 Task: Reply to email with the signature Dorian Garcia with the subject Request for time off from softage.1@softage.net with the message Could you provide me with a list of the projects critical success factors? Undo the message and rewrite the message as I am sorry for any inconvenience this may have caused and would like to rectify the situation. Send the email
Action: Mouse moved to (568, 748)
Screenshot: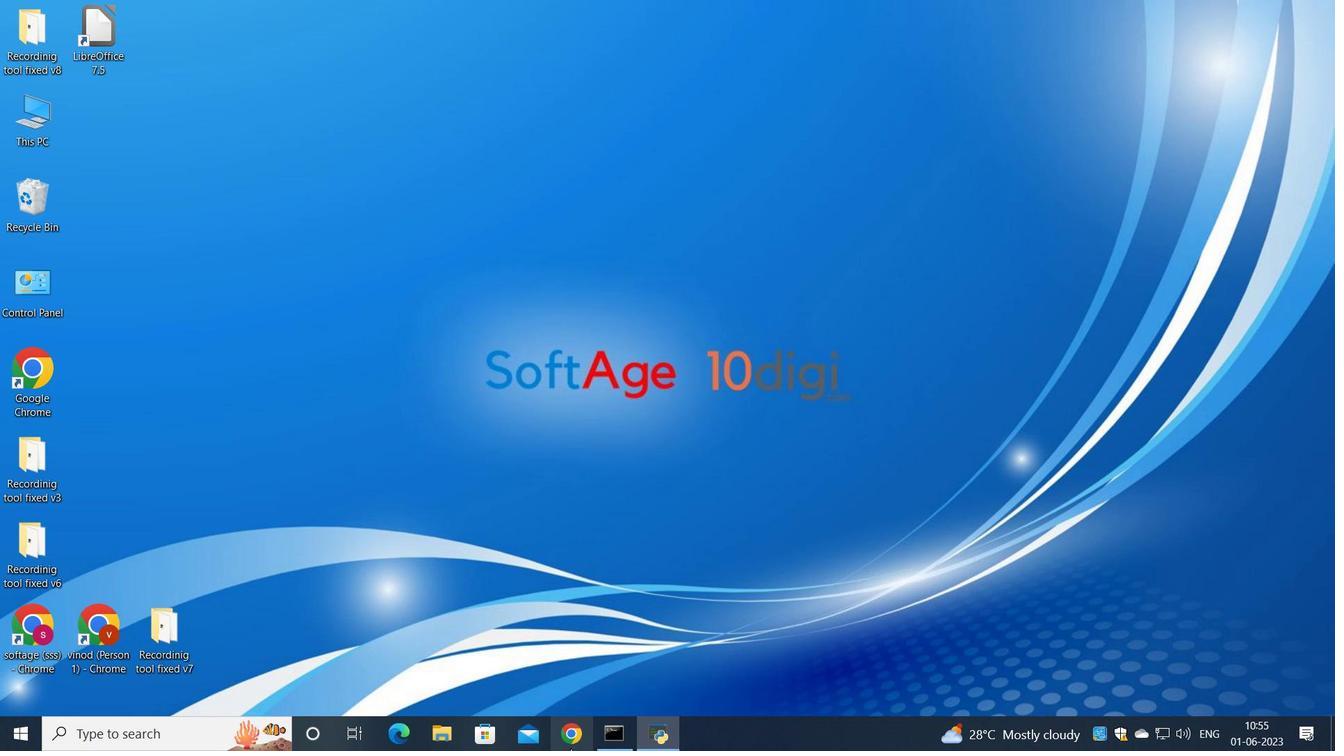 
Action: Mouse pressed left at (568, 748)
Screenshot: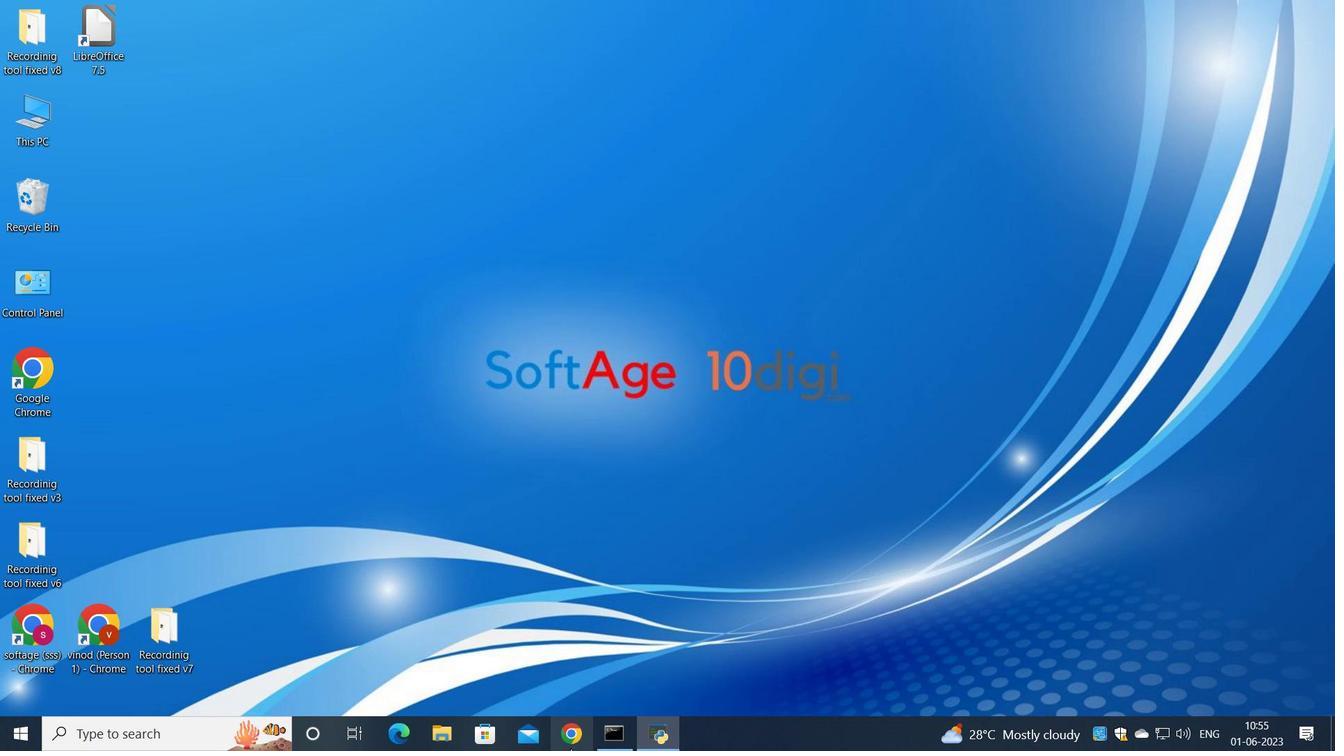
Action: Mouse moved to (531, 409)
Screenshot: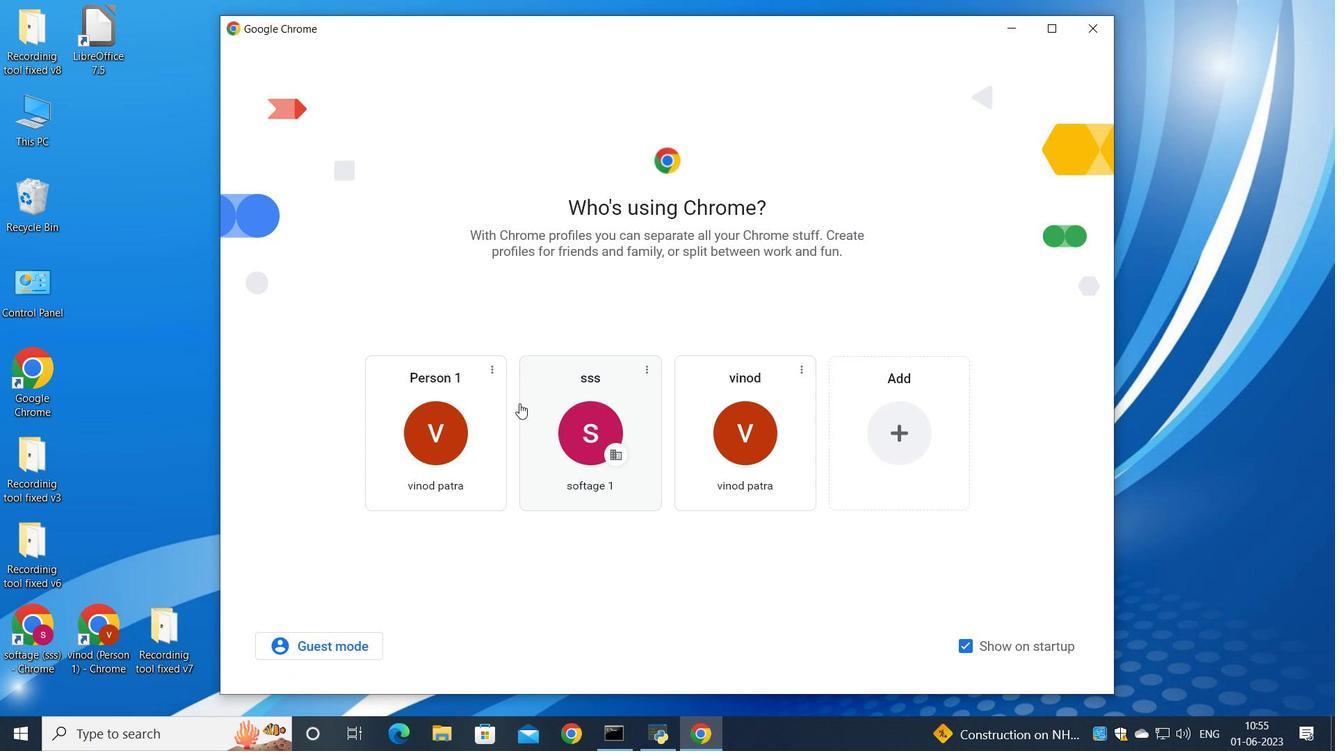 
Action: Mouse pressed left at (531, 409)
Screenshot: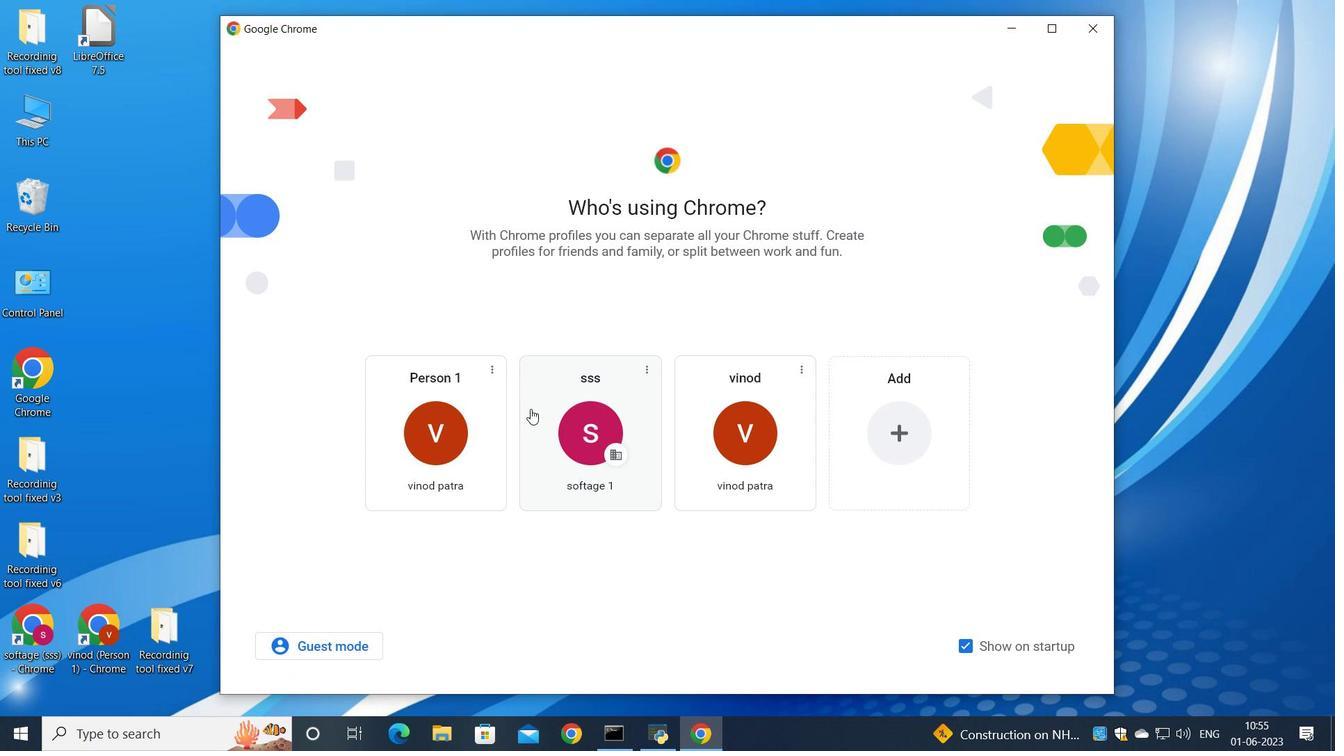 
Action: Mouse moved to (1184, 110)
Screenshot: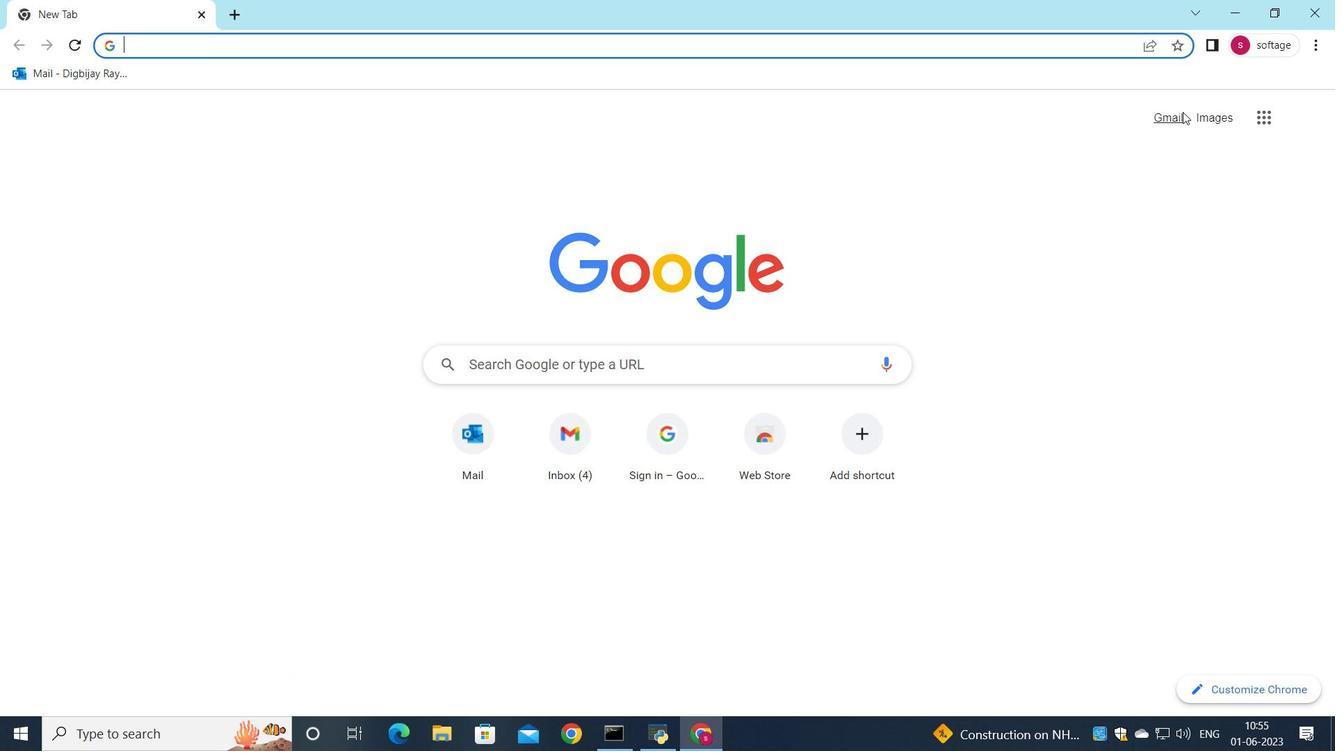 
Action: Mouse pressed left at (1184, 110)
Screenshot: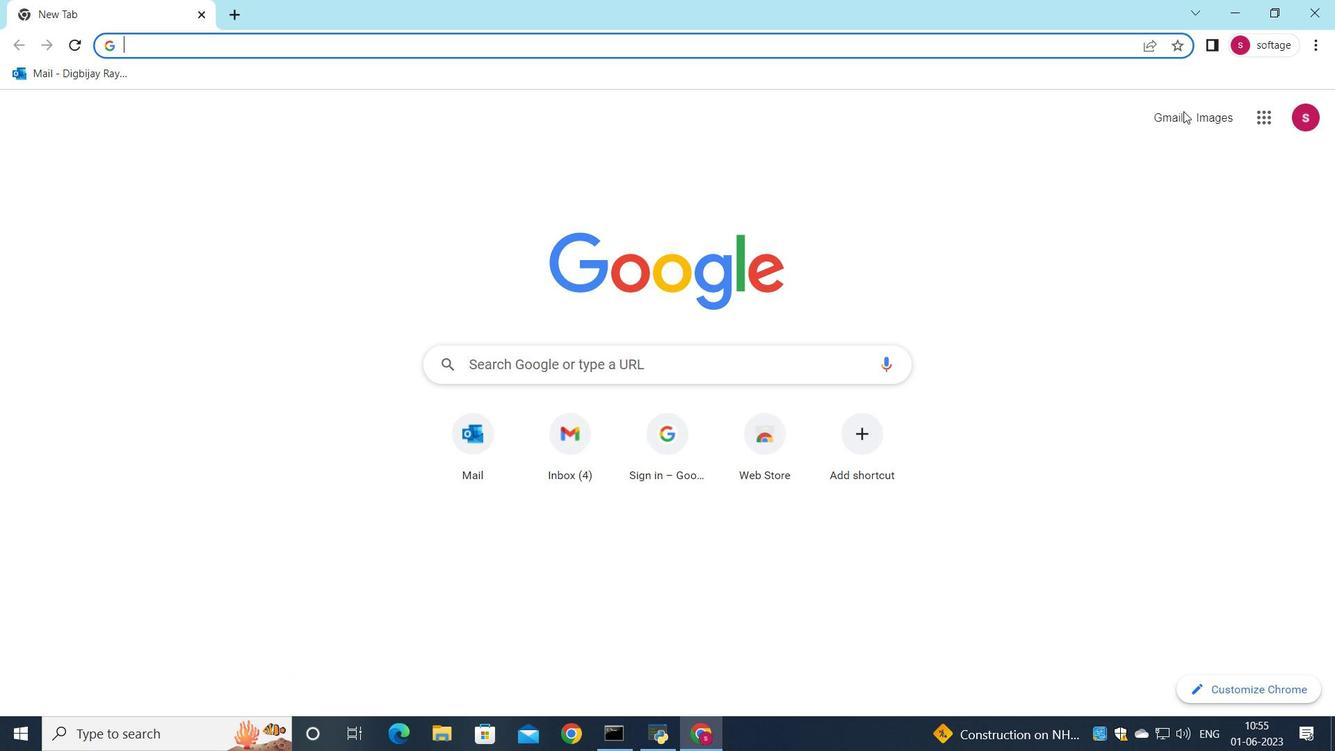 
Action: Mouse moved to (1180, 115)
Screenshot: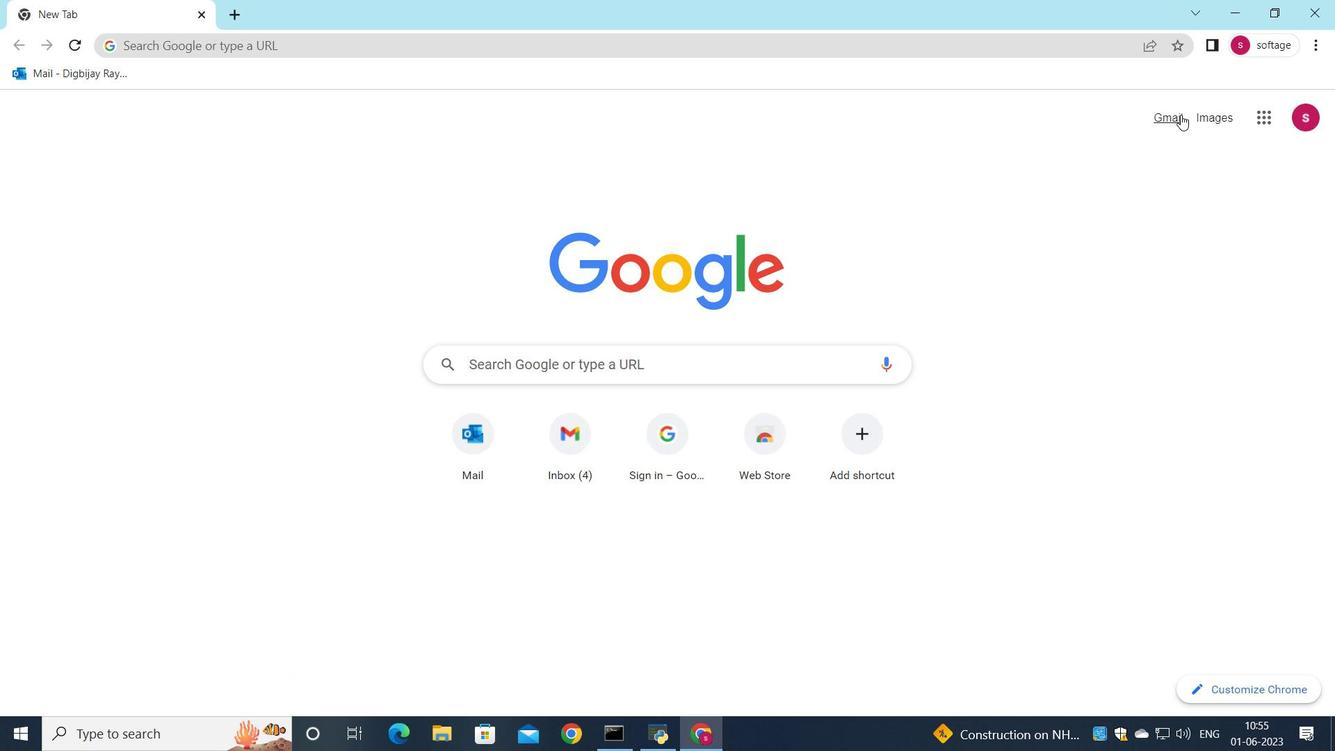 
Action: Mouse pressed left at (1180, 115)
Screenshot: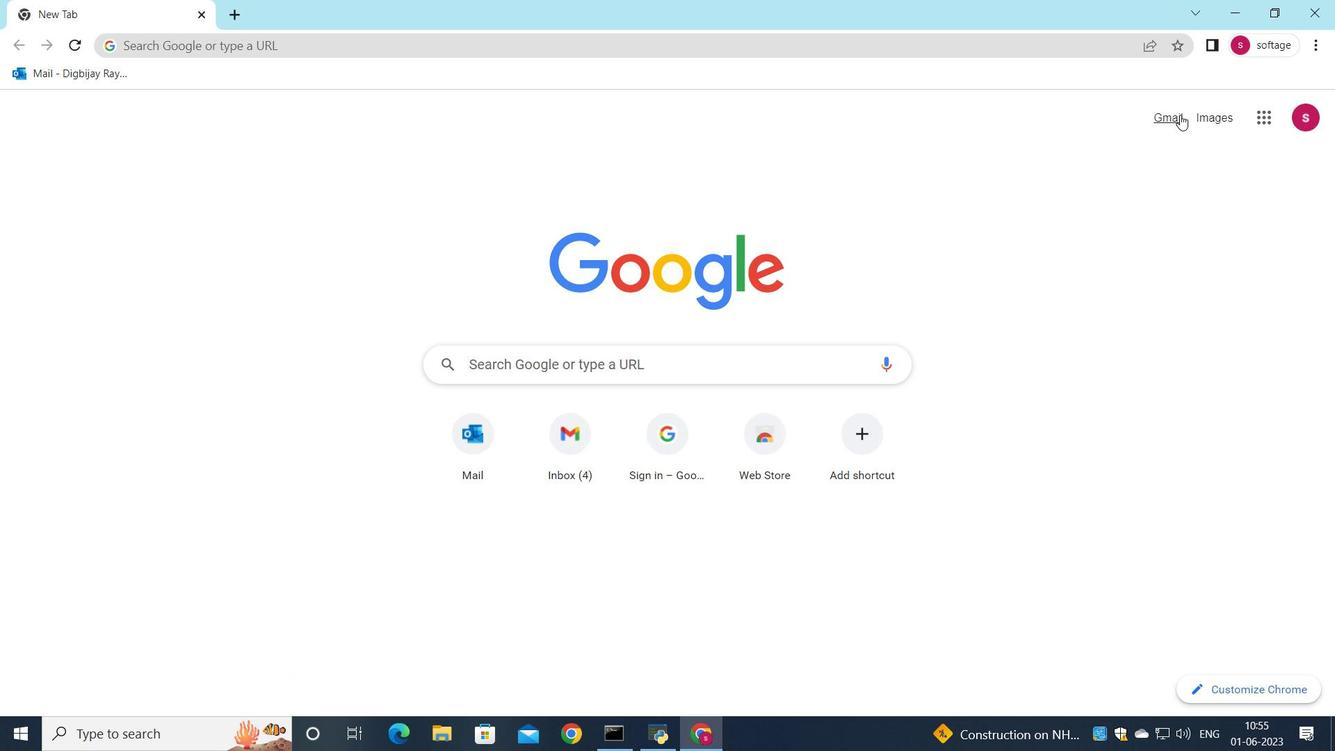 
Action: Mouse moved to (1135, 121)
Screenshot: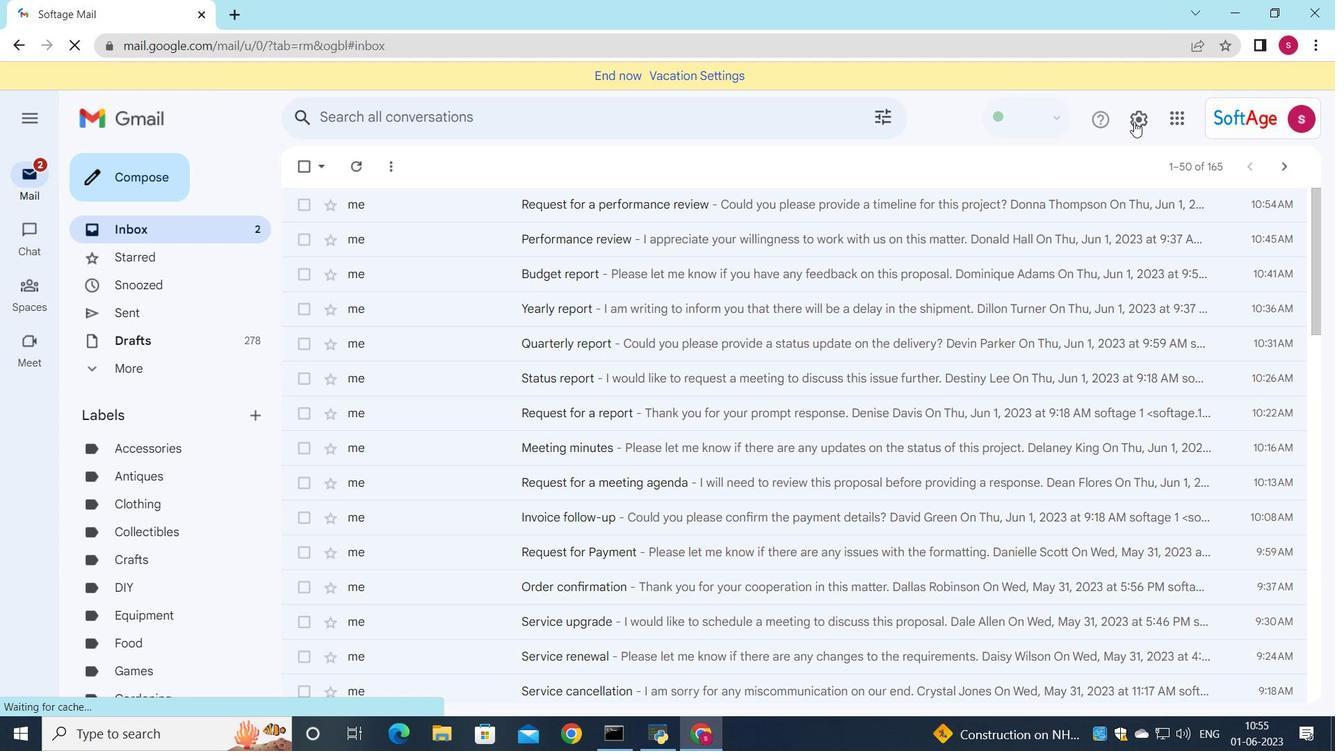 
Action: Mouse pressed left at (1135, 121)
Screenshot: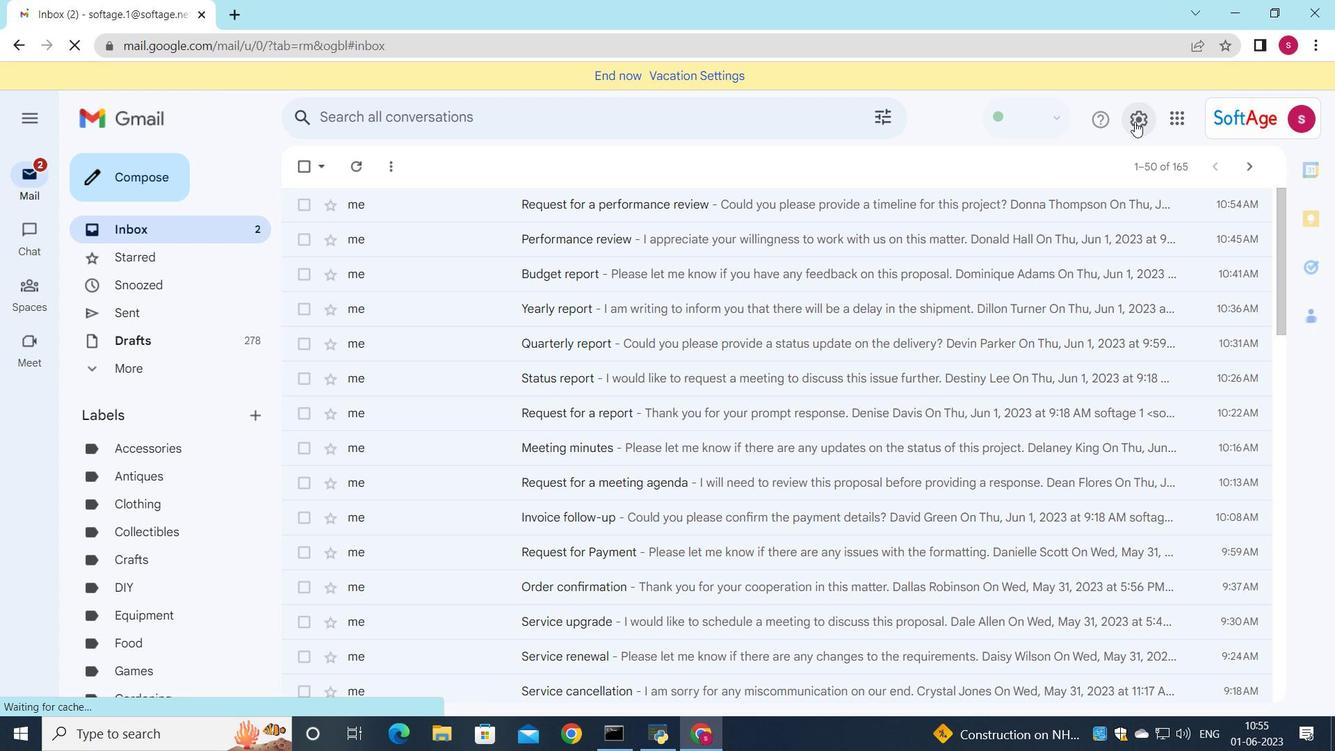 
Action: Mouse moved to (1128, 193)
Screenshot: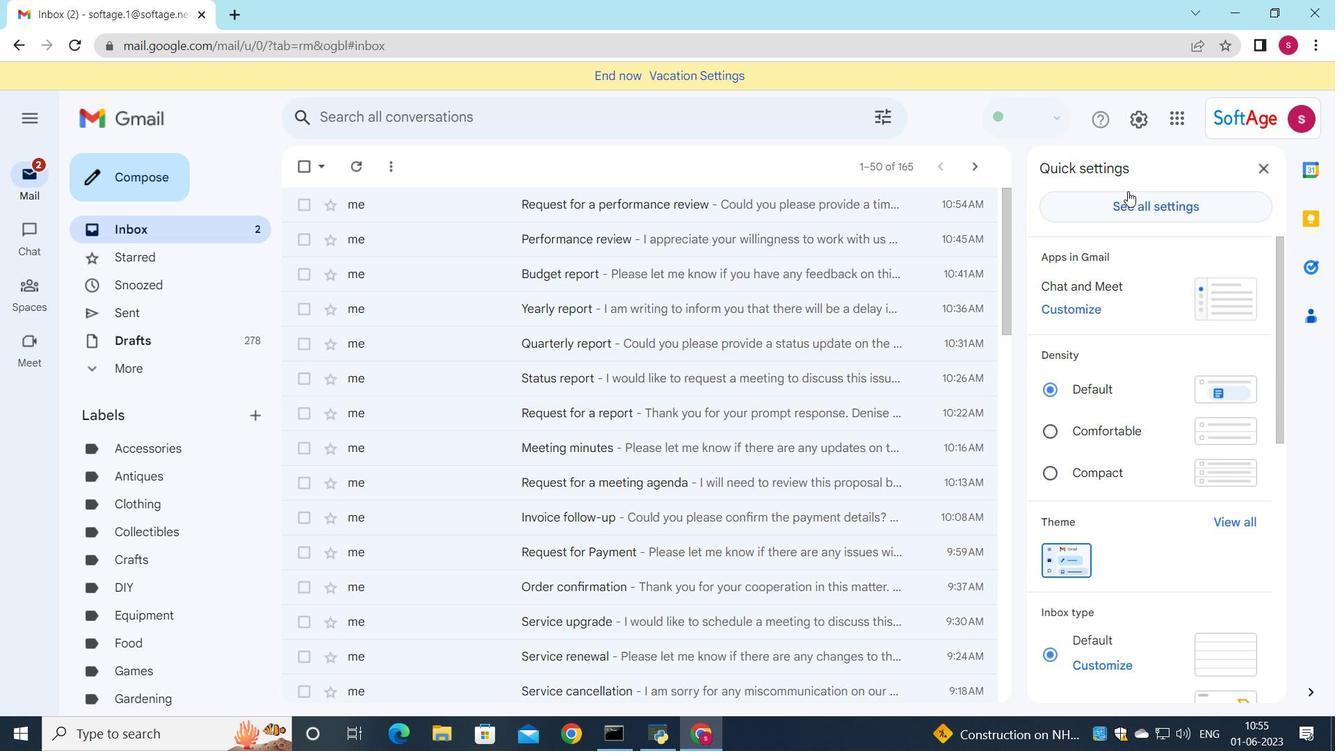 
Action: Mouse pressed left at (1128, 193)
Screenshot: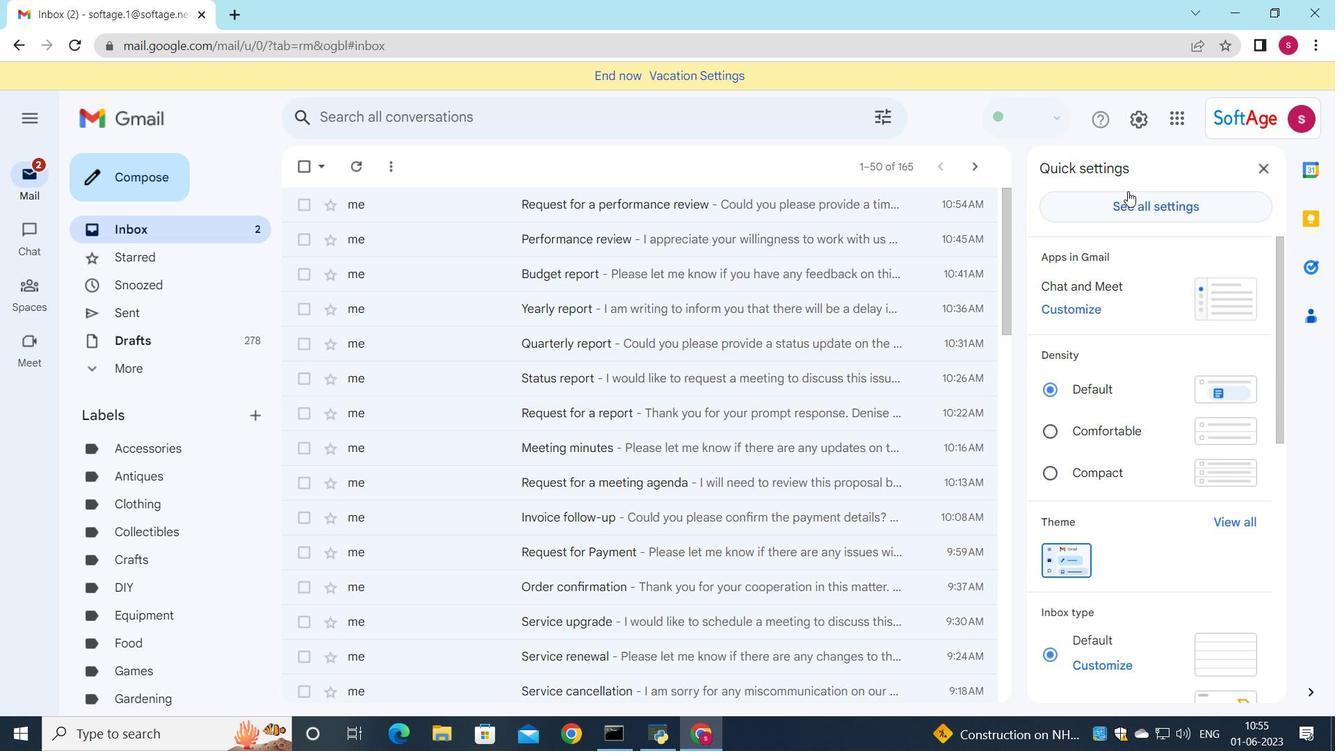 
Action: Mouse moved to (1133, 213)
Screenshot: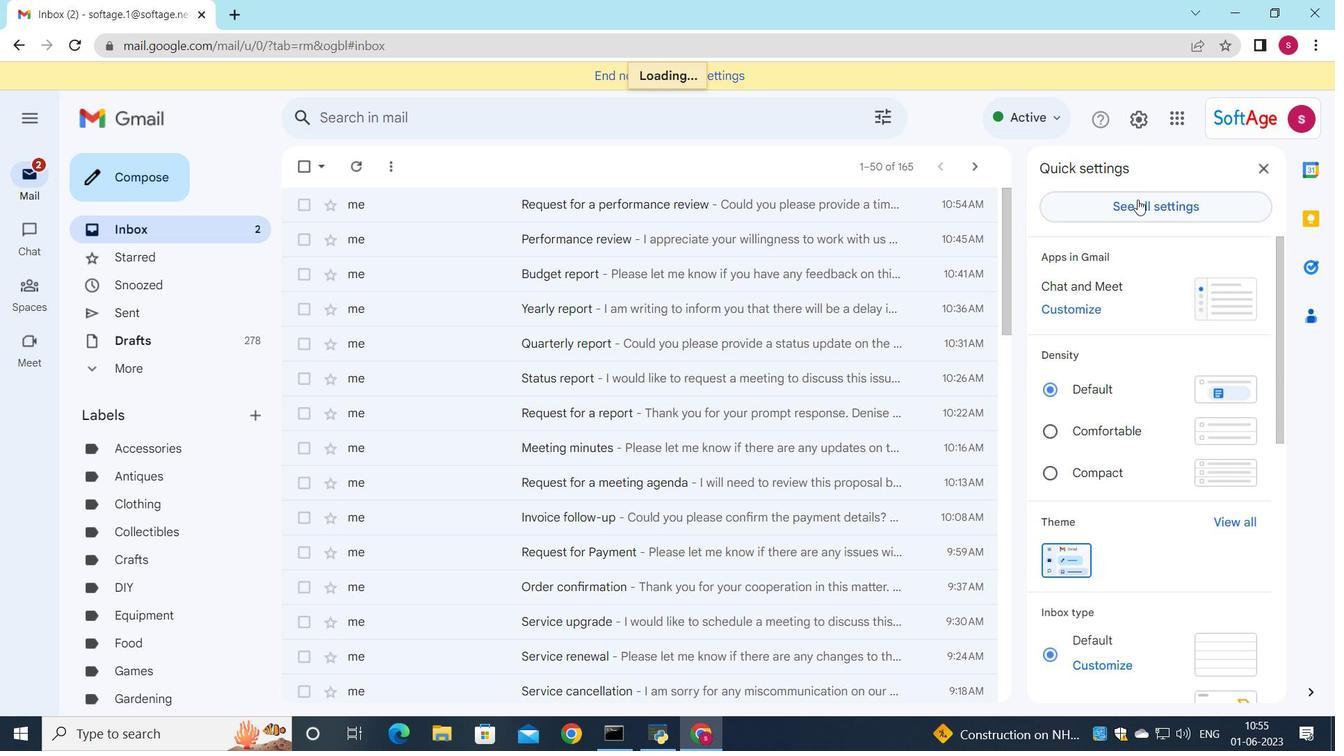 
Action: Mouse pressed left at (1133, 213)
Screenshot: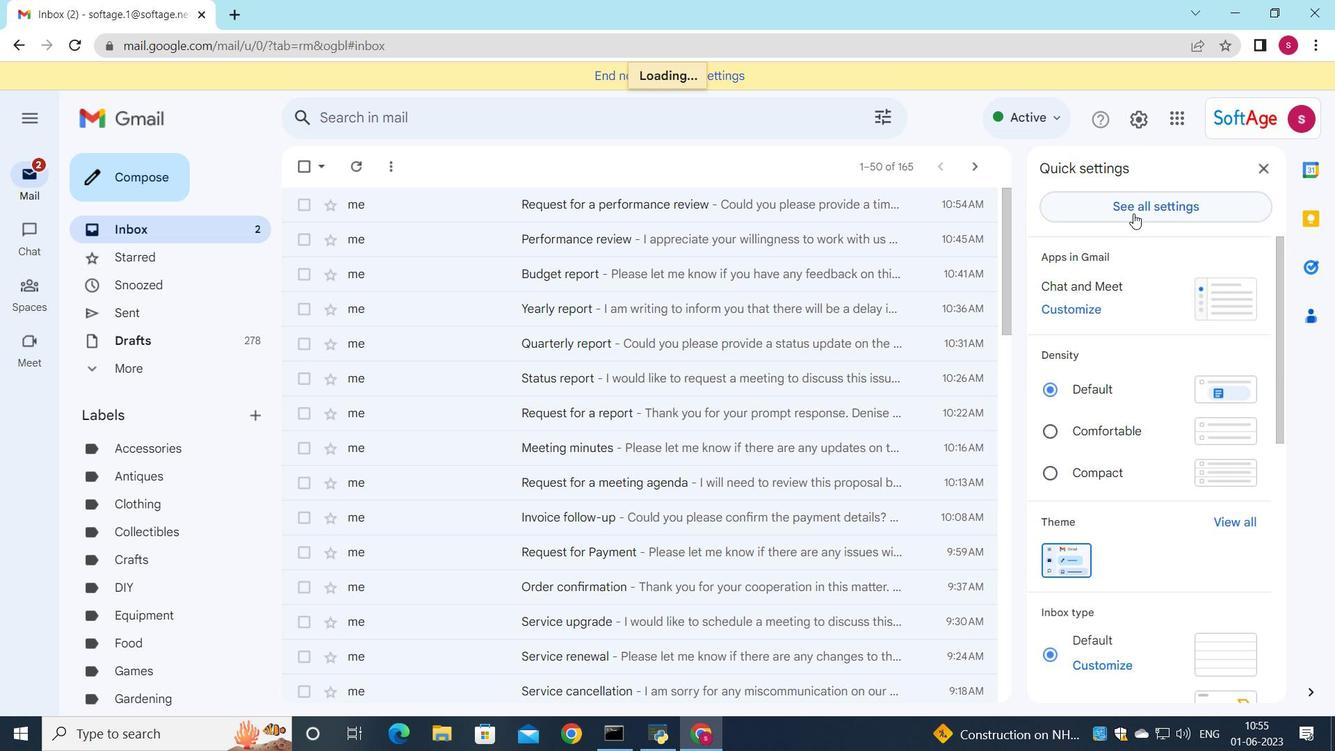 
Action: Mouse moved to (694, 375)
Screenshot: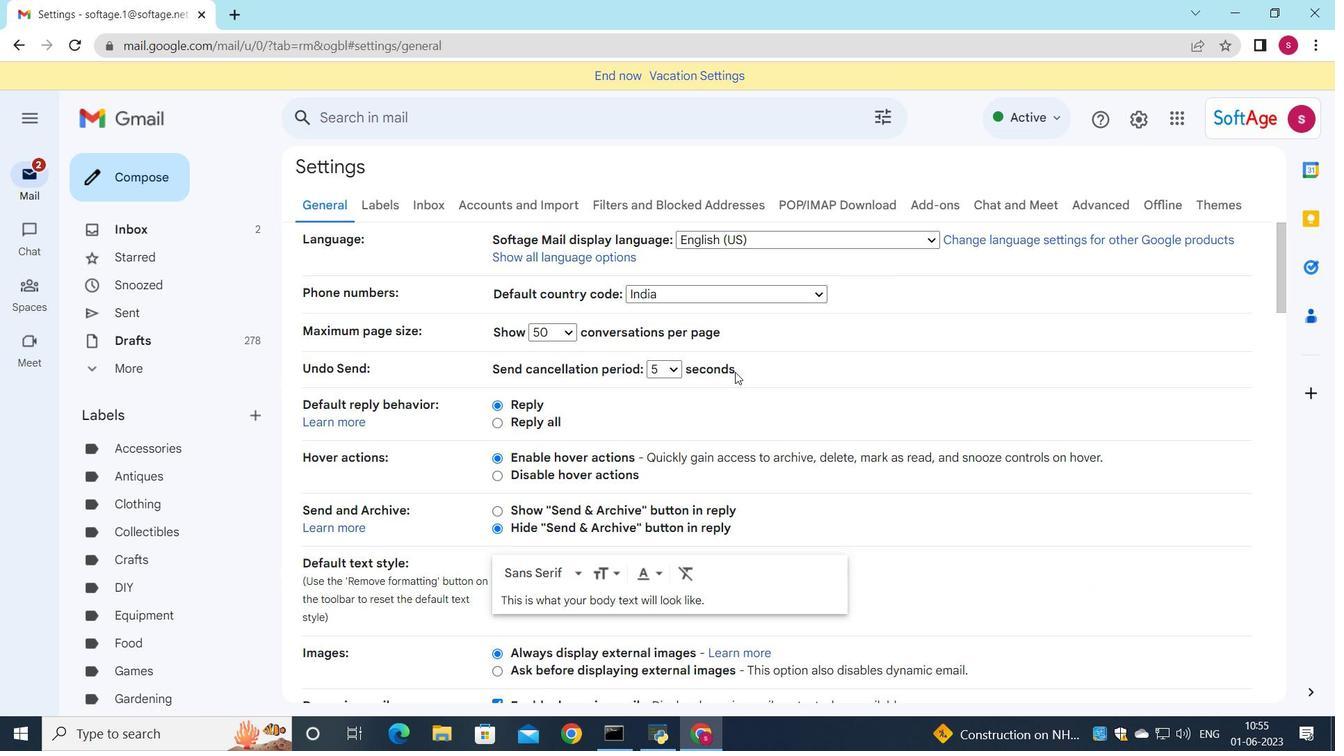 
Action: Mouse scrolled (694, 374) with delta (0, 0)
Screenshot: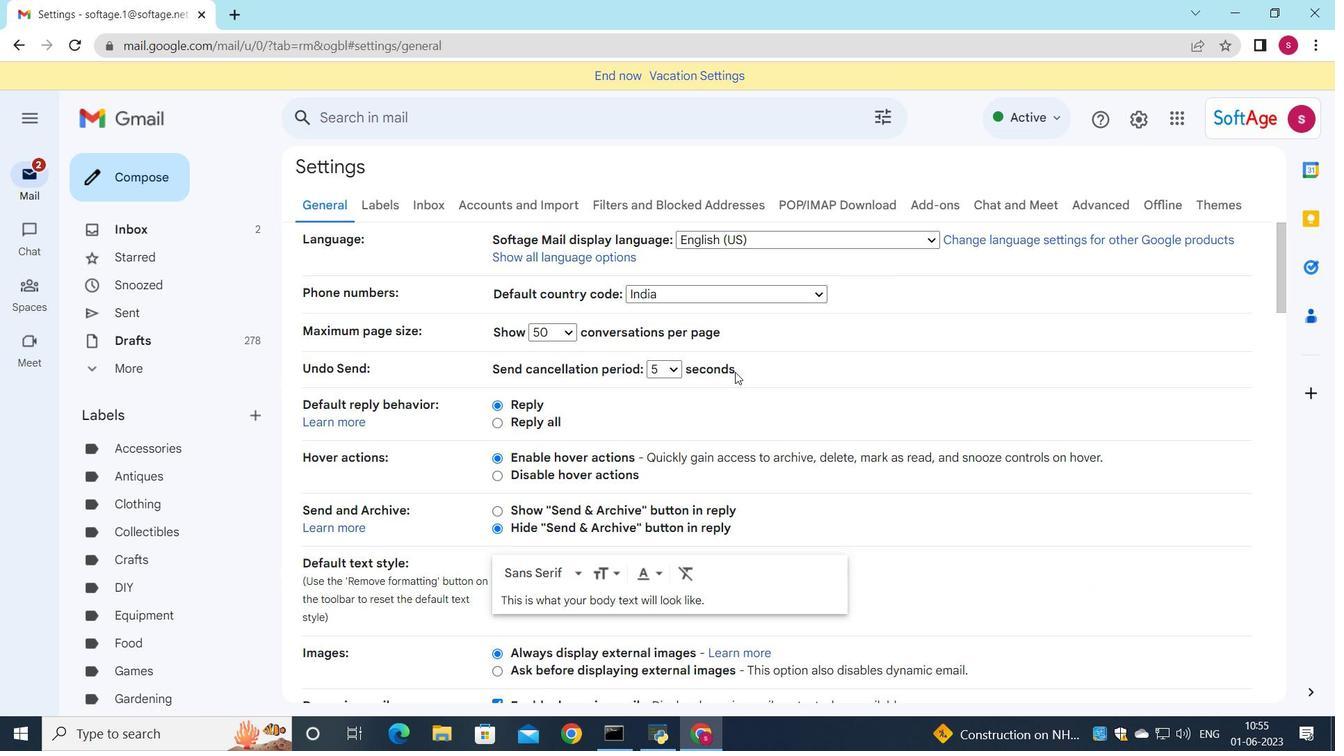 
Action: Mouse scrolled (694, 374) with delta (0, 0)
Screenshot: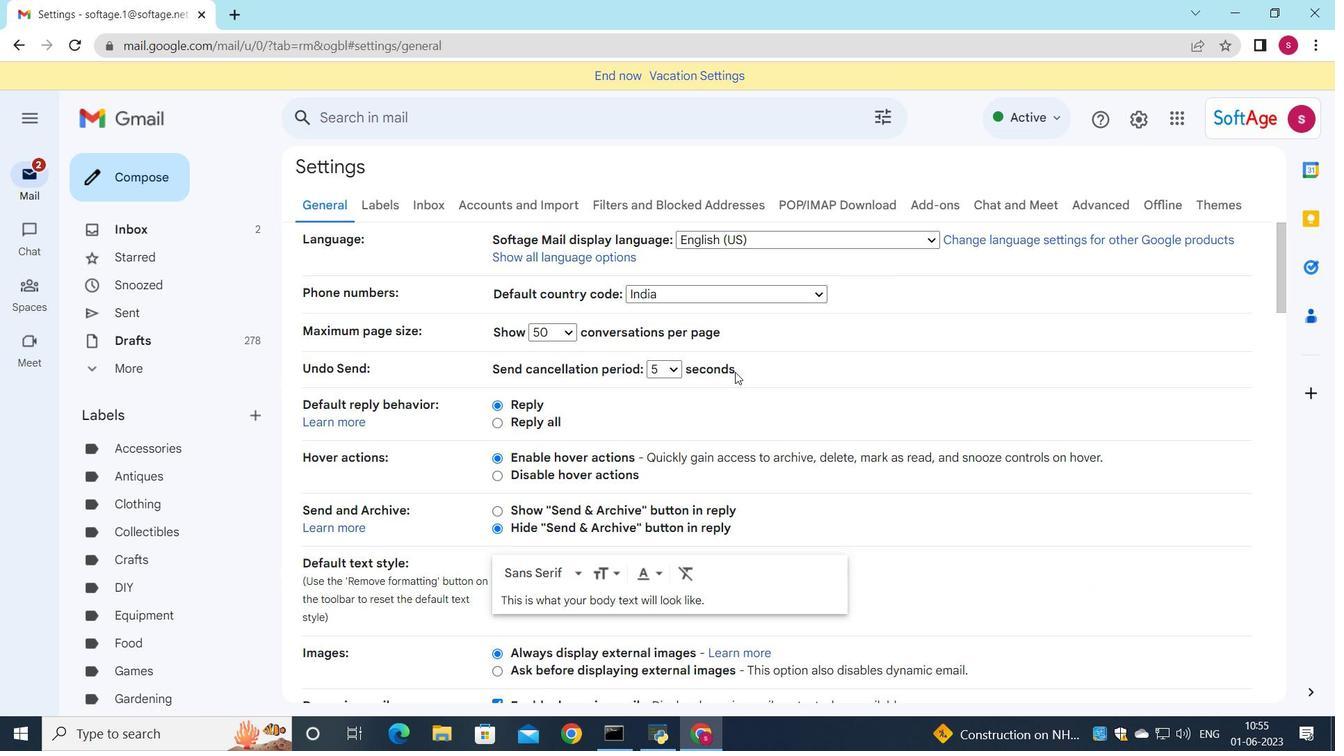 
Action: Mouse scrolled (694, 374) with delta (0, 0)
Screenshot: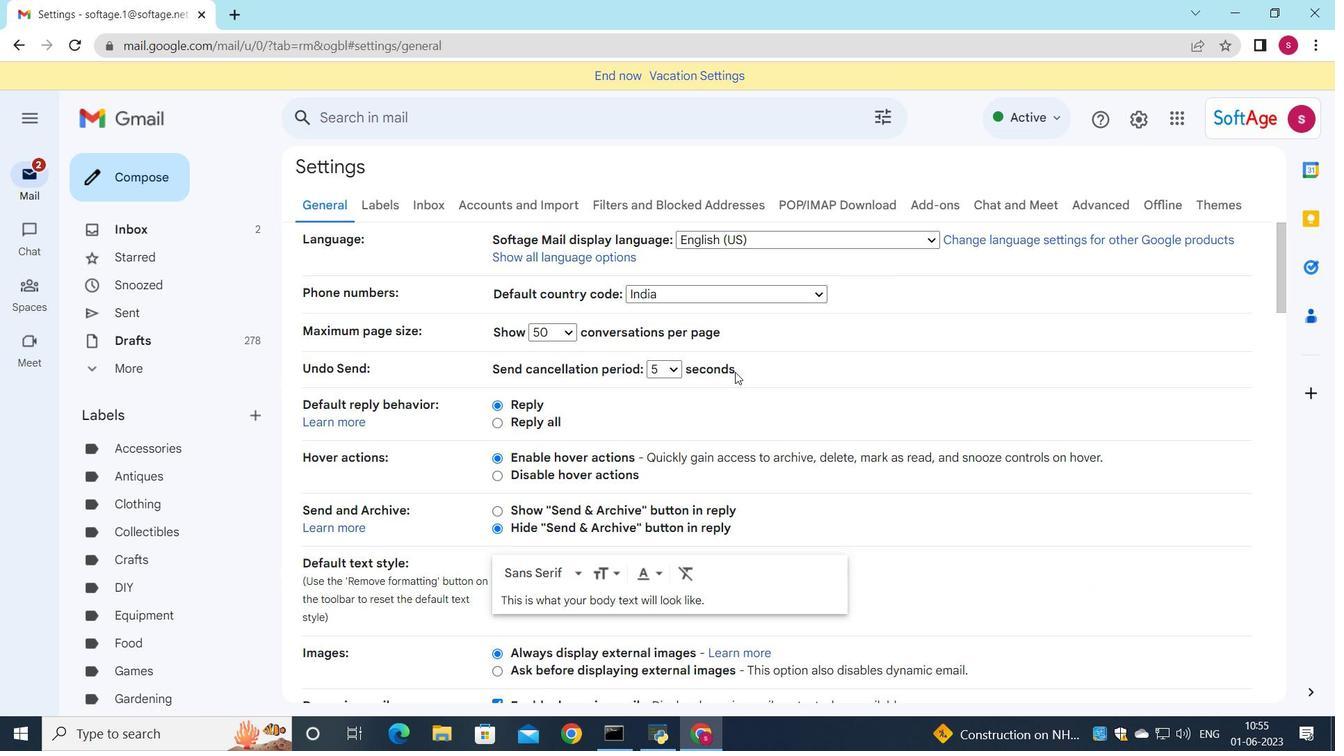 
Action: Mouse scrolled (694, 374) with delta (0, 0)
Screenshot: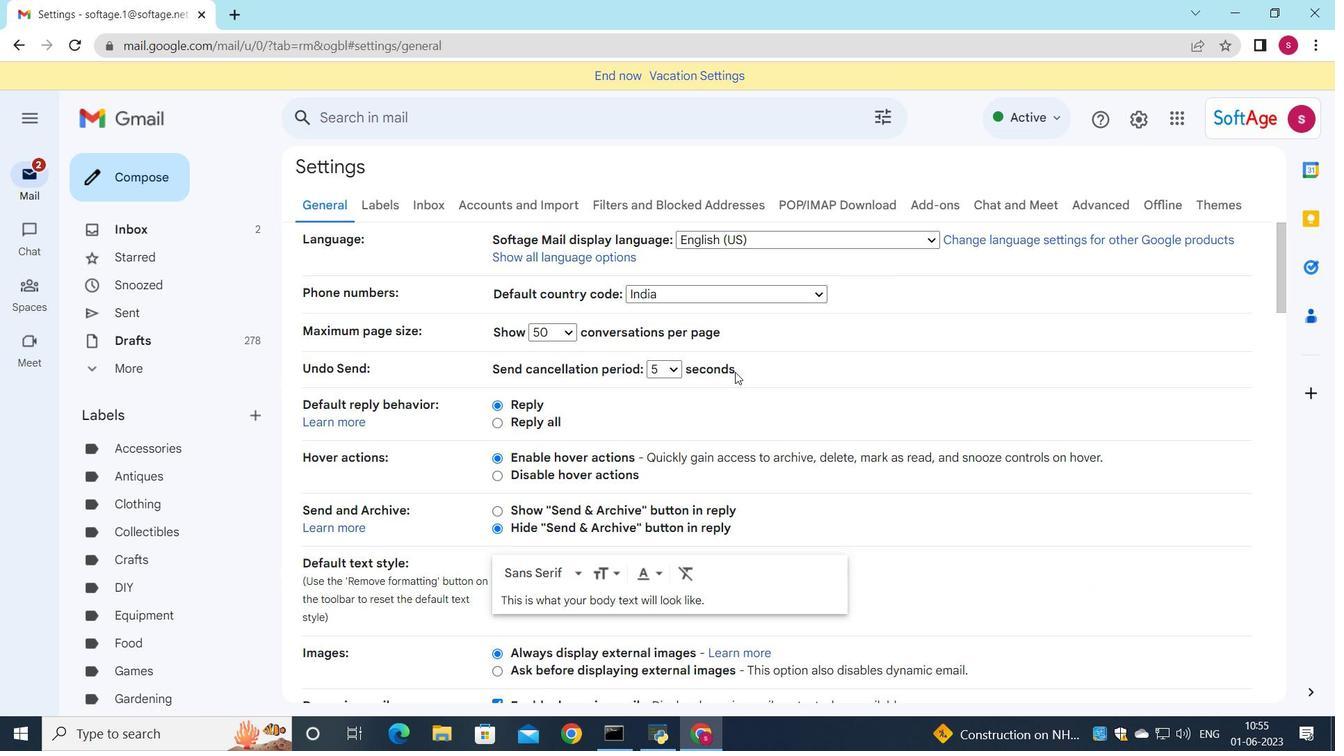 
Action: Mouse scrolled (694, 374) with delta (0, 0)
Screenshot: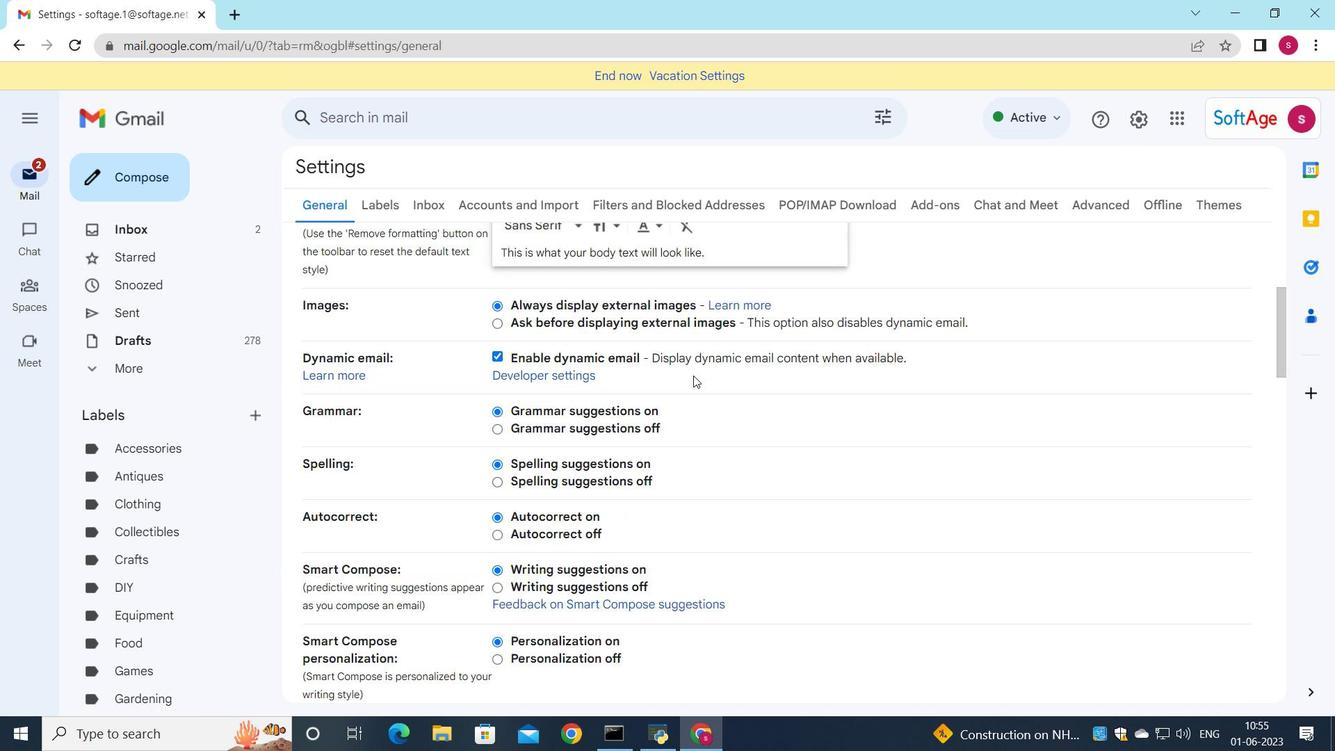 
Action: Mouse scrolled (694, 374) with delta (0, 0)
Screenshot: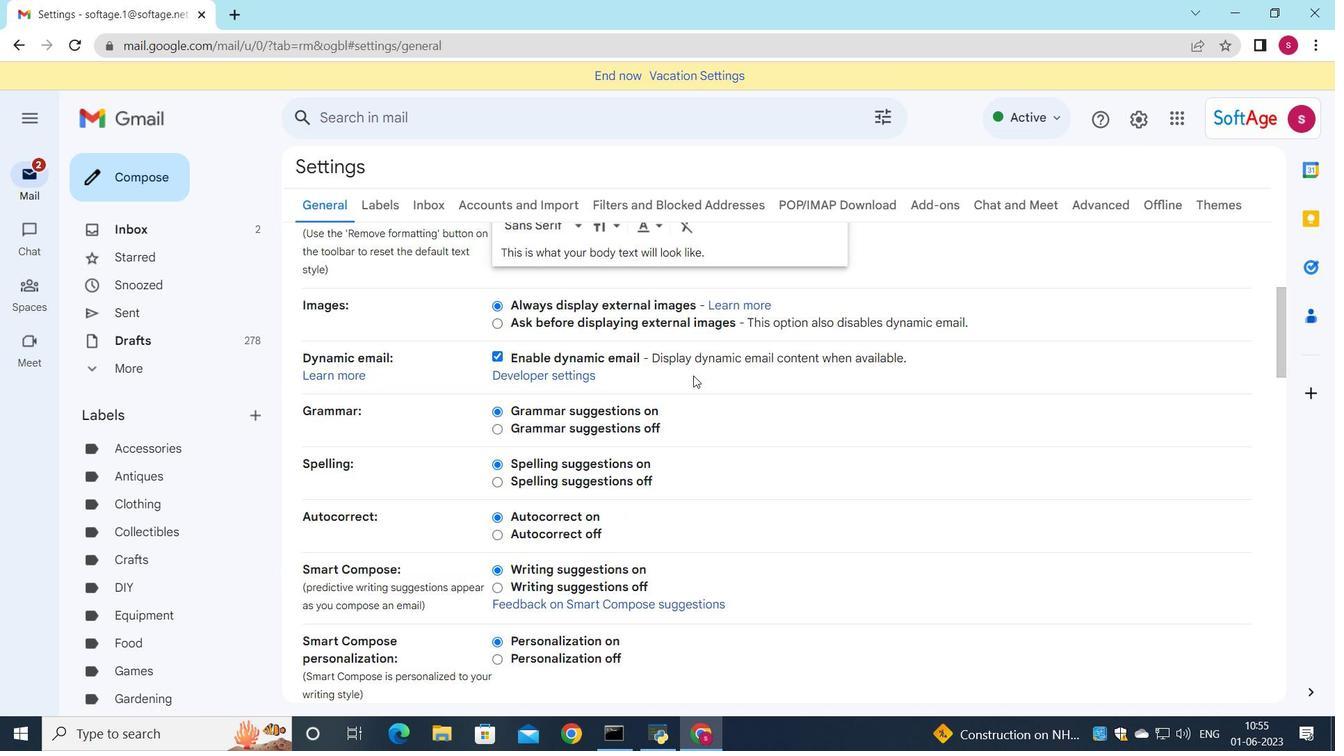 
Action: Mouse scrolled (694, 374) with delta (0, 0)
Screenshot: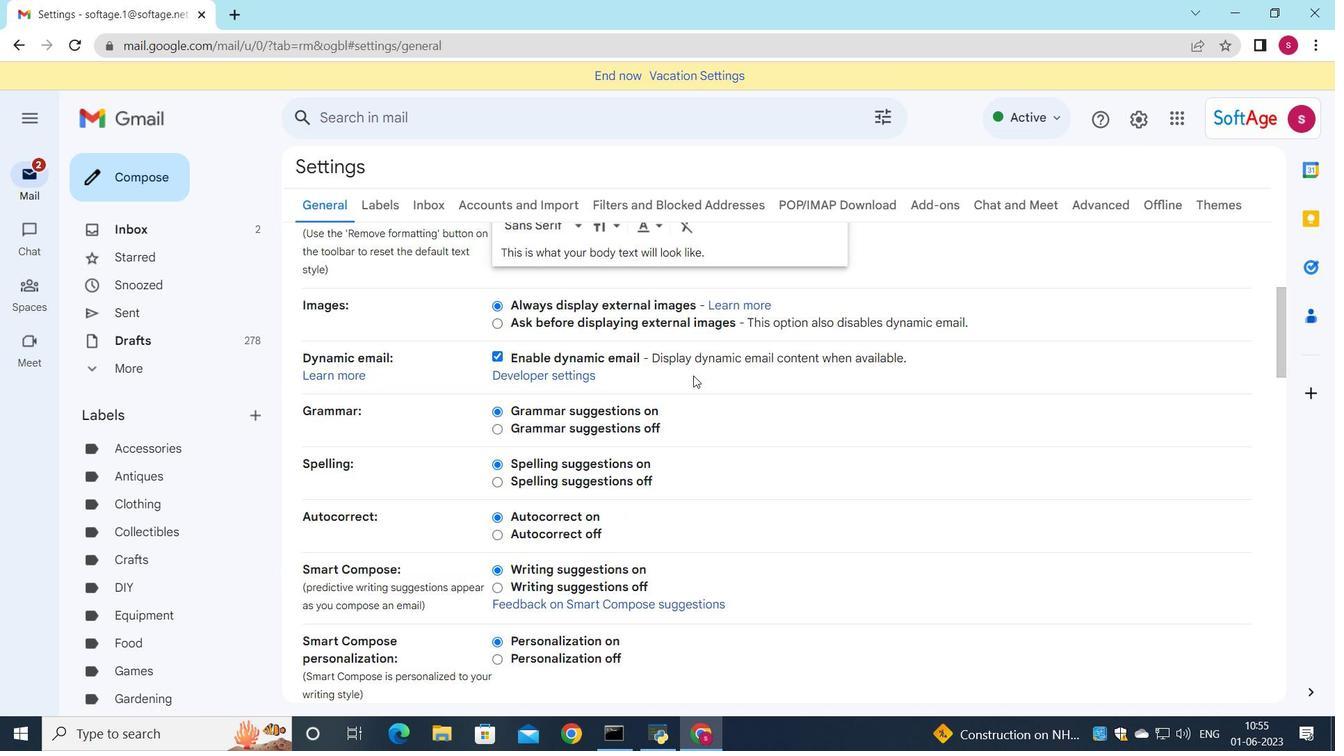 
Action: Mouse scrolled (694, 374) with delta (0, 0)
Screenshot: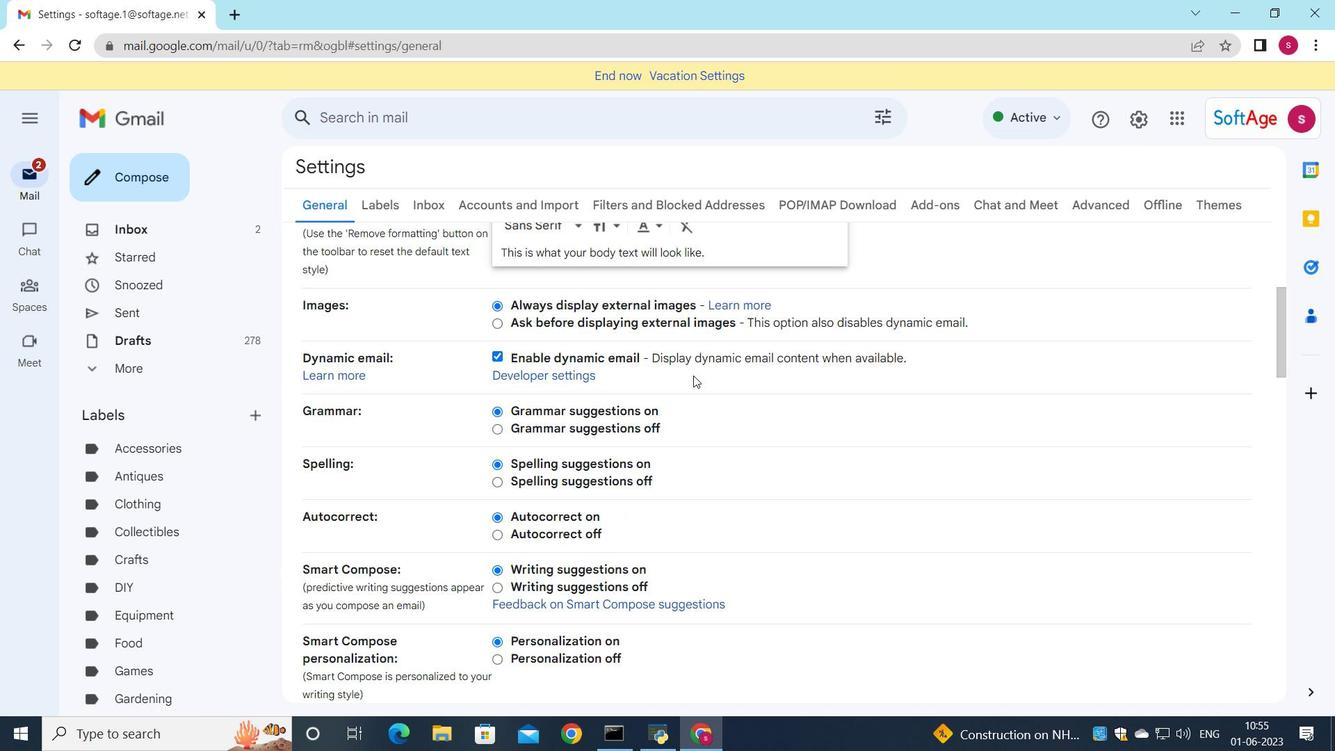 
Action: Mouse scrolled (694, 374) with delta (0, 0)
Screenshot: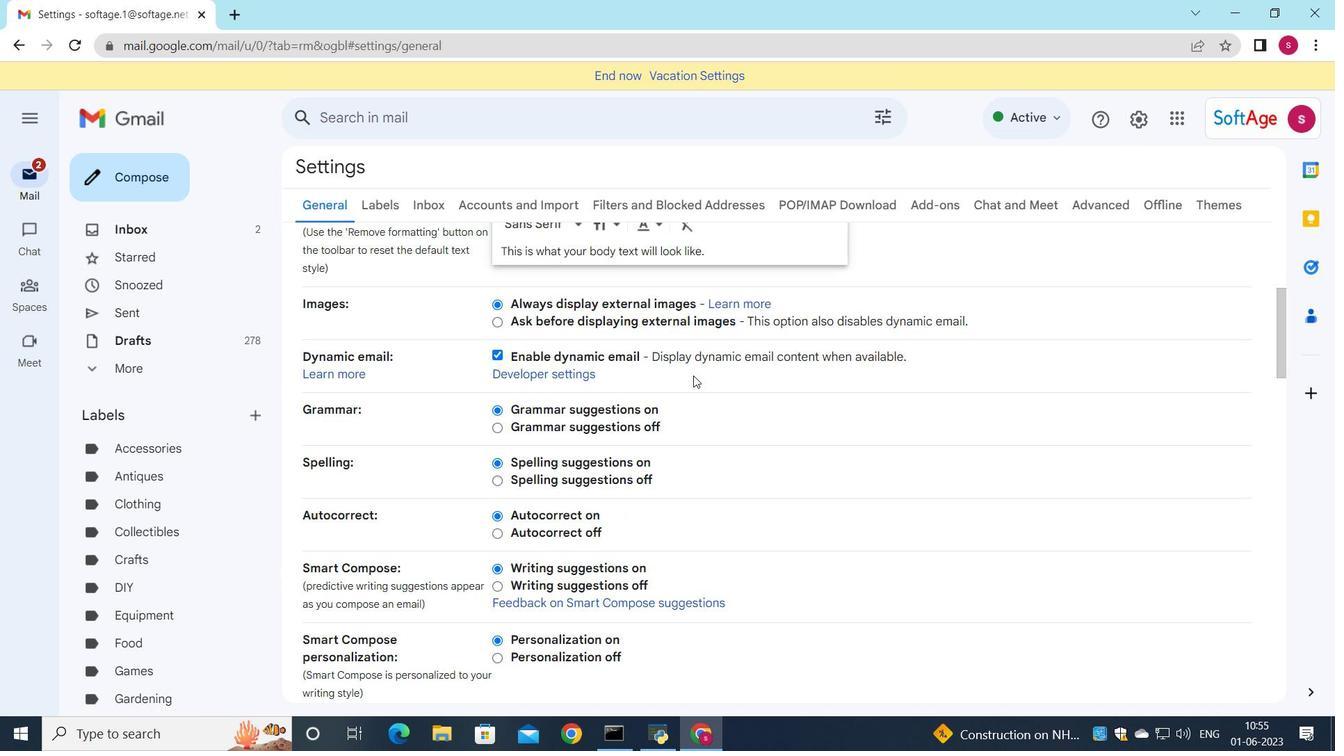 
Action: Mouse scrolled (694, 374) with delta (0, 0)
Screenshot: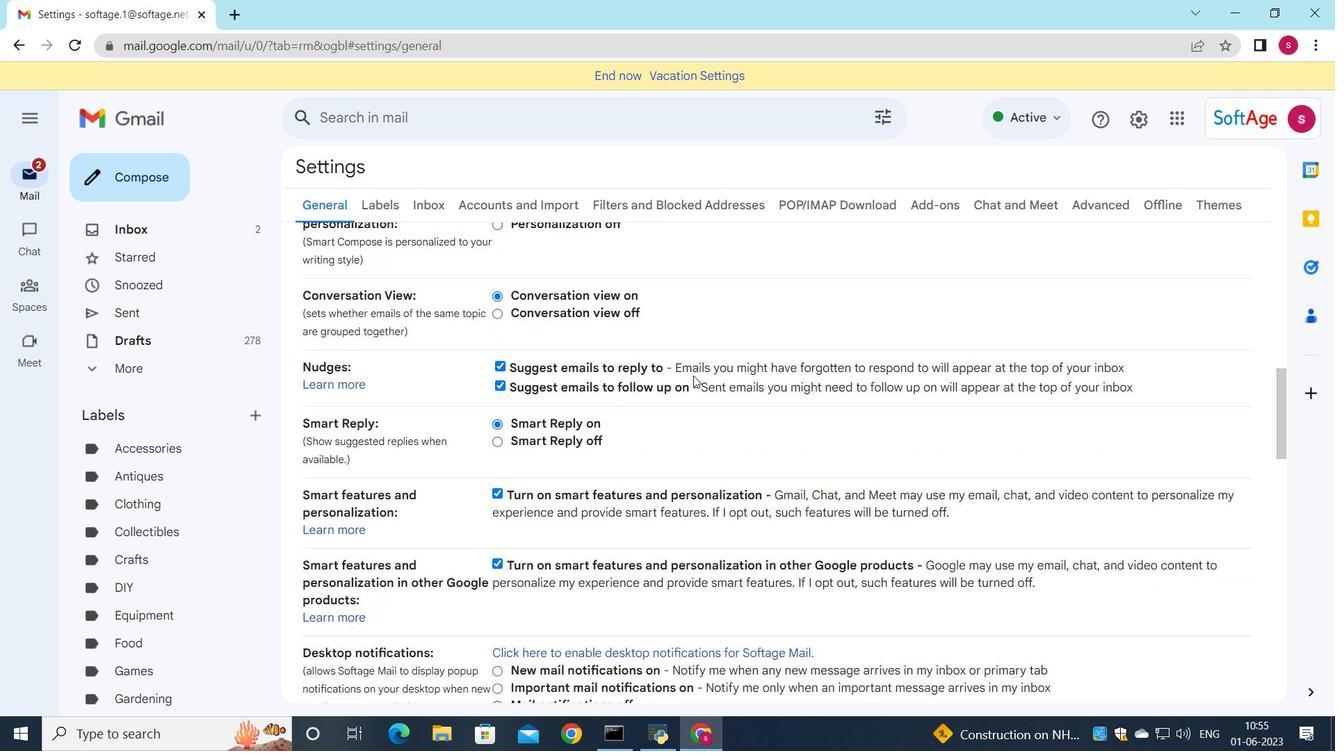 
Action: Mouse scrolled (694, 374) with delta (0, 0)
Screenshot: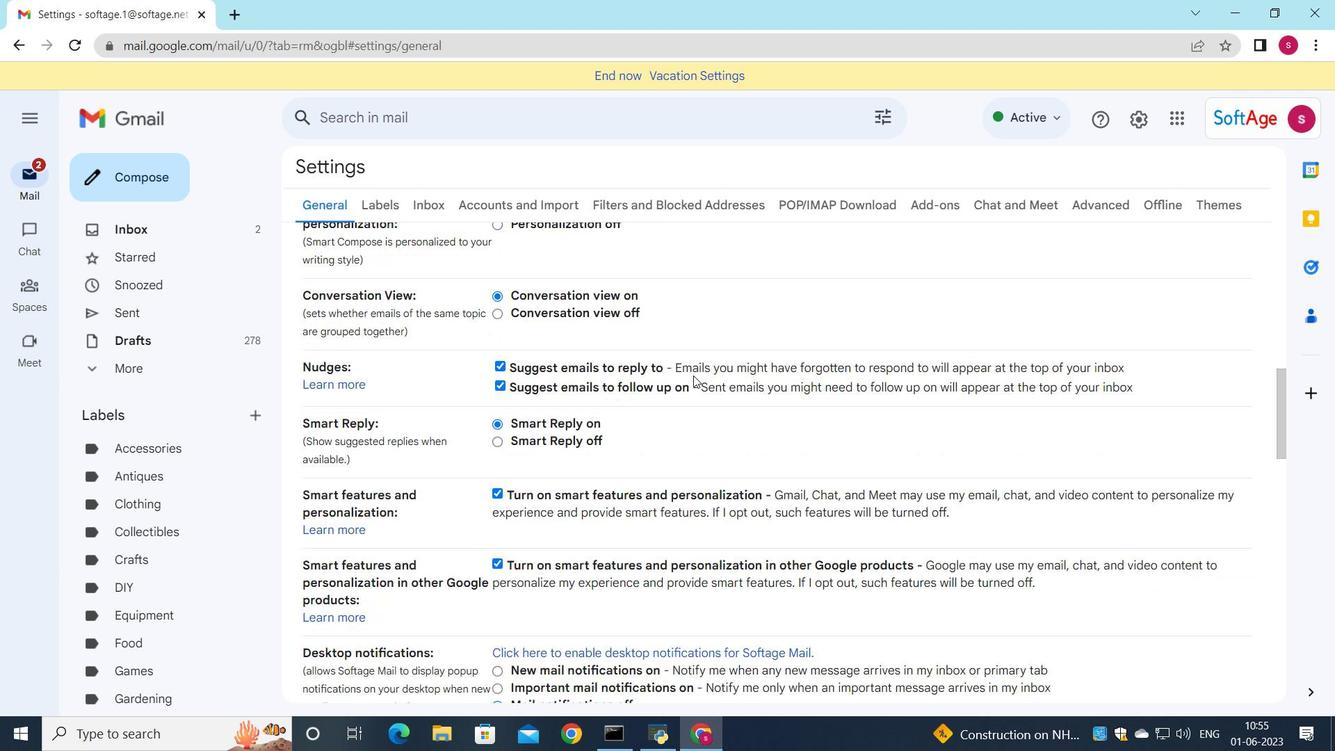 
Action: Mouse scrolled (694, 374) with delta (0, 0)
Screenshot: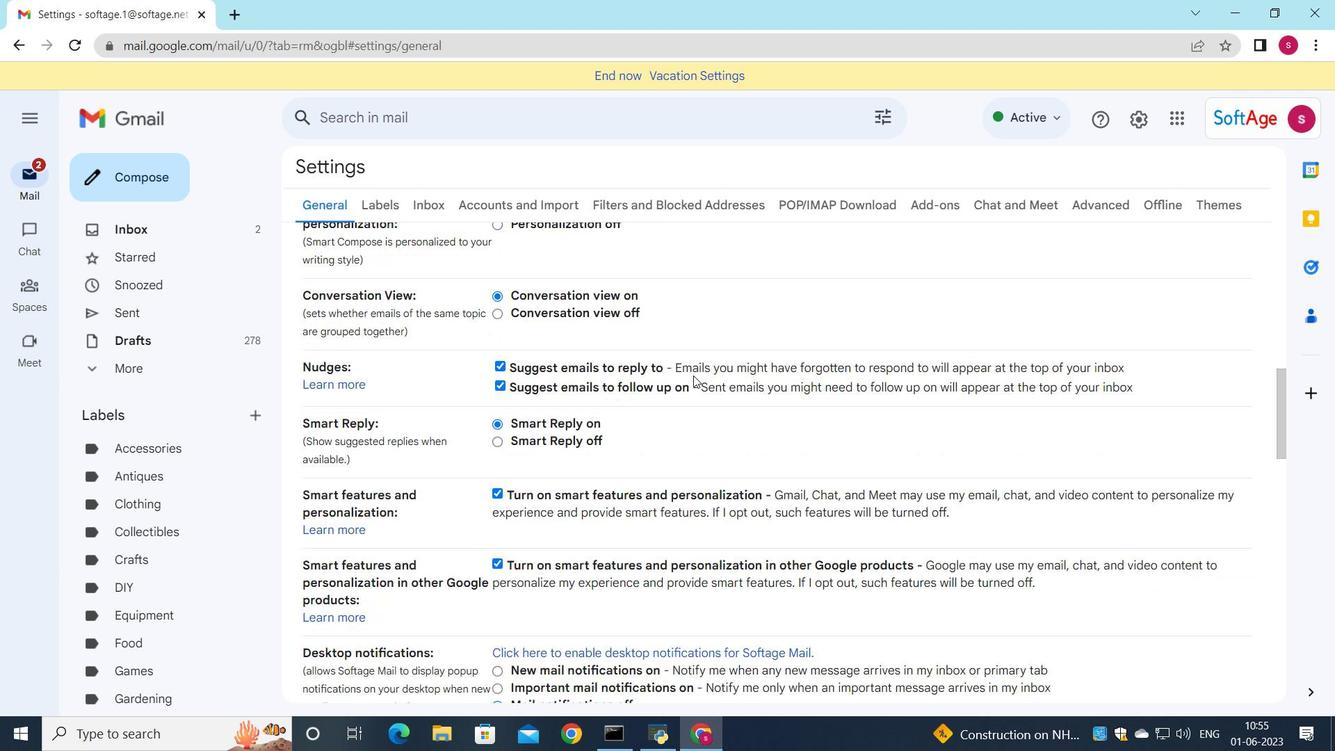 
Action: Mouse scrolled (694, 374) with delta (0, 0)
Screenshot: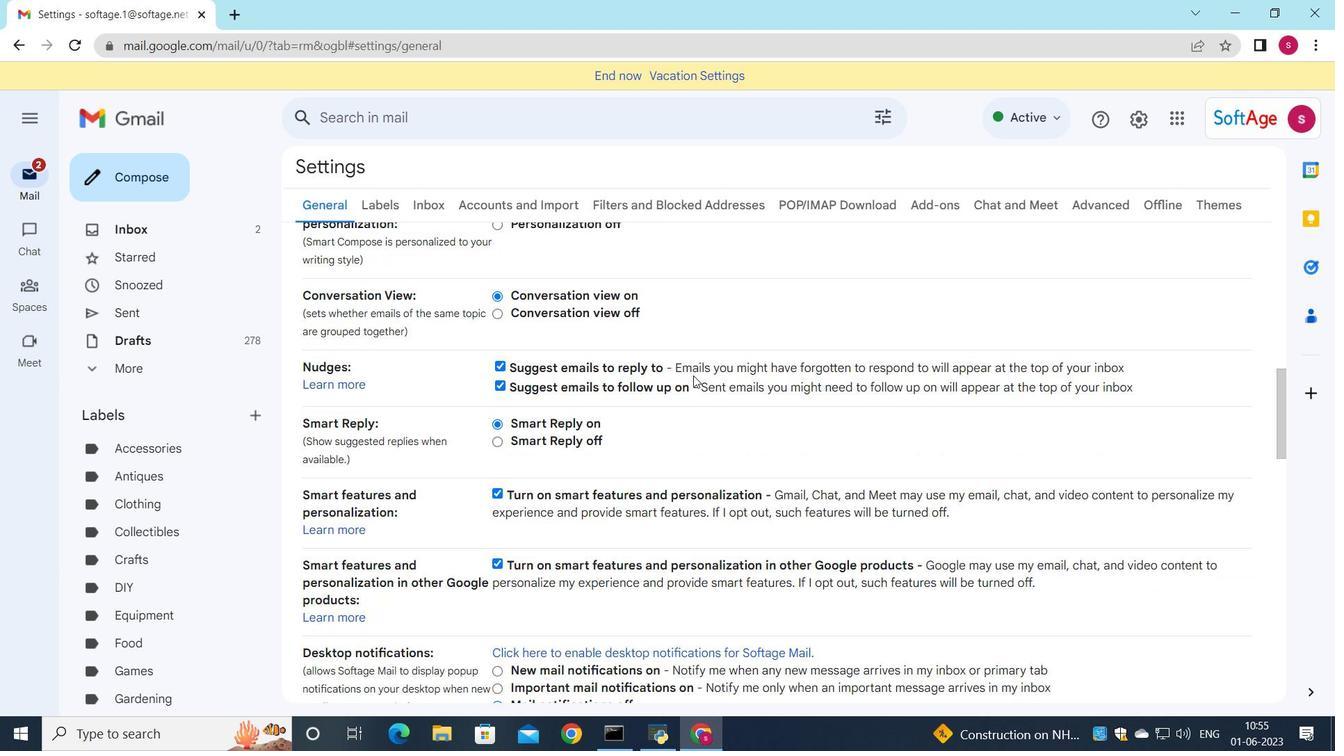 
Action: Mouse scrolled (694, 374) with delta (0, 0)
Screenshot: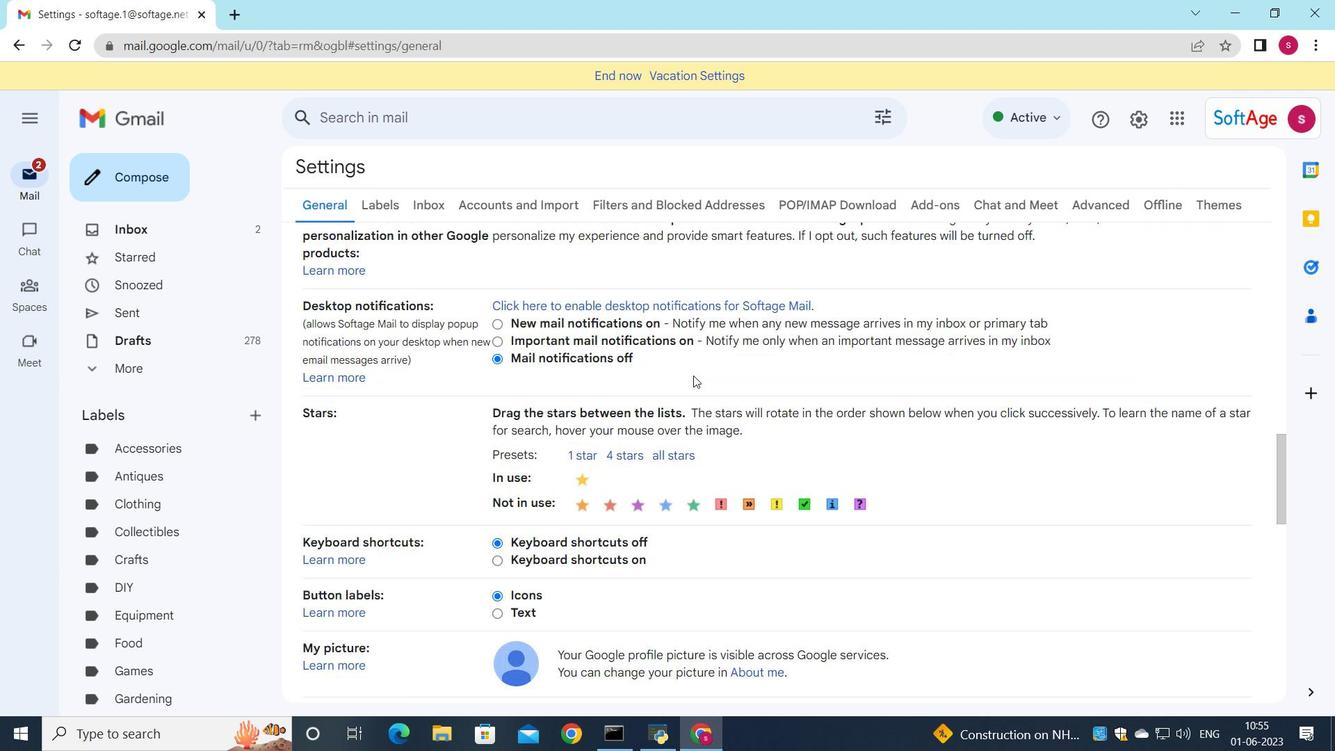 
Action: Mouse scrolled (694, 374) with delta (0, 0)
Screenshot: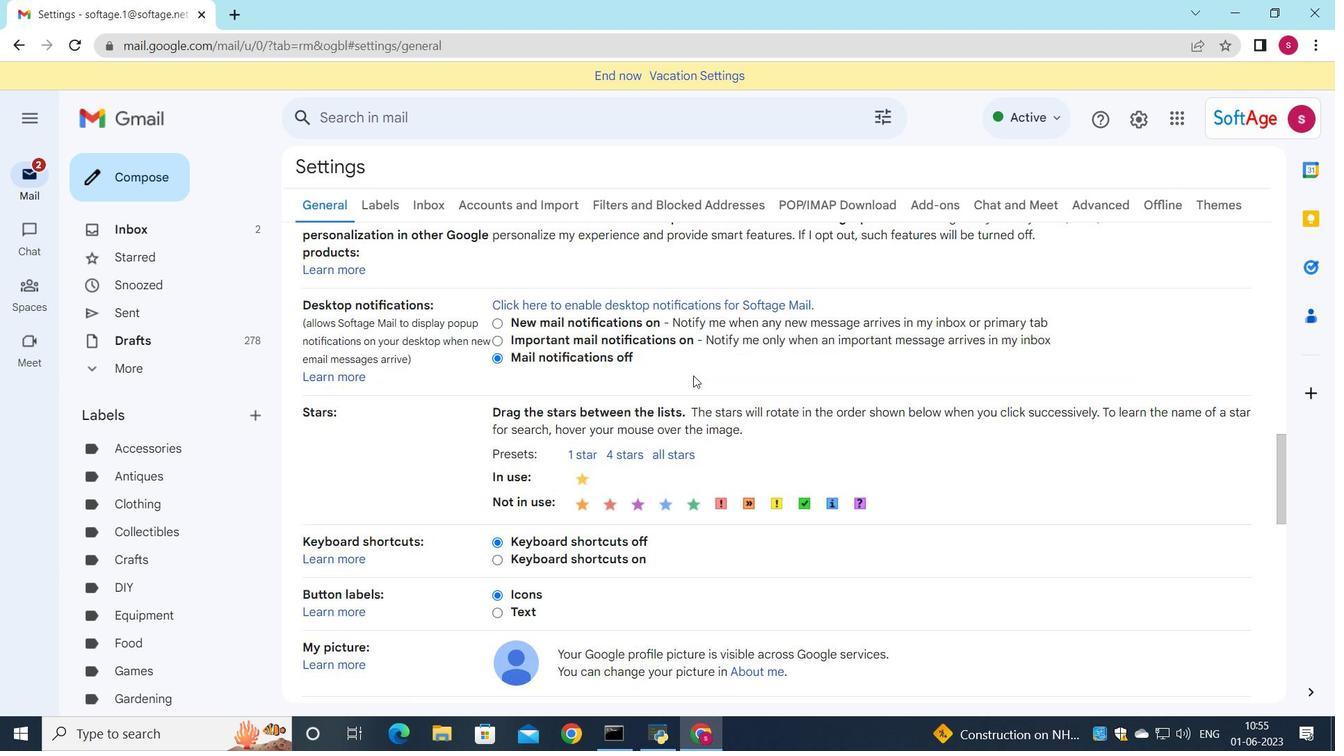 
Action: Mouse scrolled (694, 374) with delta (0, 0)
Screenshot: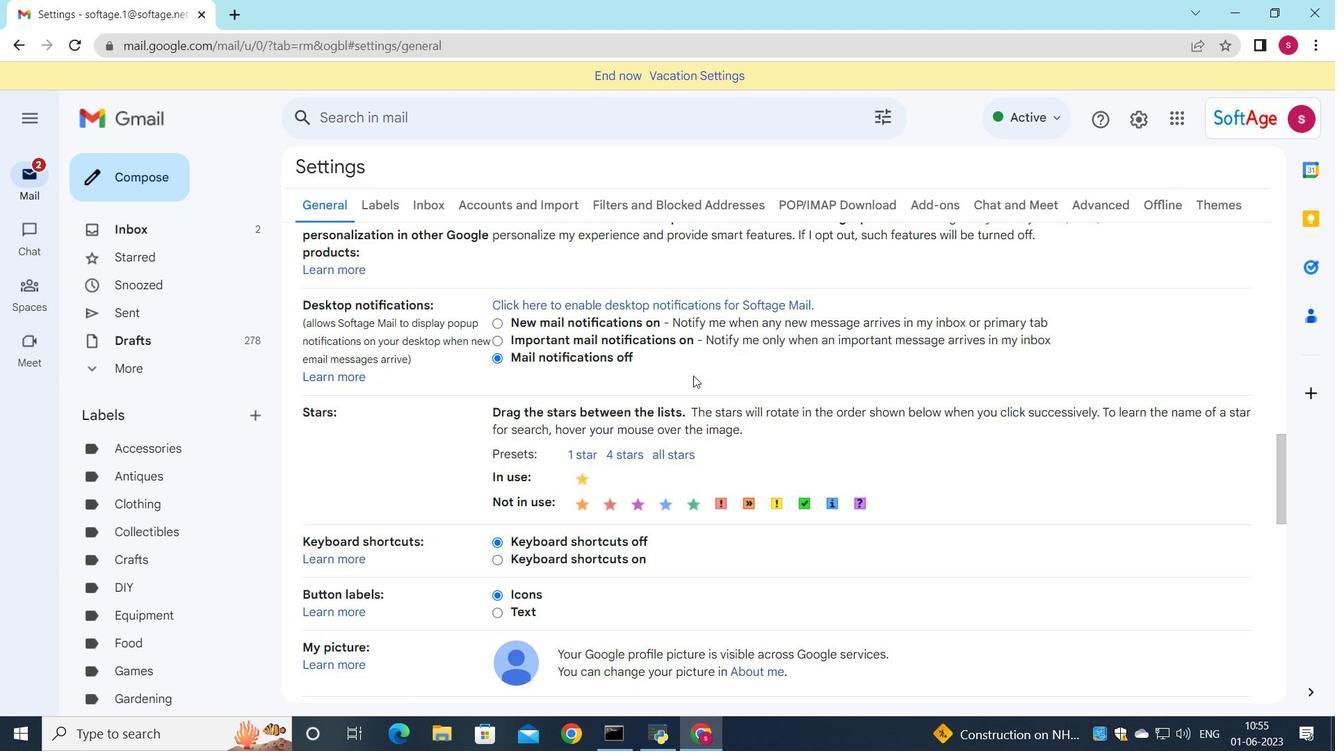 
Action: Mouse scrolled (694, 374) with delta (0, 0)
Screenshot: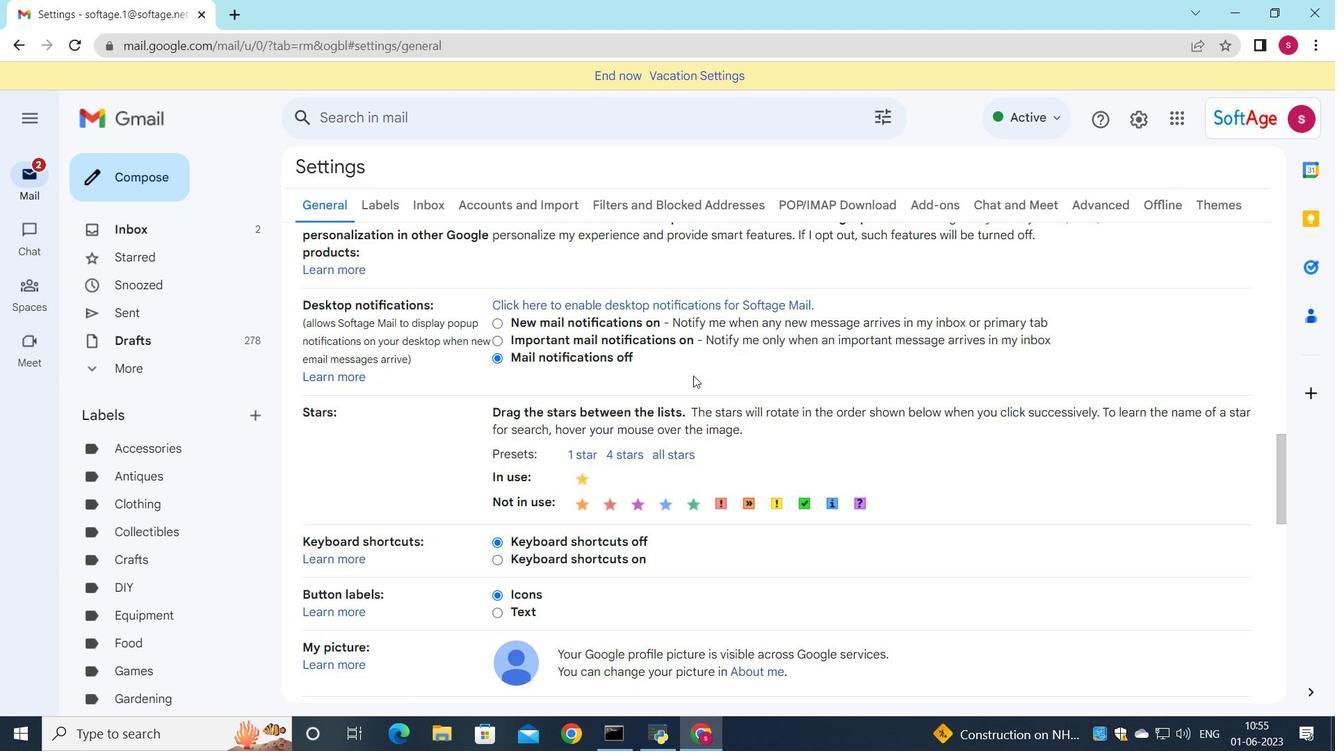 
Action: Mouse scrolled (694, 374) with delta (0, 0)
Screenshot: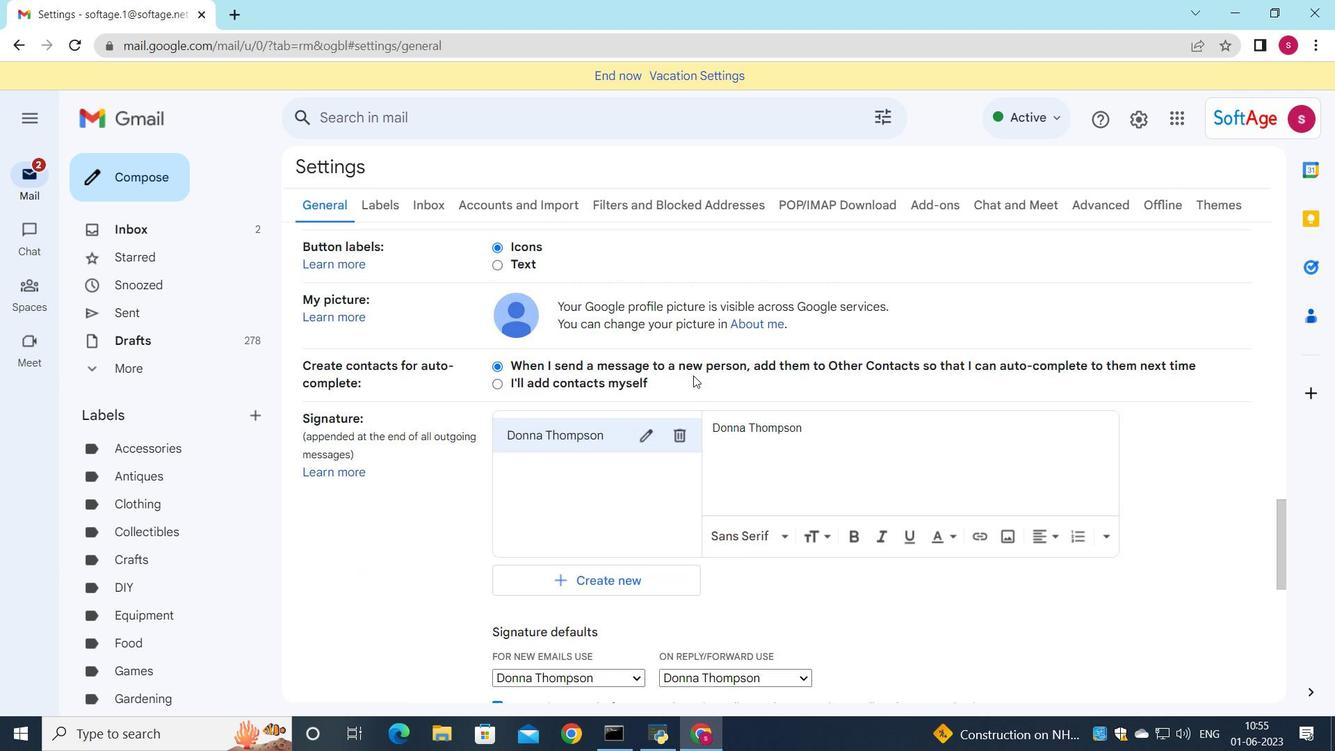 
Action: Mouse moved to (682, 335)
Screenshot: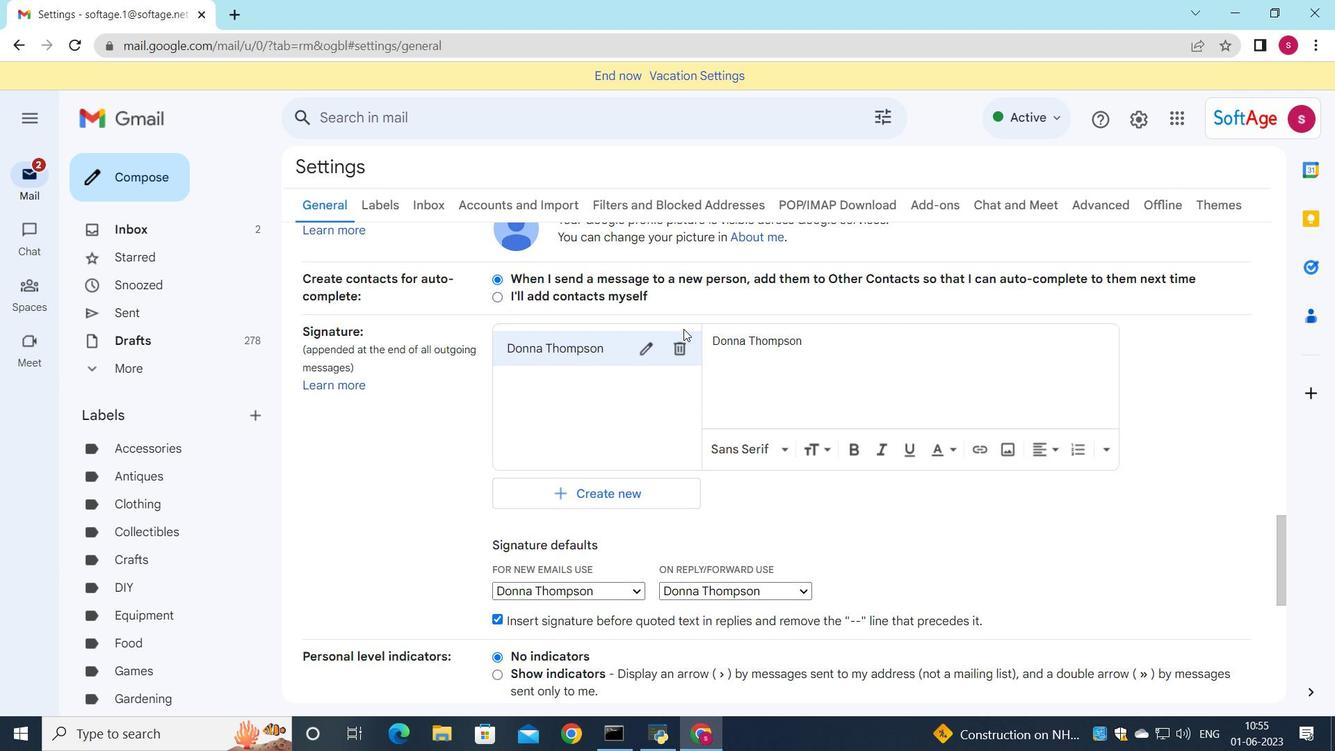 
Action: Mouse pressed left at (682, 335)
Screenshot: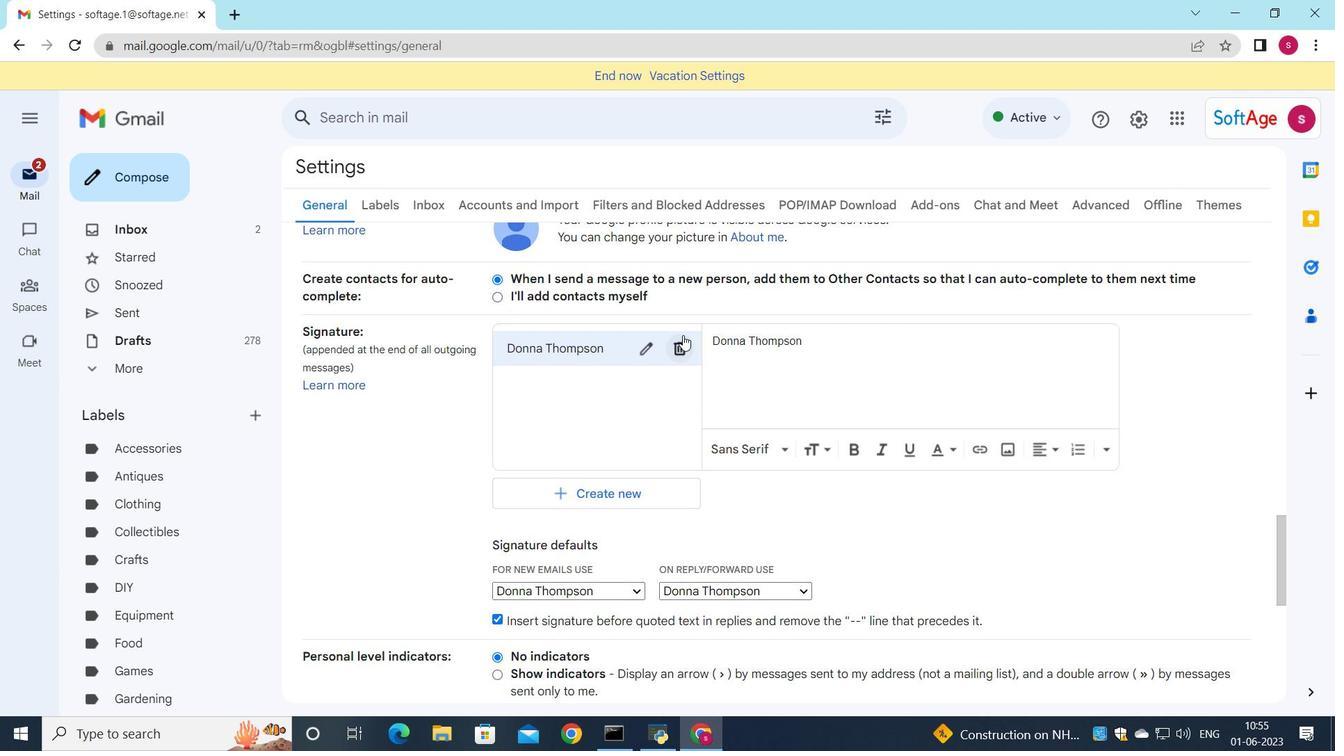 
Action: Mouse moved to (826, 420)
Screenshot: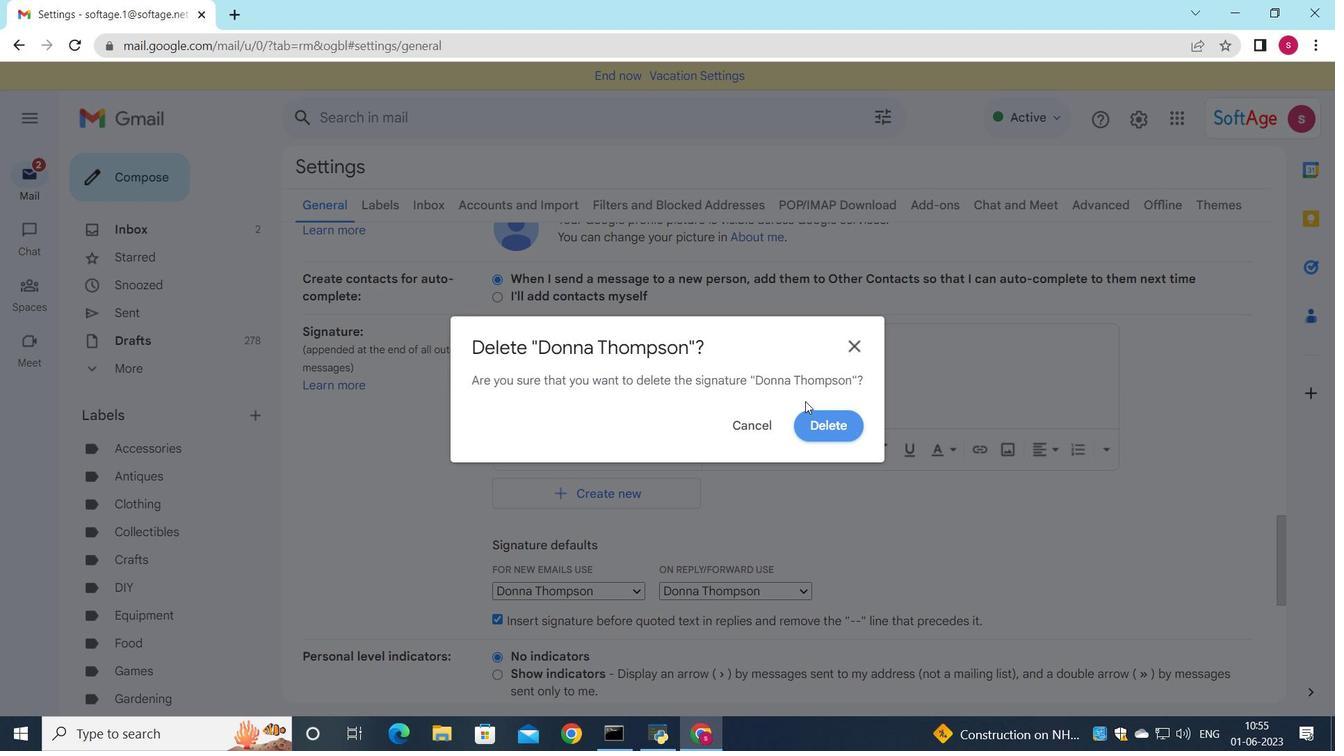 
Action: Mouse pressed left at (826, 420)
Screenshot: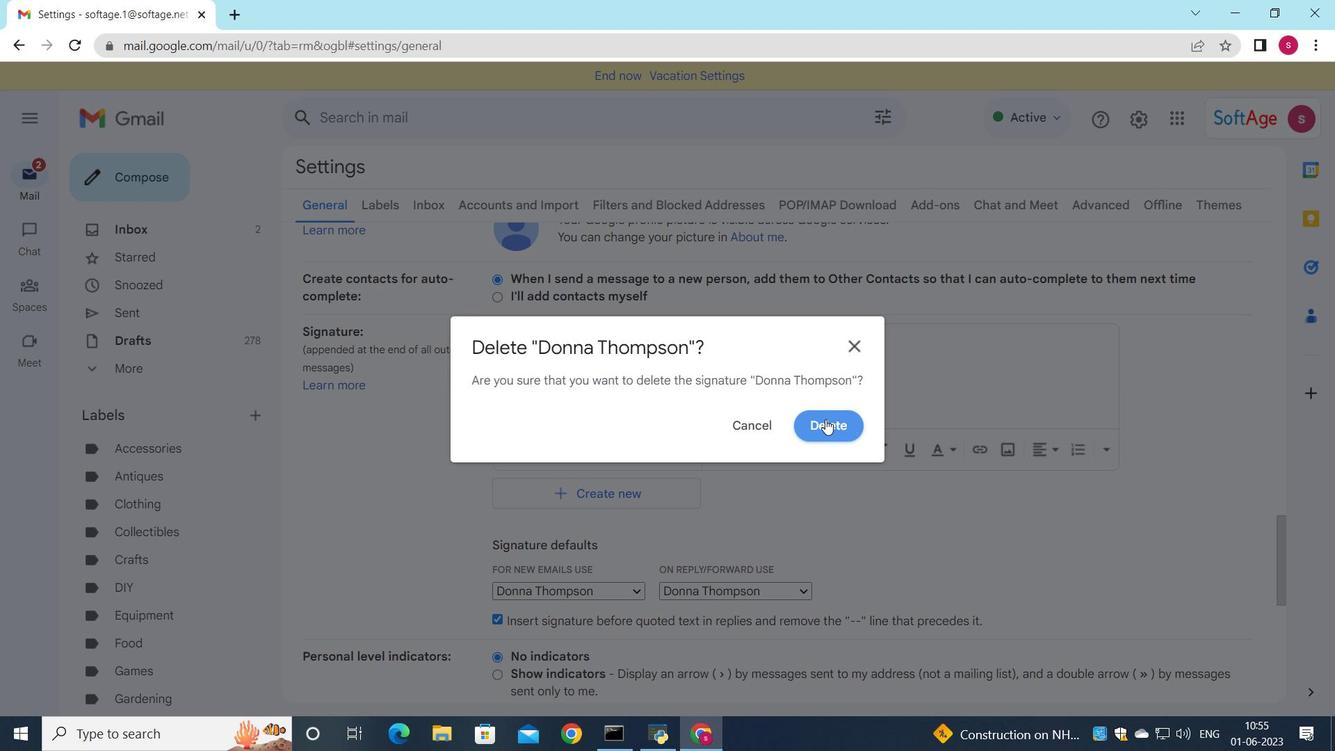 
Action: Mouse moved to (559, 360)
Screenshot: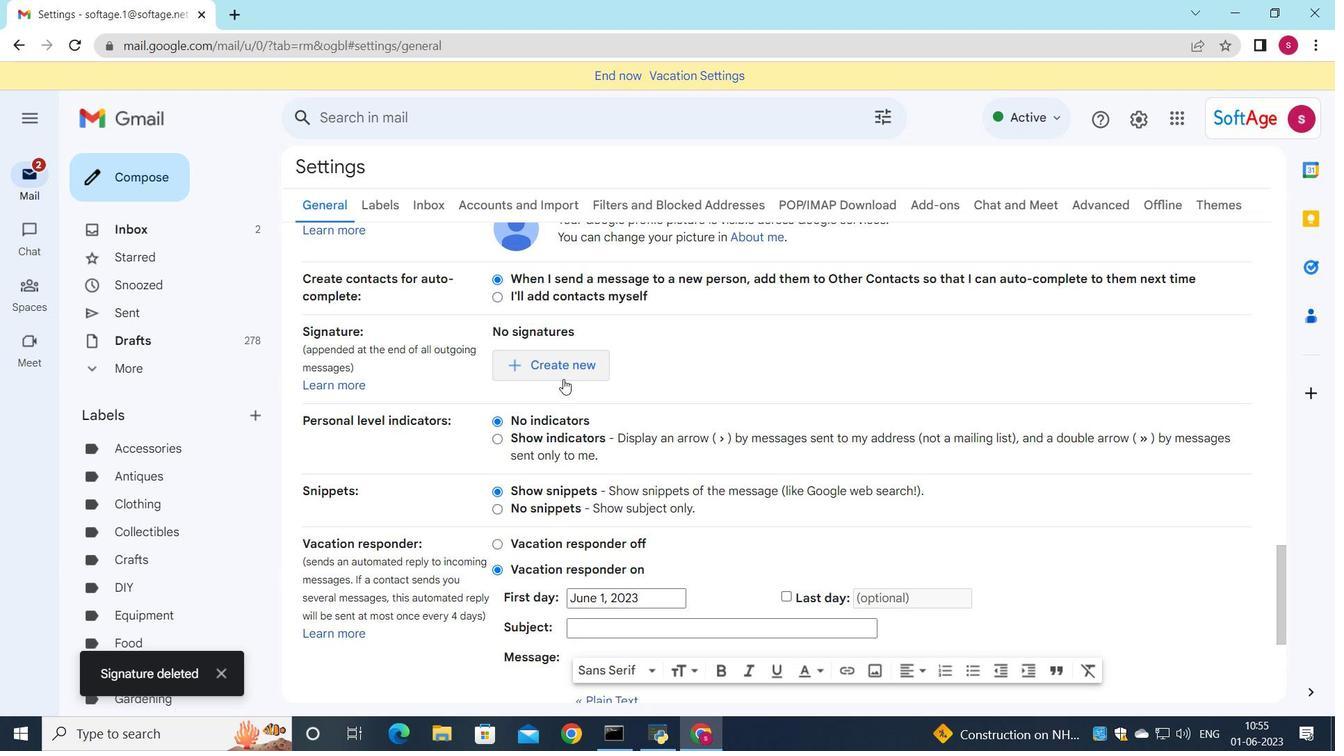 
Action: Mouse pressed left at (559, 360)
Screenshot: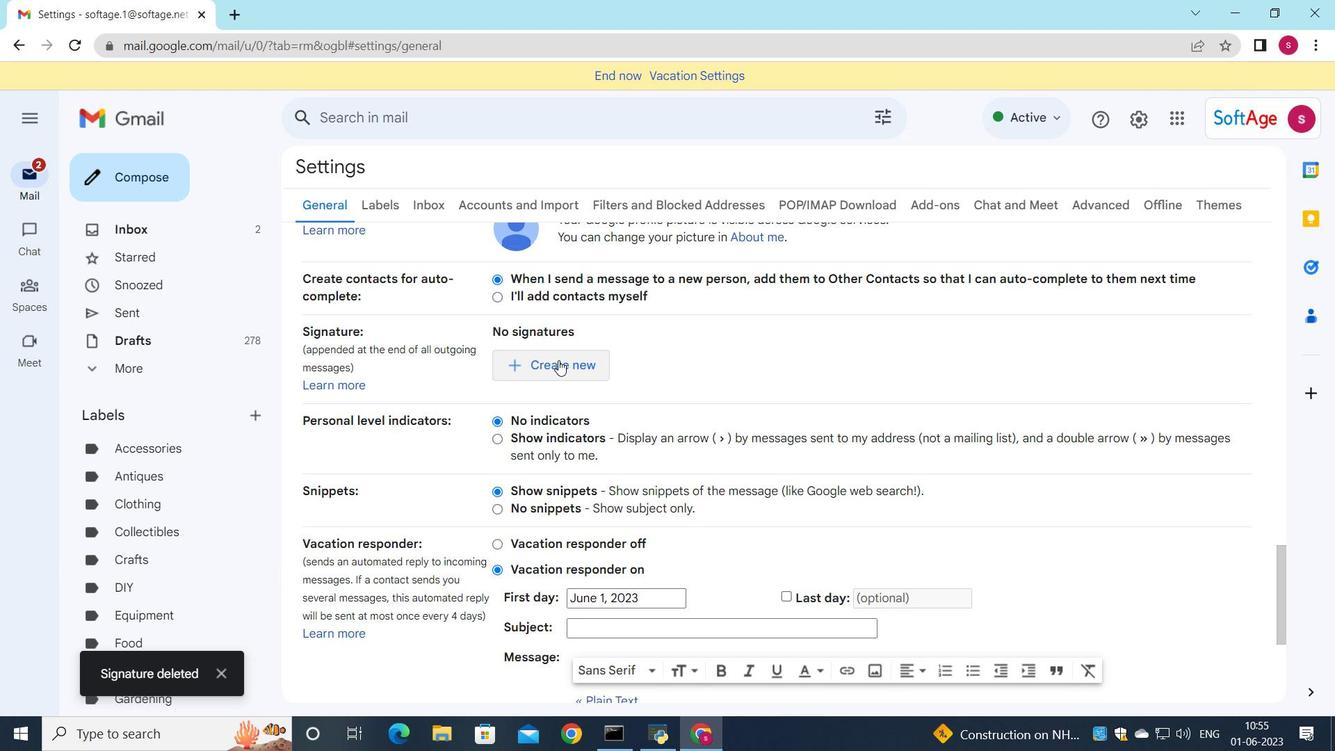 
Action: Mouse moved to (927, 356)
Screenshot: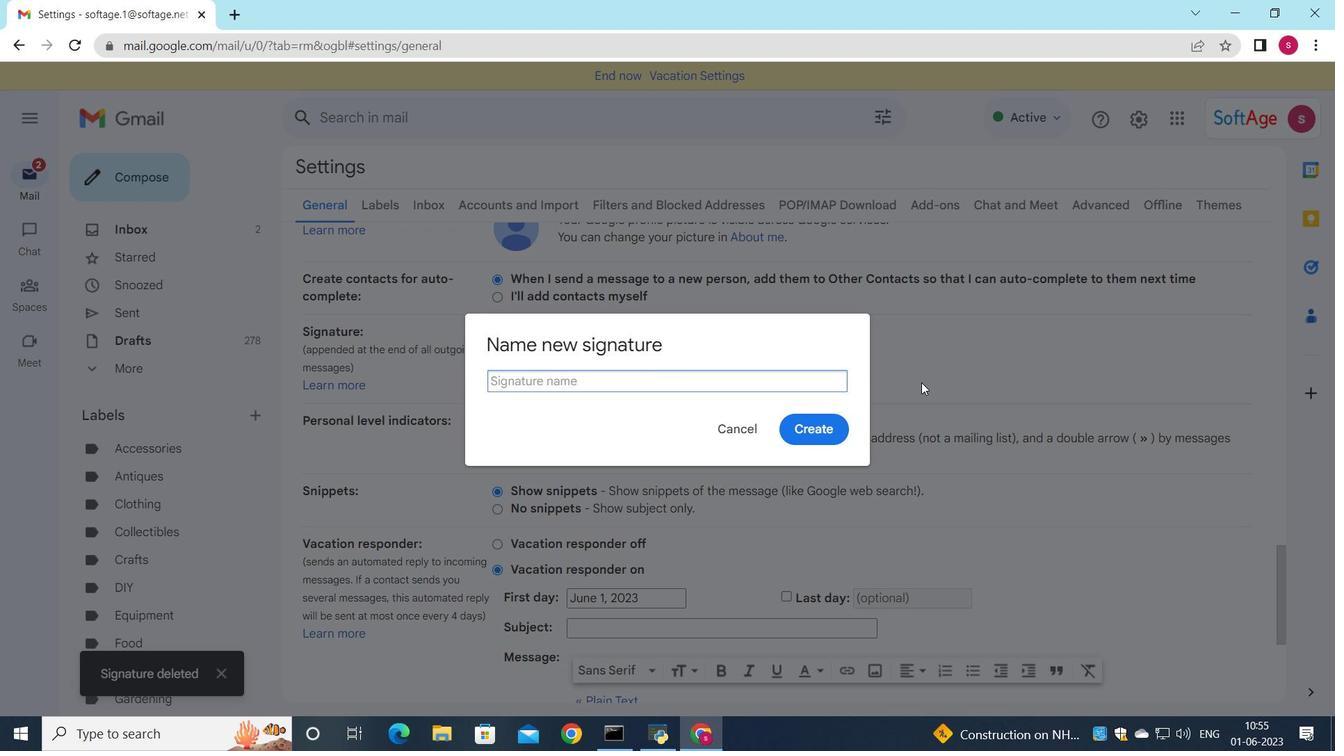
Action: Key pressed <Key.shift>Dorian<Key.space><Key.shift><Key.shift>Garcia
Screenshot: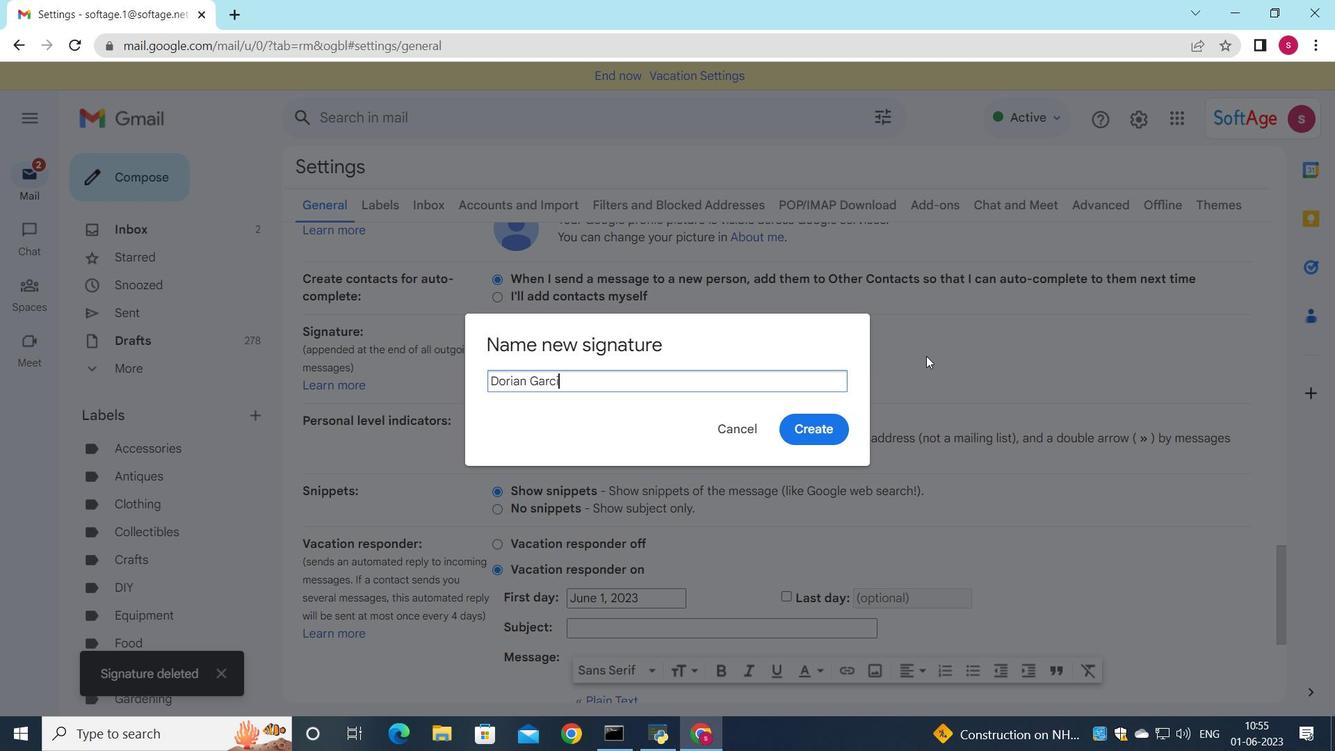 
Action: Mouse moved to (816, 428)
Screenshot: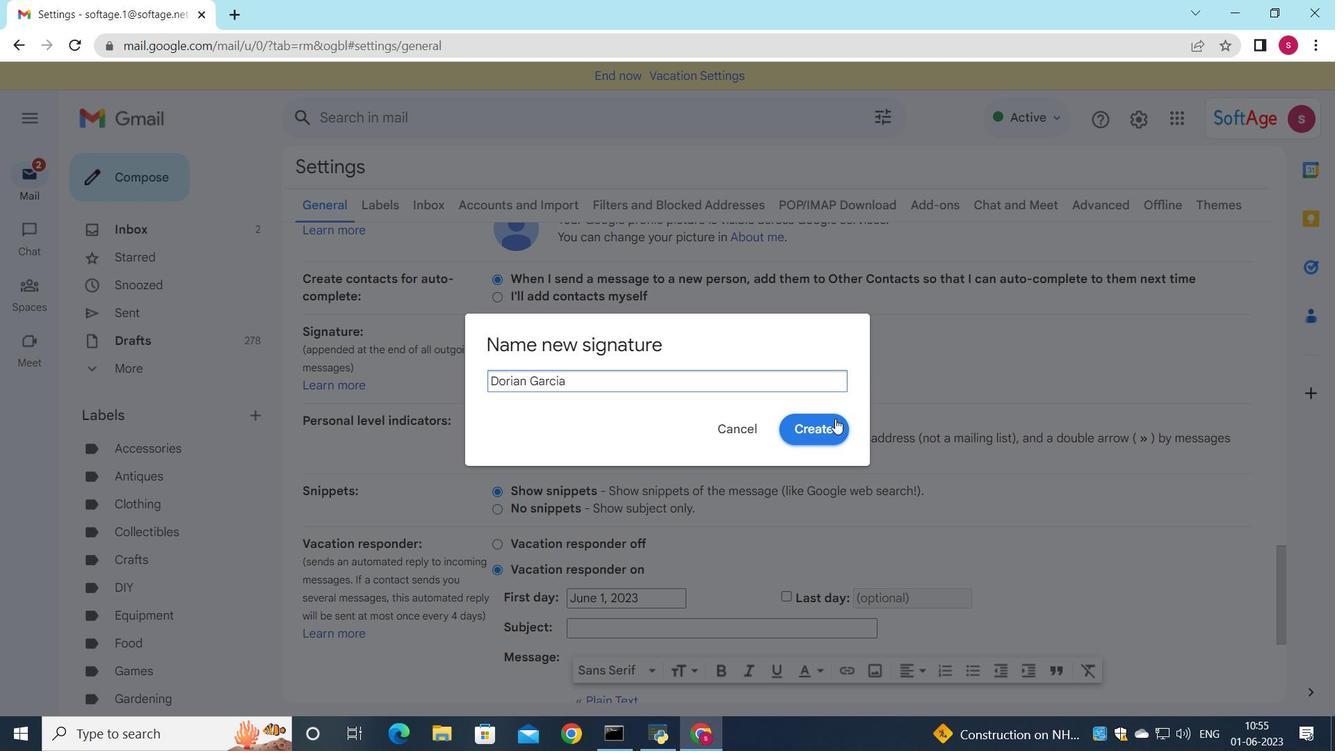 
Action: Mouse pressed left at (816, 428)
Screenshot: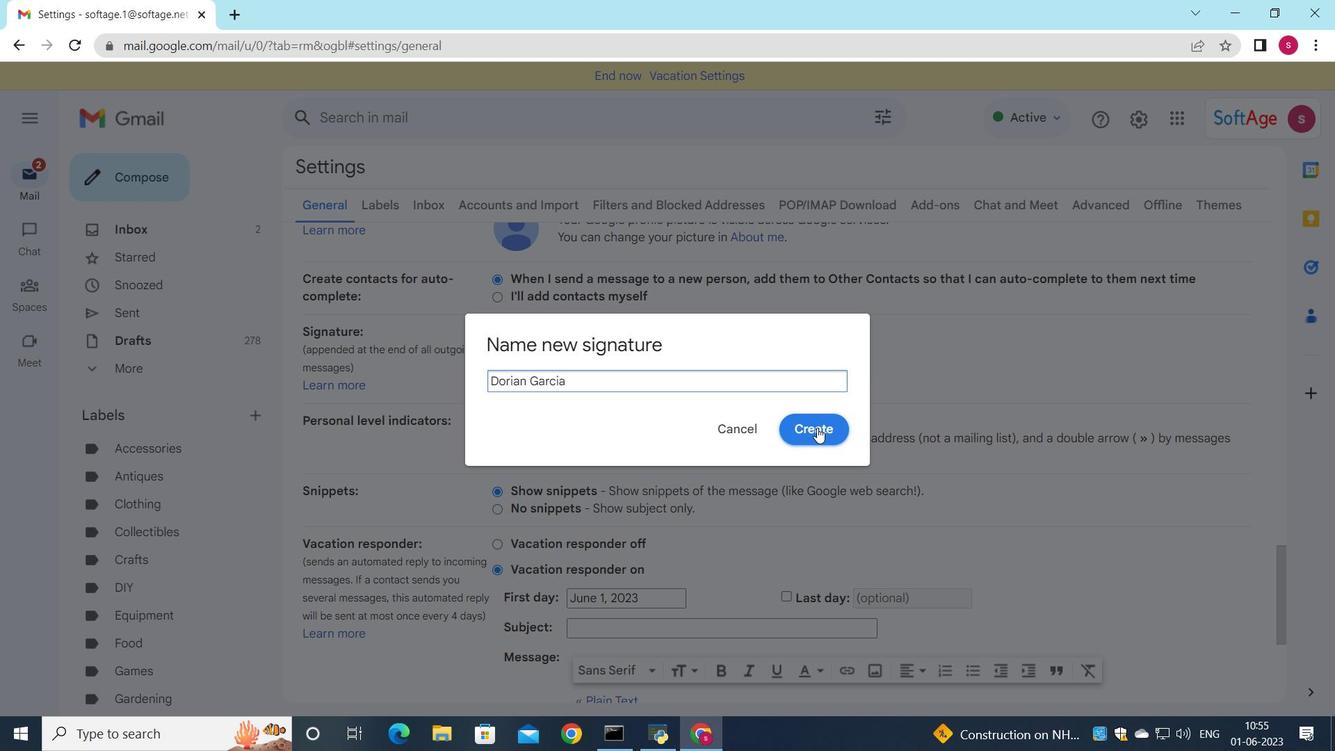 
Action: Mouse moved to (874, 391)
Screenshot: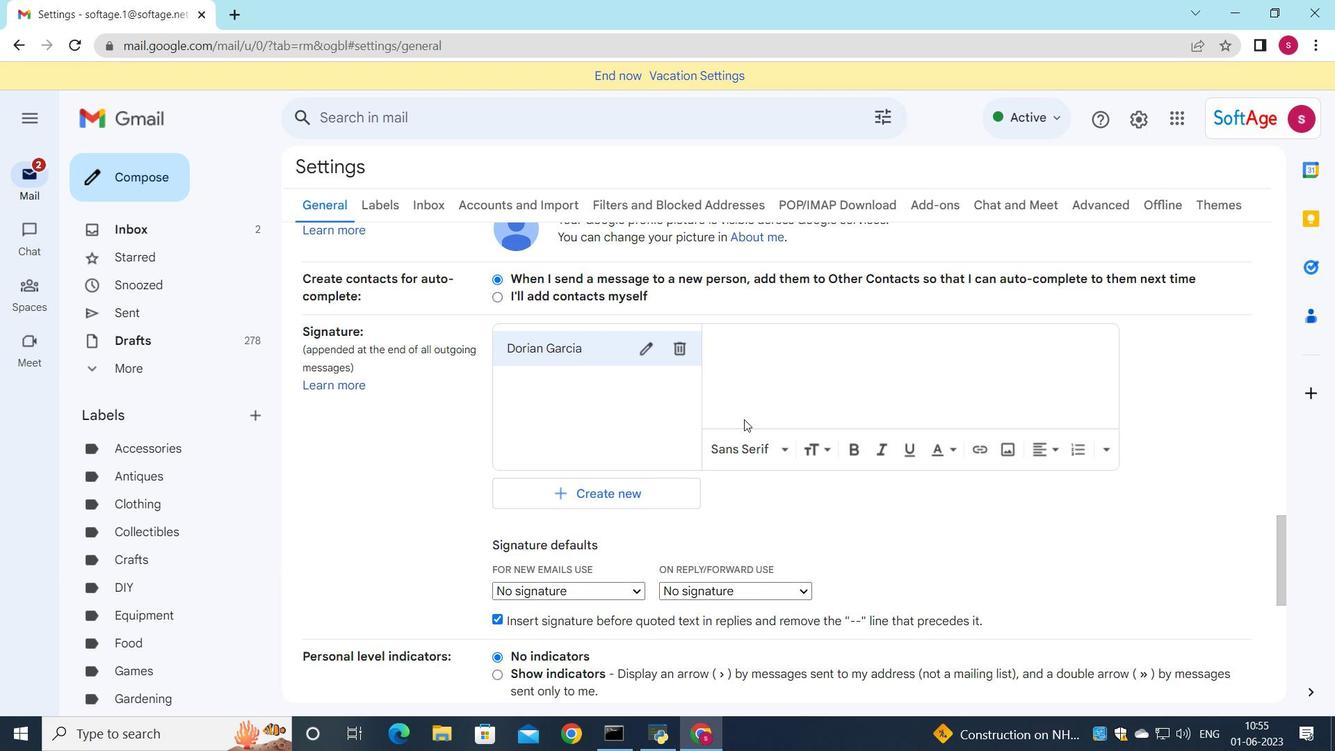 
Action: Mouse pressed left at (874, 391)
Screenshot: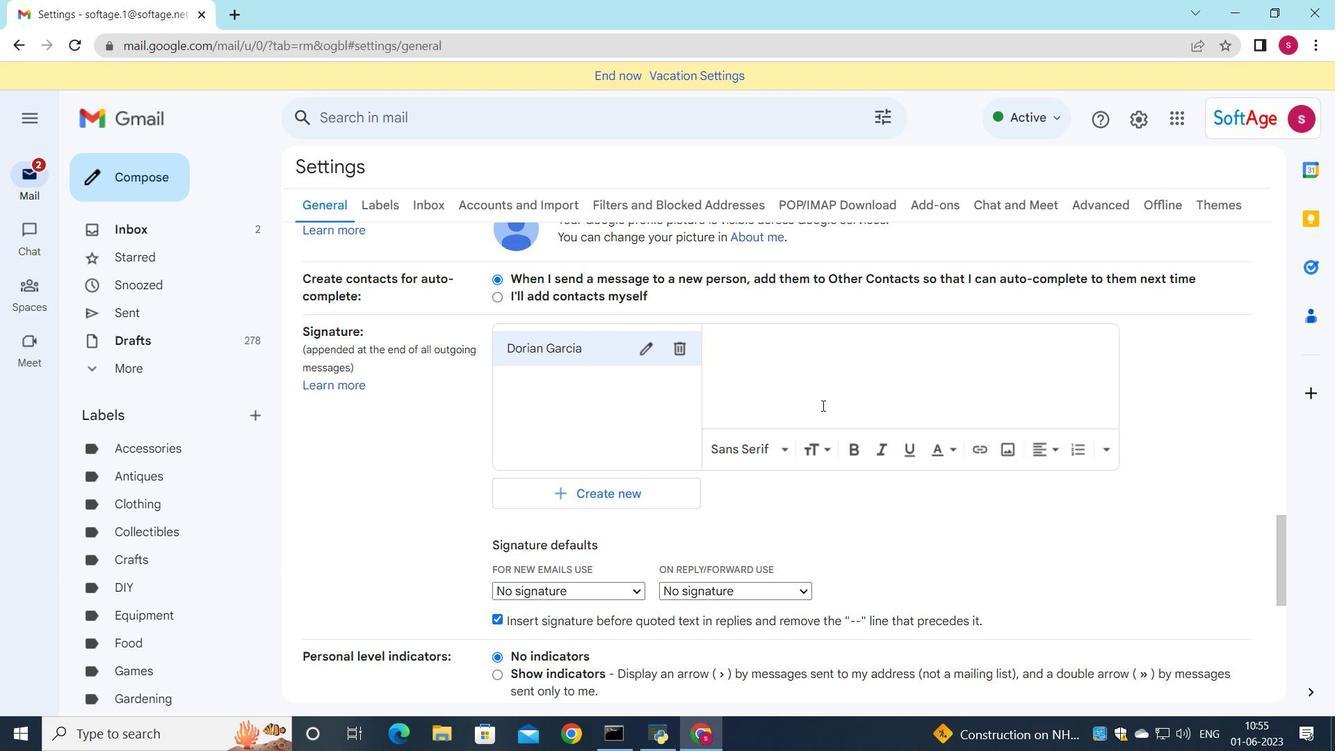 
Action: Key pressed <Key.shift>Dorian<Key.space><Key.shift>Garcia
Screenshot: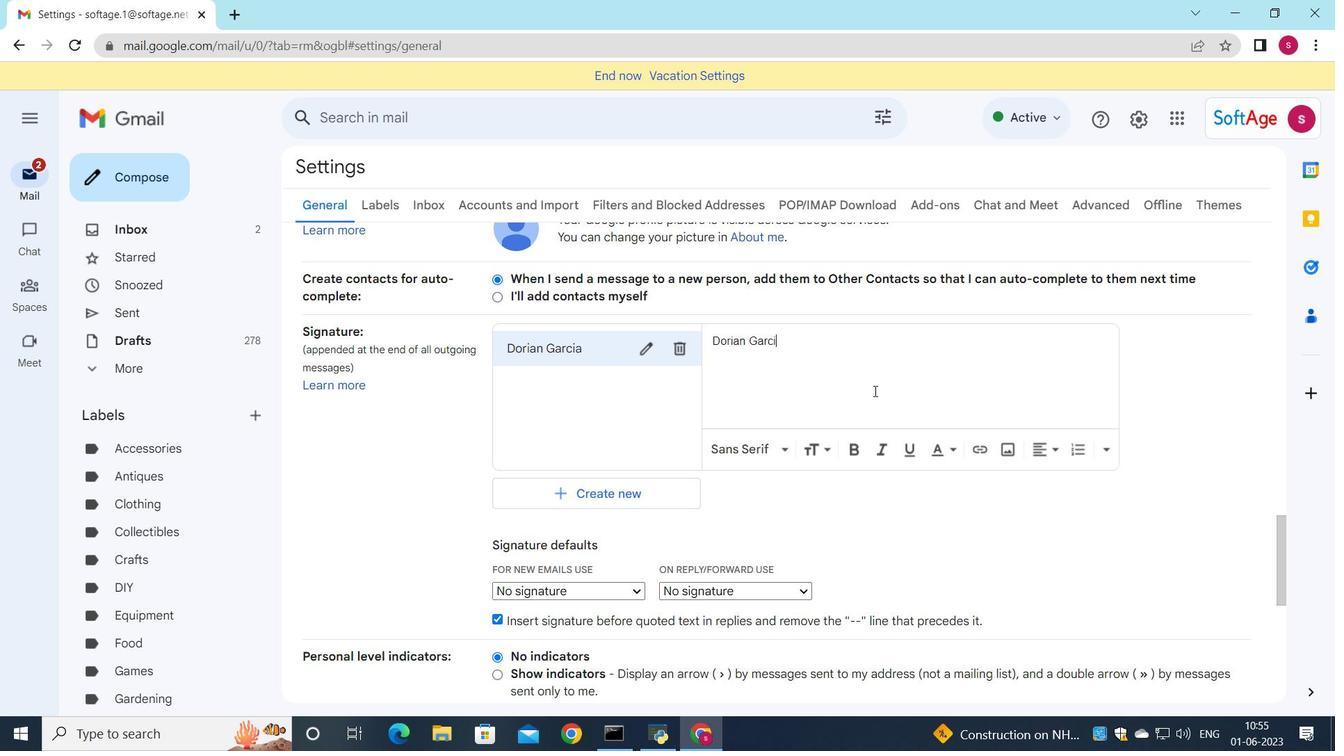 
Action: Mouse moved to (632, 595)
Screenshot: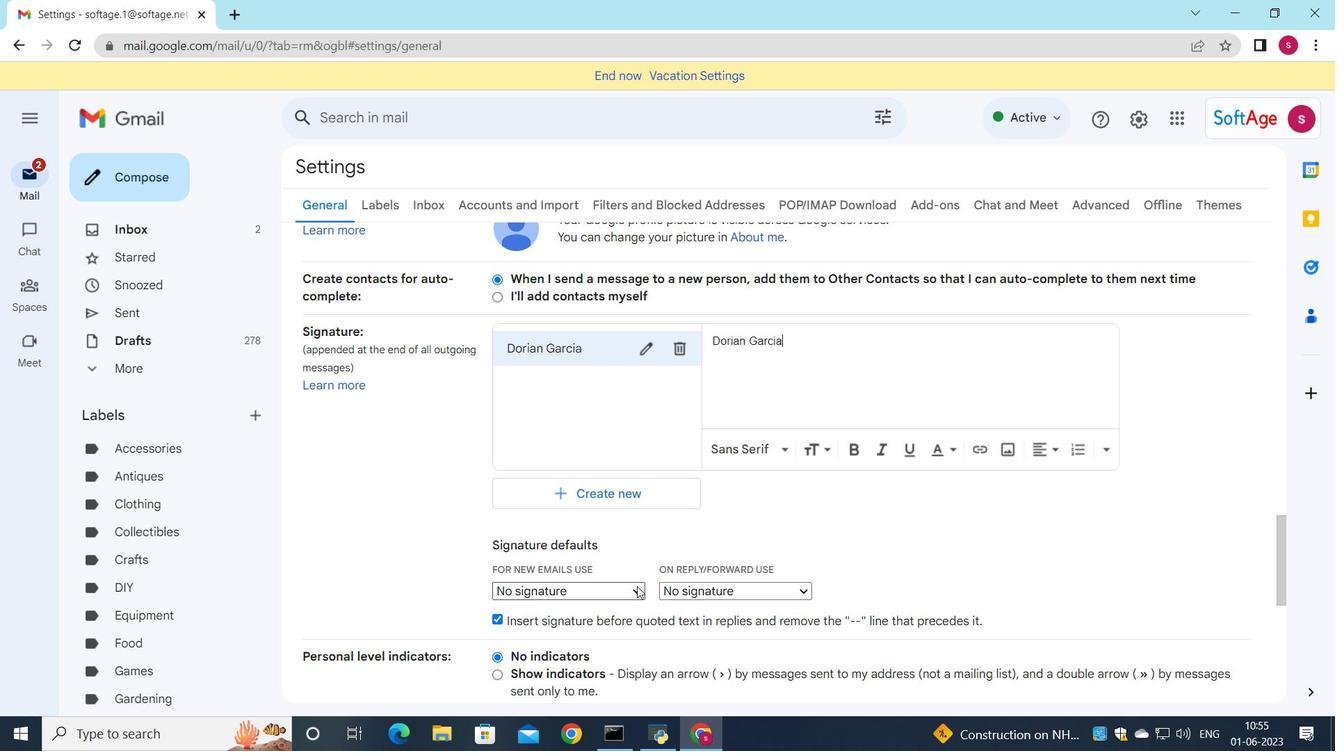 
Action: Mouse pressed left at (632, 595)
Screenshot: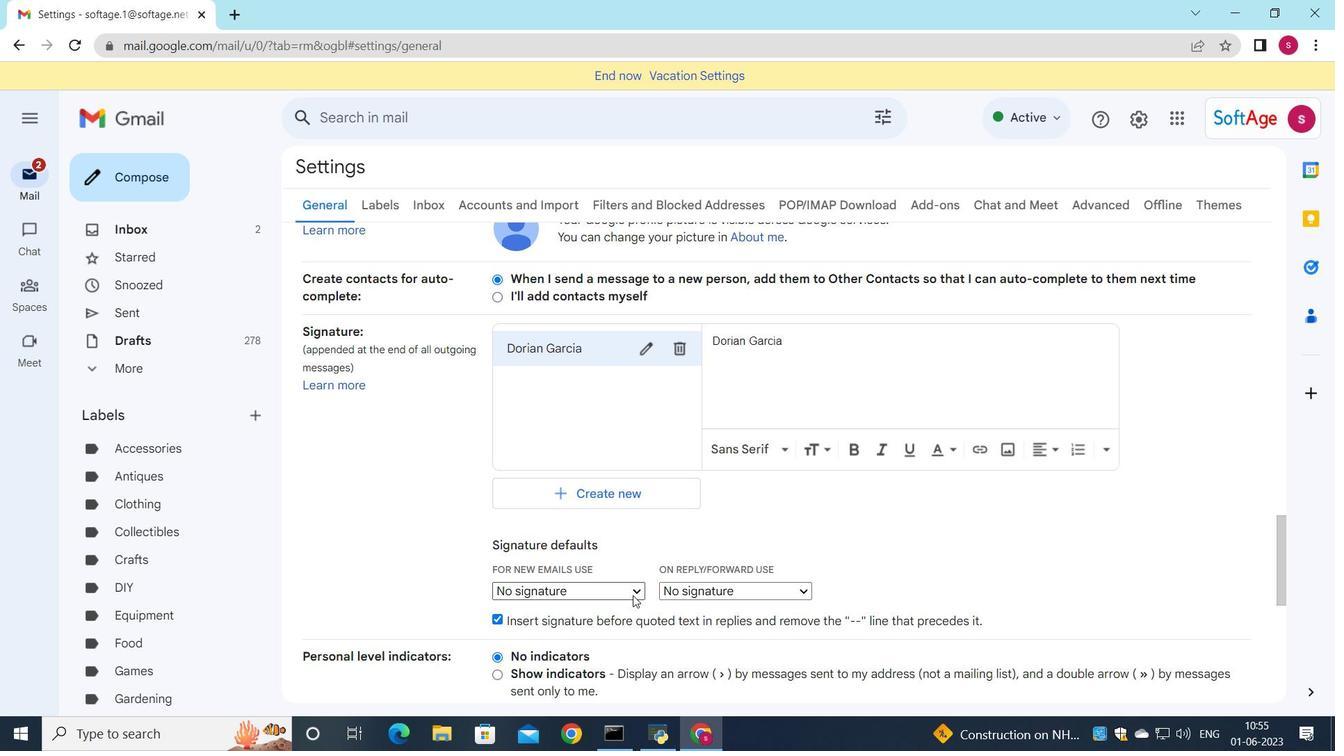 
Action: Mouse moved to (617, 627)
Screenshot: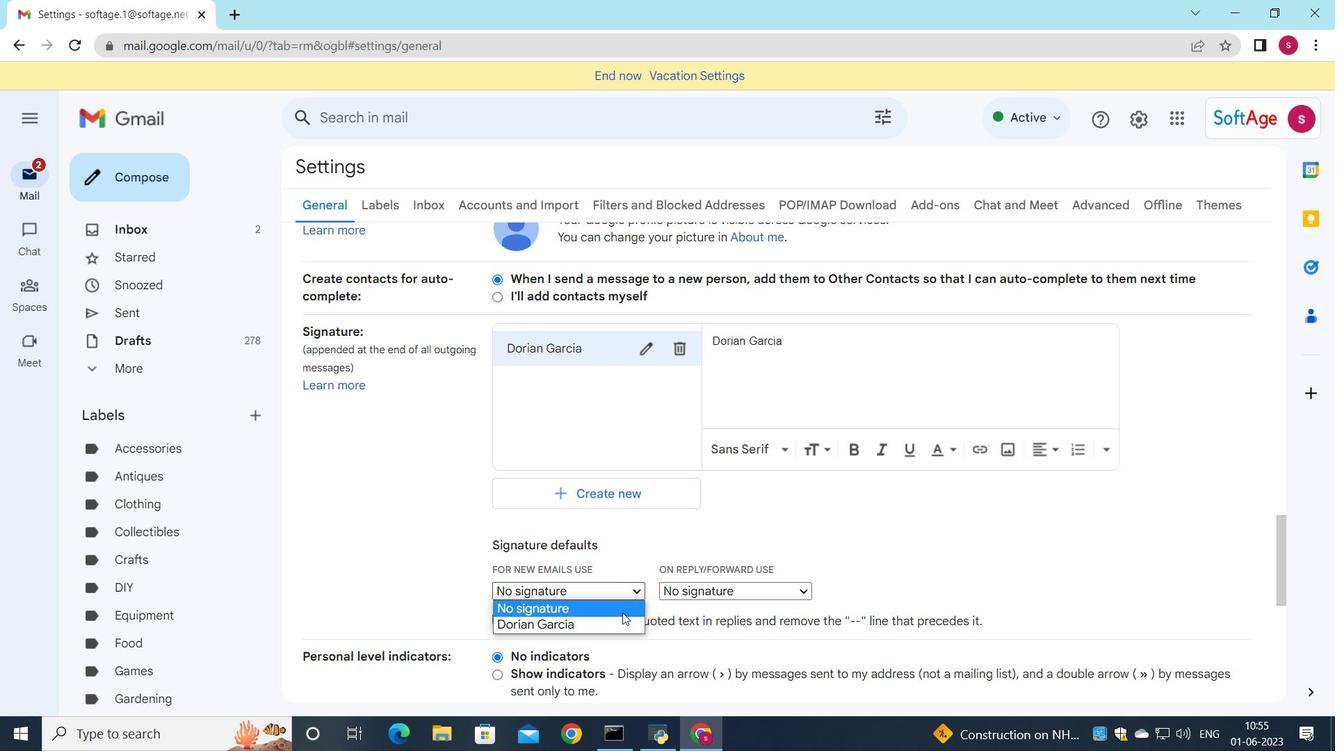 
Action: Mouse pressed left at (617, 627)
Screenshot: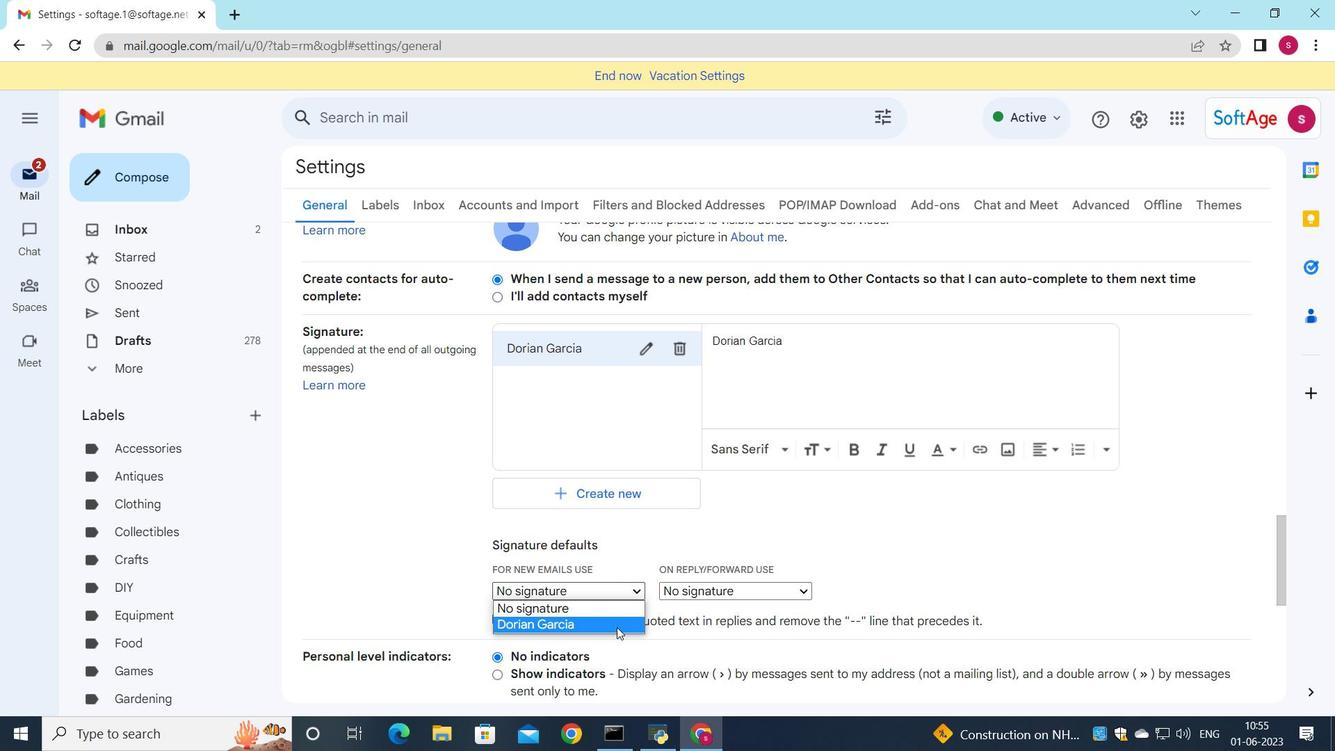 
Action: Mouse moved to (700, 585)
Screenshot: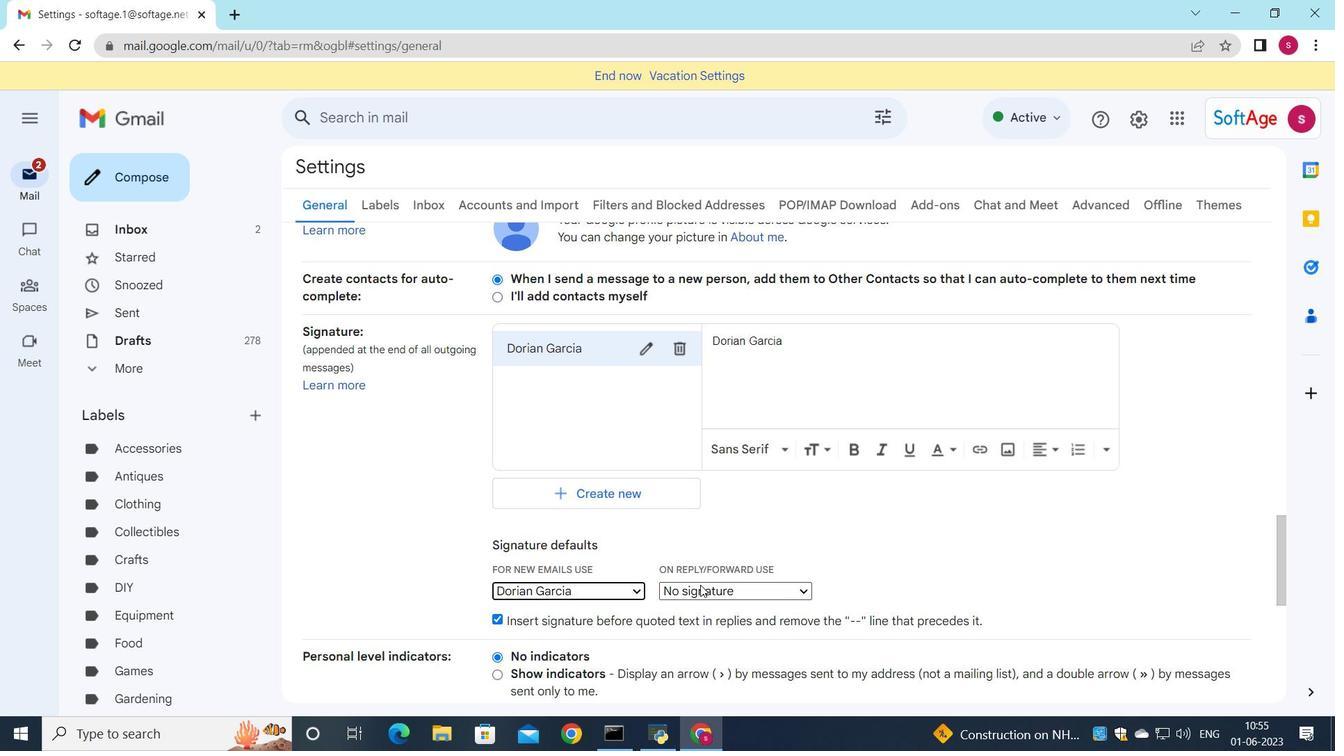 
Action: Mouse pressed left at (700, 585)
Screenshot: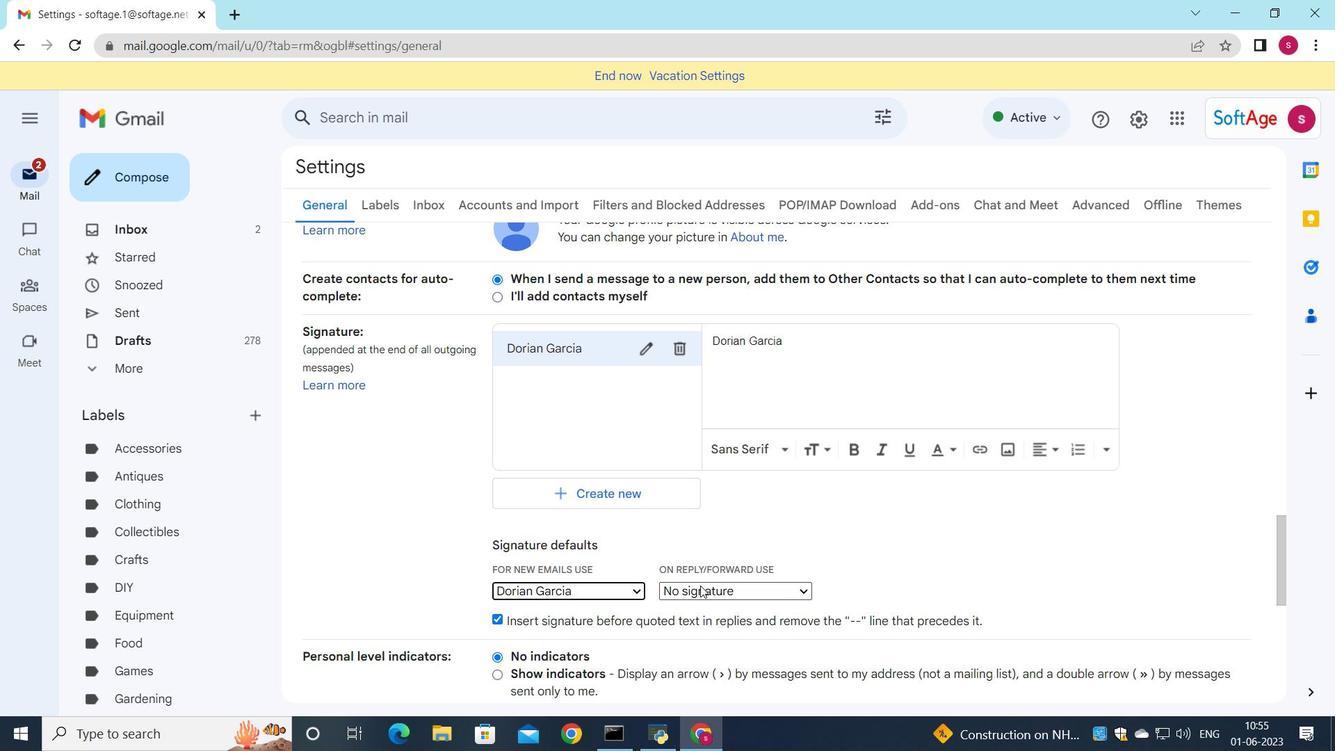 
Action: Mouse moved to (698, 615)
Screenshot: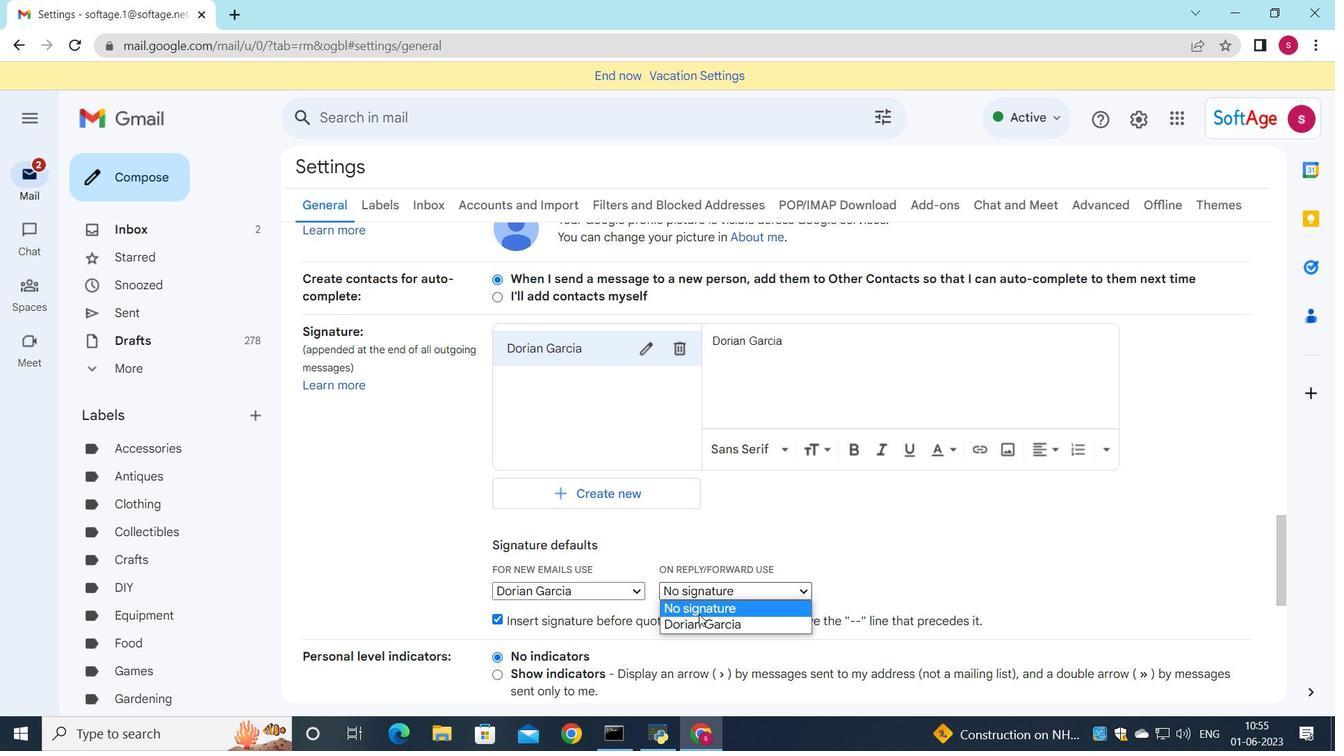 
Action: Mouse pressed left at (698, 615)
Screenshot: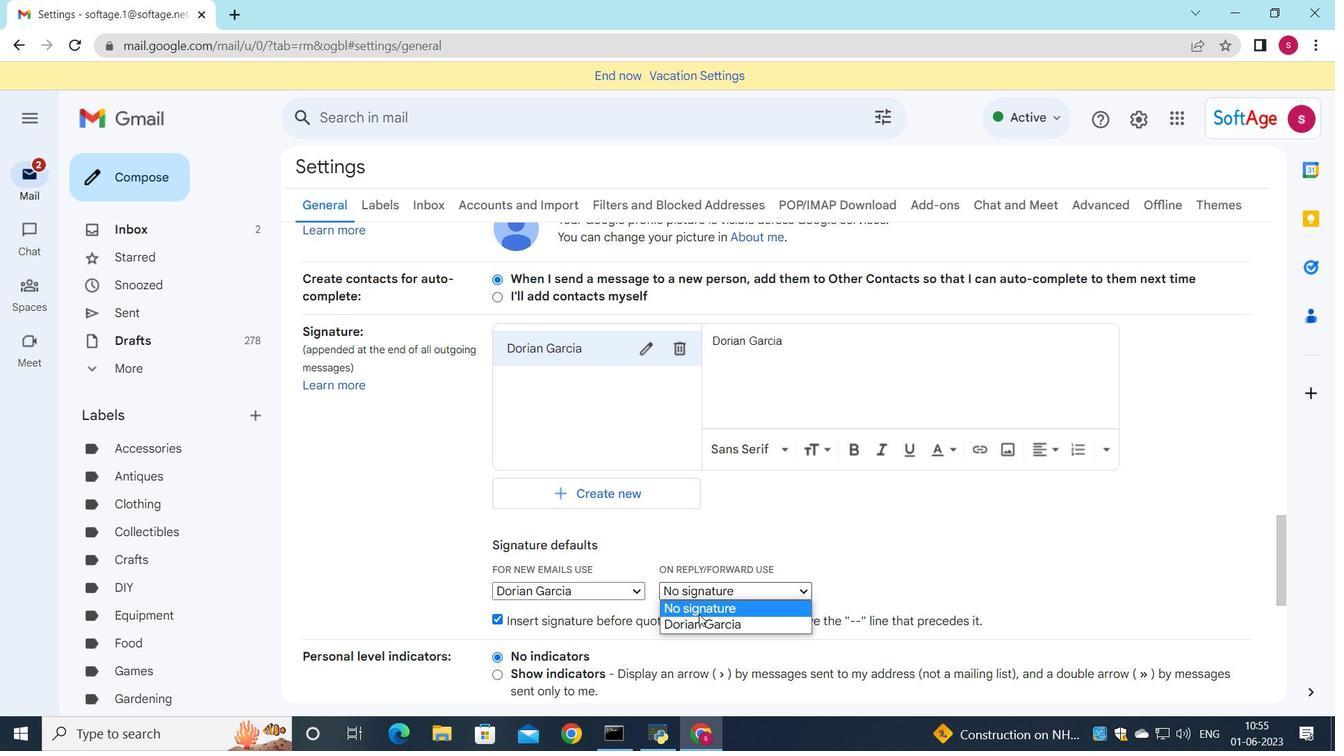 
Action: Mouse moved to (696, 582)
Screenshot: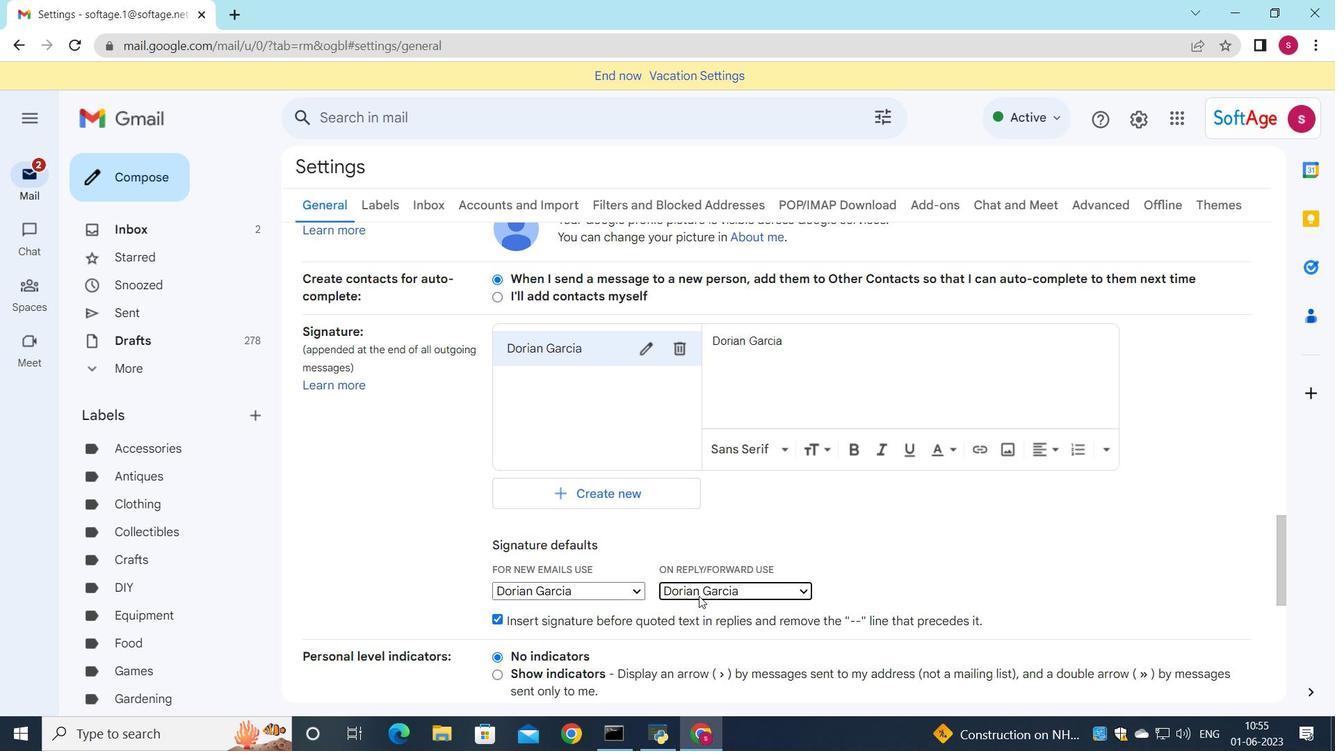 
Action: Mouse scrolled (696, 581) with delta (0, 0)
Screenshot: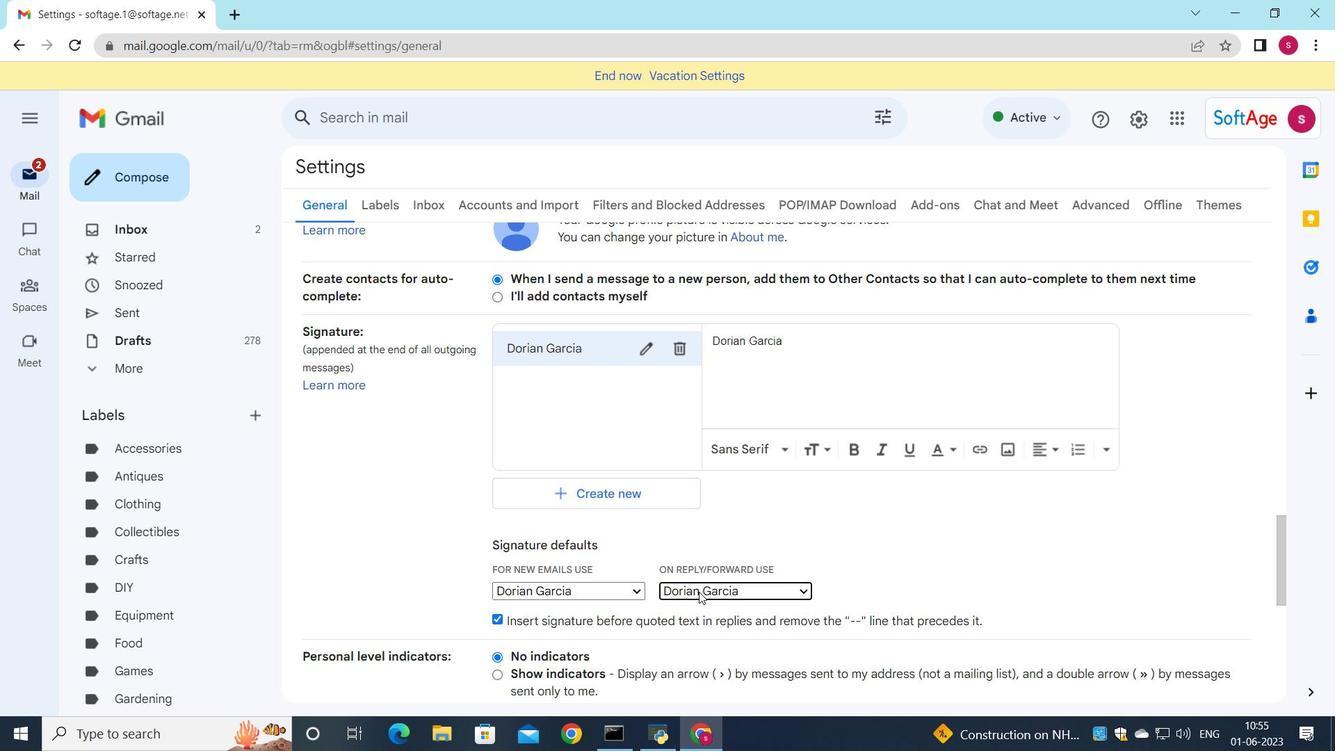 
Action: Mouse scrolled (696, 581) with delta (0, 0)
Screenshot: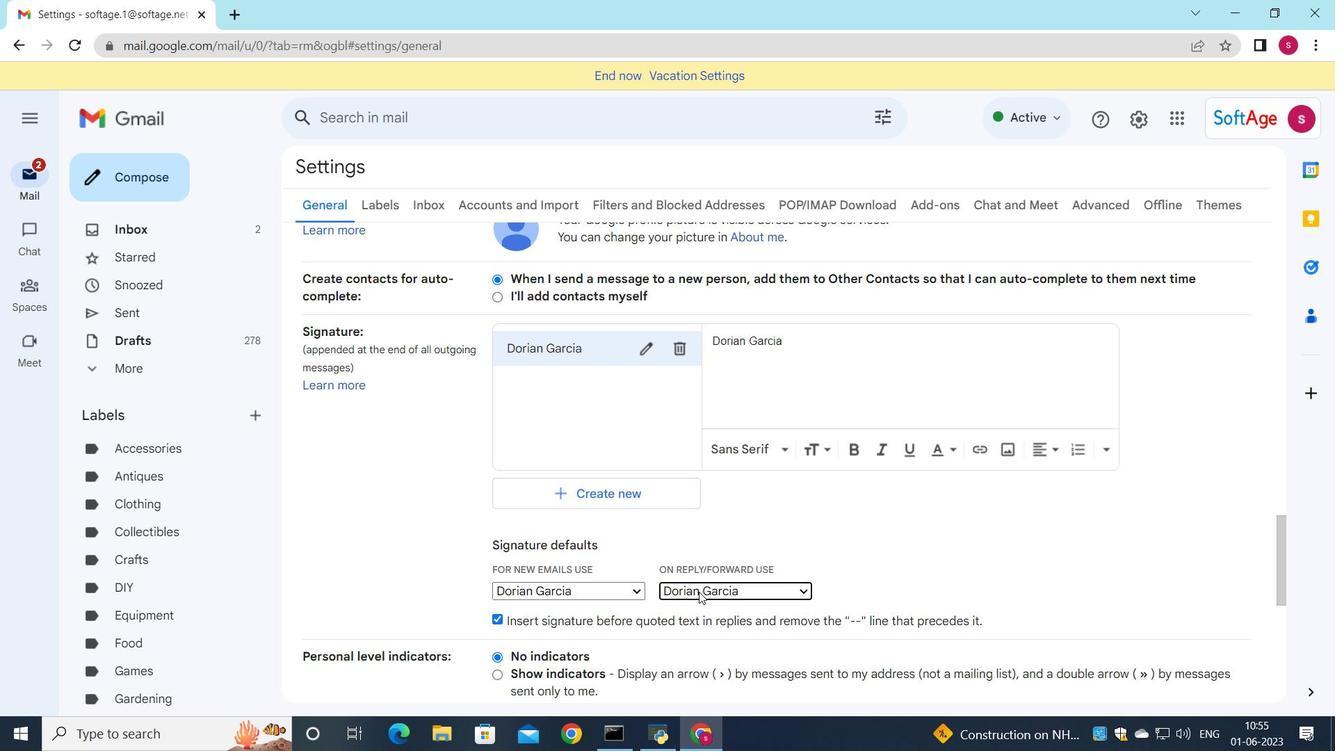 
Action: Mouse scrolled (696, 581) with delta (0, 0)
Screenshot: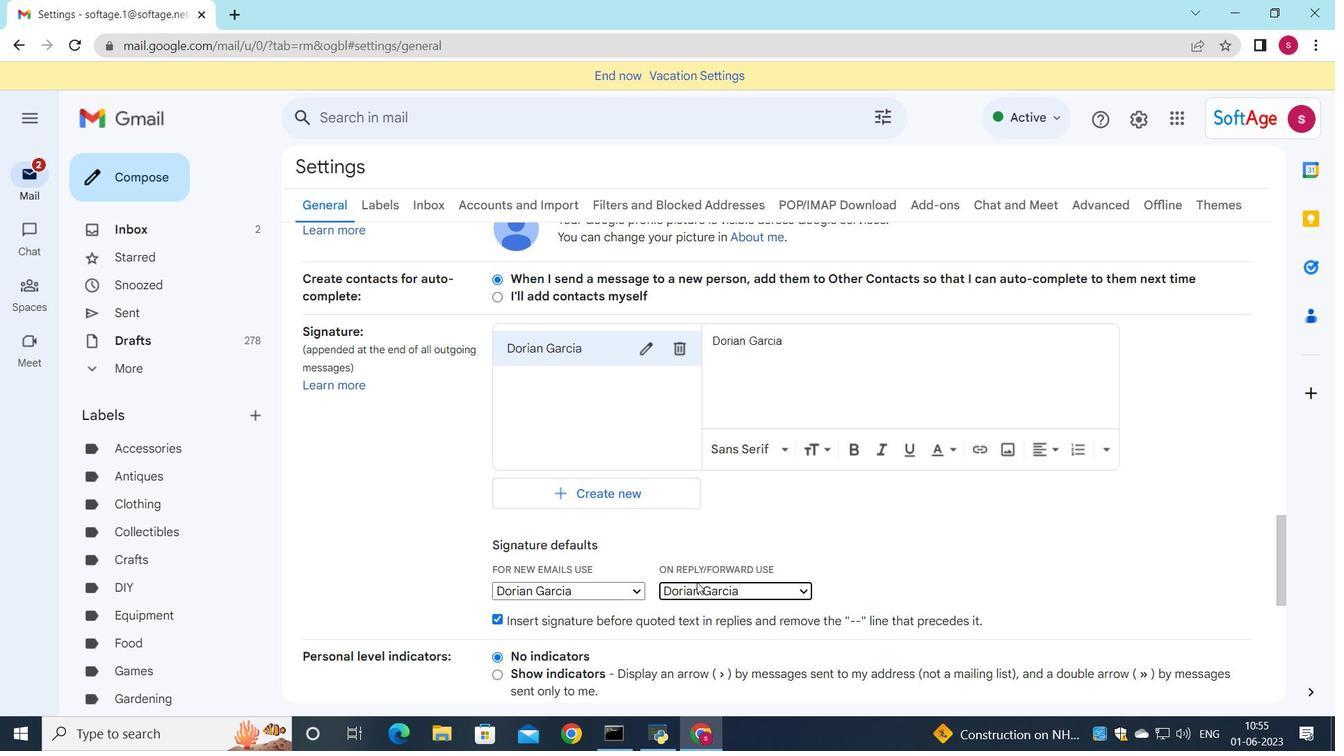 
Action: Mouse scrolled (696, 581) with delta (0, 0)
Screenshot: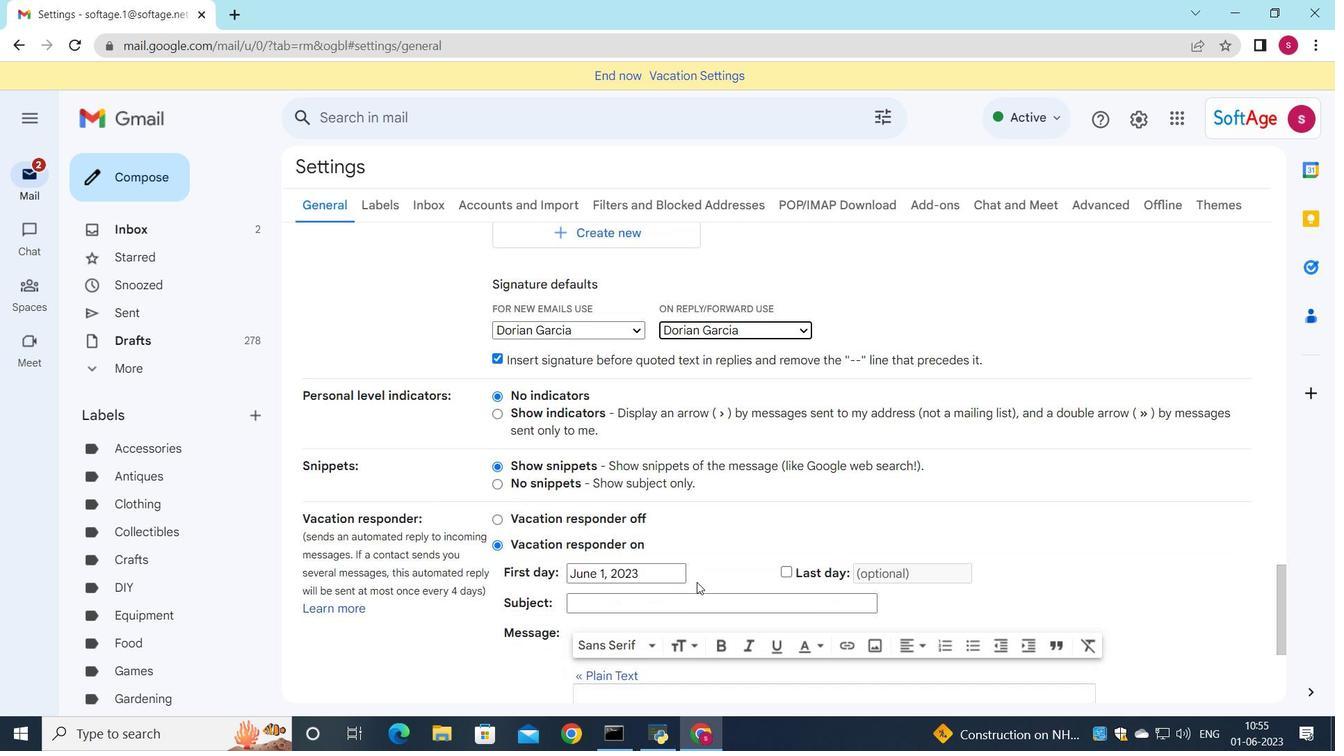 
Action: Mouse scrolled (696, 581) with delta (0, 0)
Screenshot: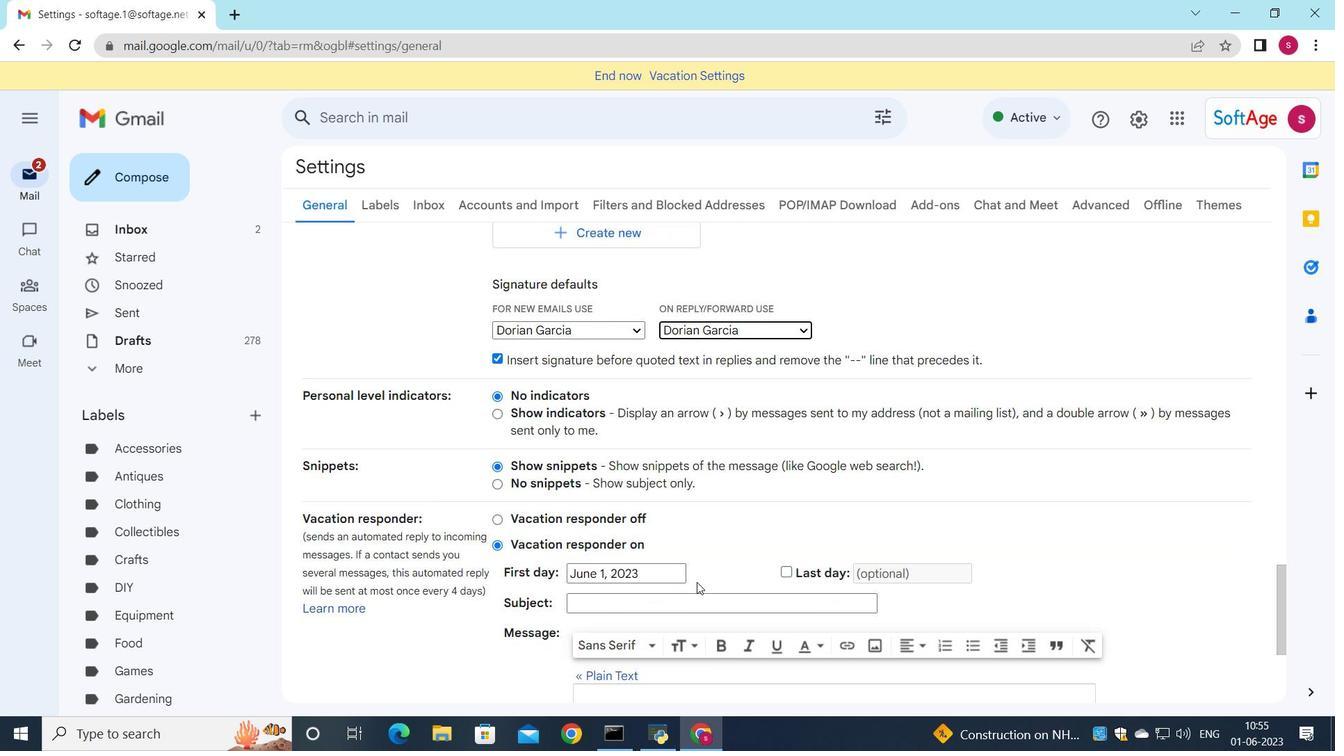 
Action: Mouse scrolled (696, 581) with delta (0, 0)
Screenshot: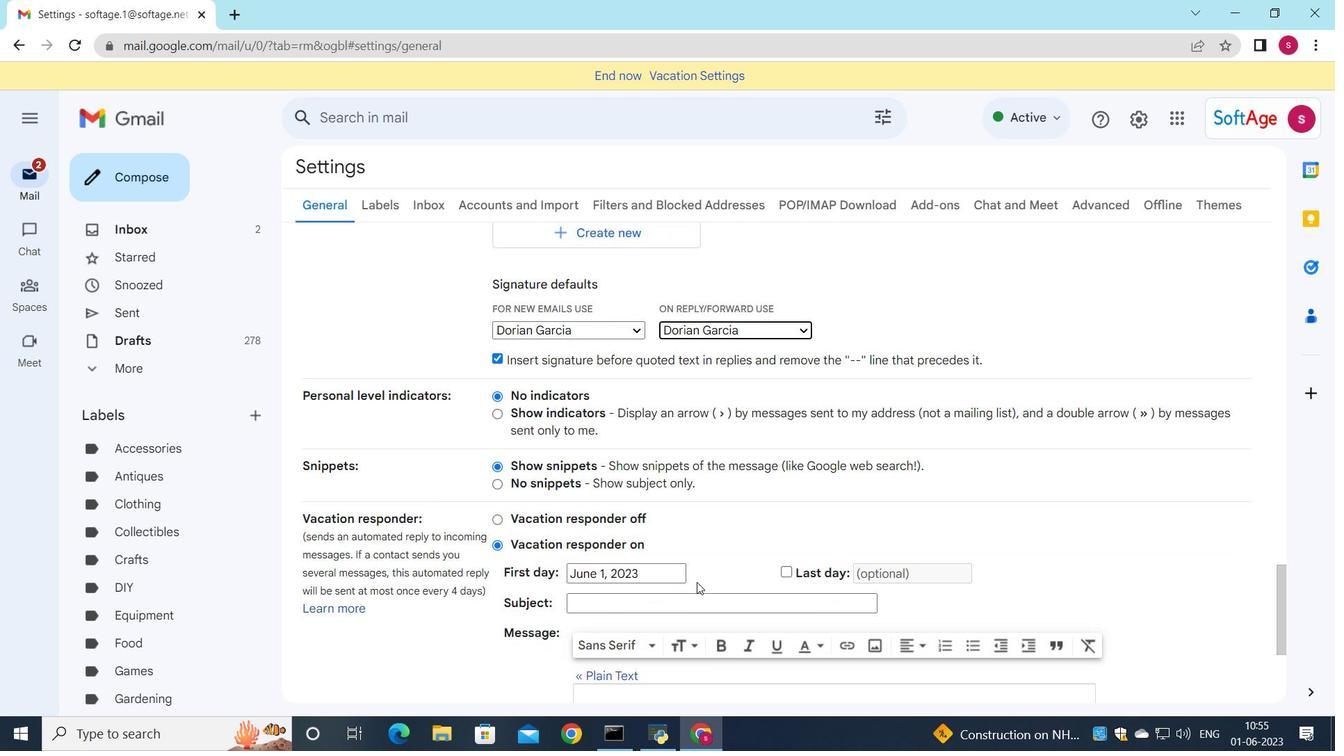 
Action: Mouse moved to (736, 607)
Screenshot: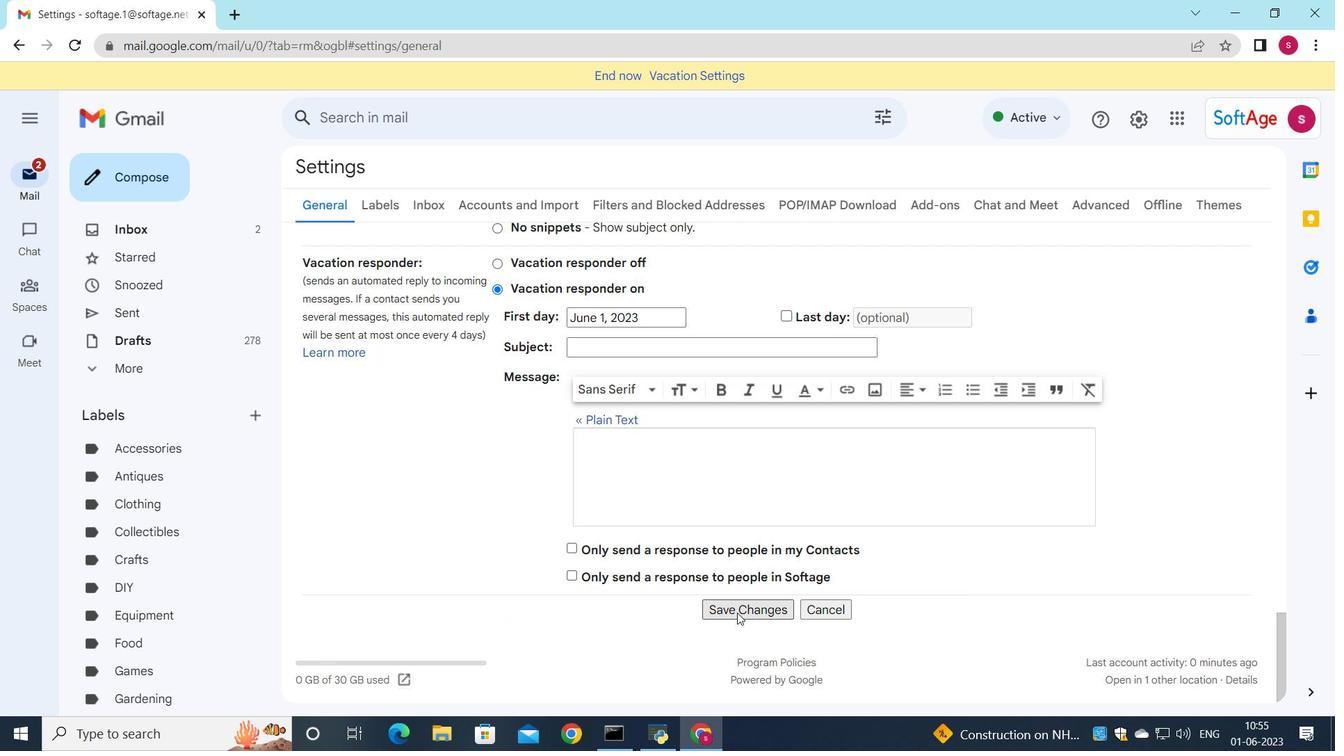 
Action: Mouse pressed left at (736, 607)
Screenshot: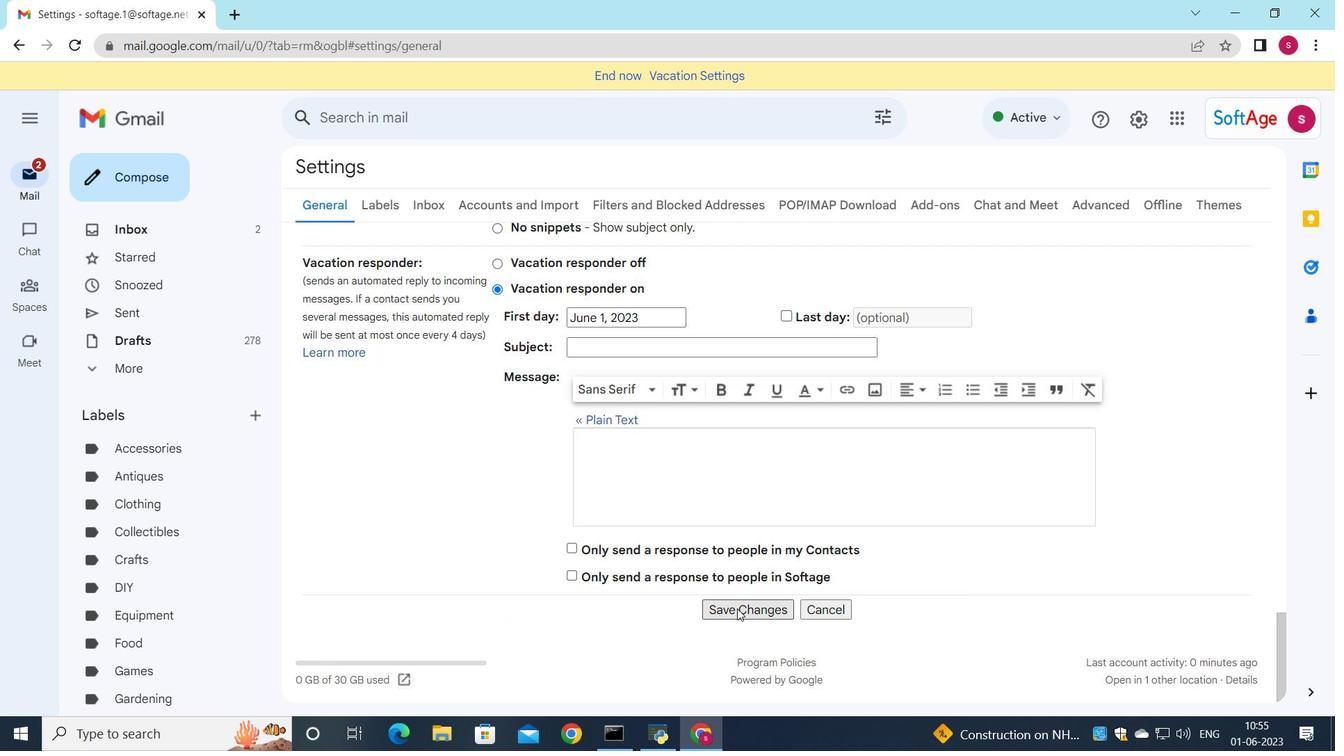 
Action: Mouse moved to (705, 408)
Screenshot: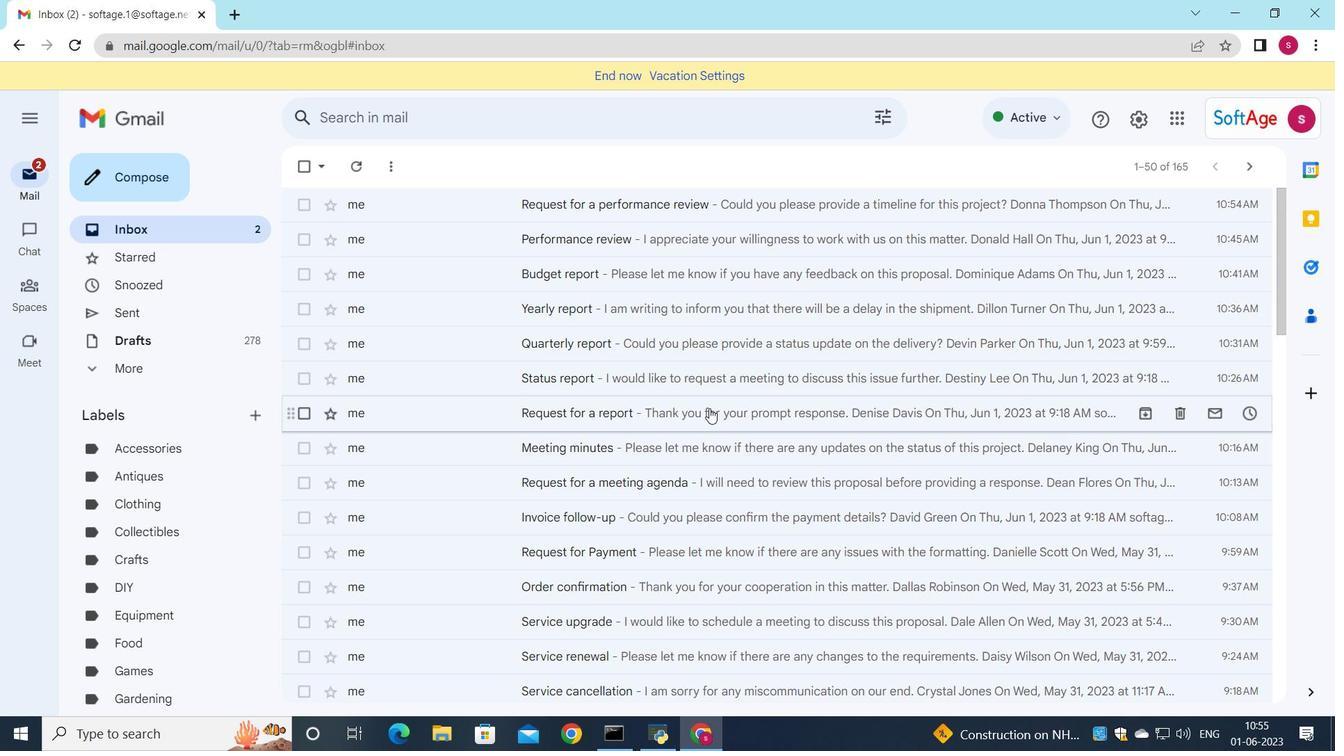 
Action: Mouse pressed left at (705, 408)
Screenshot: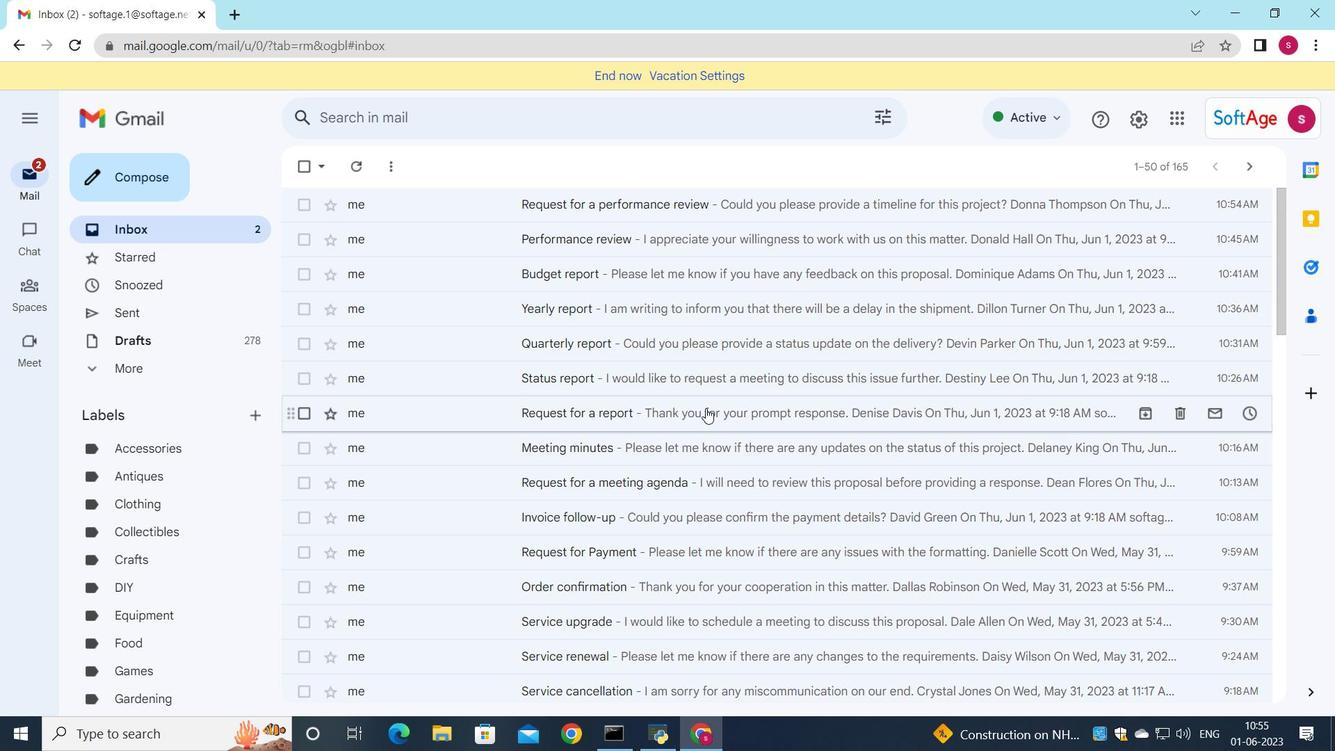 
Action: Mouse moved to (395, 546)
Screenshot: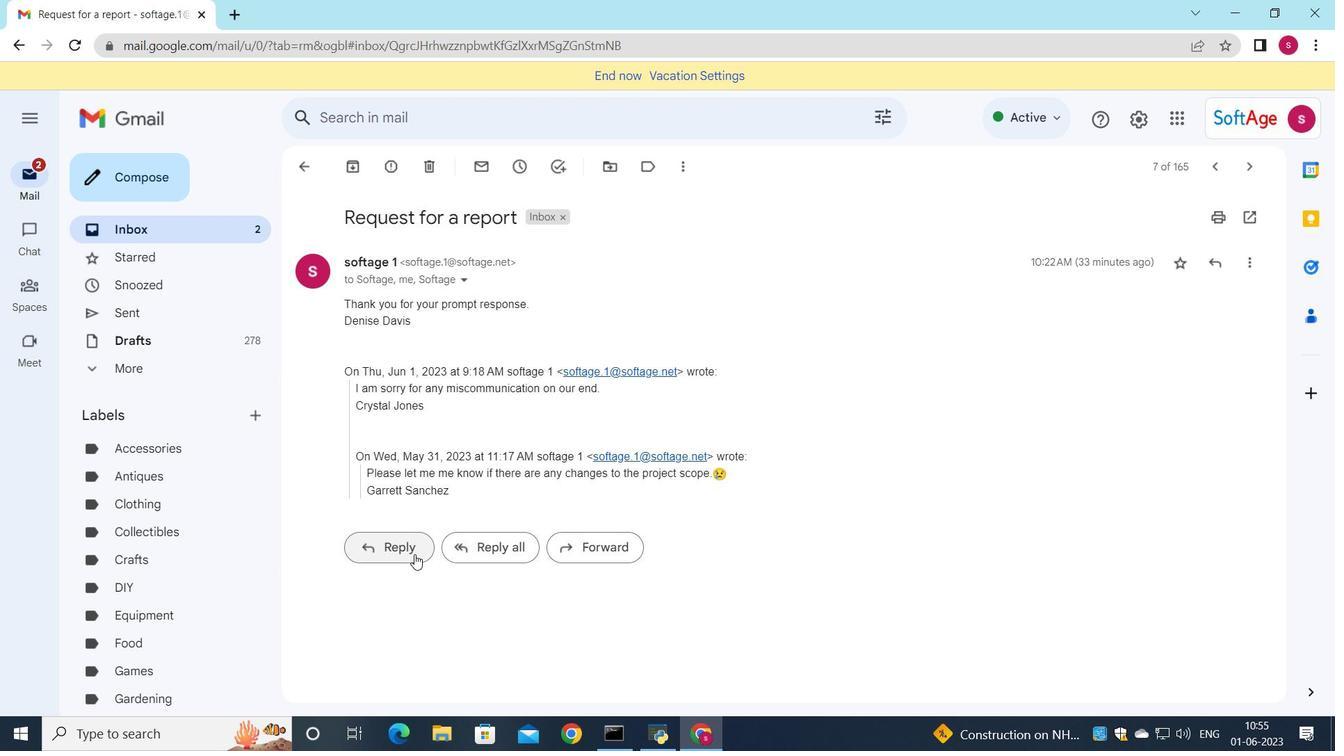 
Action: Mouse pressed left at (395, 546)
Screenshot: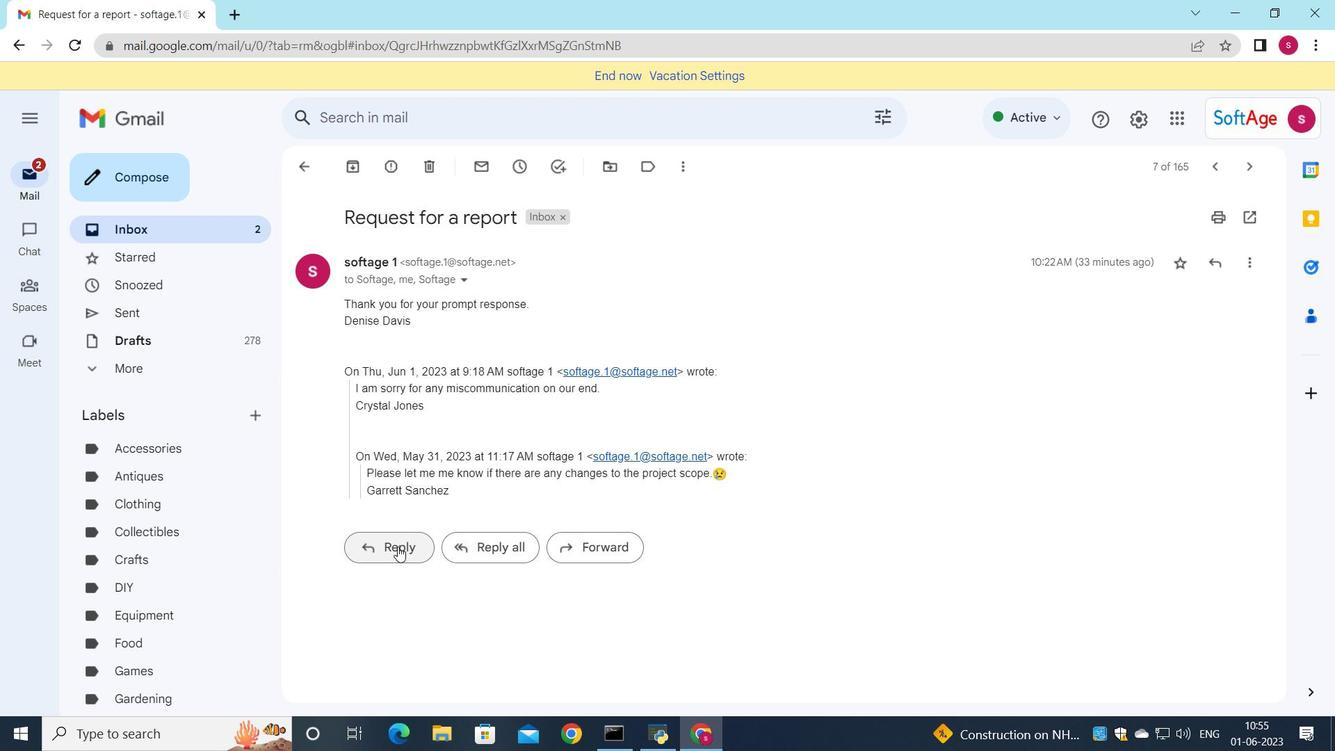 
Action: Mouse moved to (375, 468)
Screenshot: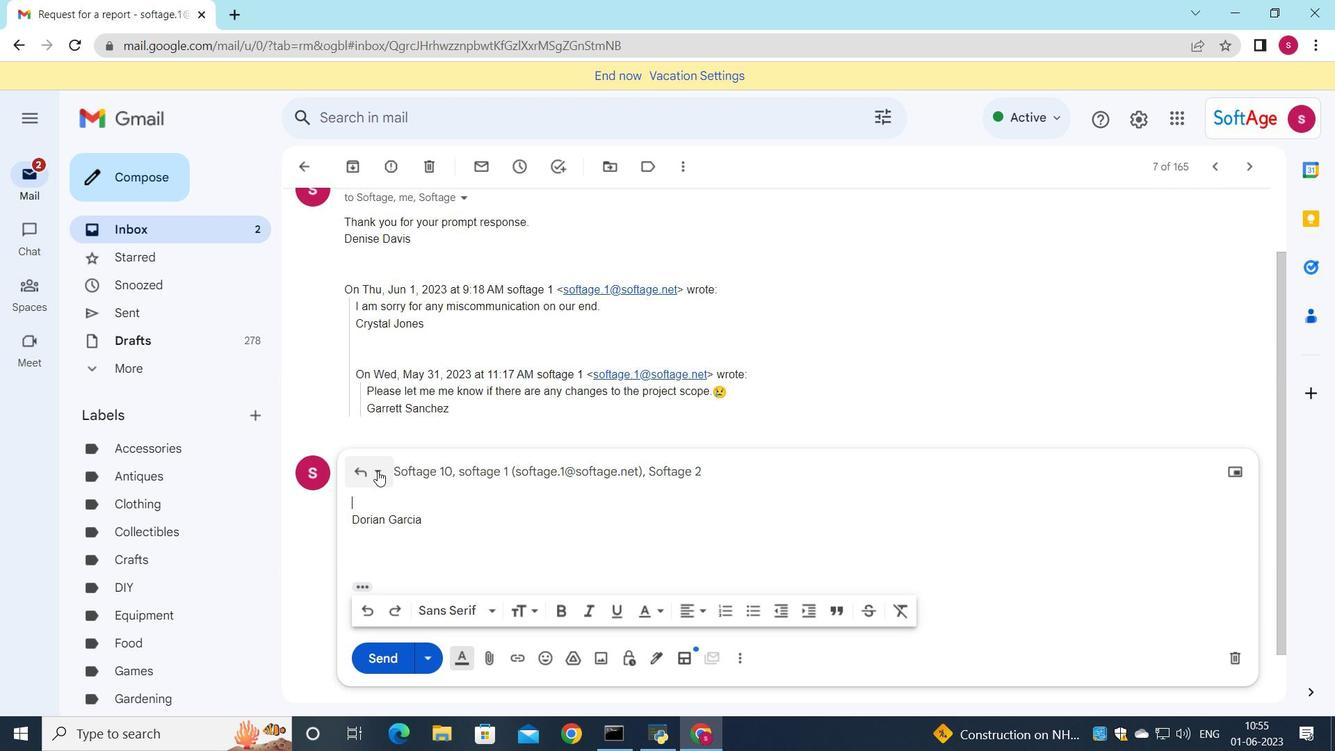 
Action: Mouse pressed left at (375, 468)
Screenshot: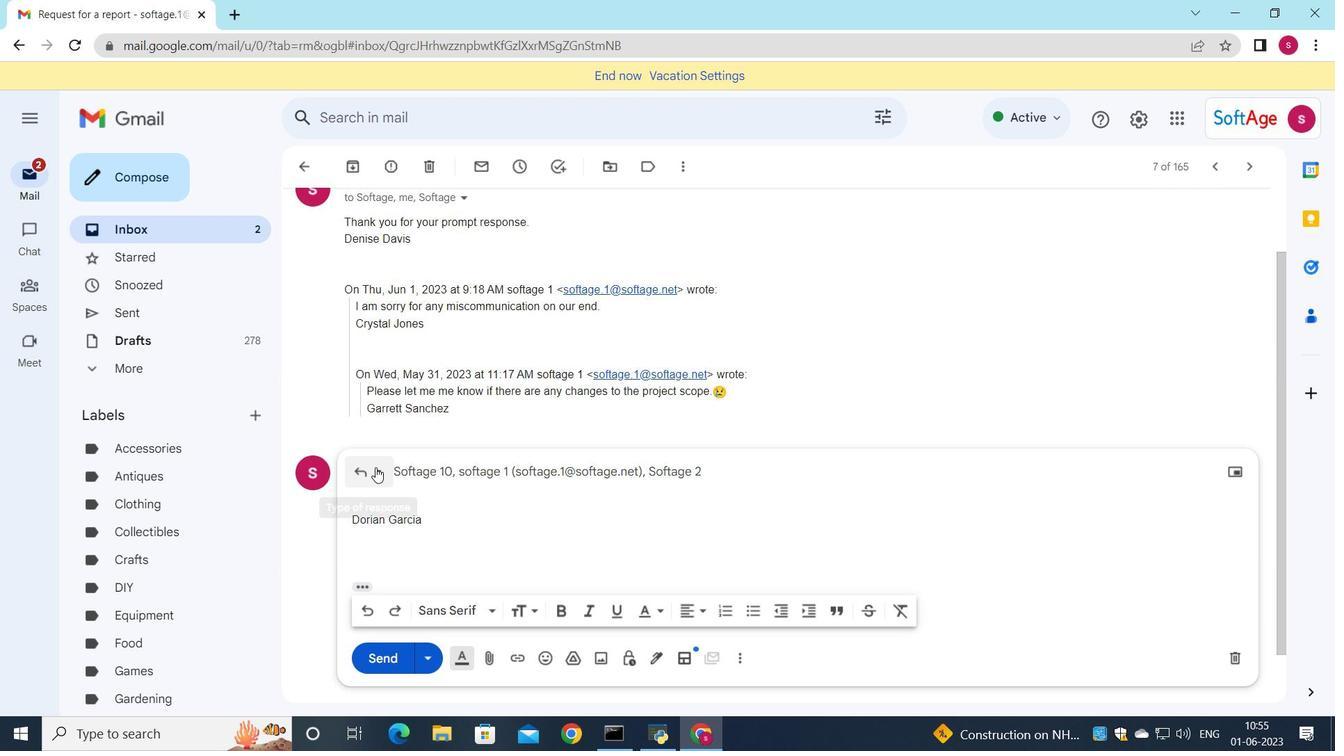 
Action: Mouse moved to (394, 594)
Screenshot: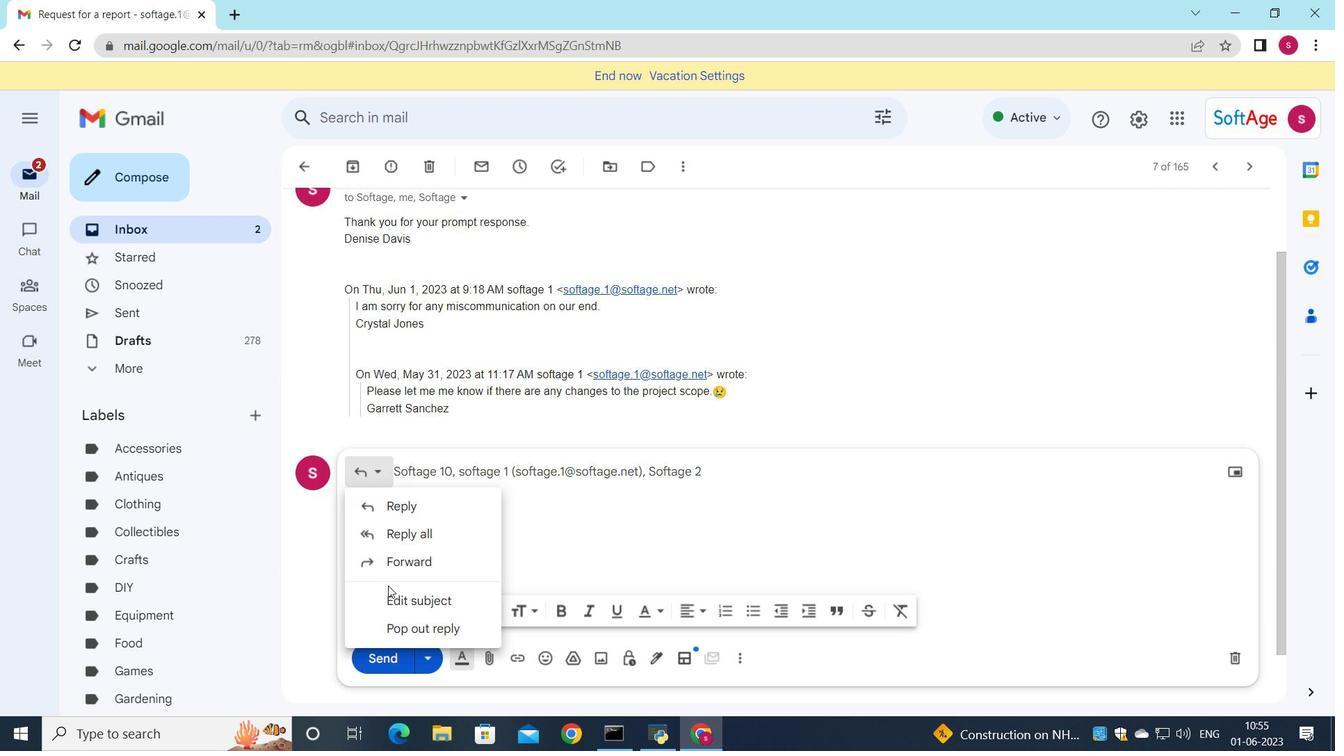 
Action: Mouse pressed left at (394, 594)
Screenshot: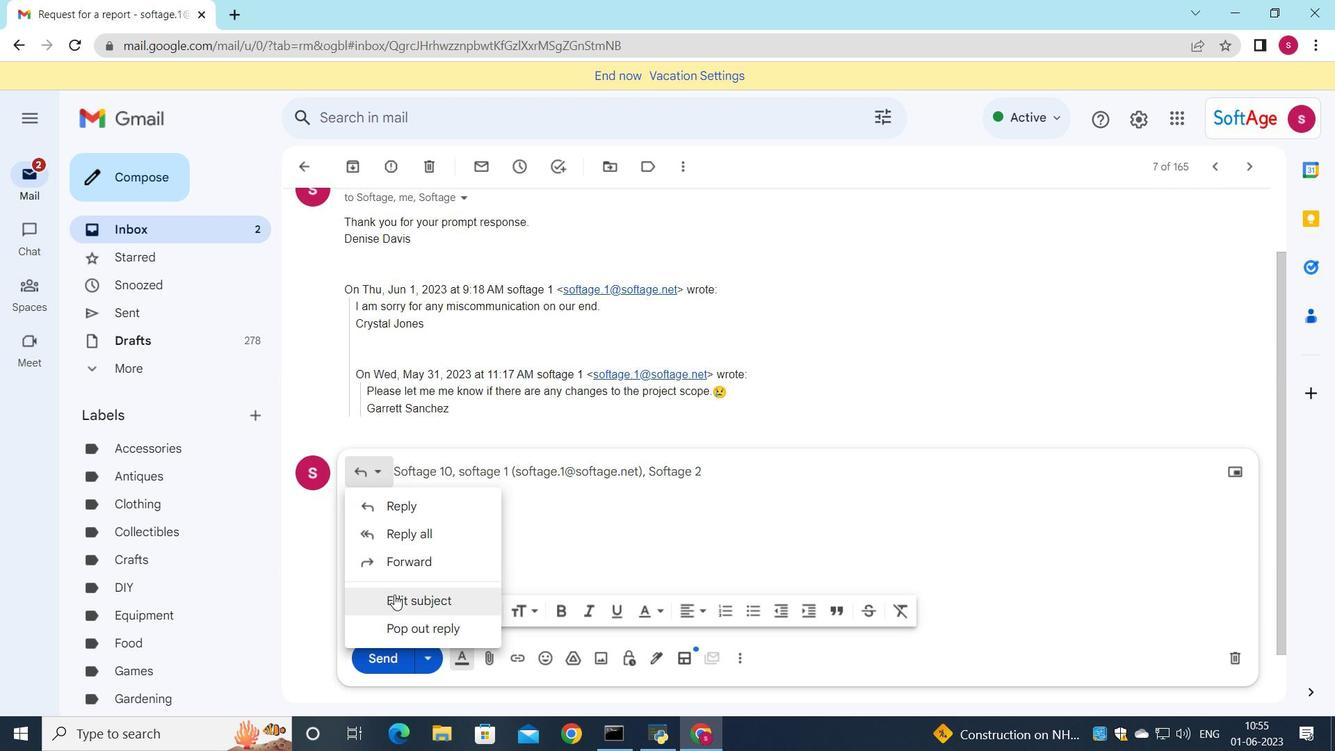 
Action: Mouse moved to (1081, 292)
Screenshot: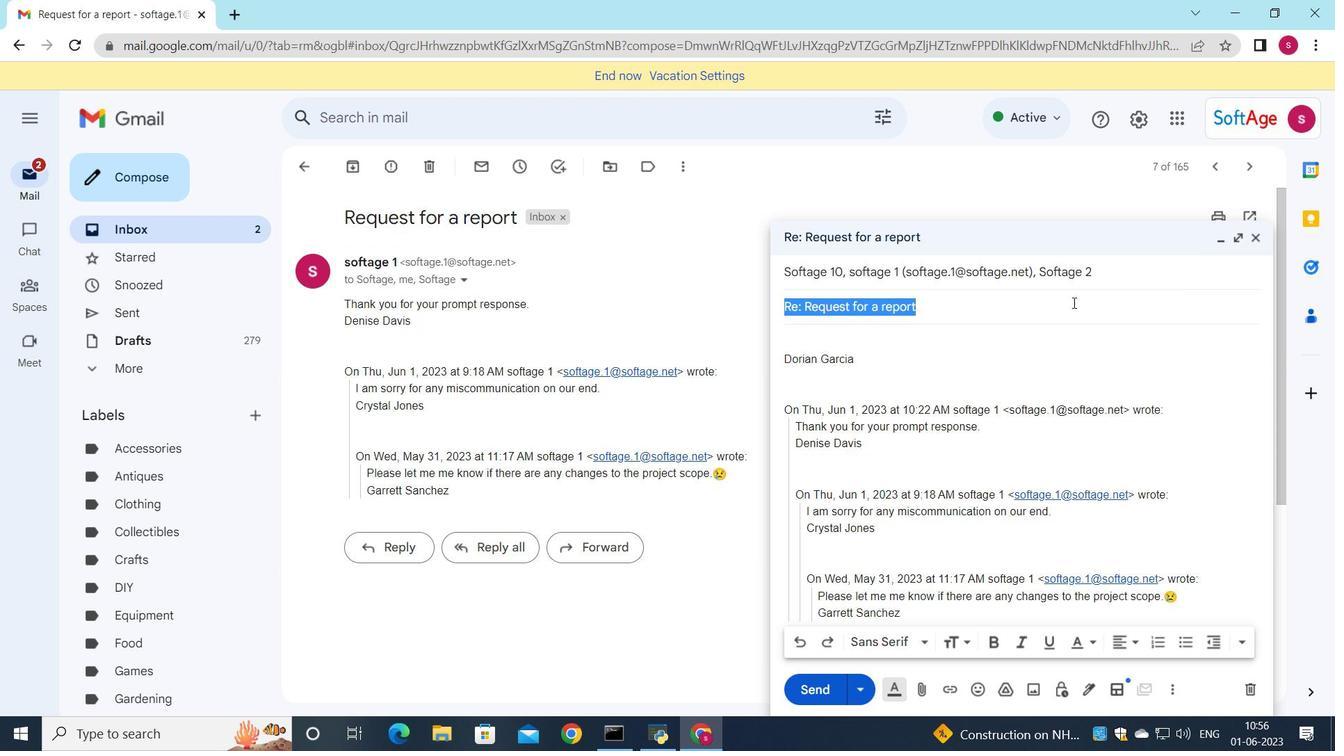 
Action: Key pressed <Key.shift>request<Key.space>for<Key.space>time<Key.space>off
Screenshot: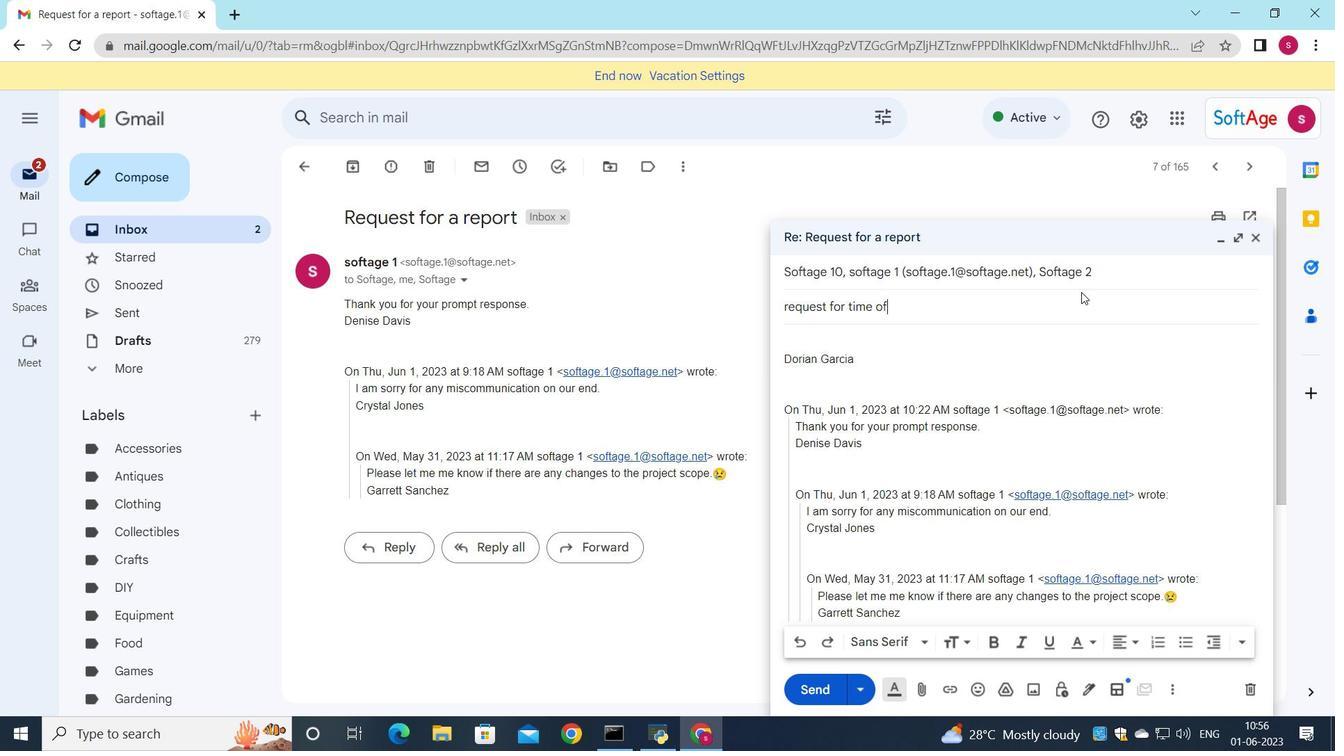
Action: Mouse moved to (805, 339)
Screenshot: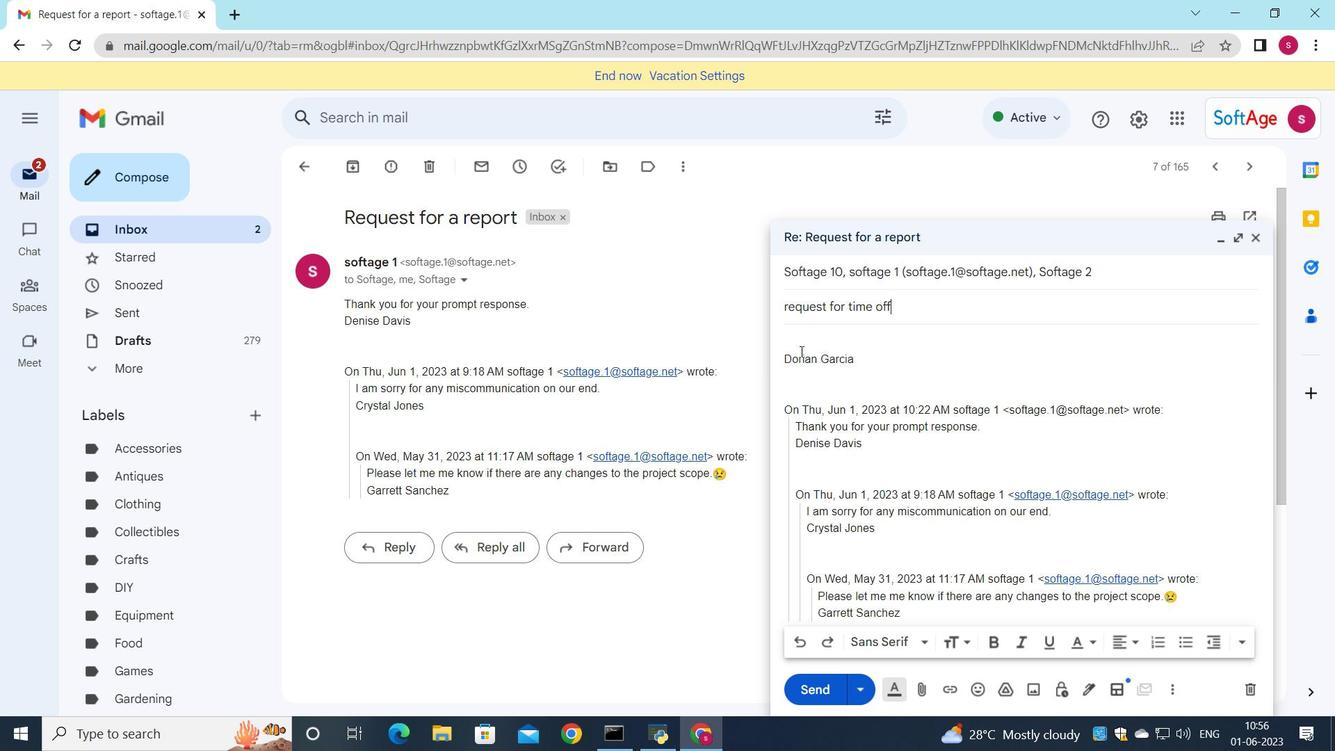 
Action: Mouse pressed left at (805, 339)
Screenshot: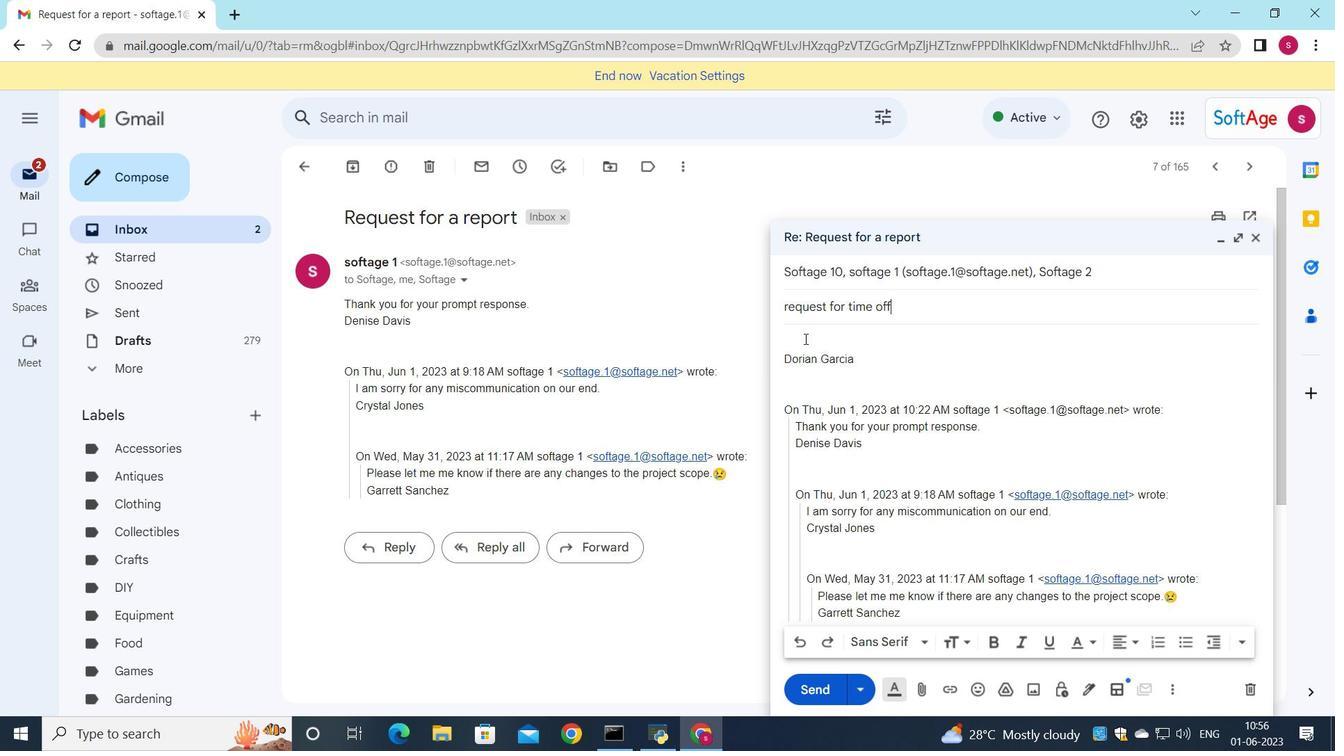 
Action: Mouse moved to (789, 309)
Screenshot: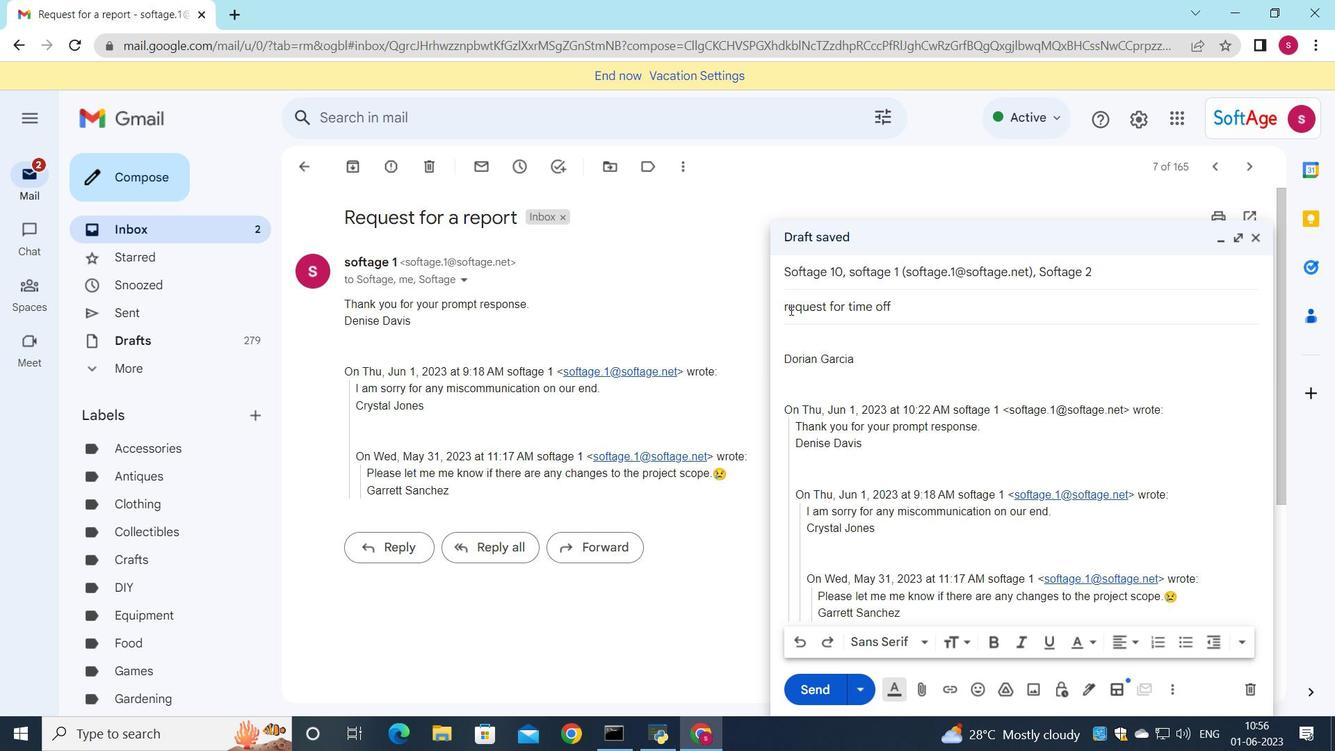 
Action: Mouse pressed left at (789, 309)
Screenshot: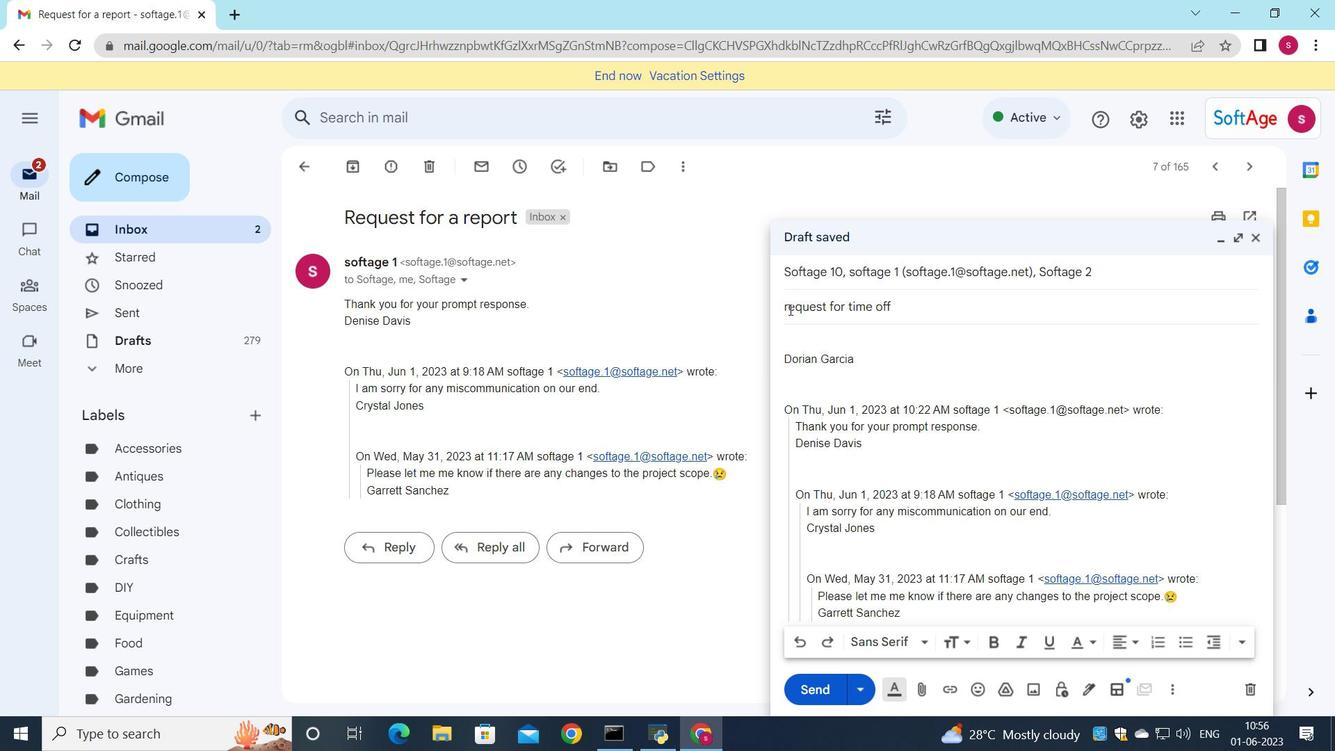 
Action: Key pressed <Key.backspace><Key.shift>R
Screenshot: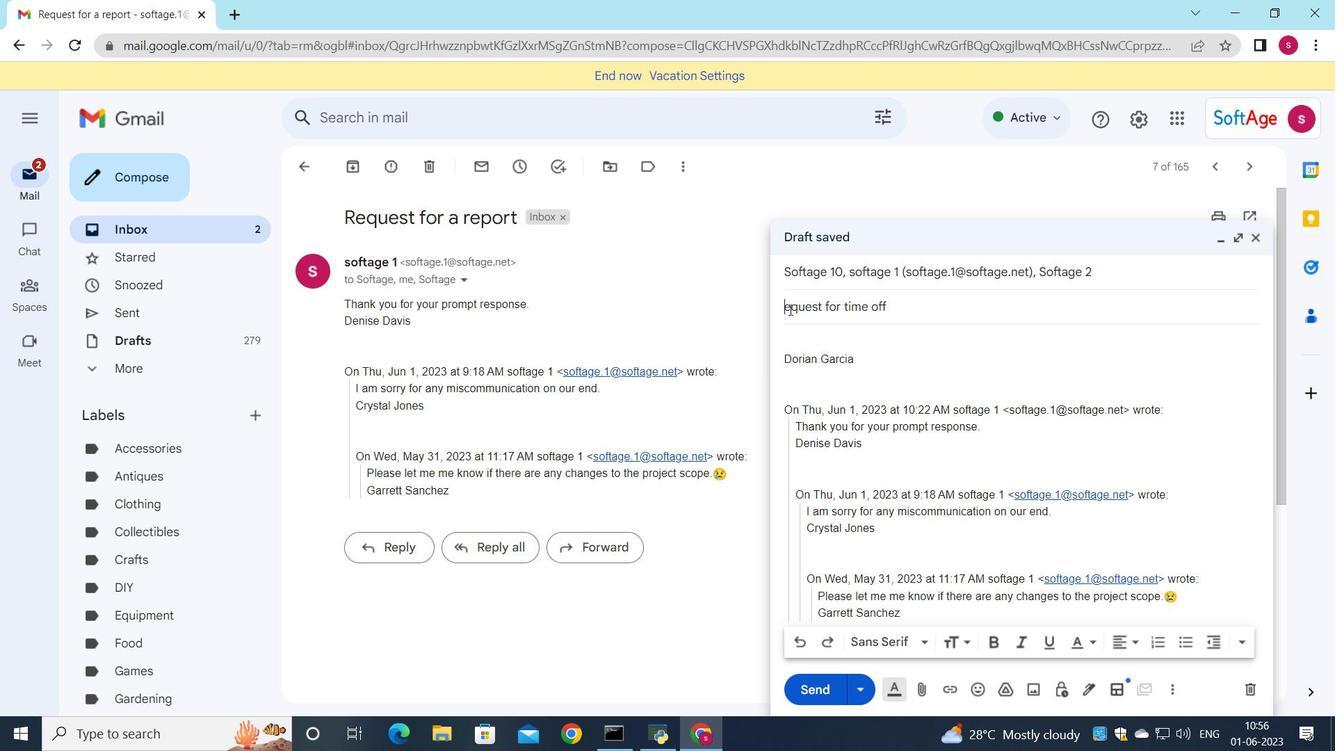 
Action: Mouse moved to (813, 342)
Screenshot: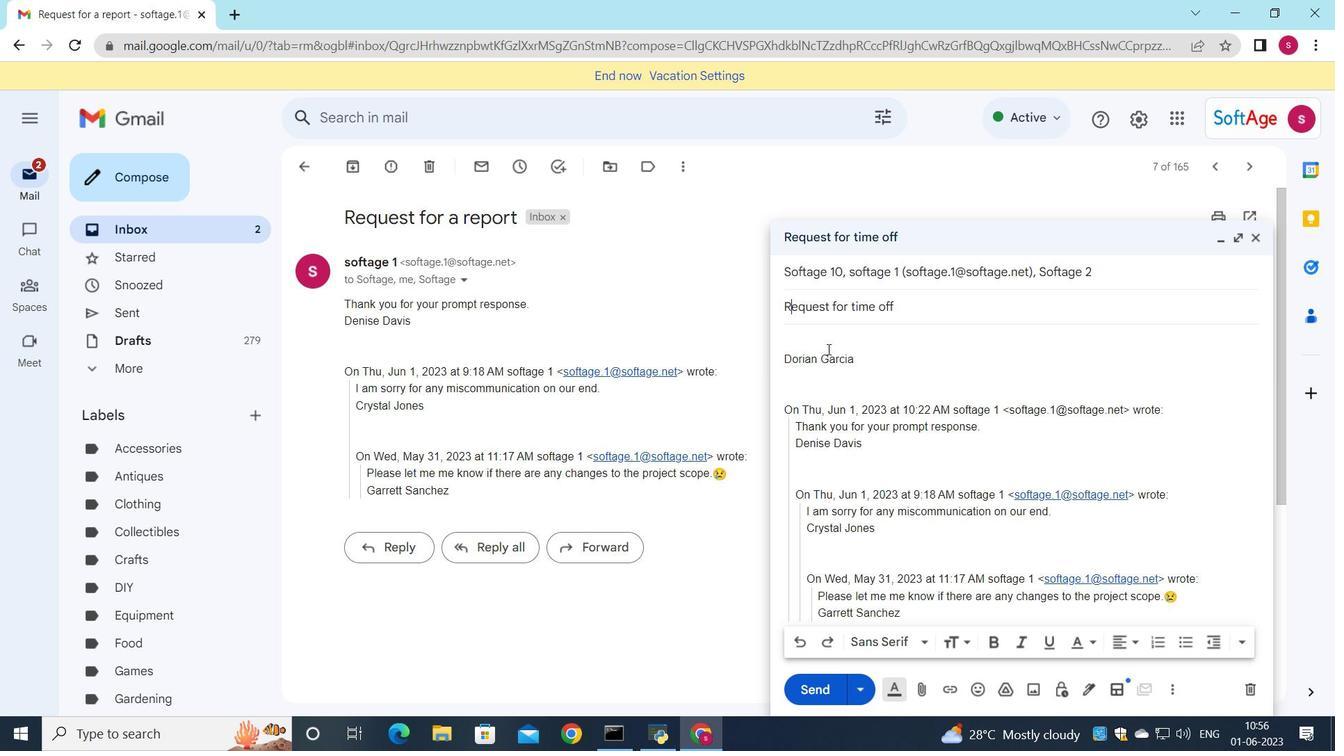 
Action: Mouse pressed left at (813, 342)
Screenshot: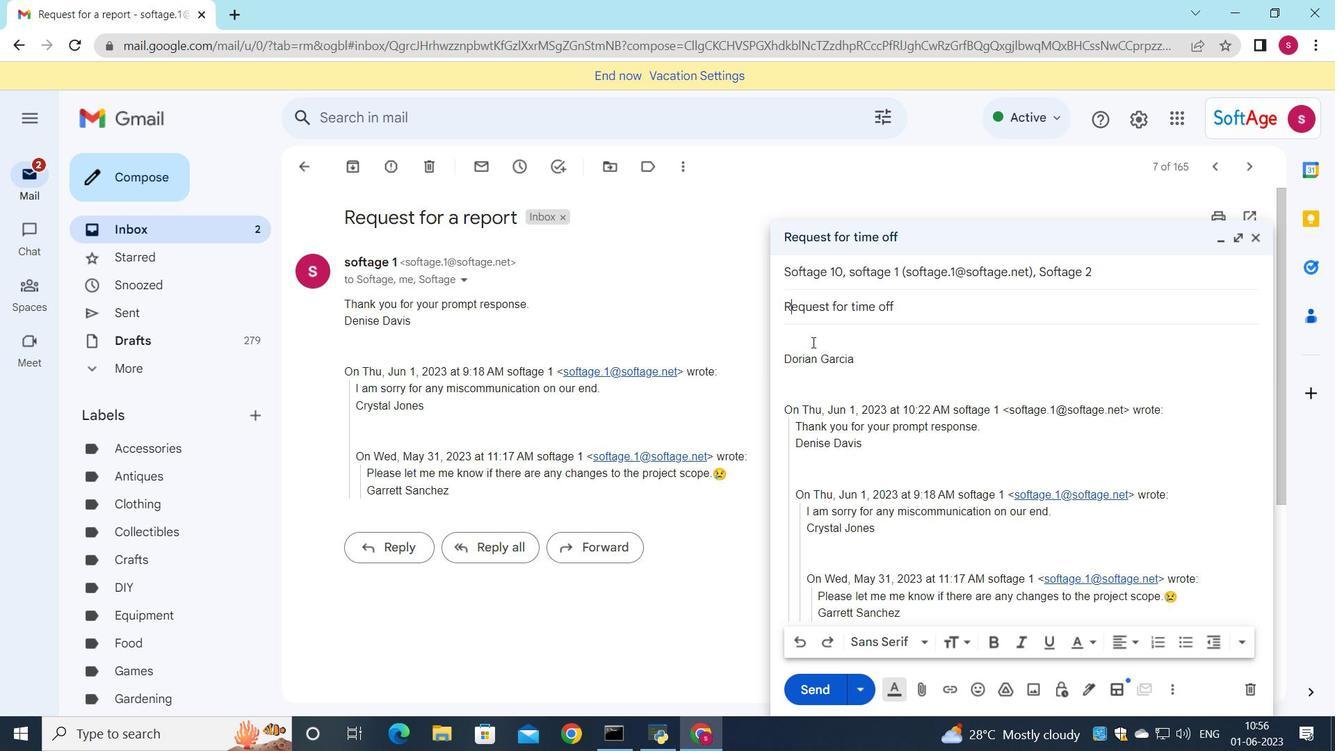 
Action: Key pressed <Key.shift>Could<Key.space>you<Key.space>provbide<Key.space><Key.backspace><Key.backspace><Key.backspace><Key.backspace><Key.backspace>ide<Key.space>me<Key.space>with<Key.space>a<Key.space>list<Key.space>of<Key.space>the<Key.space>projects<Key.space>critical<Key.space>success<Key.space>factors<Key.shift><Key.shift><Key.shift><Key.shift><Key.shift><Key.shift><Key.shift><Key.shift><Key.shift><Key.shift><Key.shift><Key.shift><Key.shift><Key.shift><Key.shift><Key.shift><Key.shift><Key.shift><Key.shift><Key.shift><Key.shift><Key.shift><Key.shift><Key.shift><Key.shift><Key.shift><Key.shift><Key.shift><Key.shift><Key.shift><Key.shift><Key.shift><Key.shift><Key.shift><Key.shift><Key.shift><Key.shift><Key.shift><Key.shift><Key.shift><Key.shift><Key.shift><Key.shift>?
Screenshot: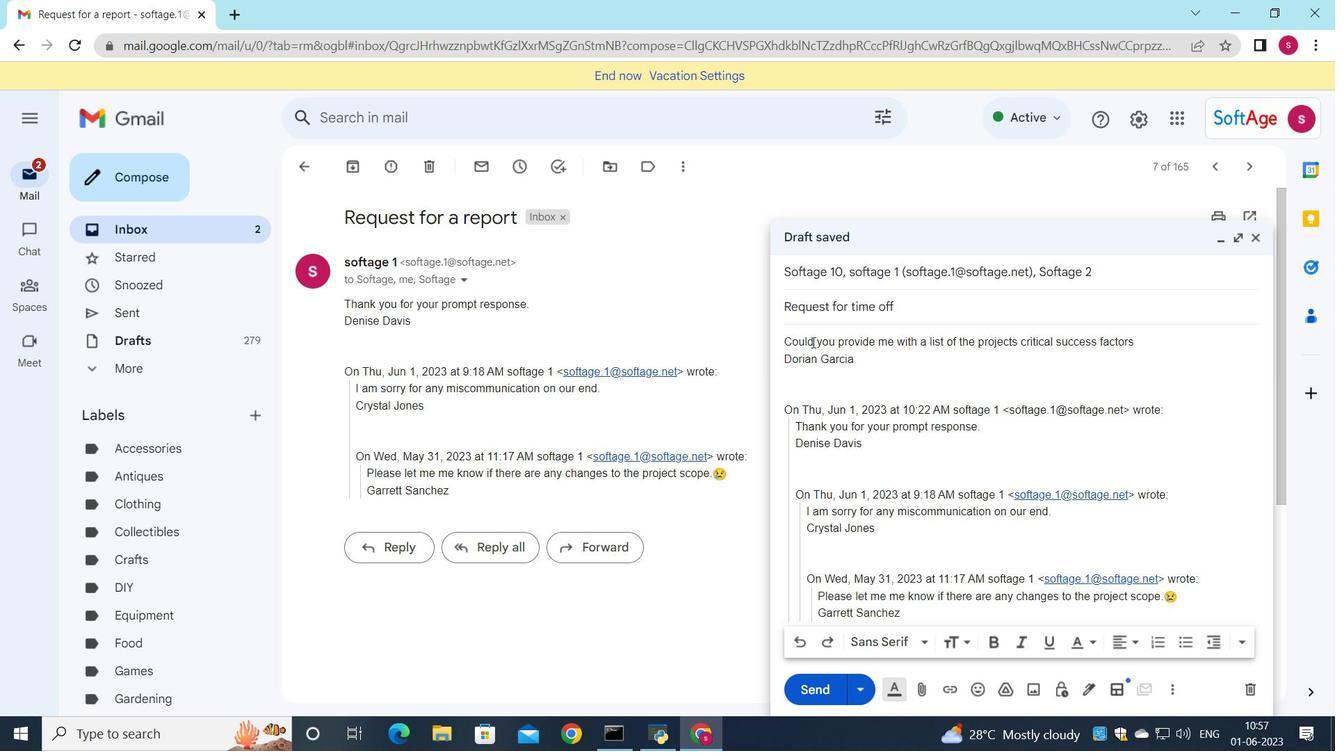 
Action: Mouse moved to (1018, 342)
Screenshot: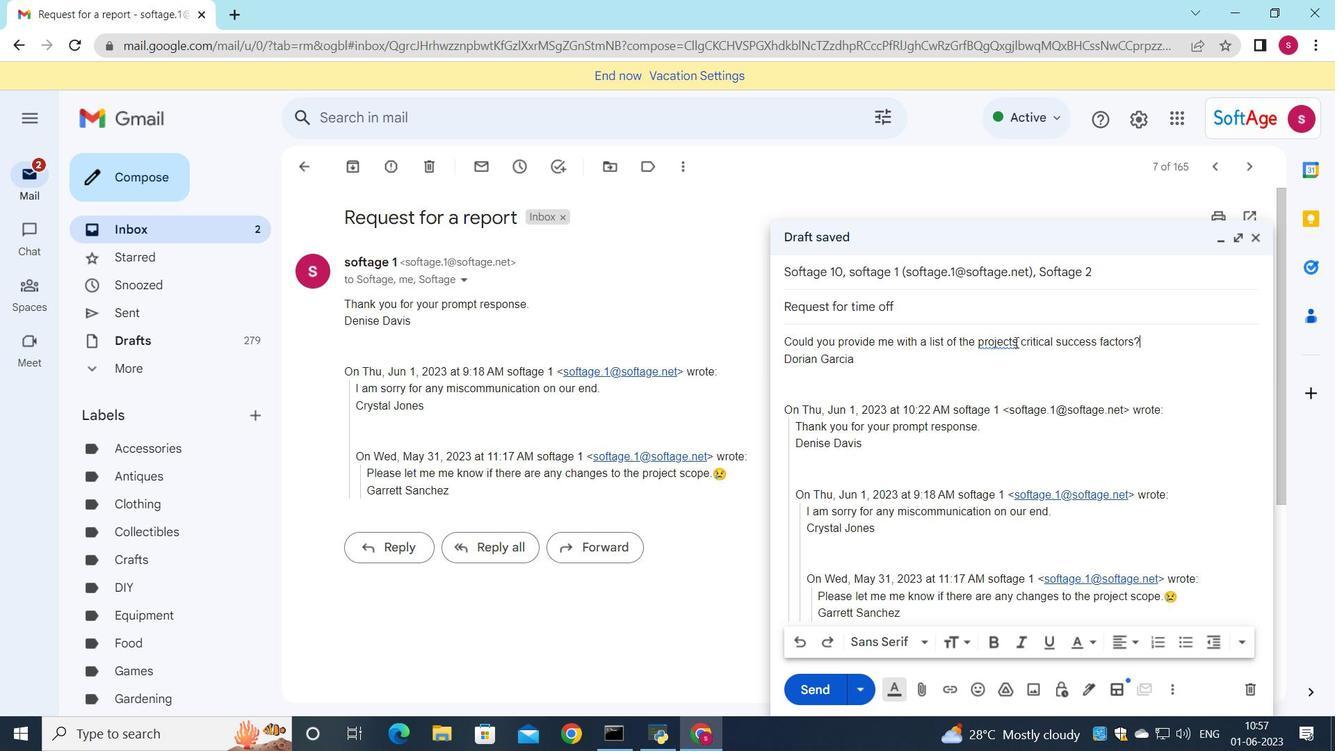 
Action: Mouse pressed left at (1018, 342)
Screenshot: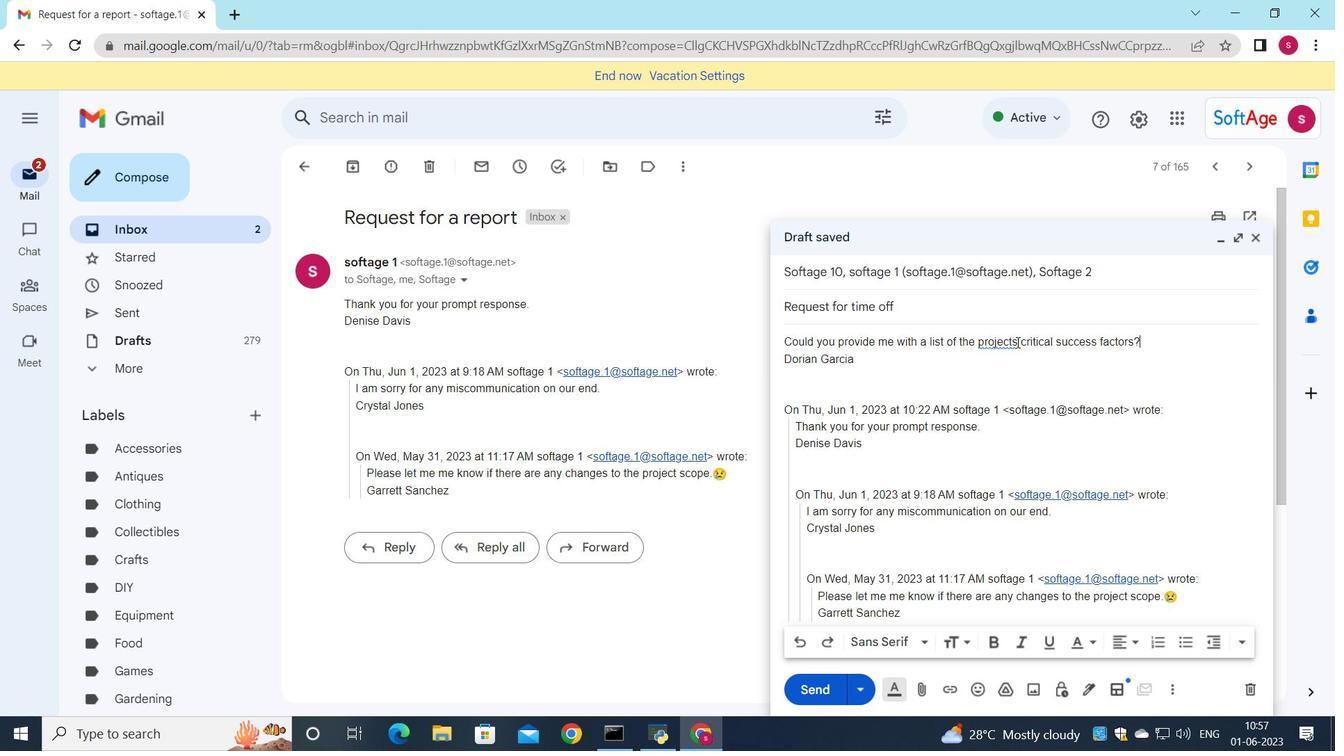 
Action: Key pressed <Key.backspace>
Screenshot: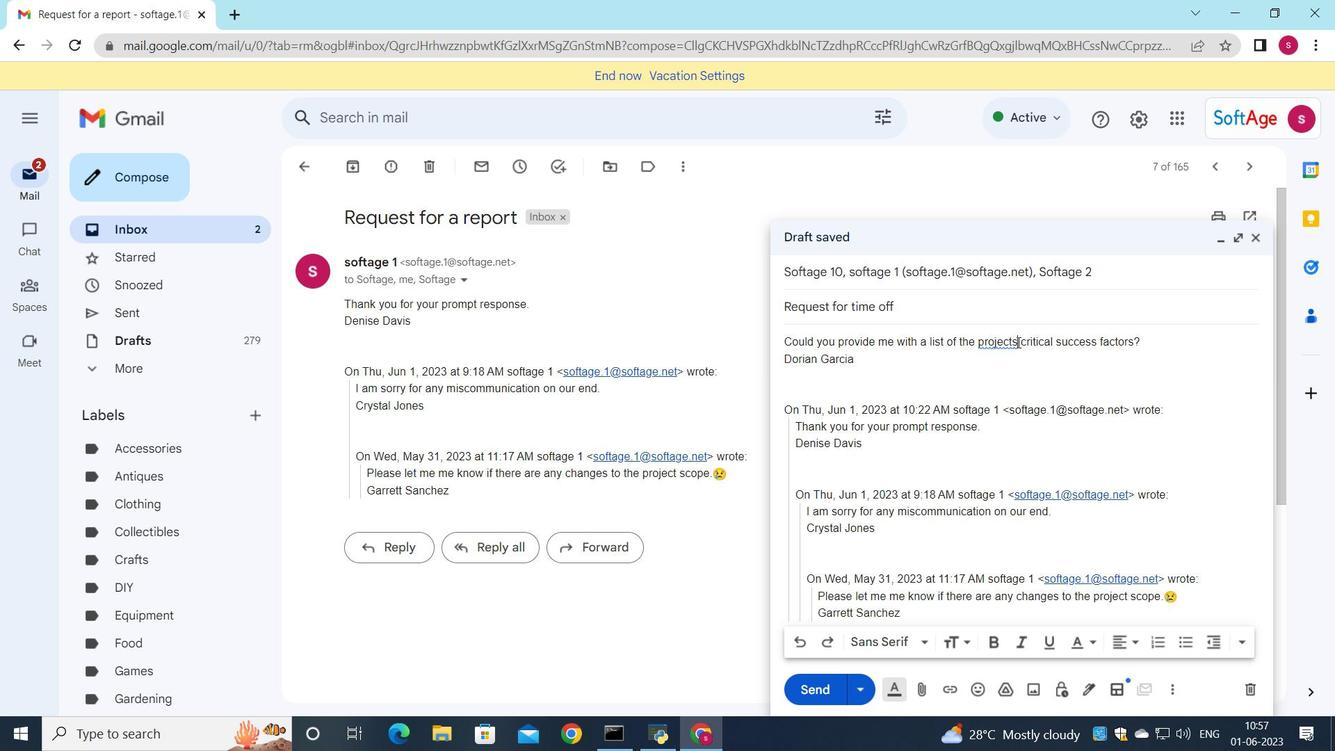 
Action: Mouse moved to (1022, 385)
Screenshot: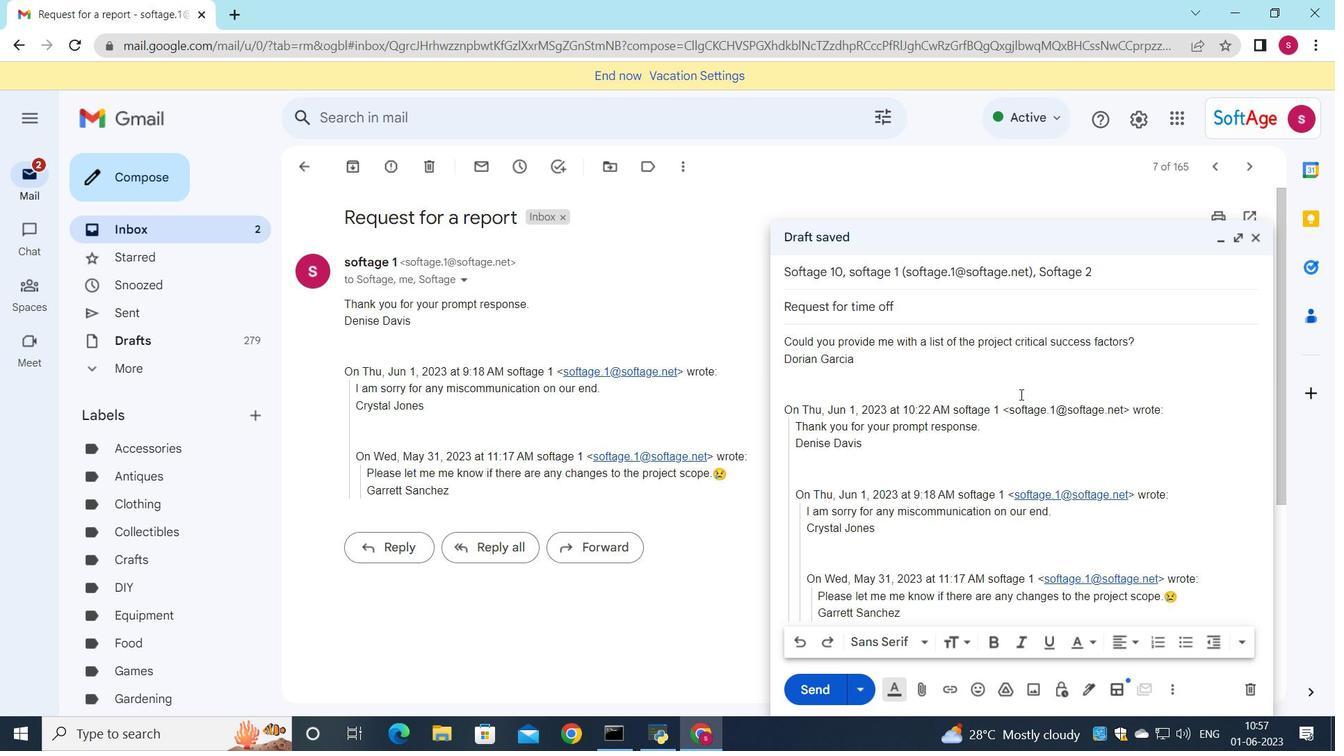 
Action: Mouse pressed left at (1022, 385)
Screenshot: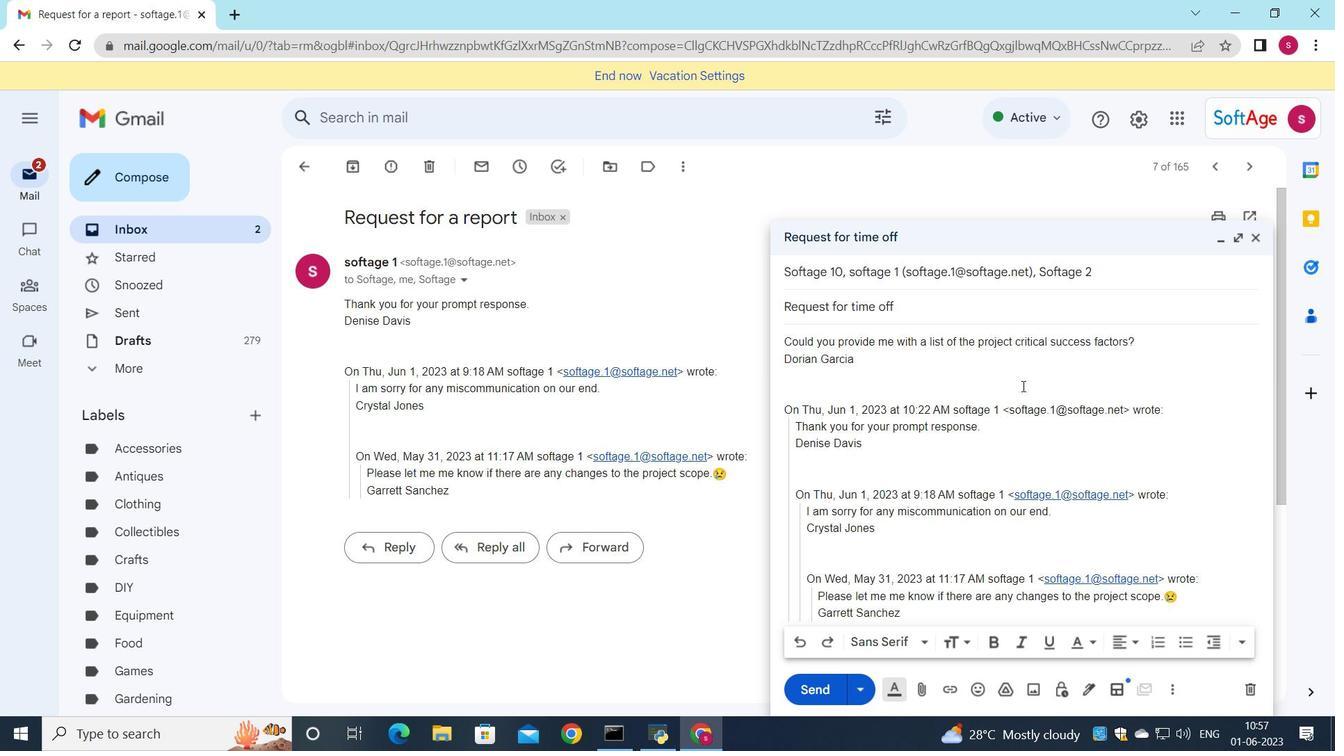 
Action: Mouse moved to (1140, 340)
Screenshot: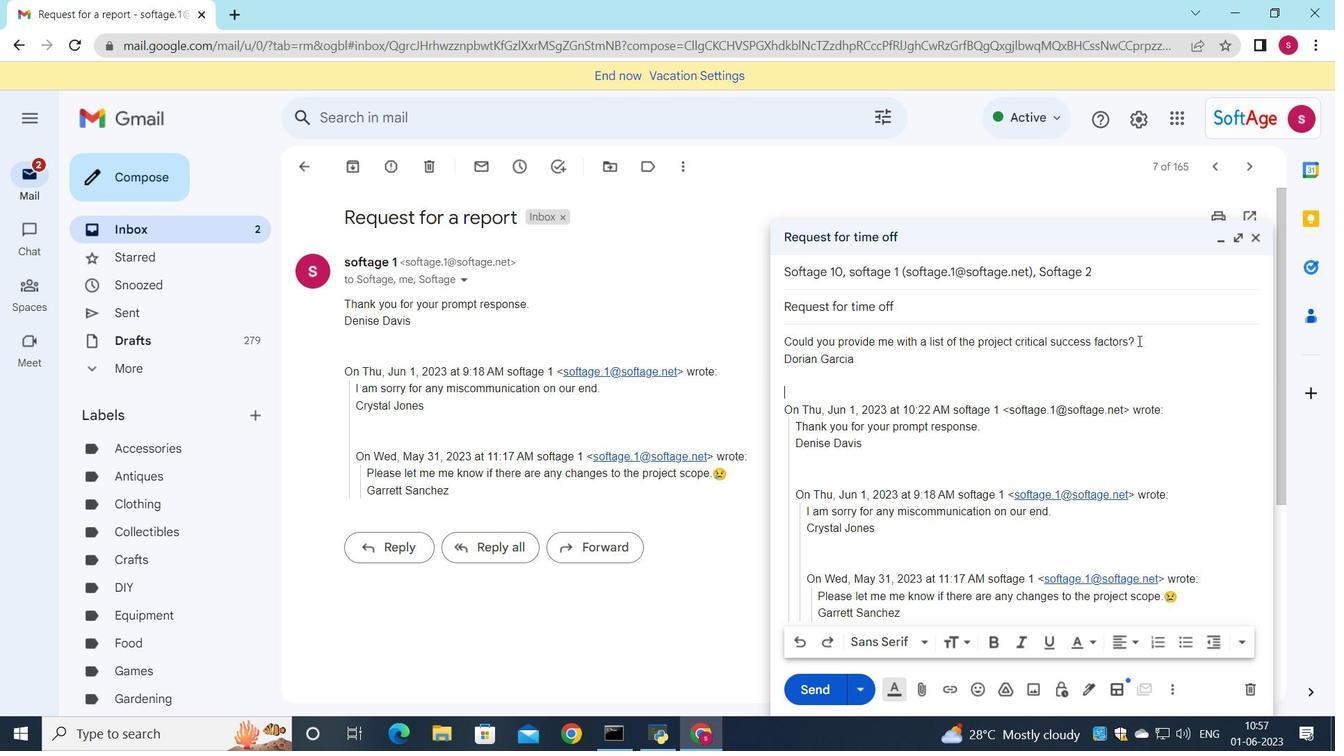 
Action: Mouse pressed left at (1140, 340)
Screenshot: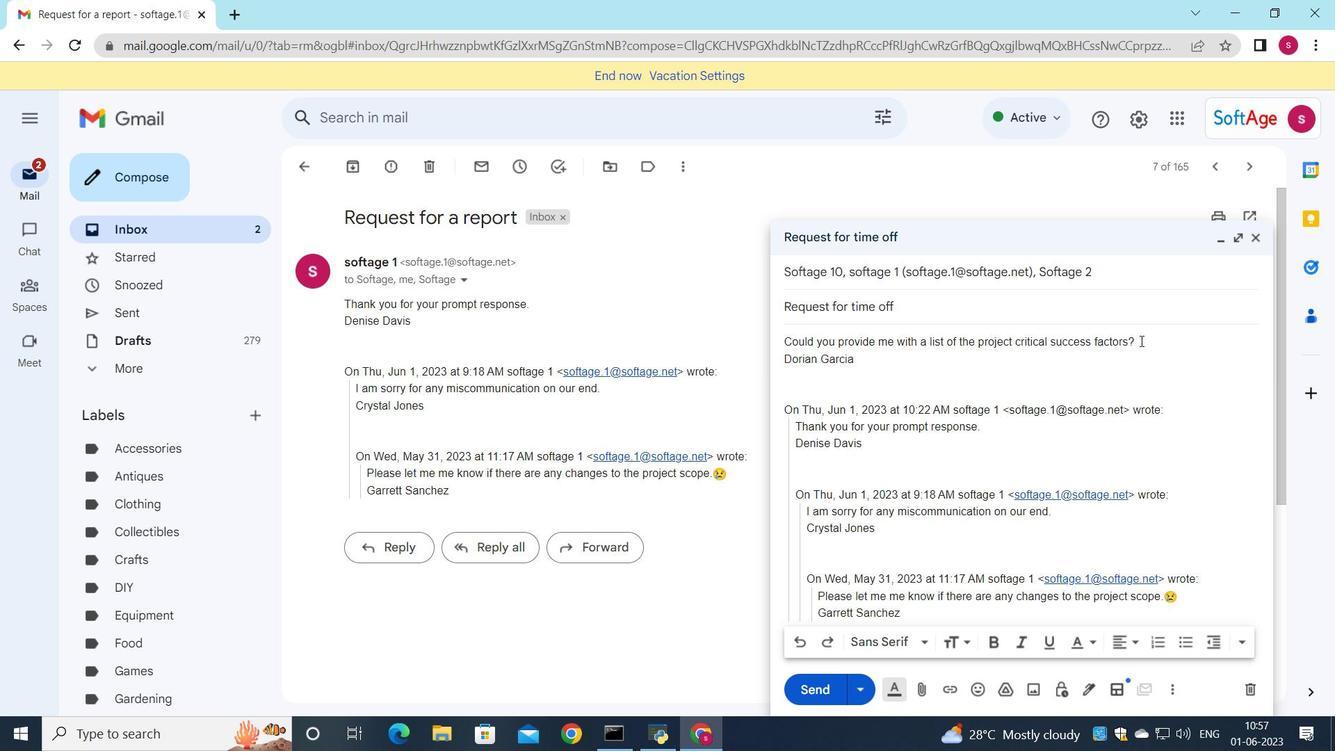 
Action: Mouse moved to (801, 635)
Screenshot: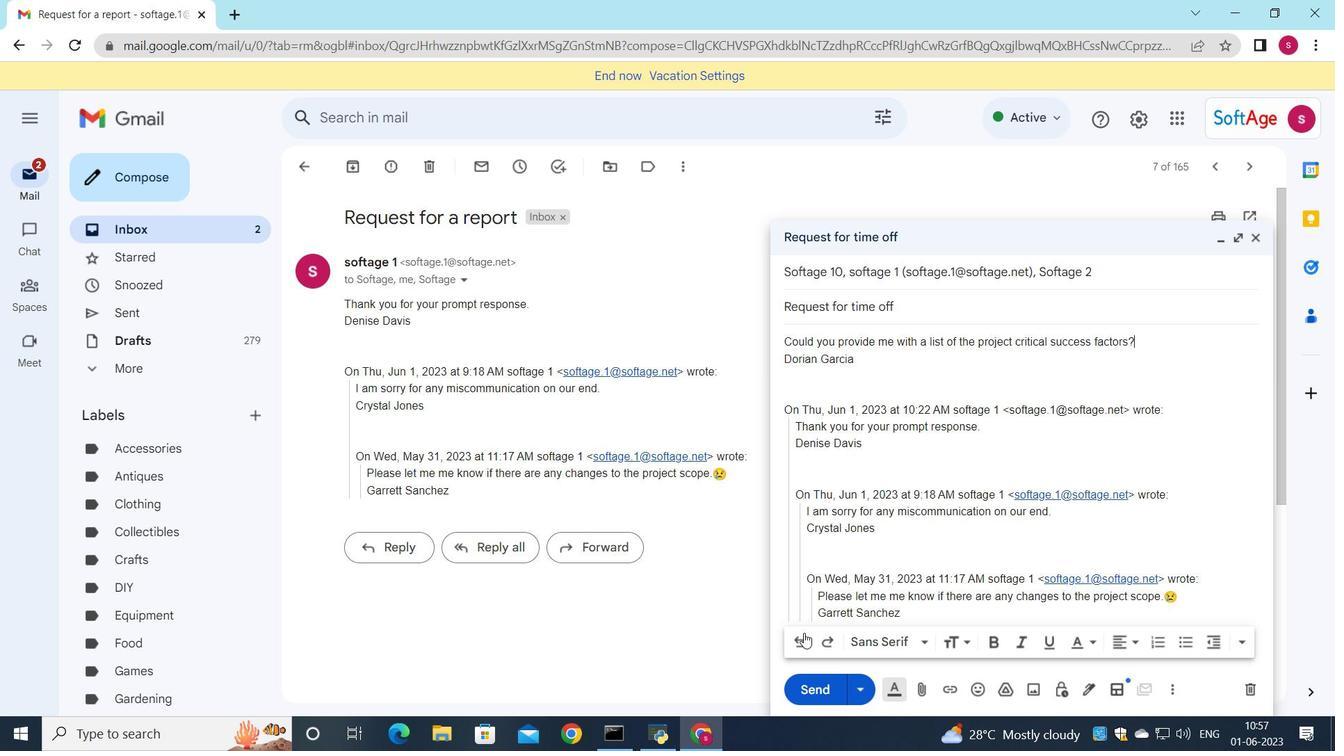 
Action: Mouse pressed left at (801, 635)
Screenshot: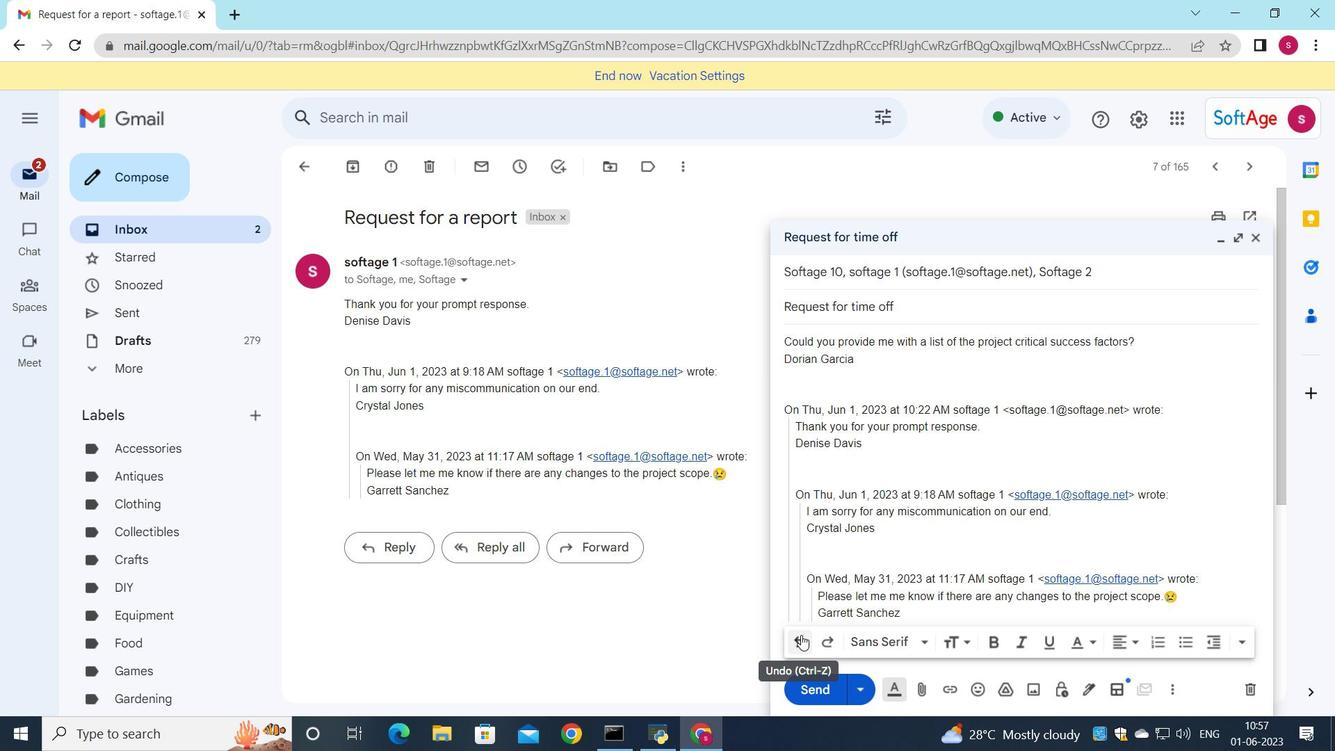 
Action: Mouse pressed left at (801, 635)
Screenshot: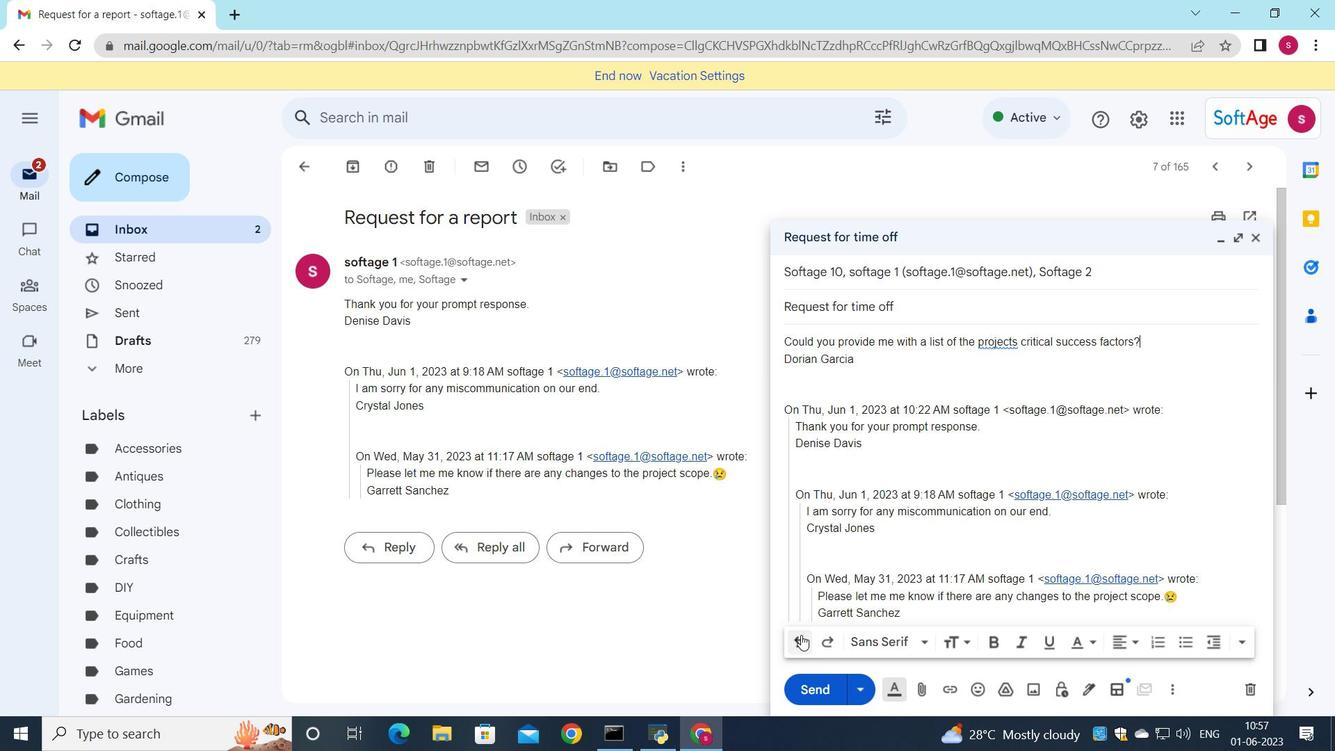 
Action: Mouse pressed left at (801, 635)
Screenshot: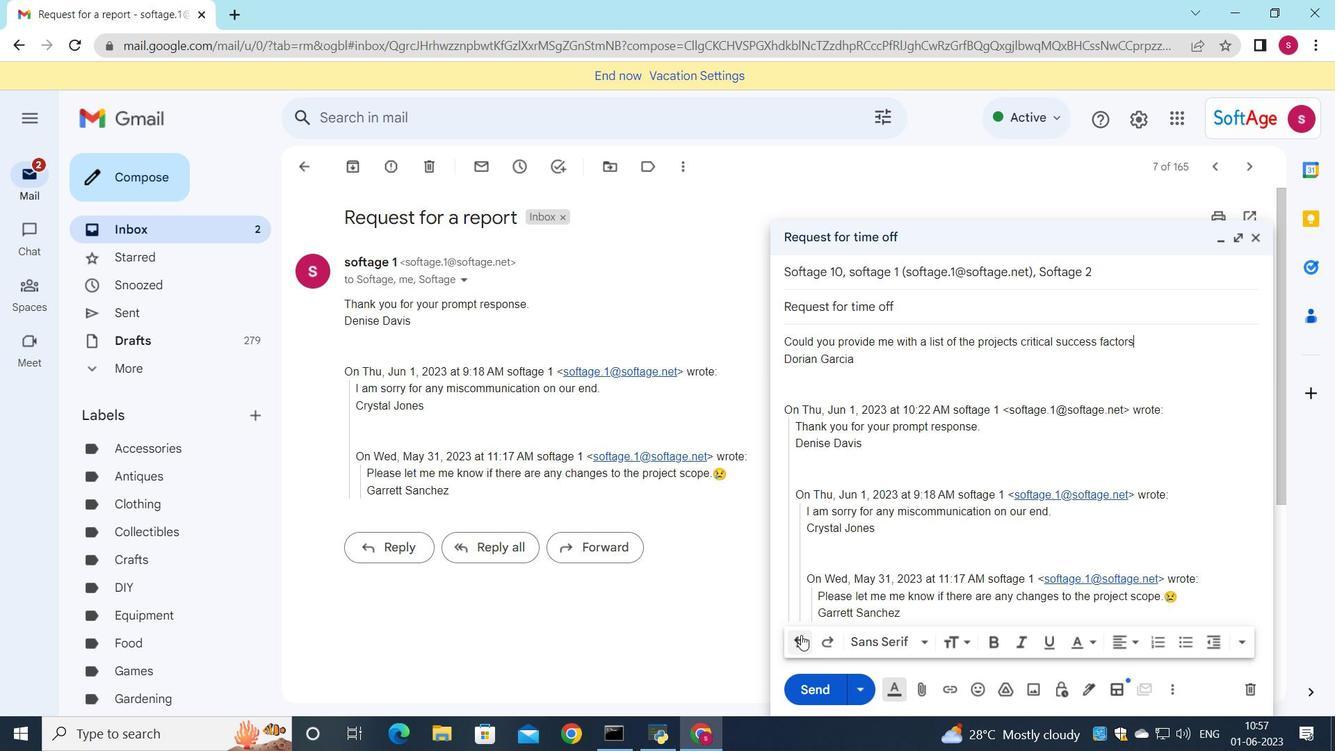 
Action: Mouse pressed left at (801, 635)
Screenshot: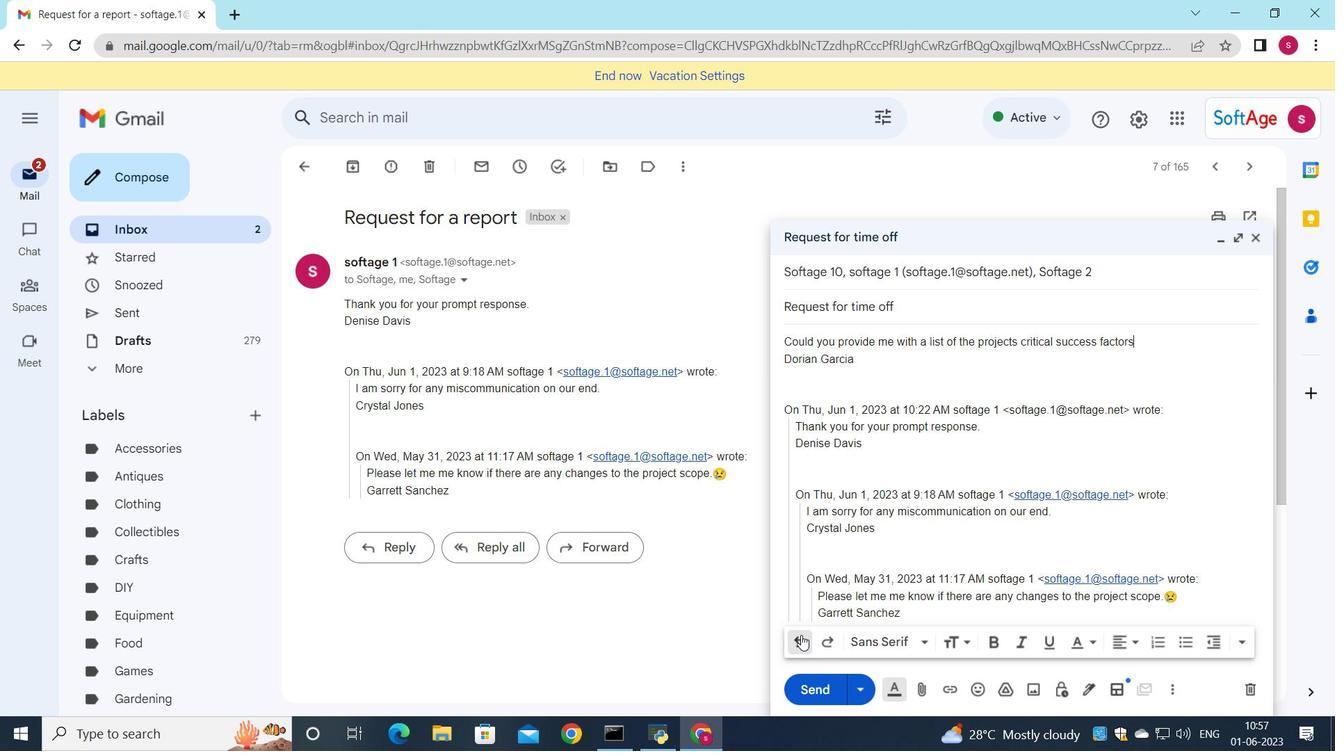 
Action: Mouse pressed left at (801, 635)
Screenshot: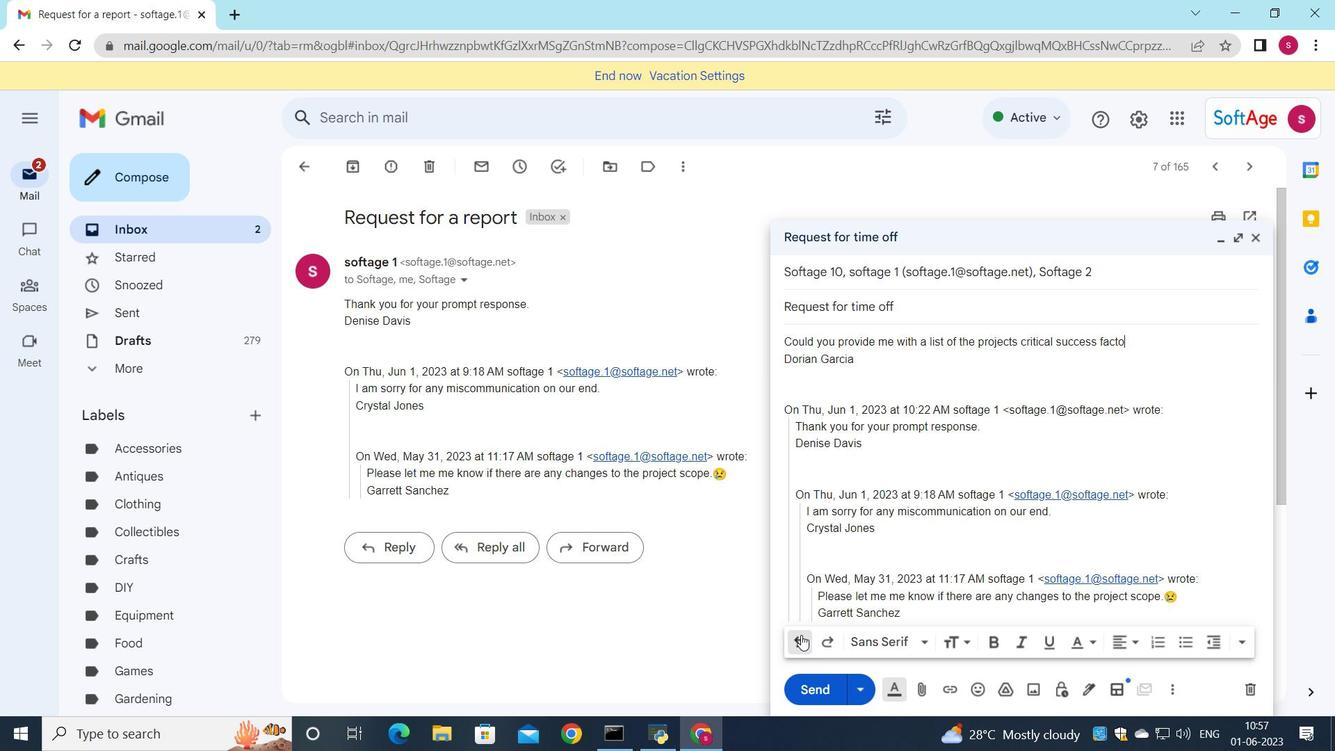 
Action: Mouse pressed left at (801, 635)
Screenshot: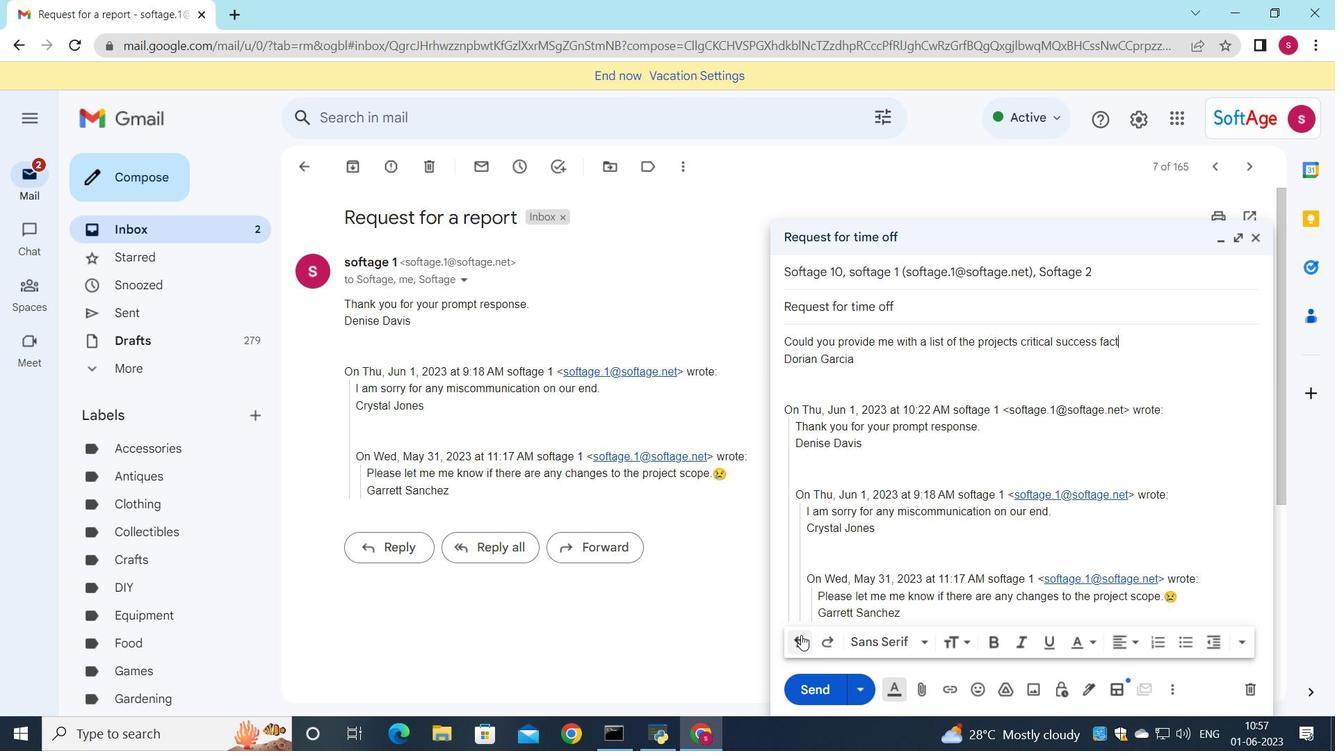 
Action: Mouse pressed left at (801, 635)
Screenshot: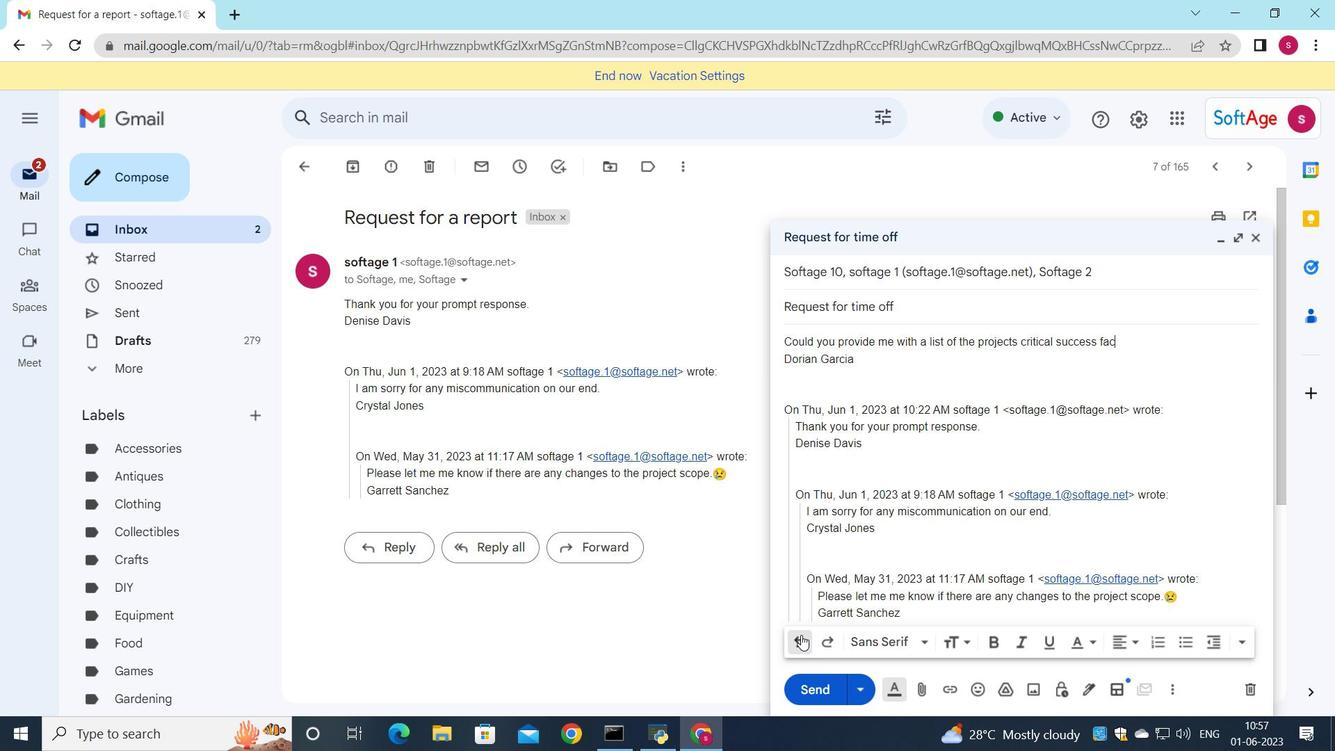 
Action: Mouse pressed left at (801, 635)
Screenshot: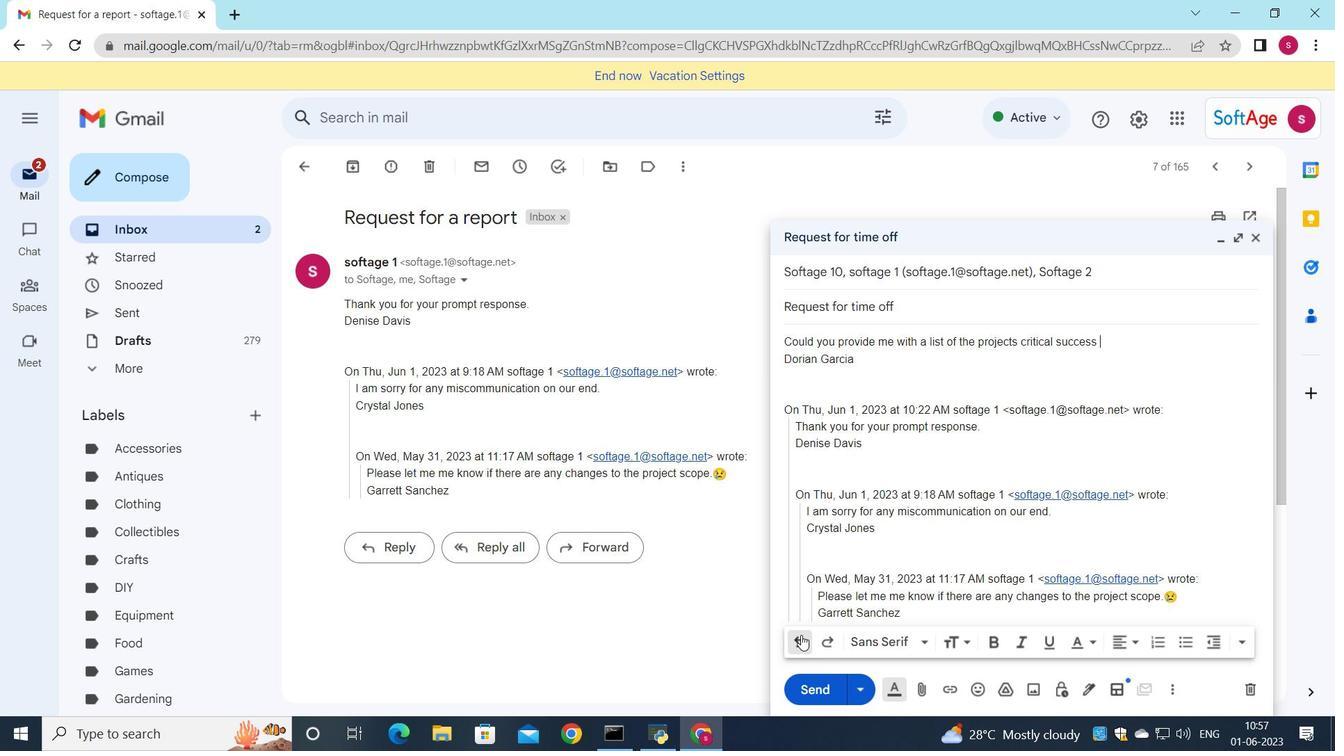 
Action: Mouse pressed left at (801, 635)
Screenshot: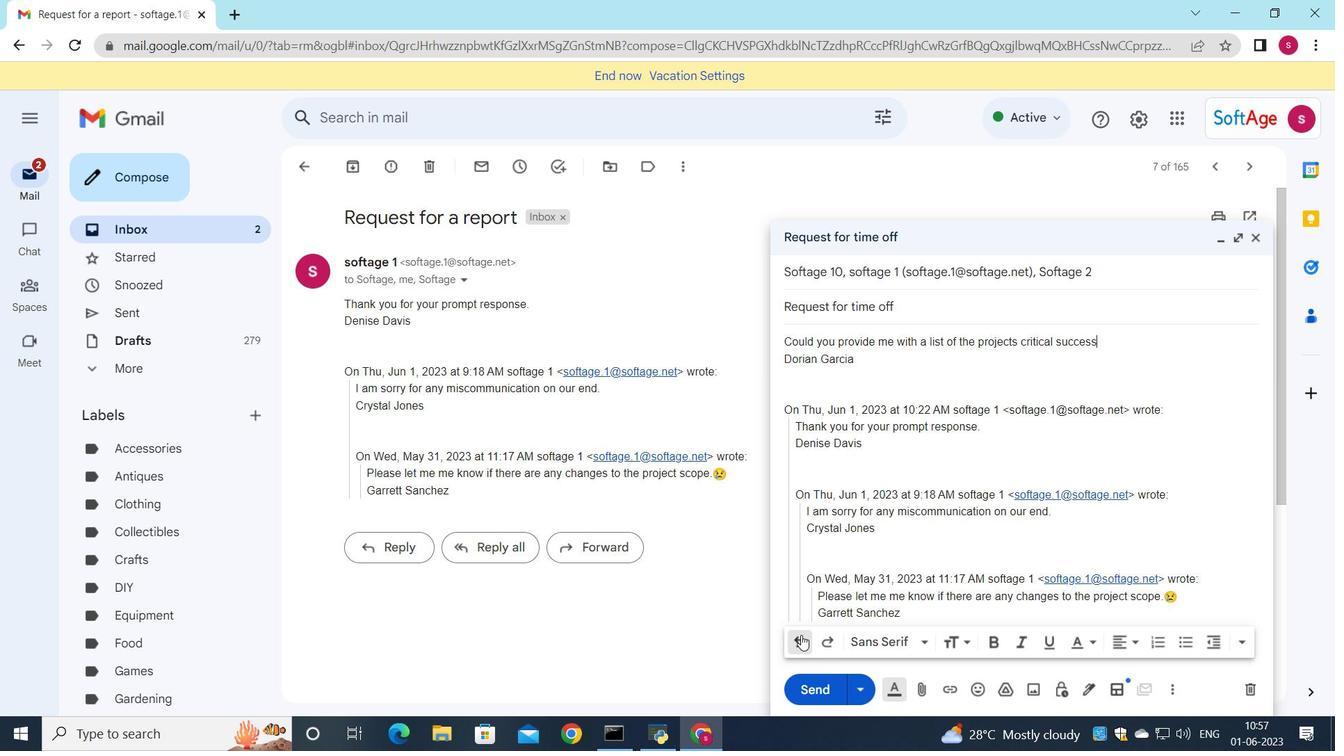 
Action: Mouse pressed left at (801, 635)
Screenshot: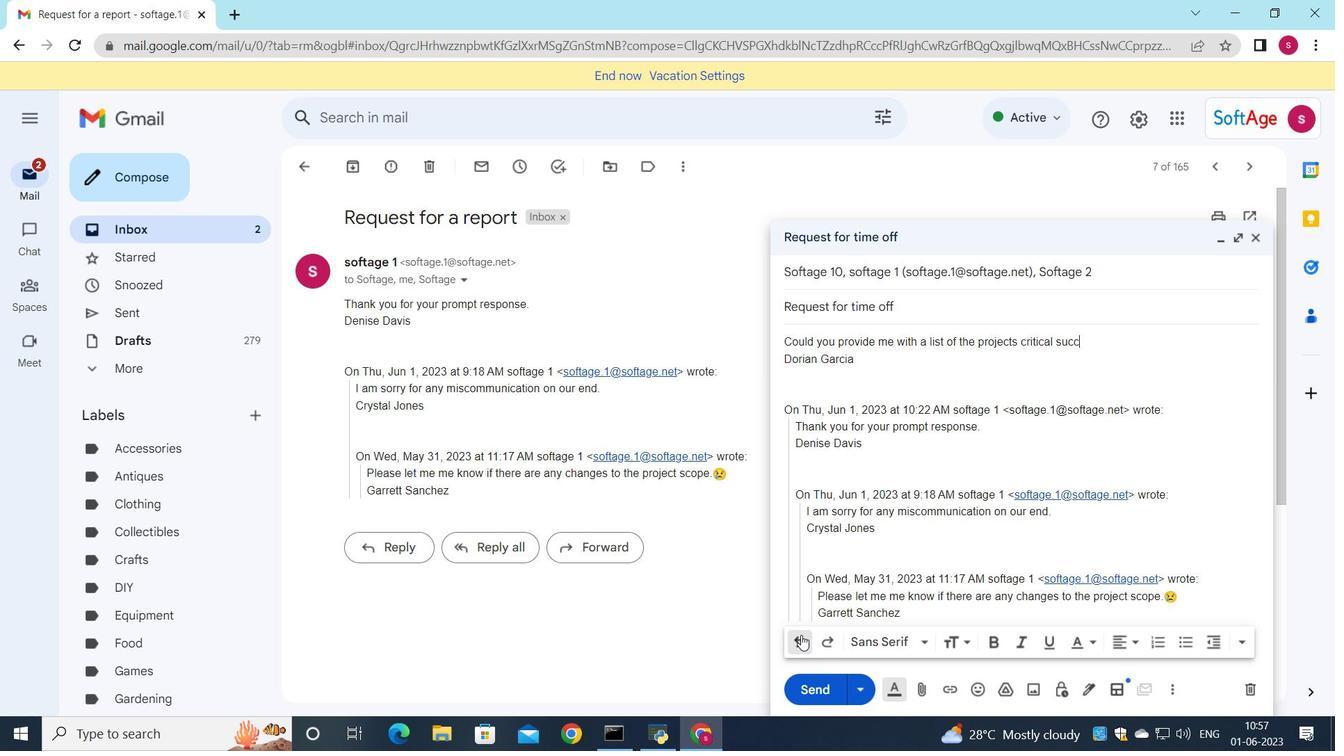 
Action: Mouse pressed left at (801, 635)
Screenshot: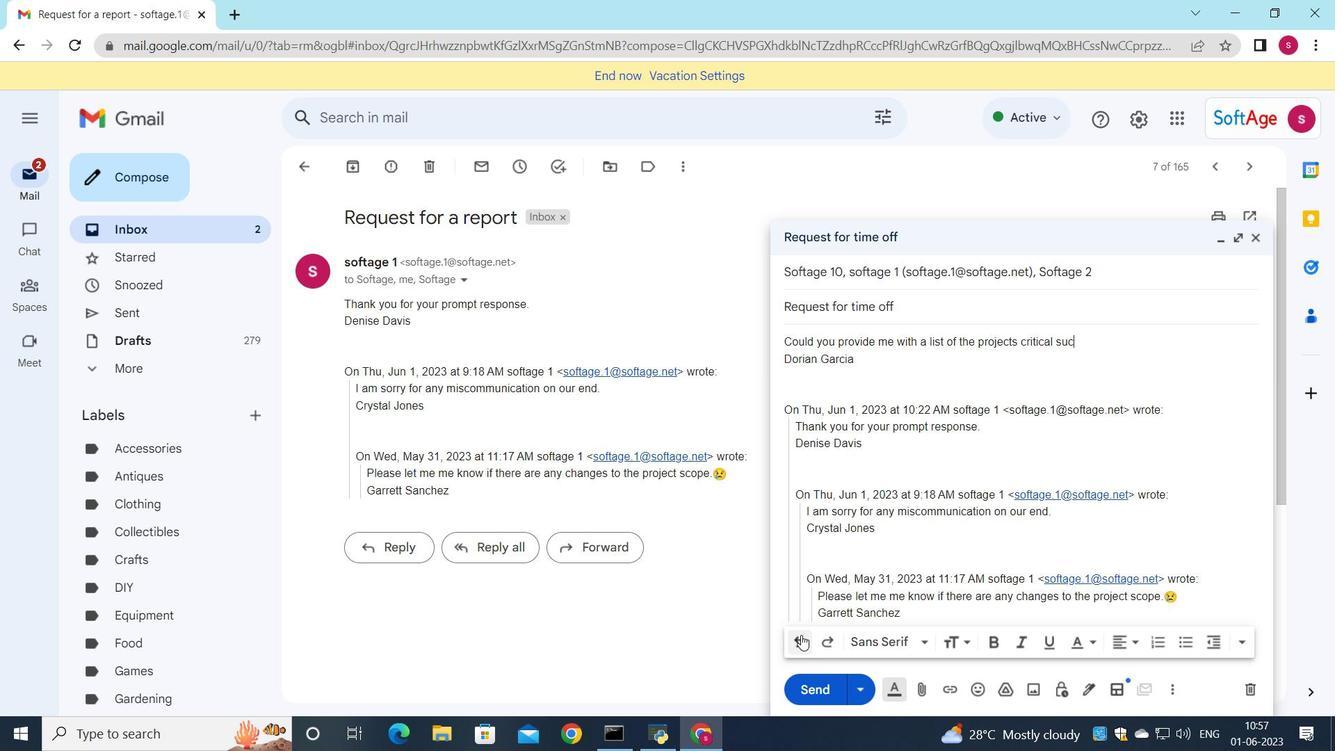 
Action: Mouse pressed left at (801, 635)
Screenshot: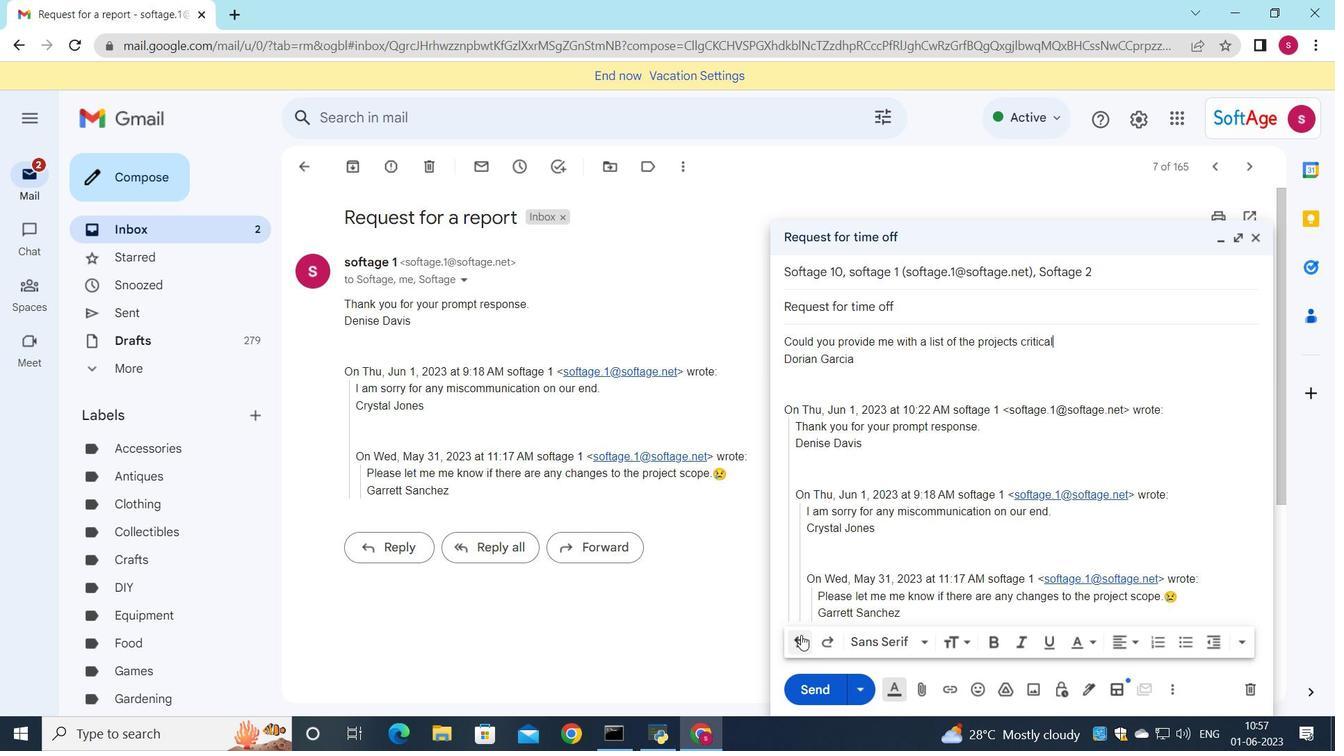 
Action: Mouse pressed left at (801, 635)
Screenshot: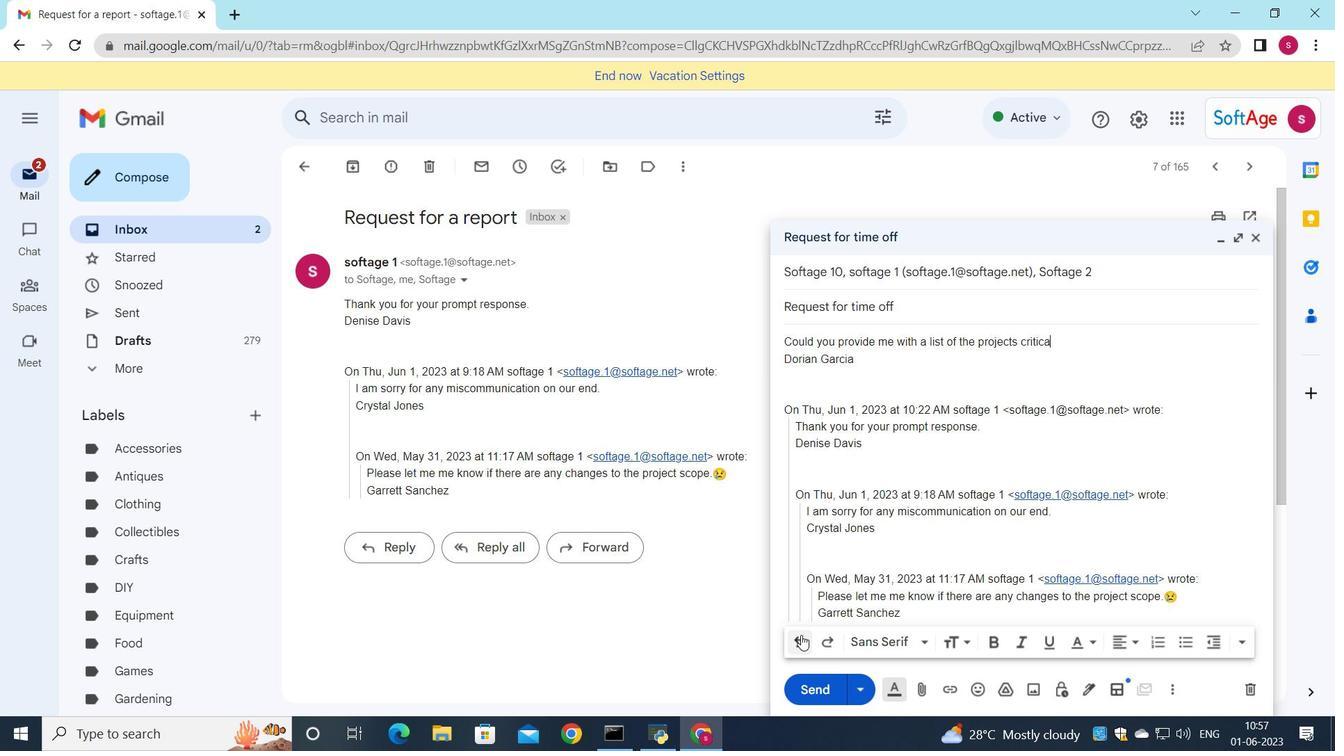 
Action: Mouse pressed left at (801, 635)
Screenshot: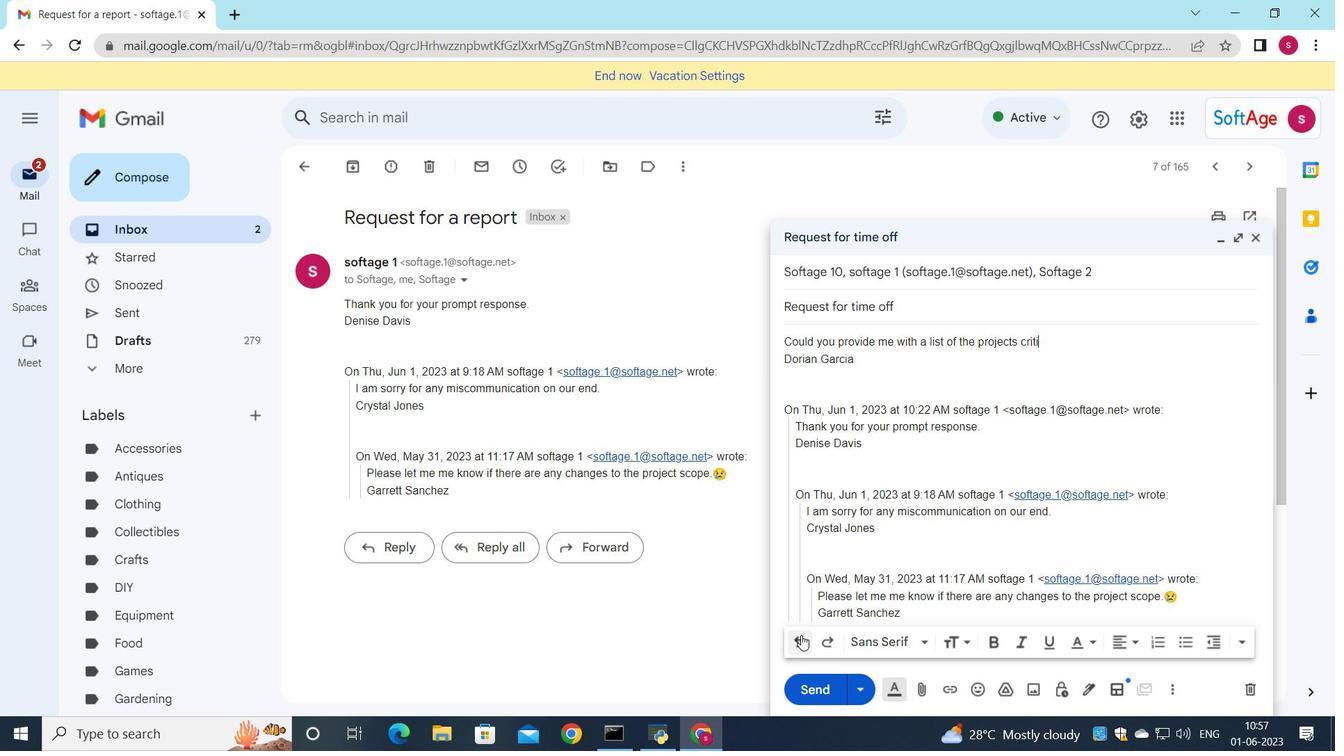 
Action: Mouse pressed left at (801, 635)
Screenshot: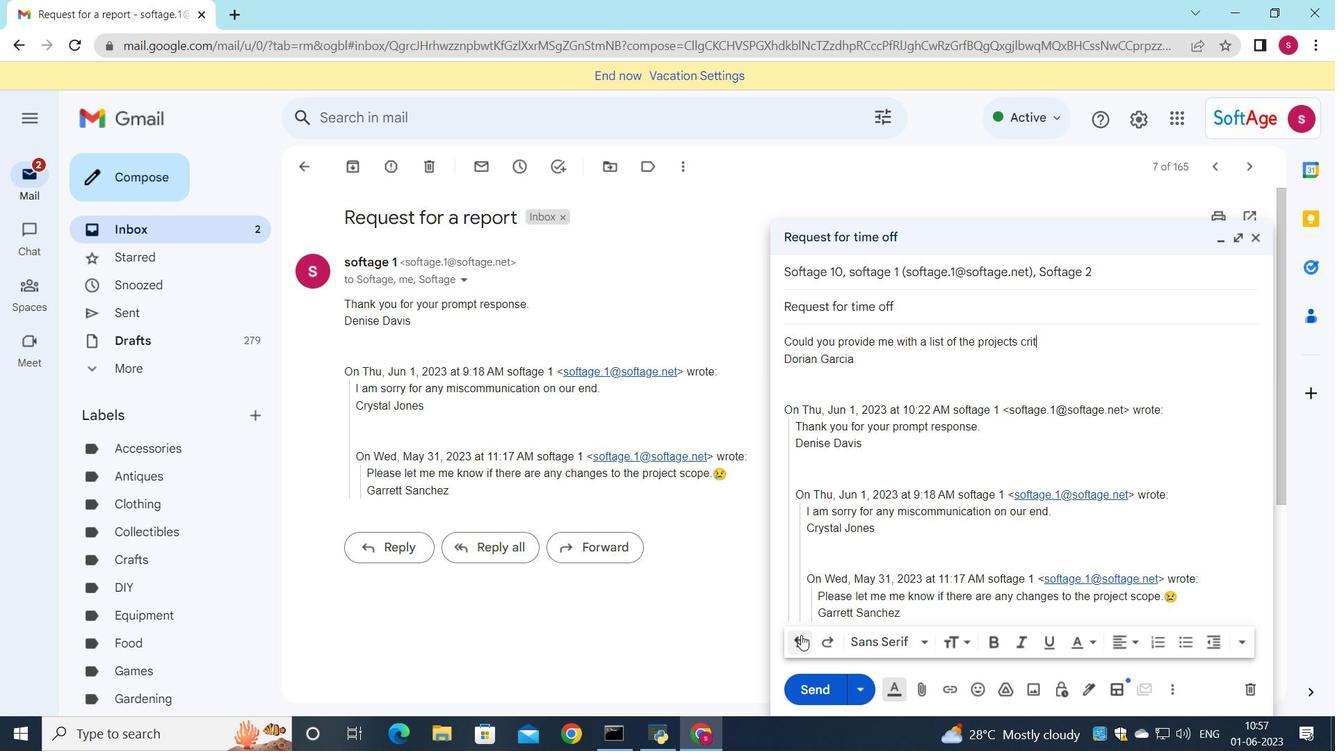 
Action: Mouse pressed left at (801, 635)
Screenshot: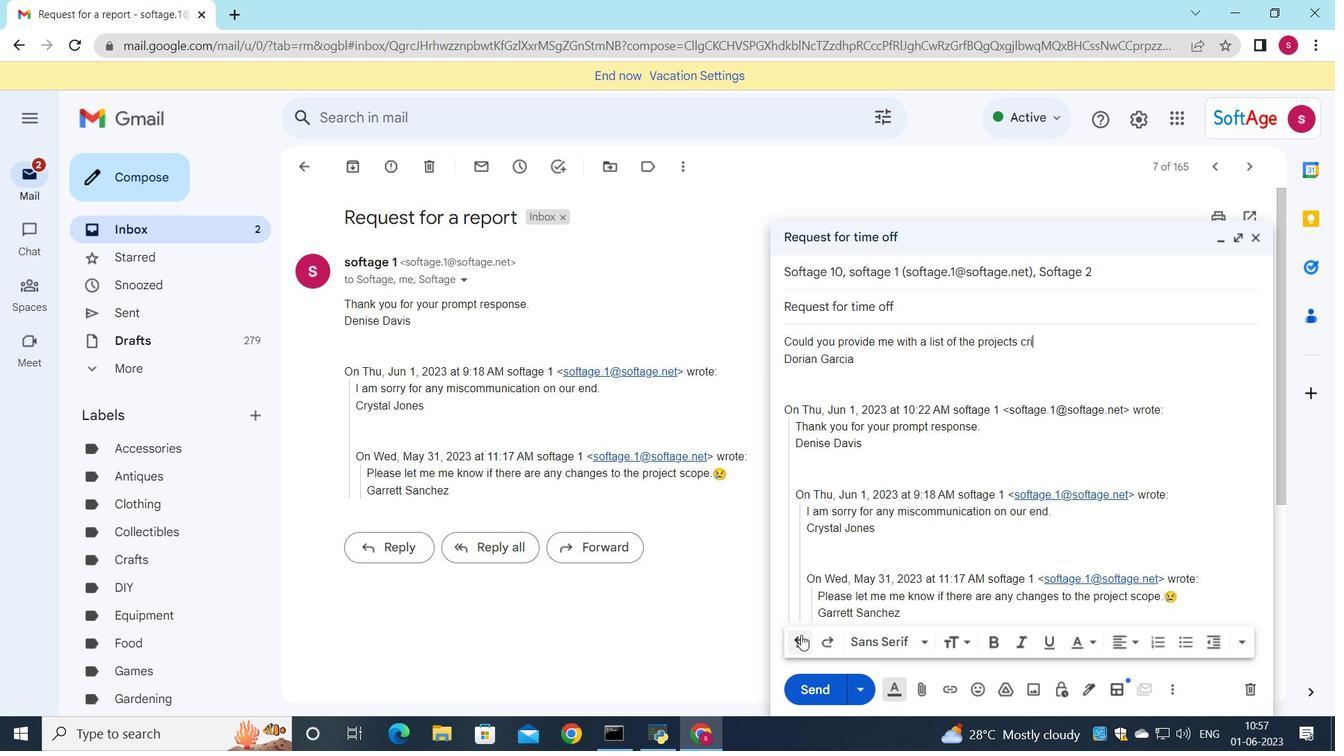 
Action: Mouse pressed left at (801, 635)
Screenshot: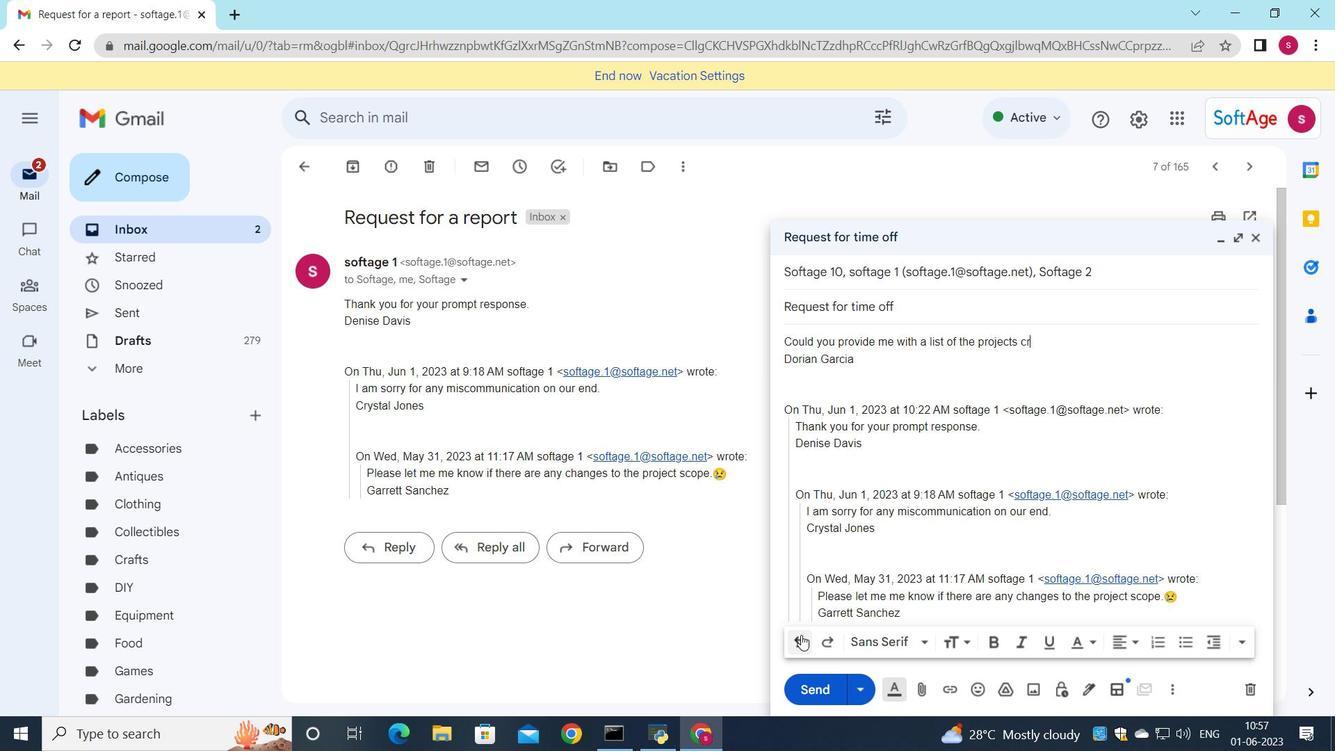 
Action: Mouse pressed left at (801, 635)
Screenshot: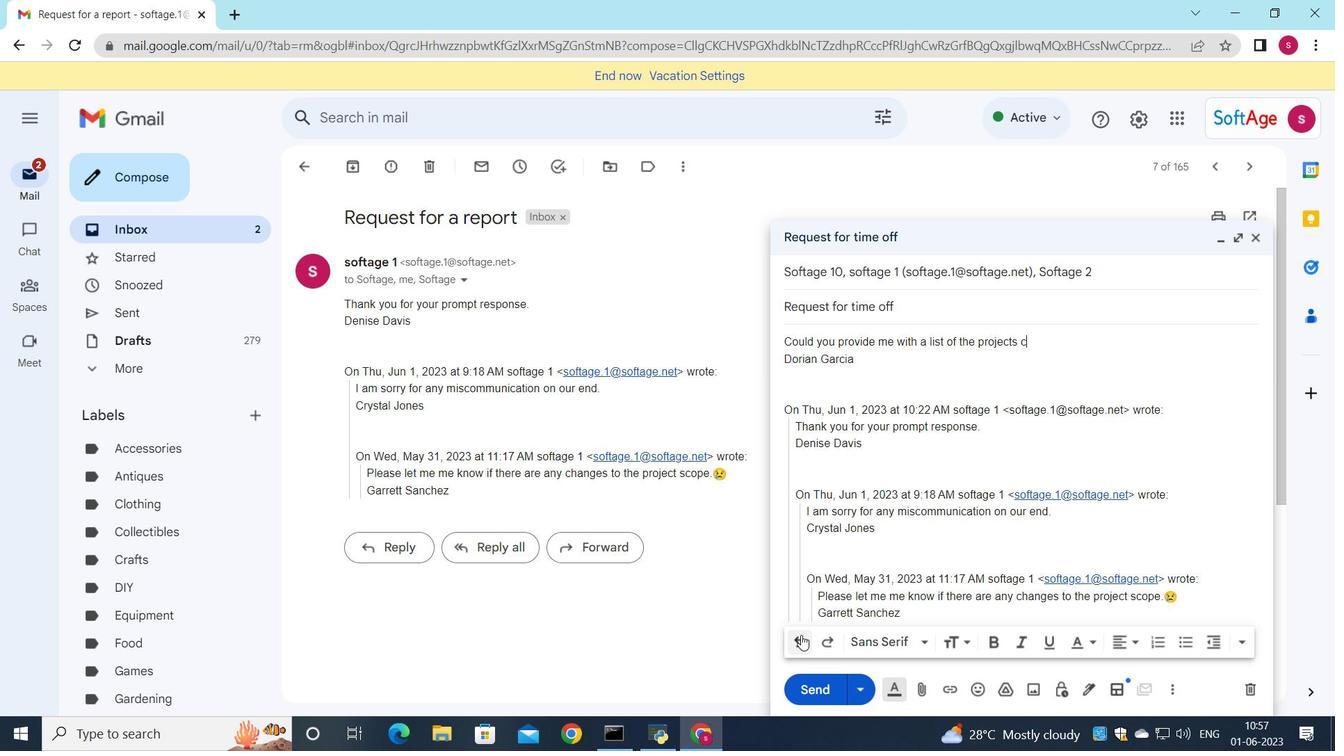 
Action: Mouse pressed left at (801, 635)
Screenshot: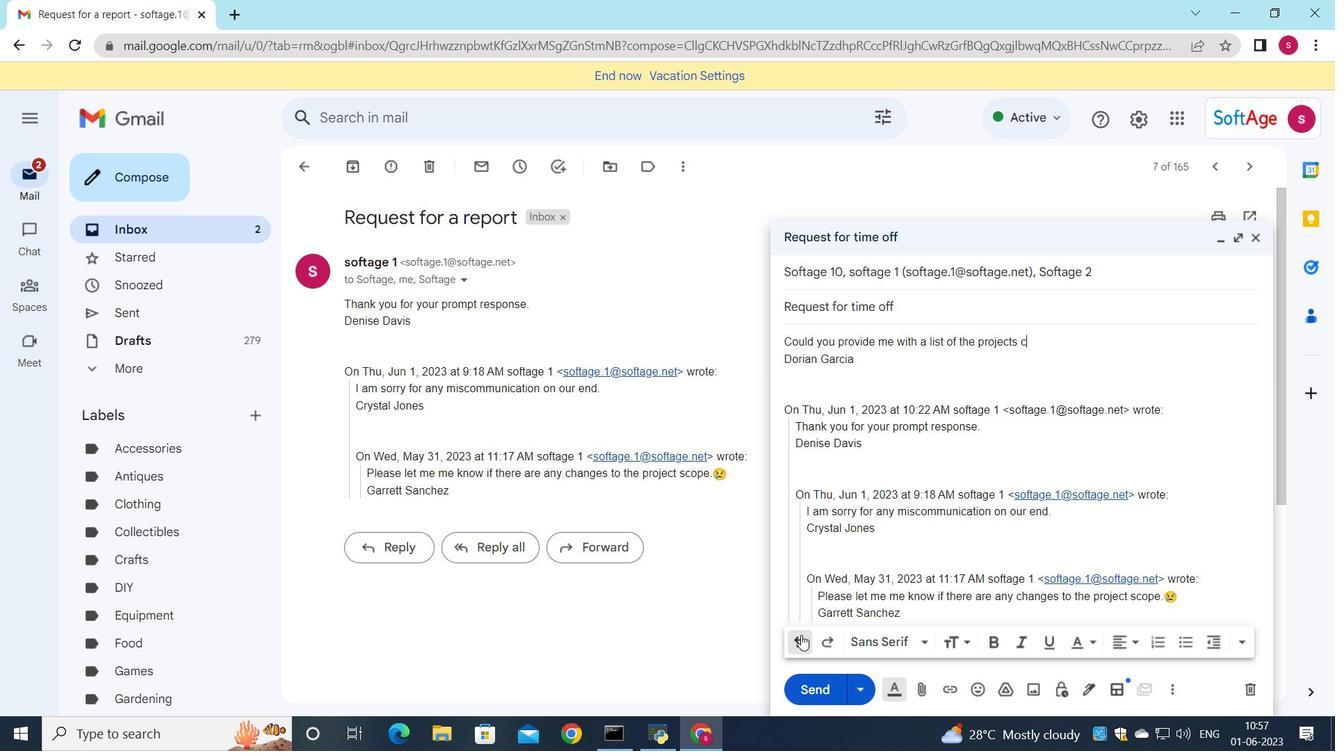 
Action: Mouse pressed left at (801, 635)
Screenshot: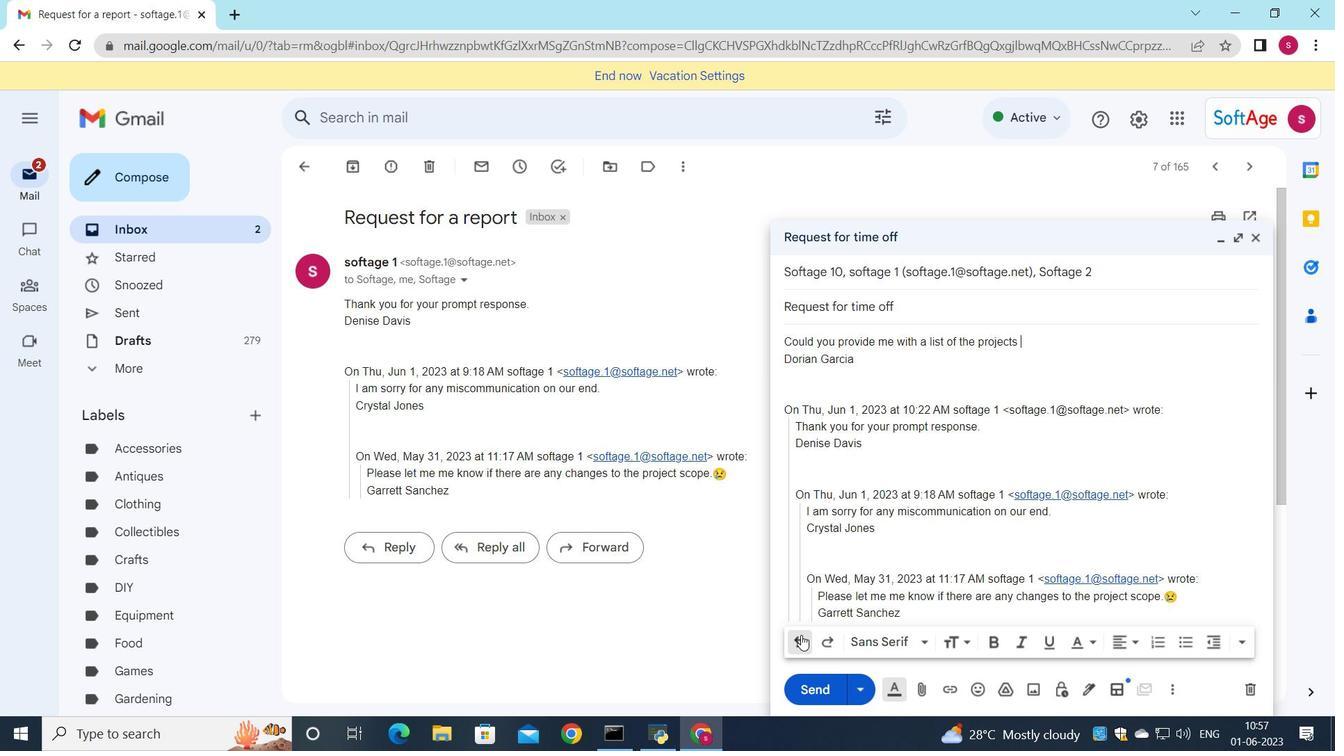 
Action: Mouse pressed left at (801, 635)
Screenshot: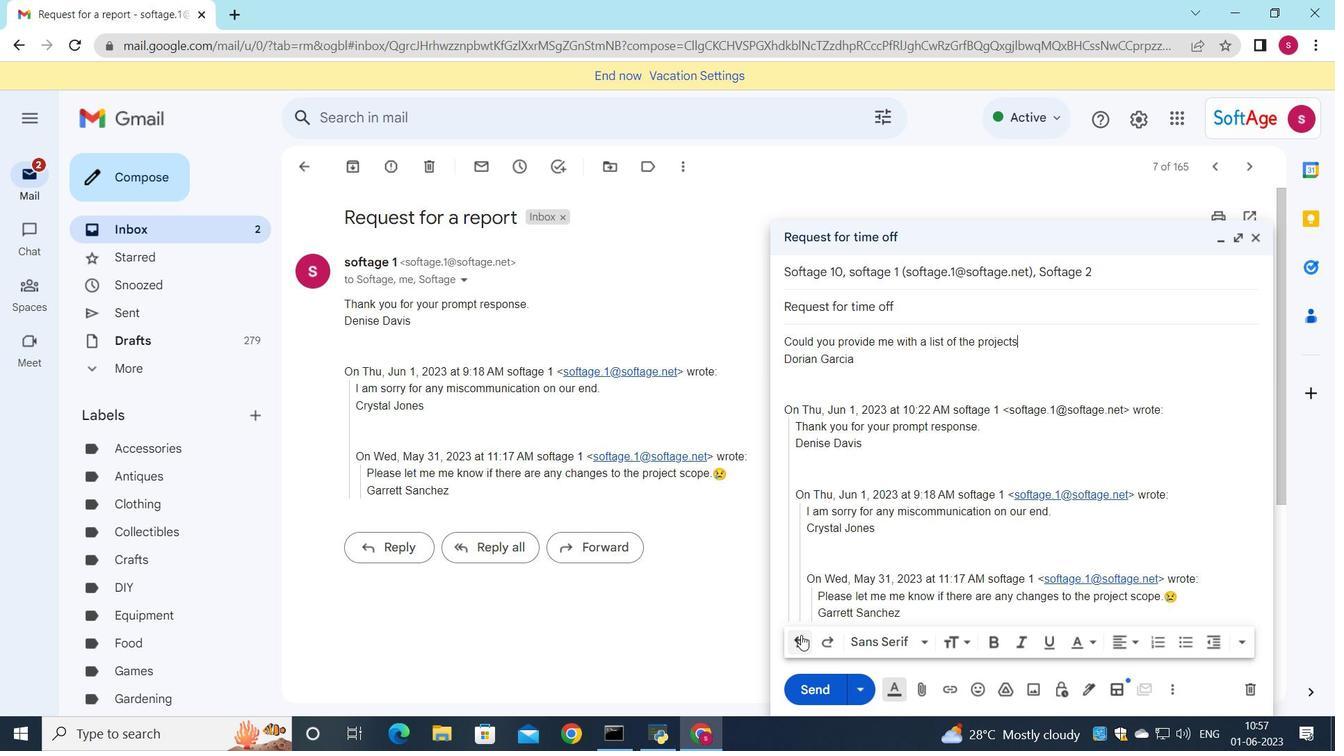 
Action: Mouse pressed left at (801, 635)
Screenshot: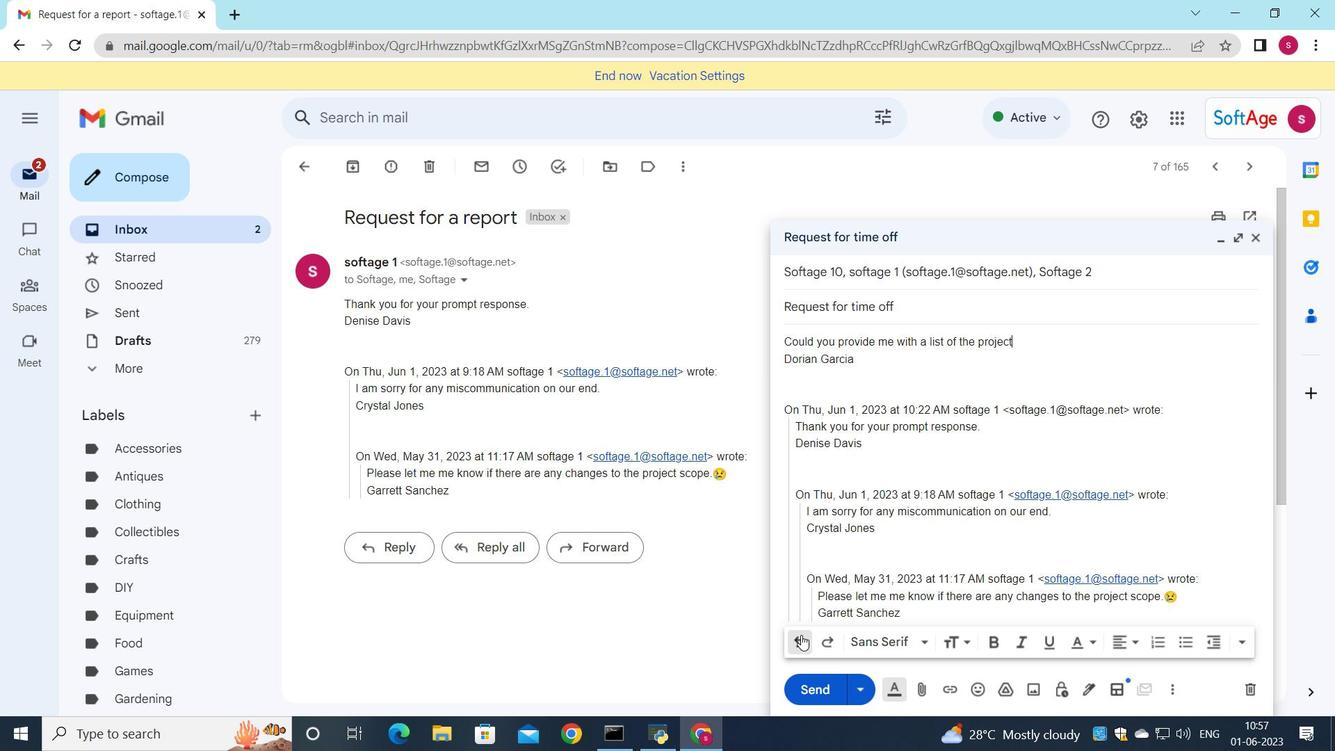 
Action: Mouse pressed left at (801, 635)
Screenshot: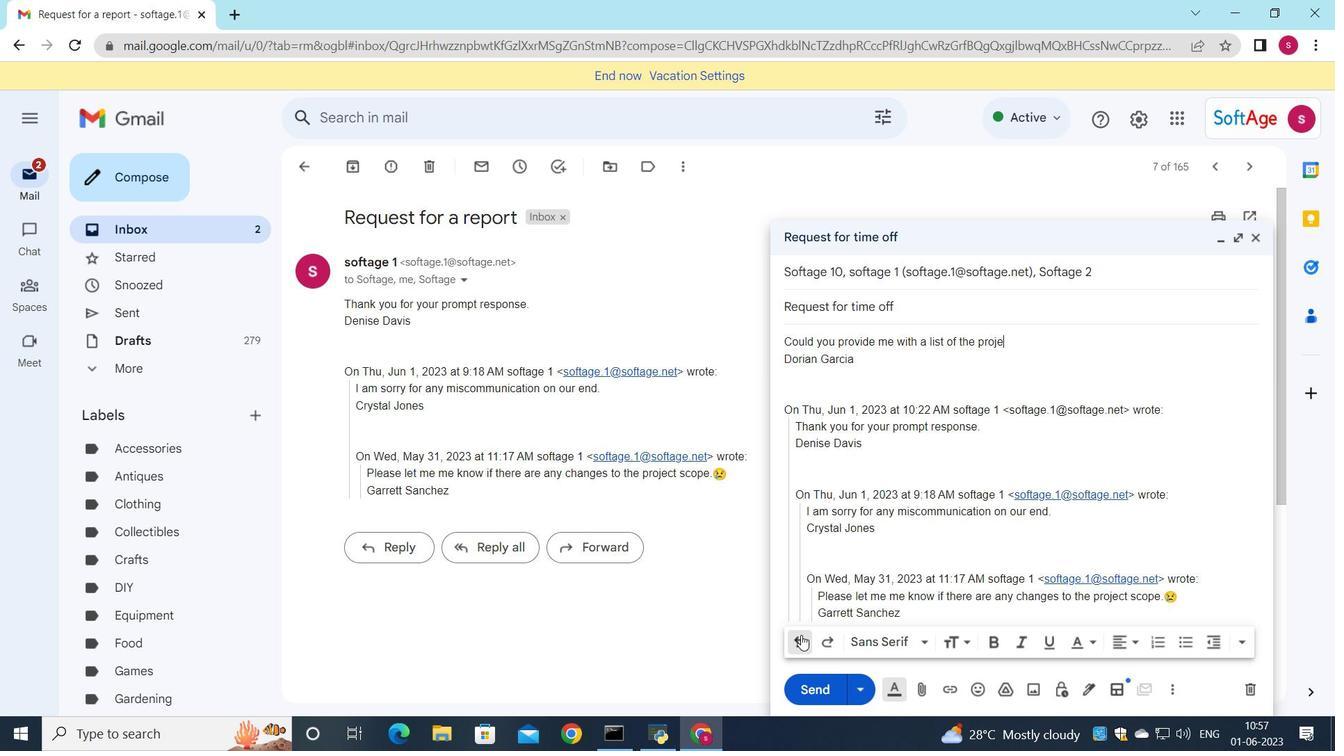 
Action: Mouse pressed left at (801, 635)
Screenshot: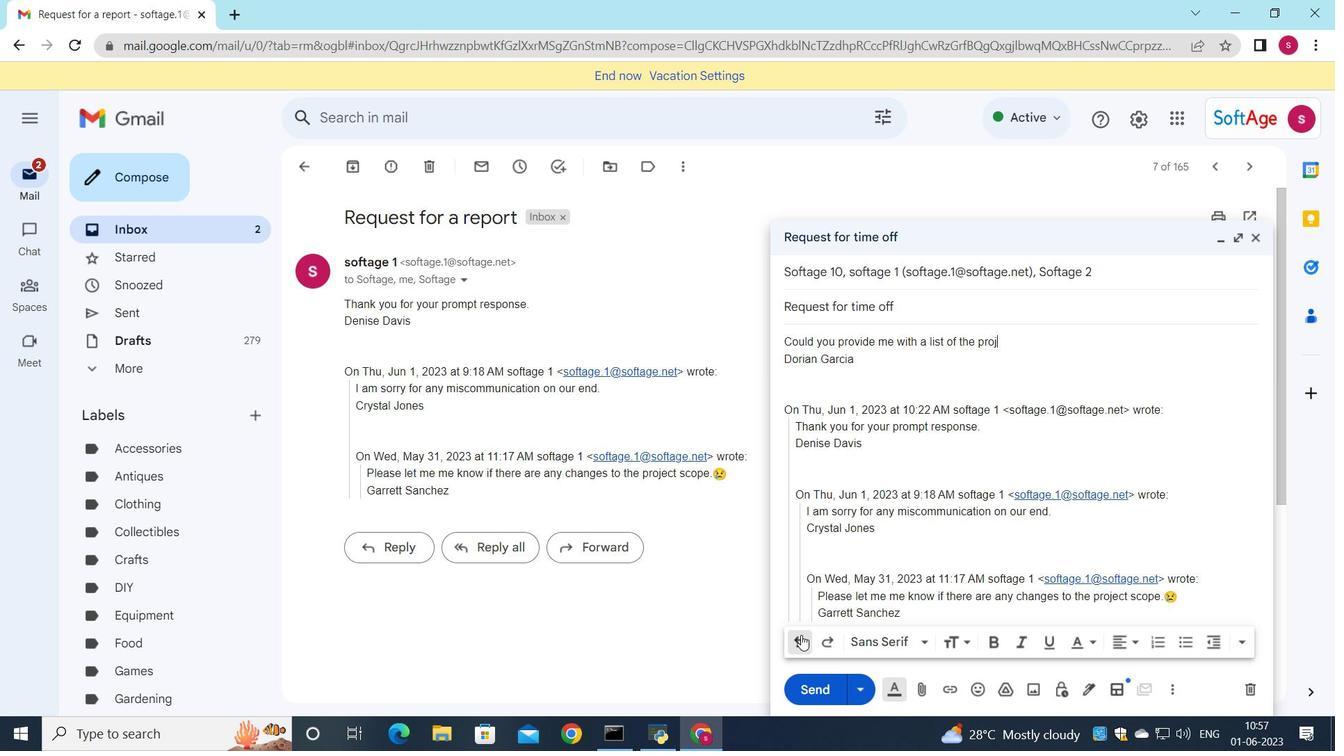 
Action: Mouse pressed left at (801, 635)
Screenshot: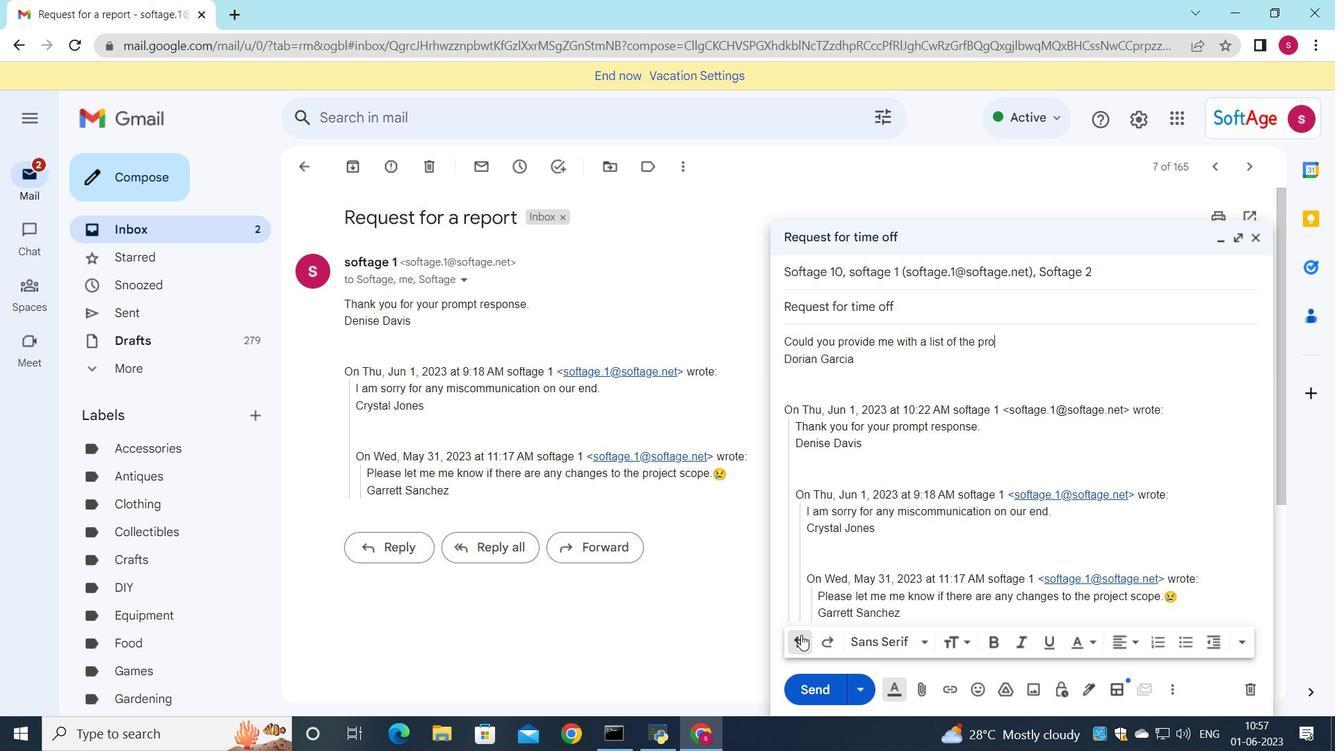 
Action: Mouse pressed left at (801, 635)
Screenshot: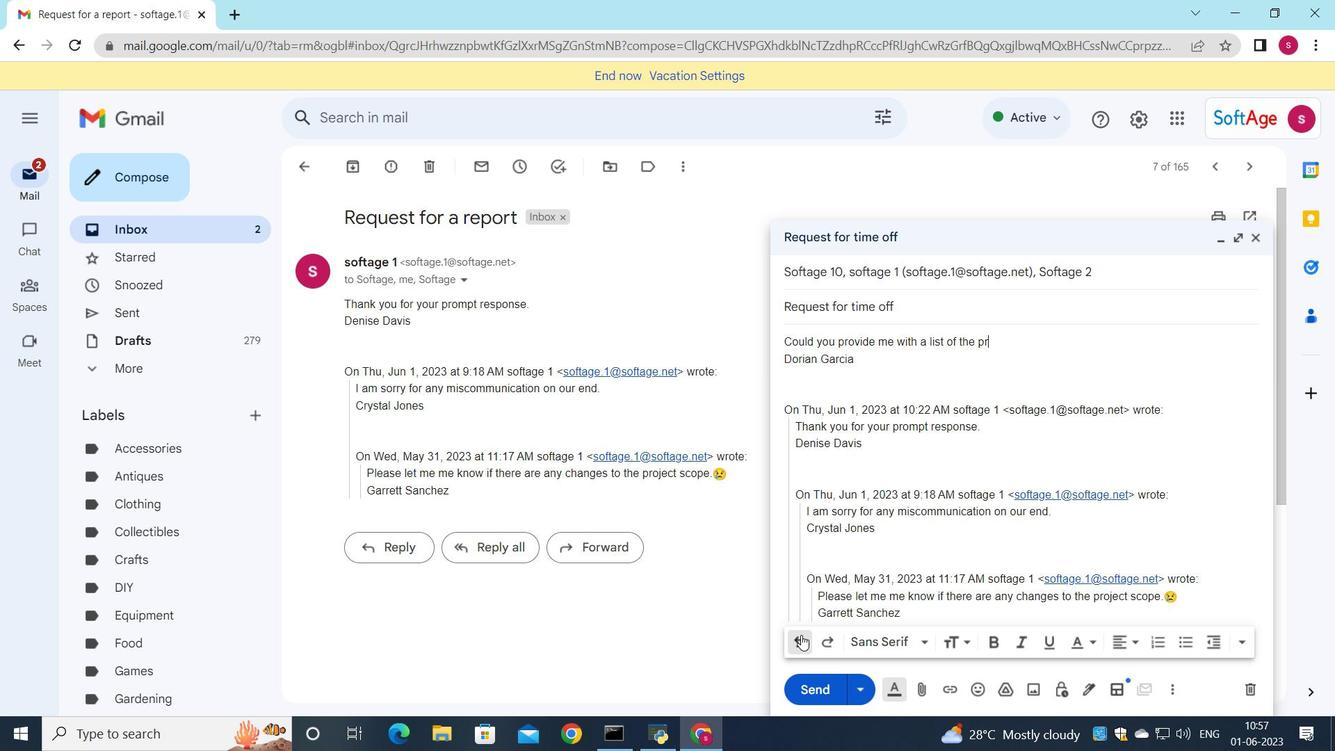 
Action: Mouse pressed left at (801, 635)
Screenshot: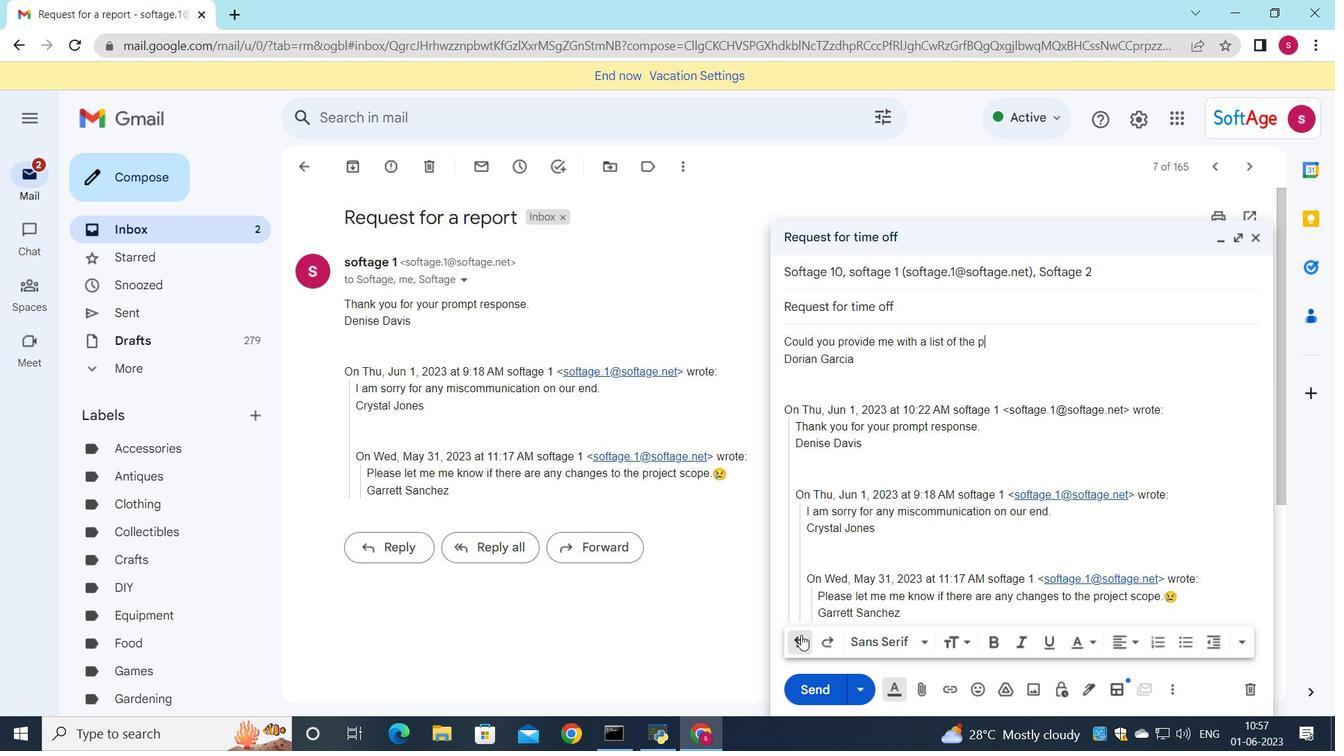 
Action: Mouse pressed left at (801, 635)
Screenshot: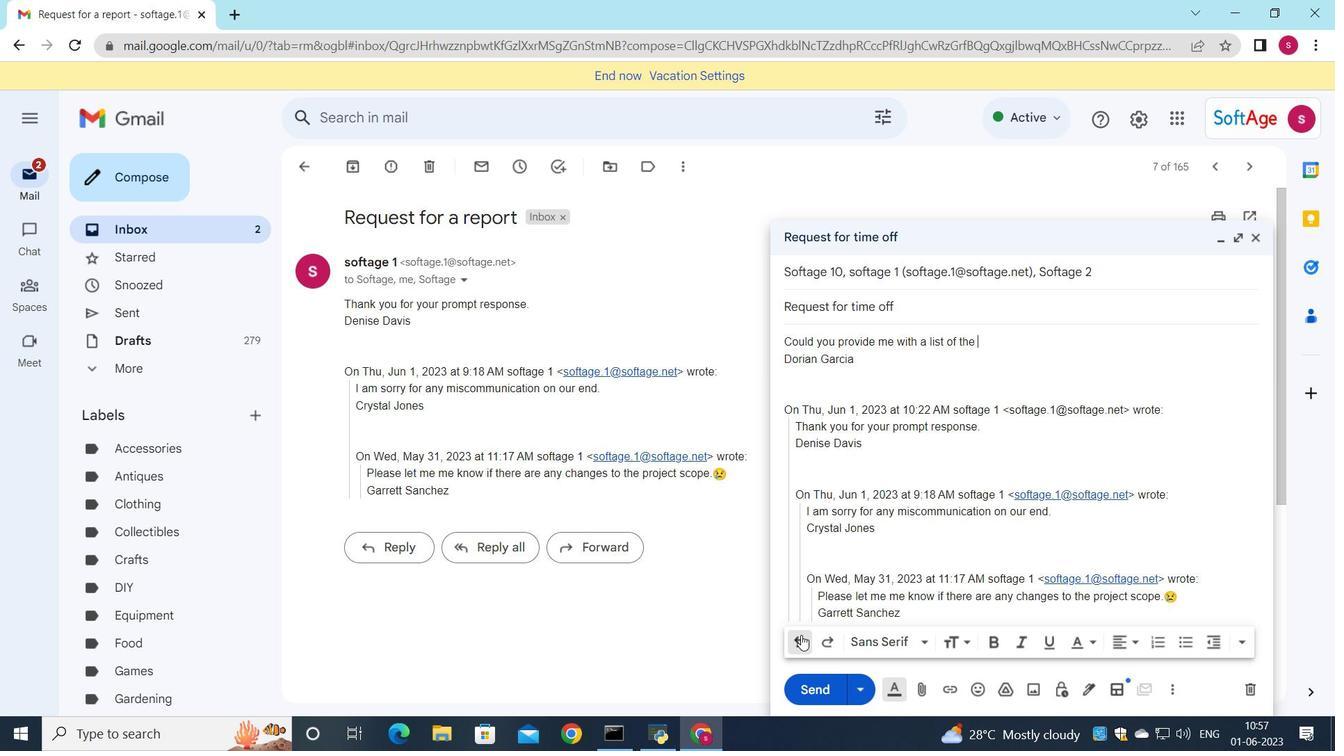 
Action: Mouse pressed left at (801, 635)
Screenshot: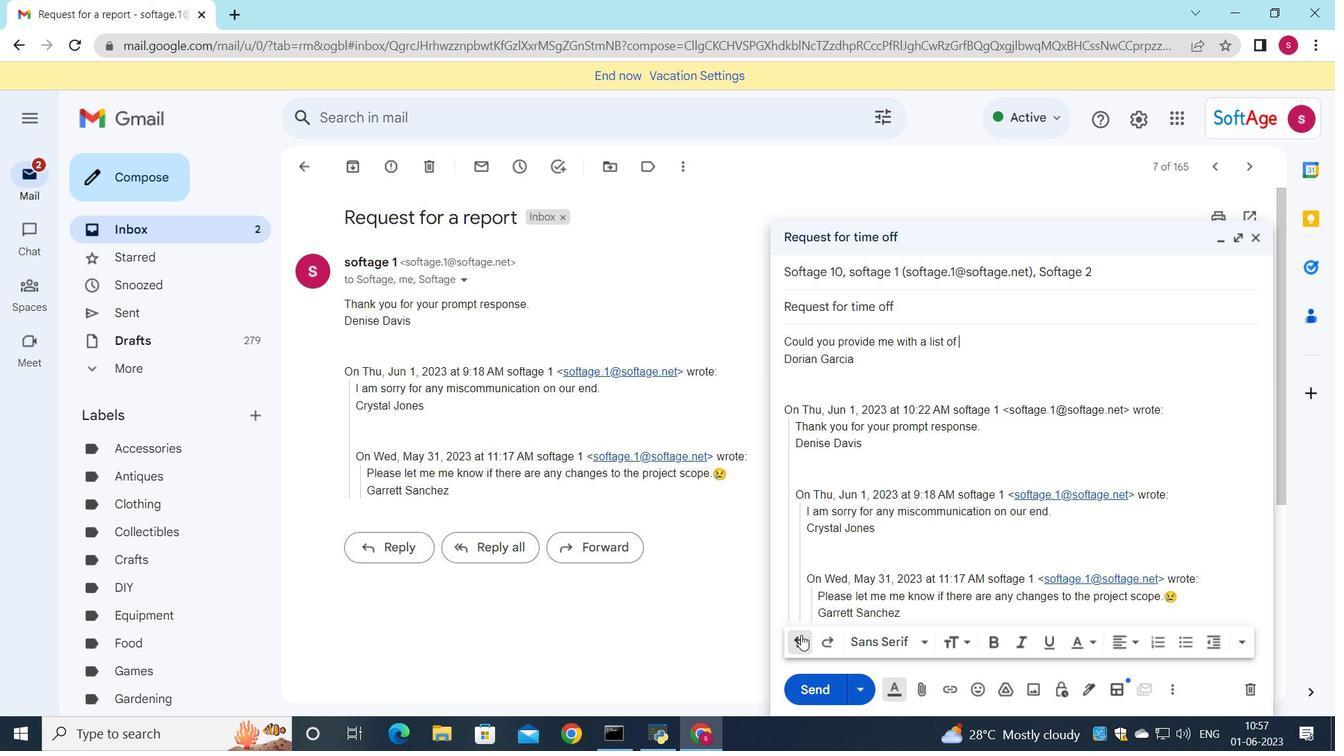 
Action: Mouse pressed left at (801, 635)
Screenshot: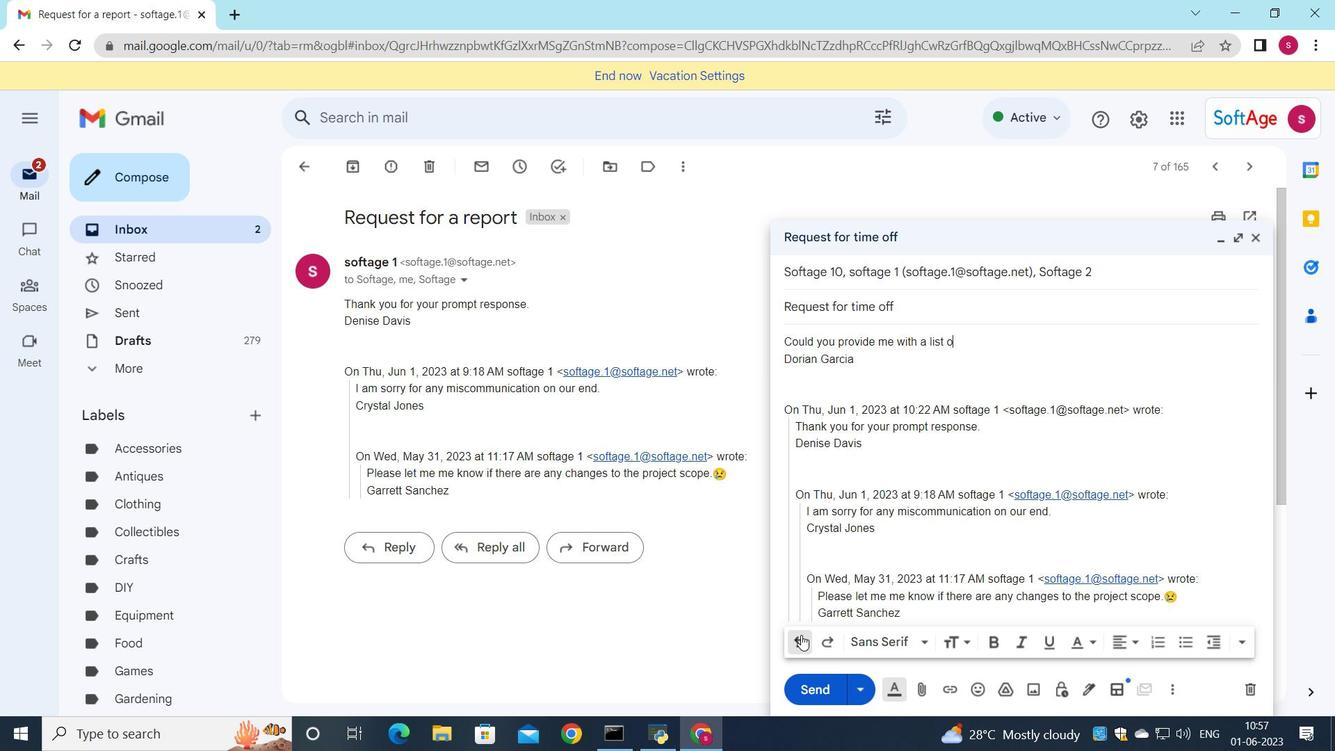 
Action: Mouse pressed left at (801, 635)
Screenshot: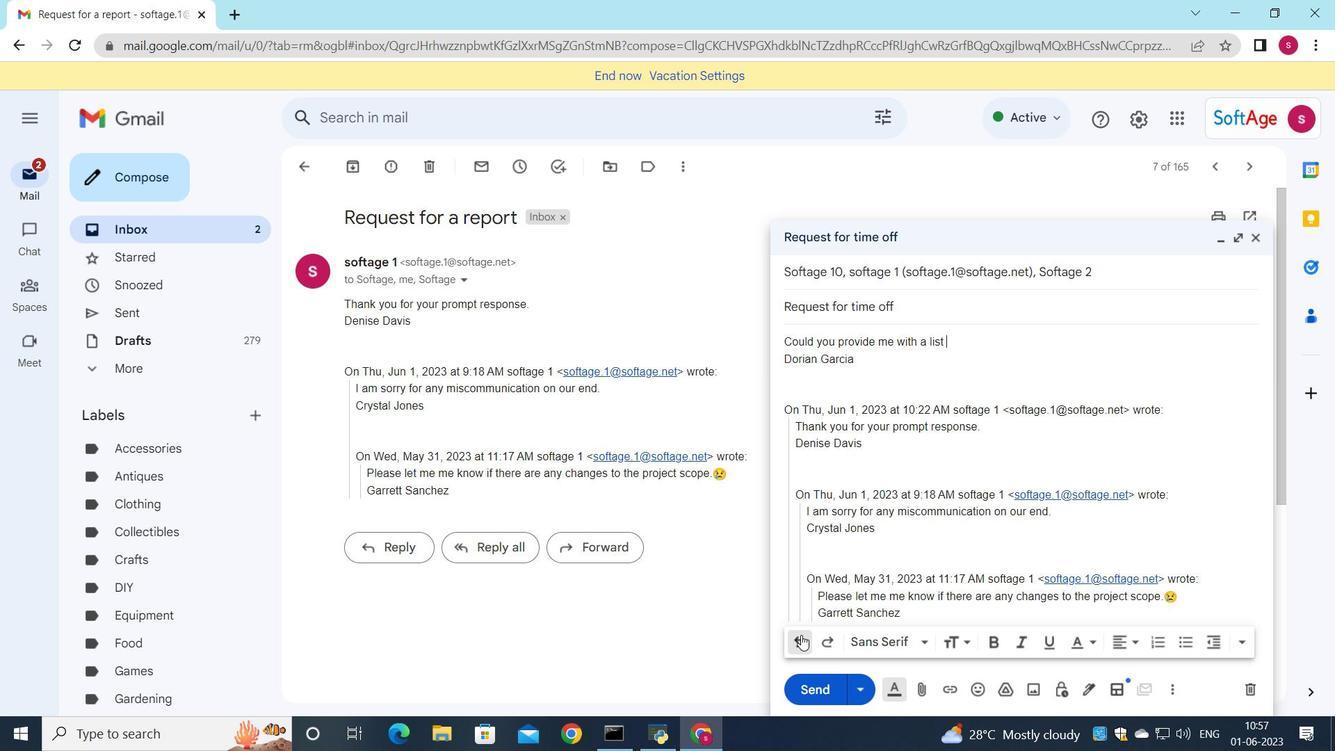 
Action: Mouse pressed left at (801, 635)
Screenshot: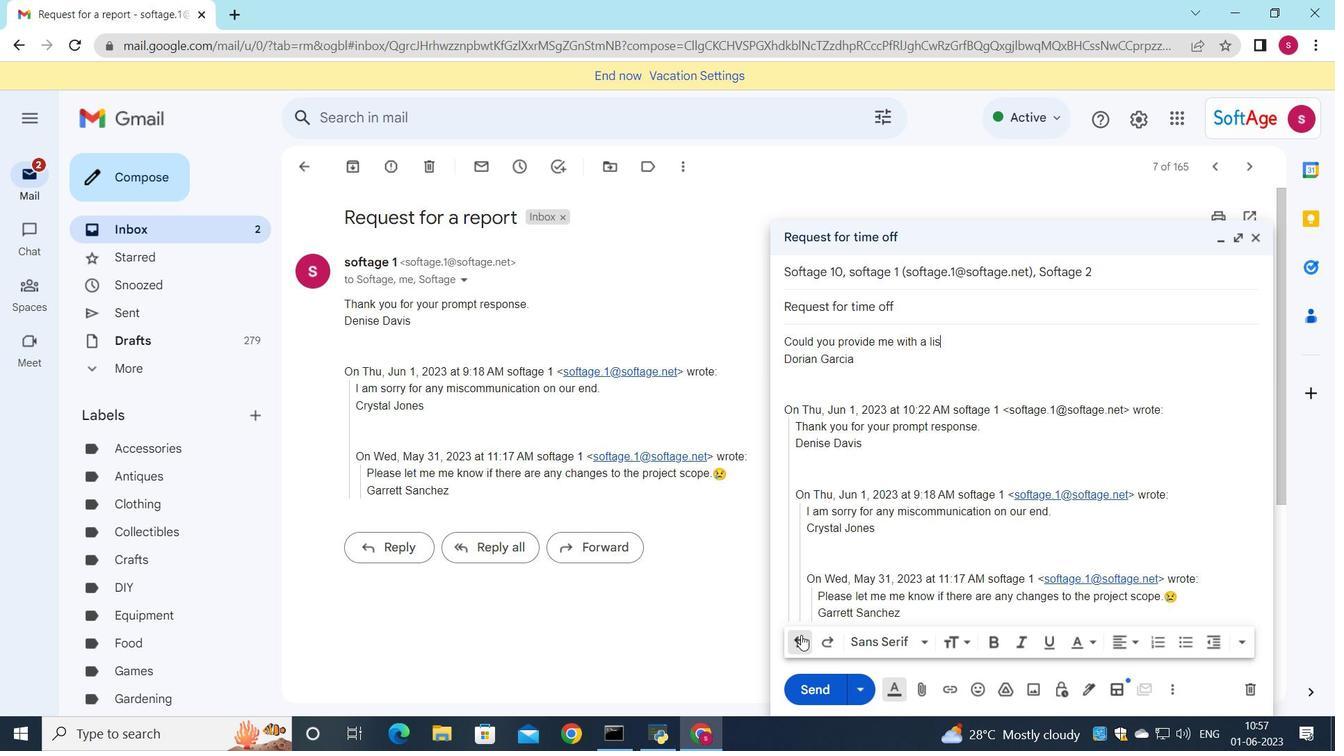 
Action: Mouse pressed left at (801, 635)
Screenshot: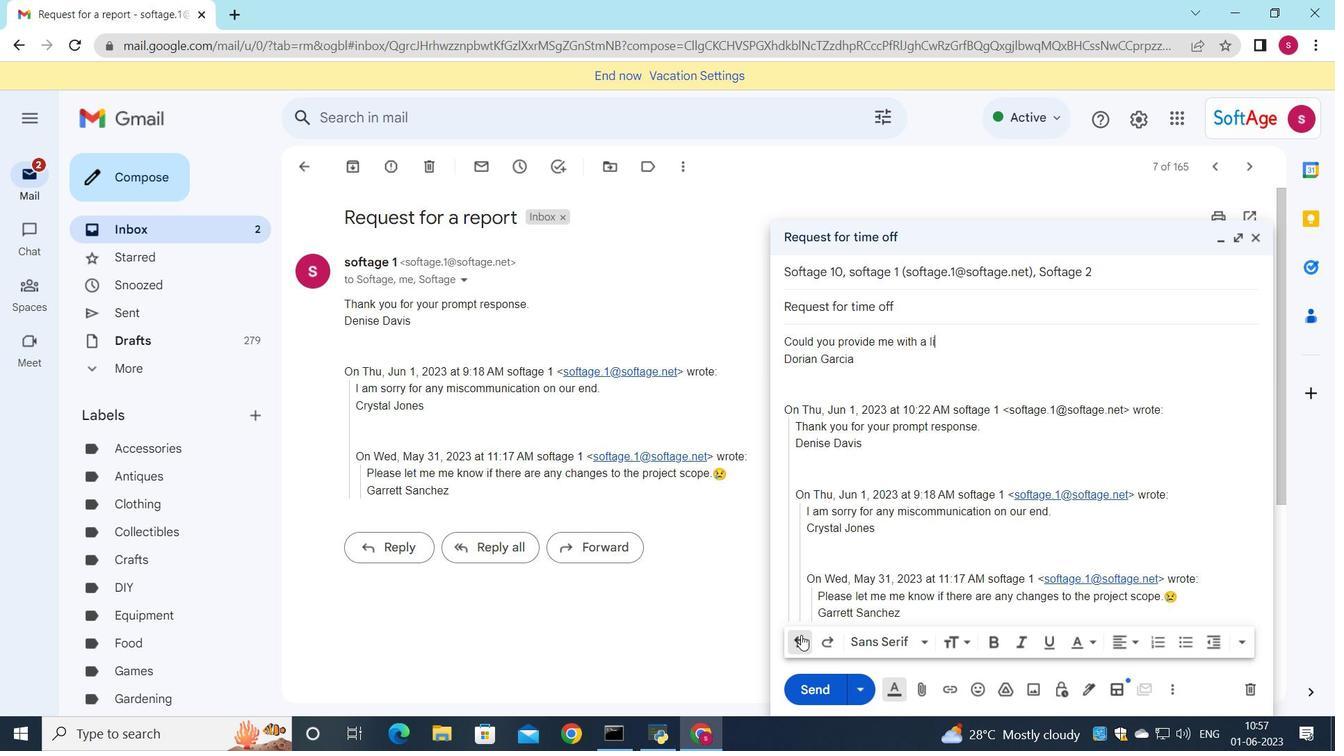 
Action: Mouse pressed left at (801, 635)
Screenshot: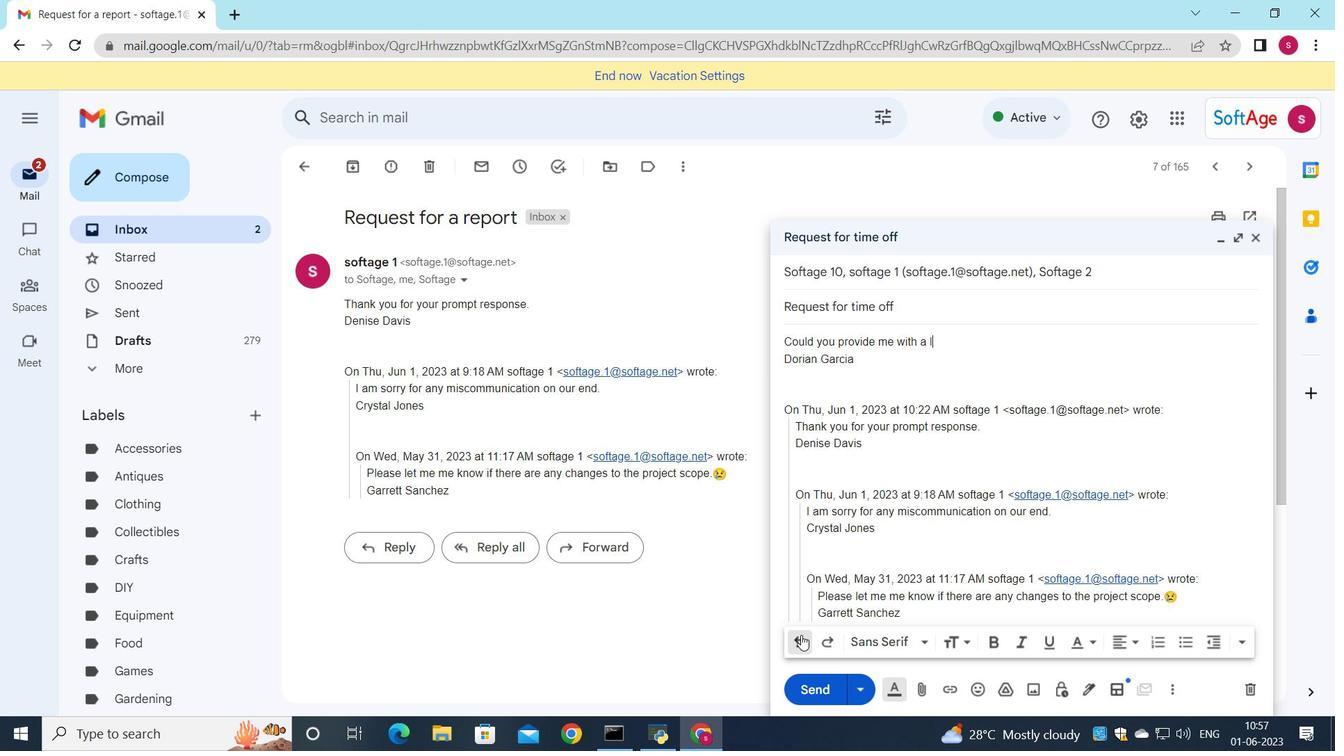 
Action: Mouse pressed left at (801, 635)
Screenshot: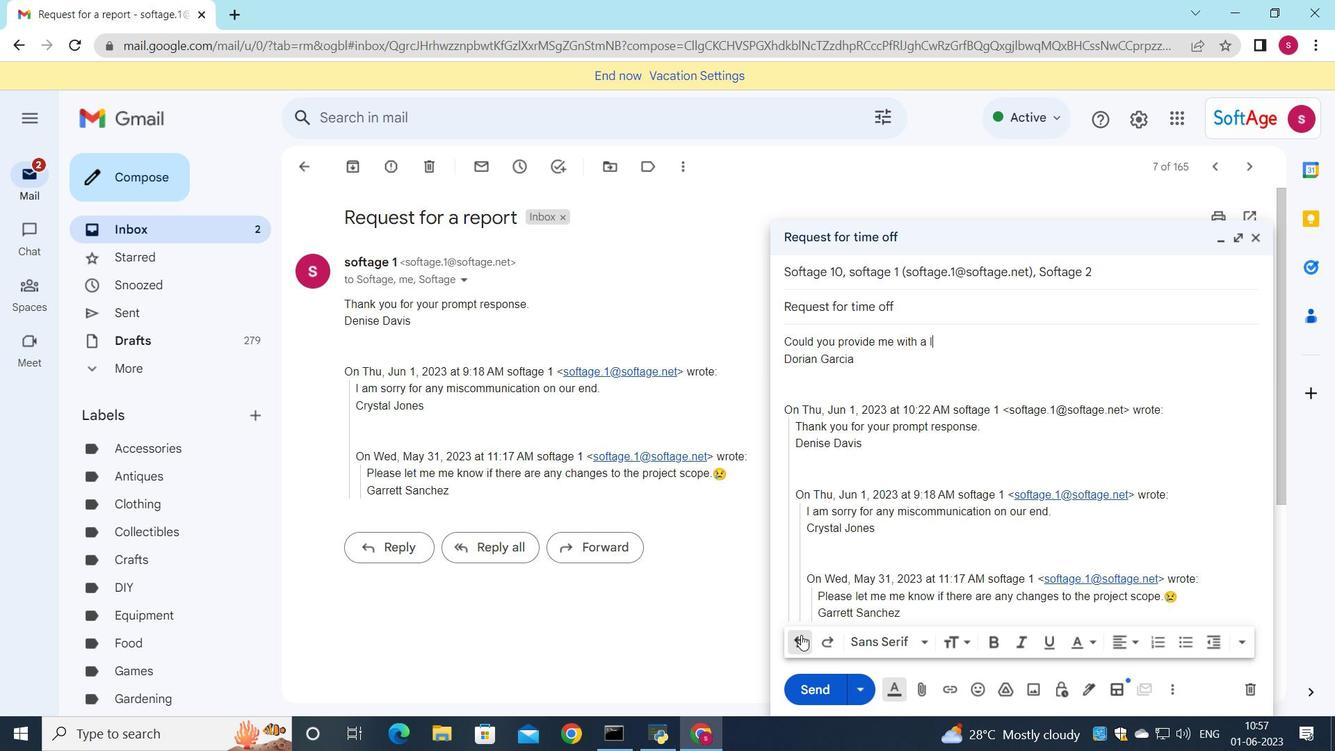 
Action: Mouse pressed left at (801, 635)
Screenshot: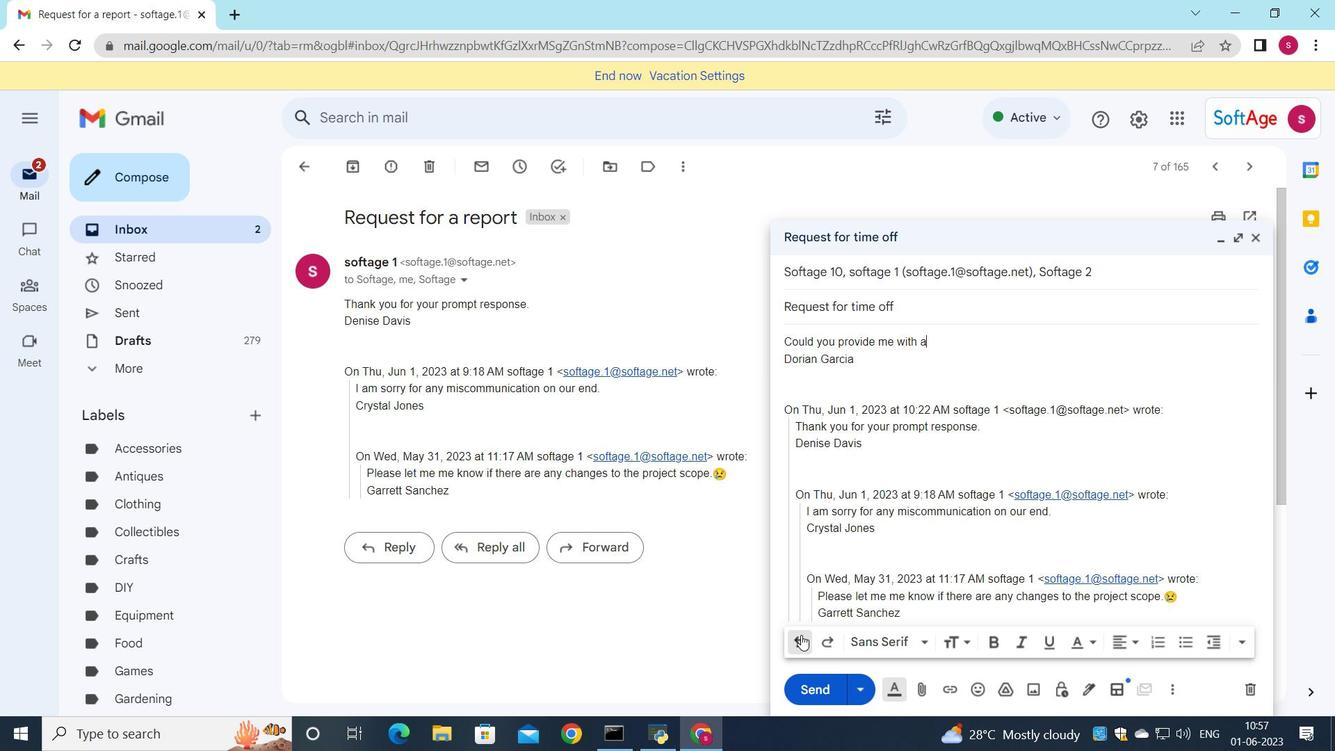 
Action: Mouse pressed left at (801, 635)
Screenshot: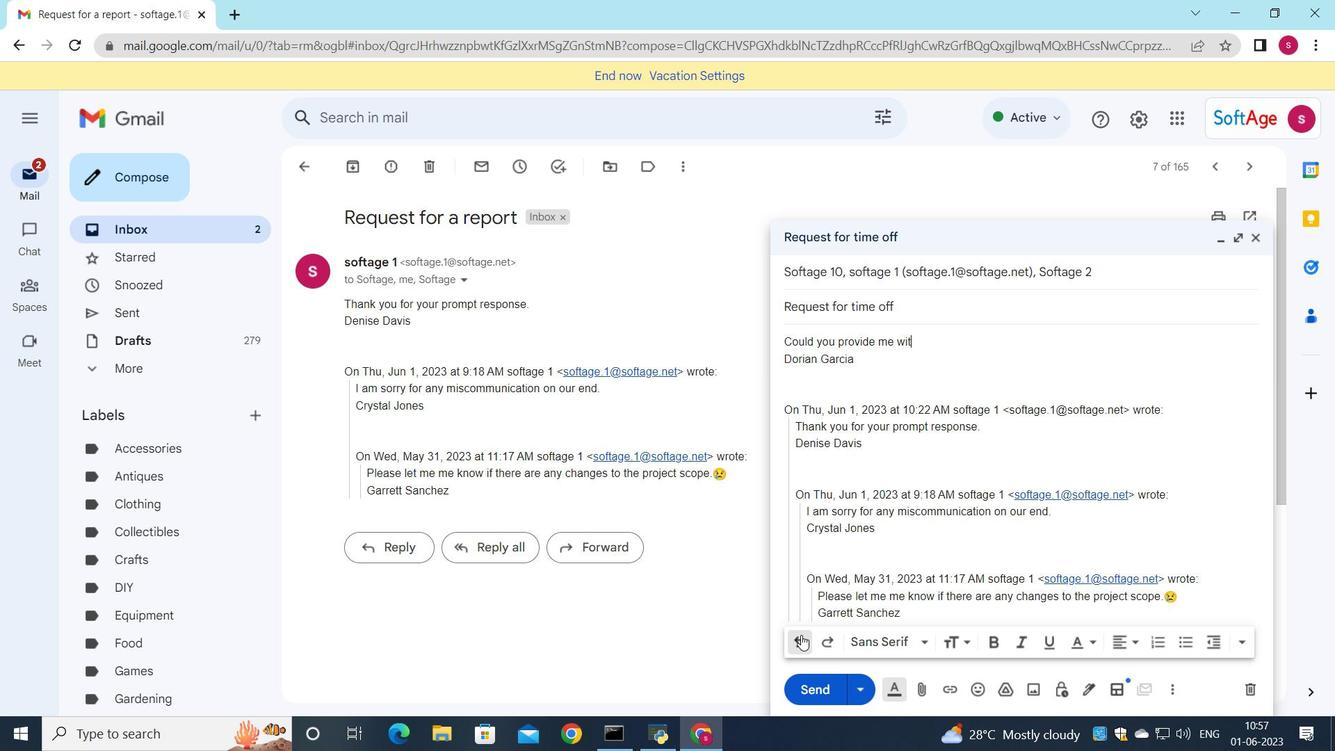 
Action: Mouse pressed left at (801, 635)
Screenshot: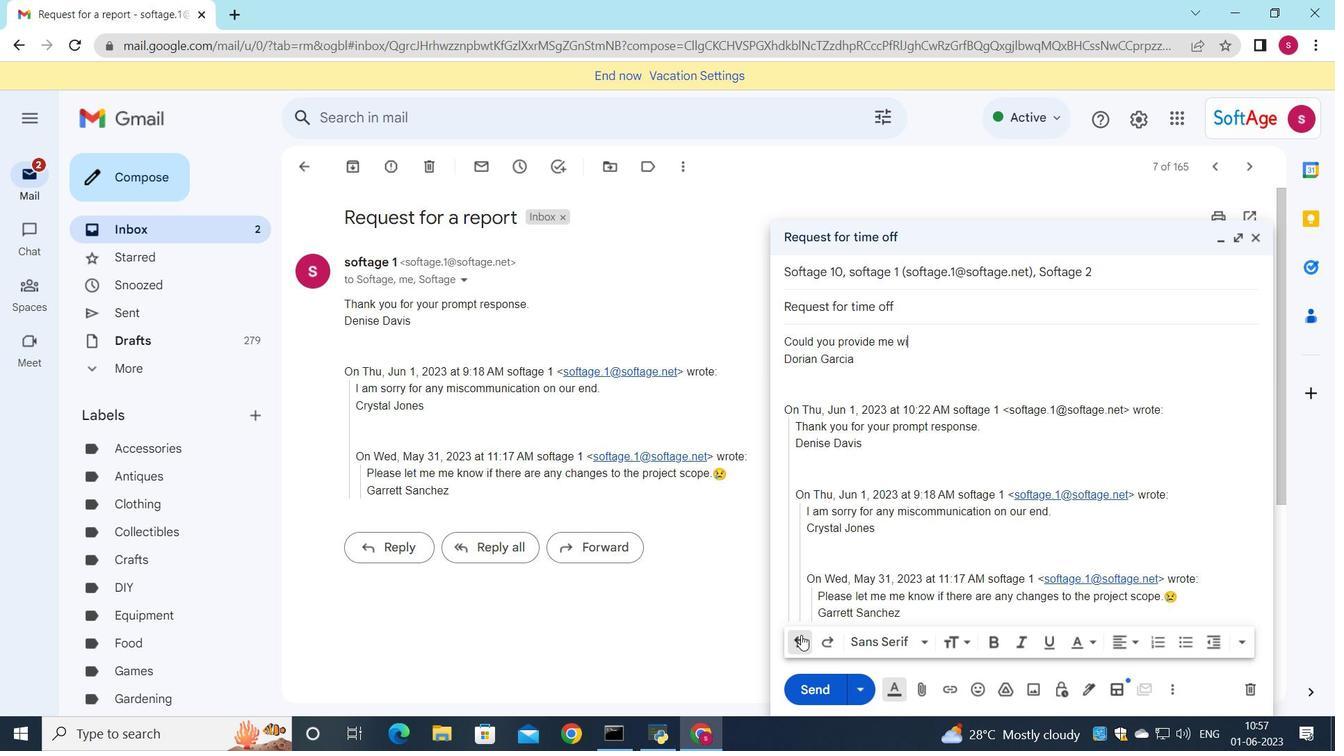 
Action: Mouse pressed left at (801, 635)
Screenshot: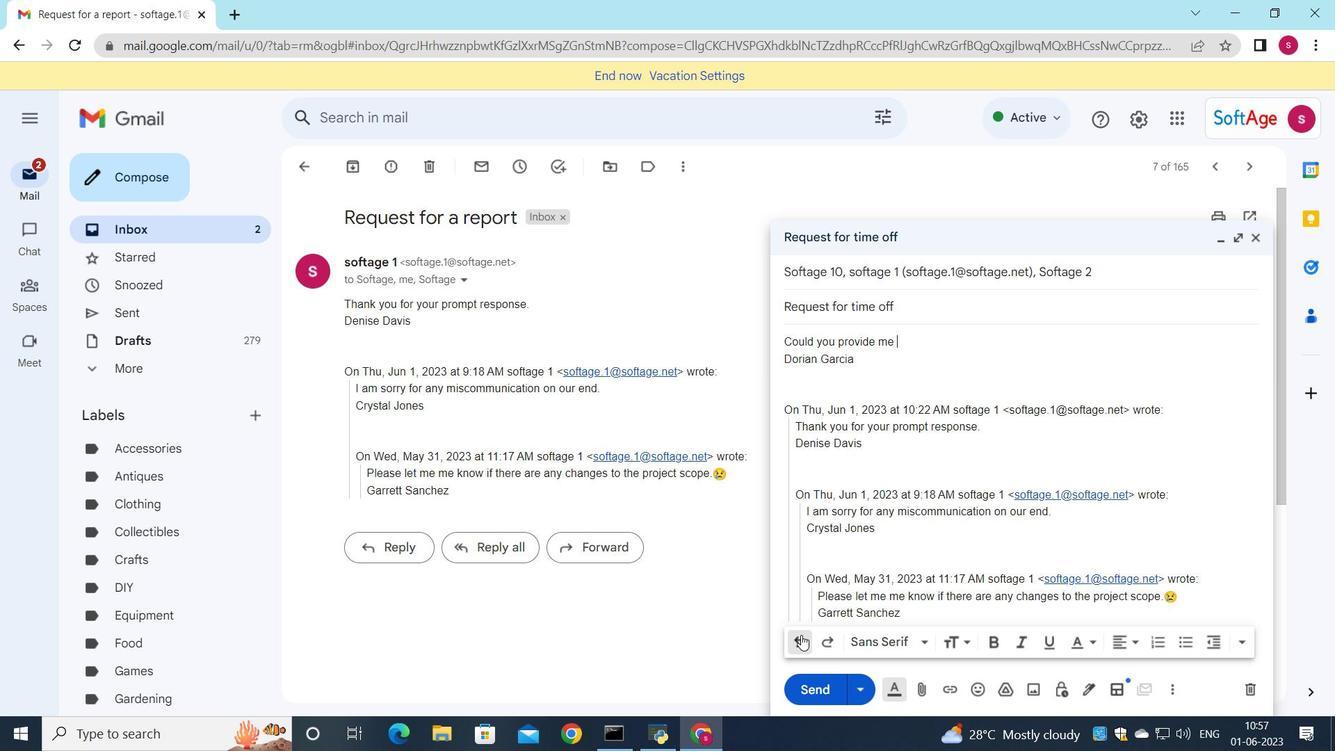 
Action: Mouse pressed left at (801, 635)
Screenshot: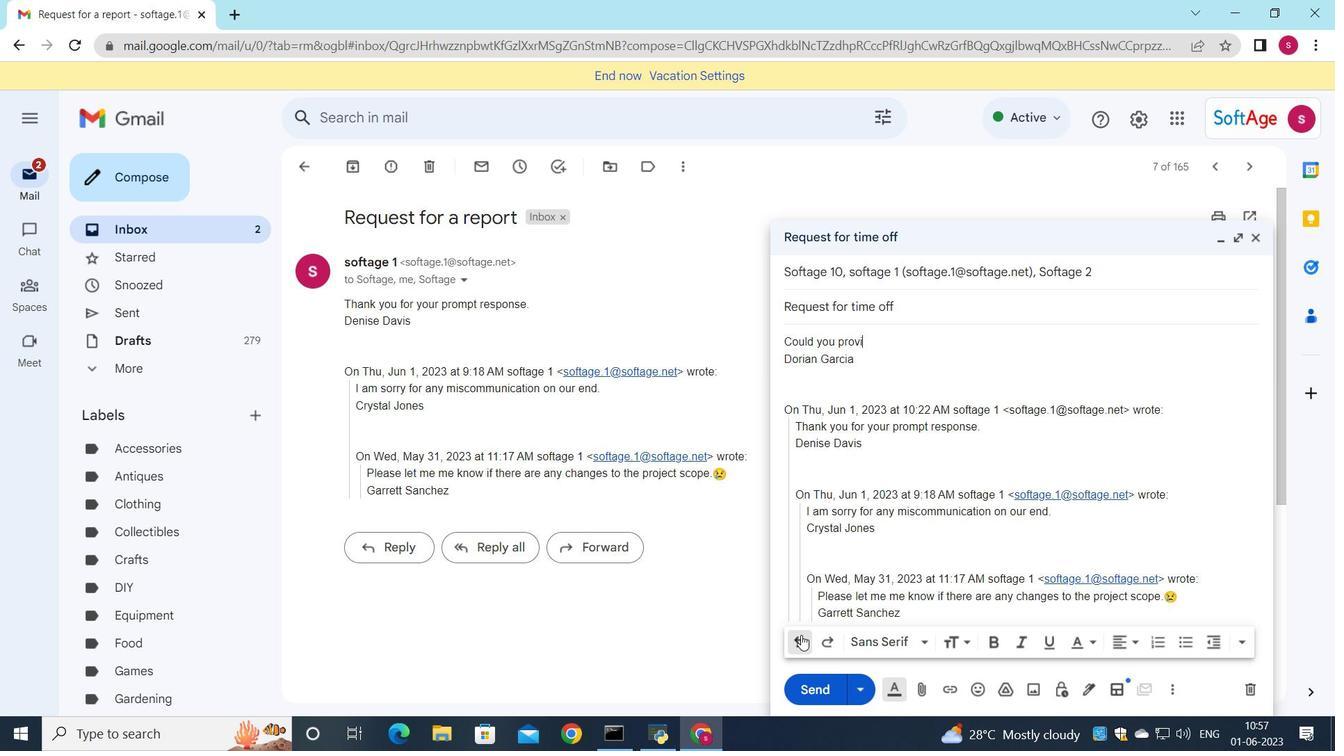
Action: Mouse pressed left at (801, 635)
Screenshot: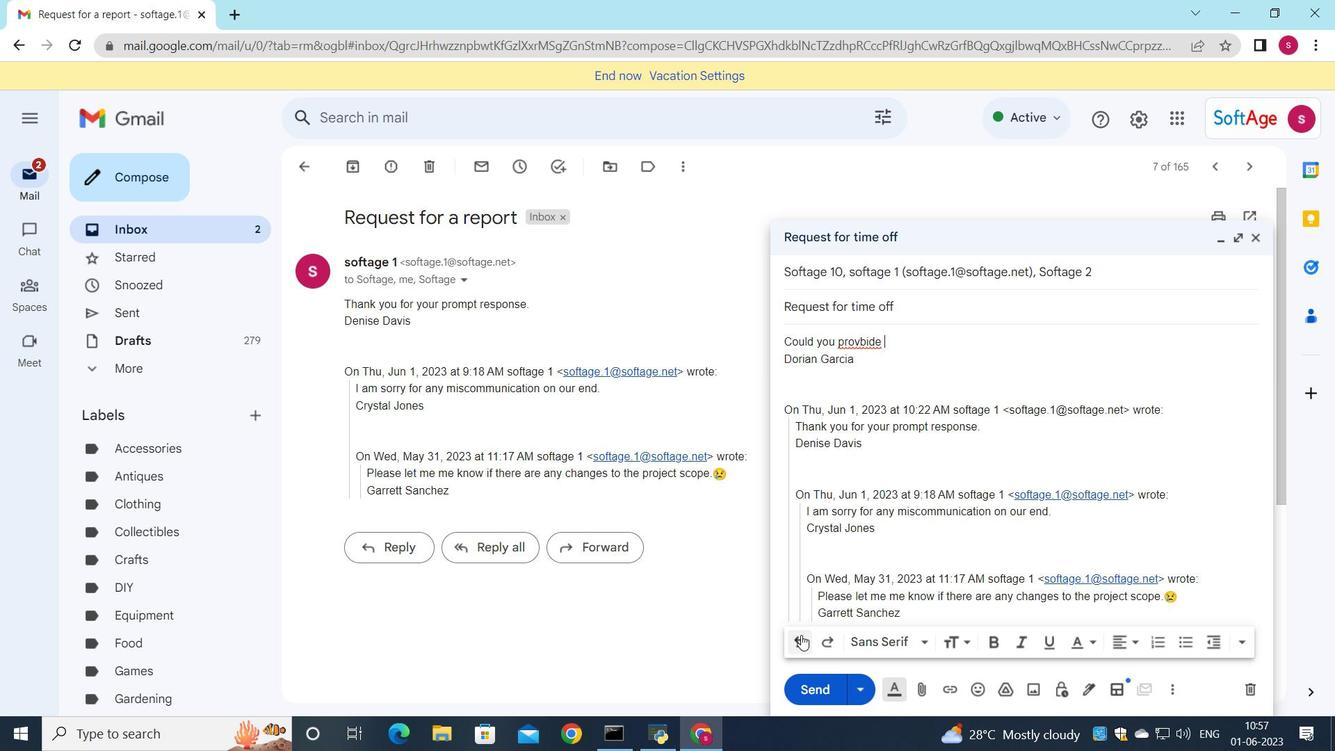 
Action: Mouse pressed left at (801, 635)
Screenshot: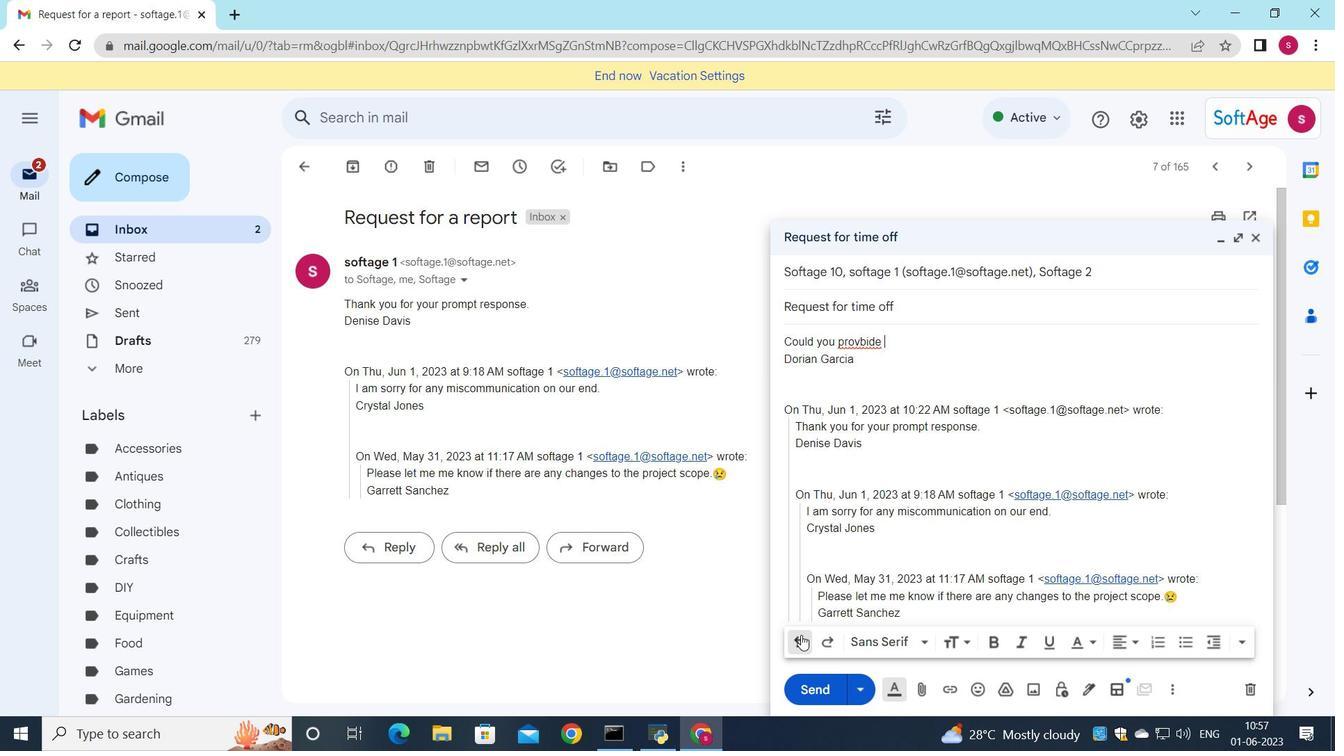 
Action: Mouse pressed left at (801, 635)
Screenshot: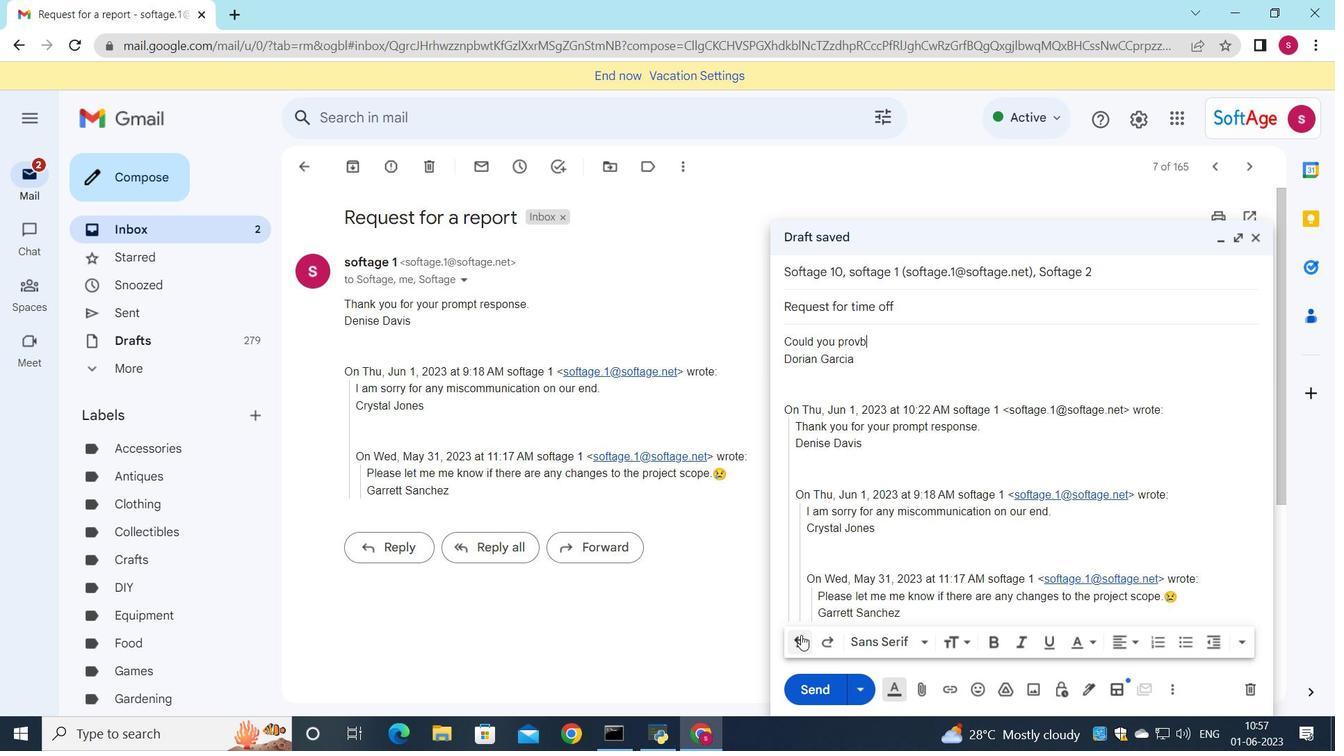 
Action: Mouse pressed left at (801, 635)
Screenshot: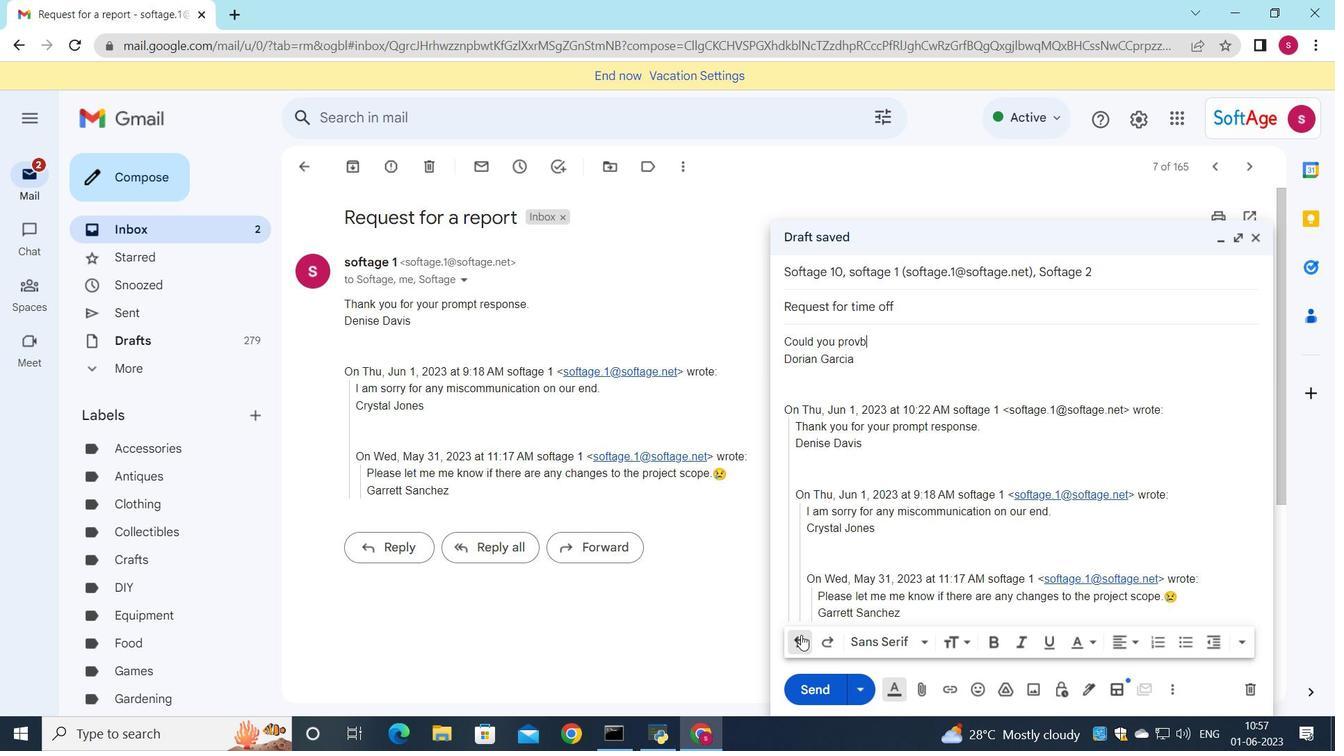 
Action: Mouse pressed left at (801, 635)
Screenshot: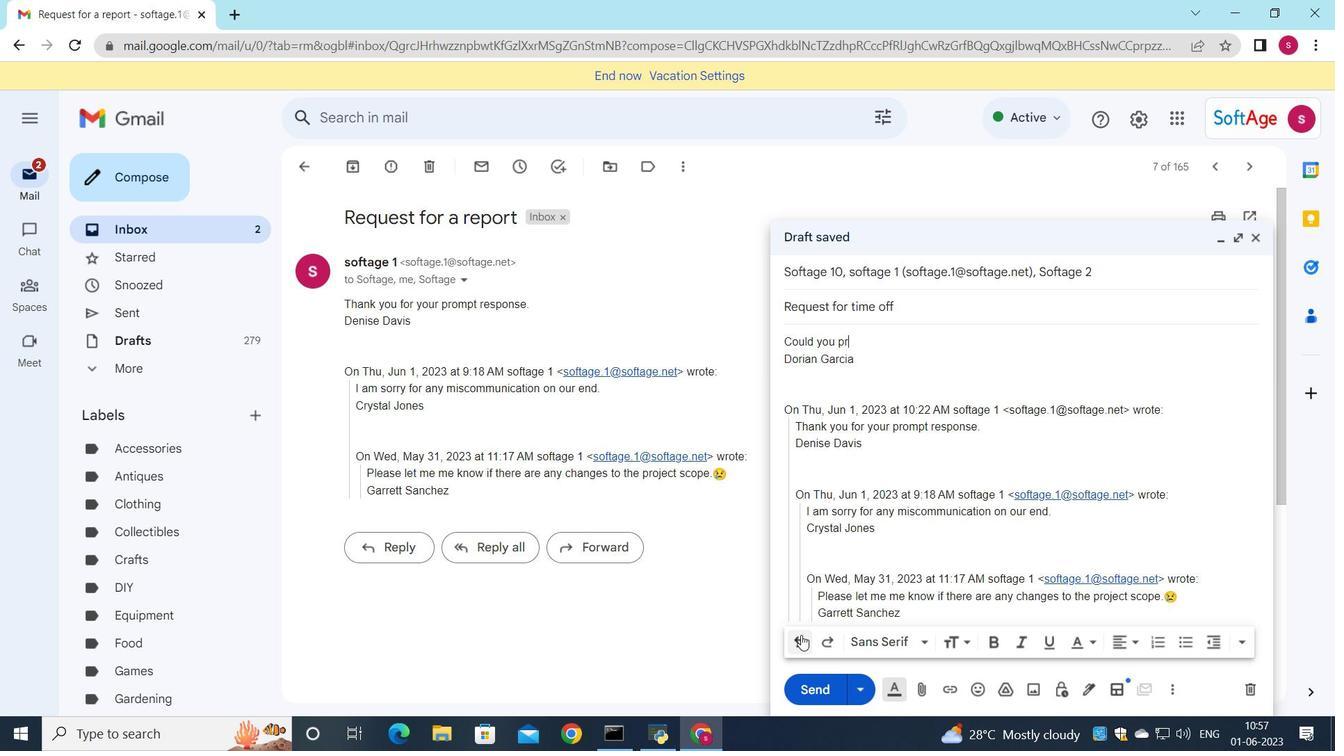 
Action: Mouse pressed left at (801, 635)
Screenshot: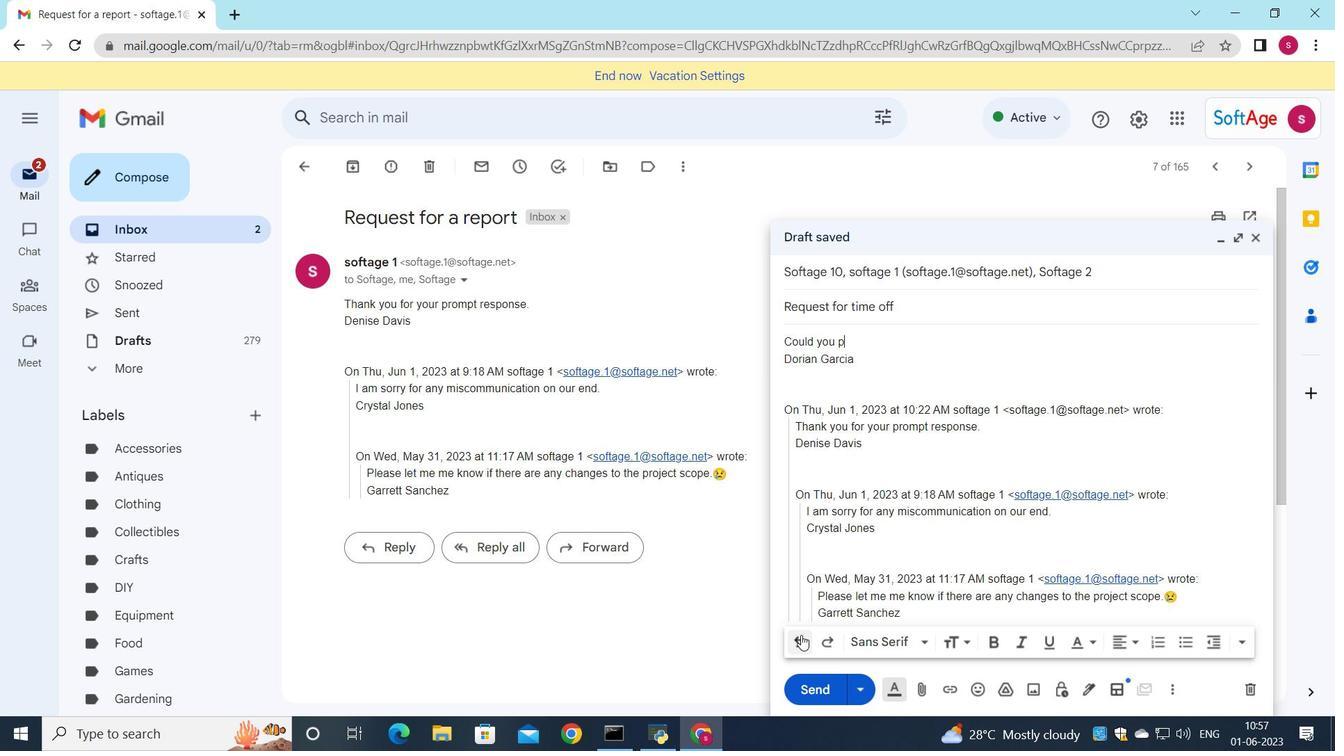 
Action: Mouse pressed left at (801, 635)
Screenshot: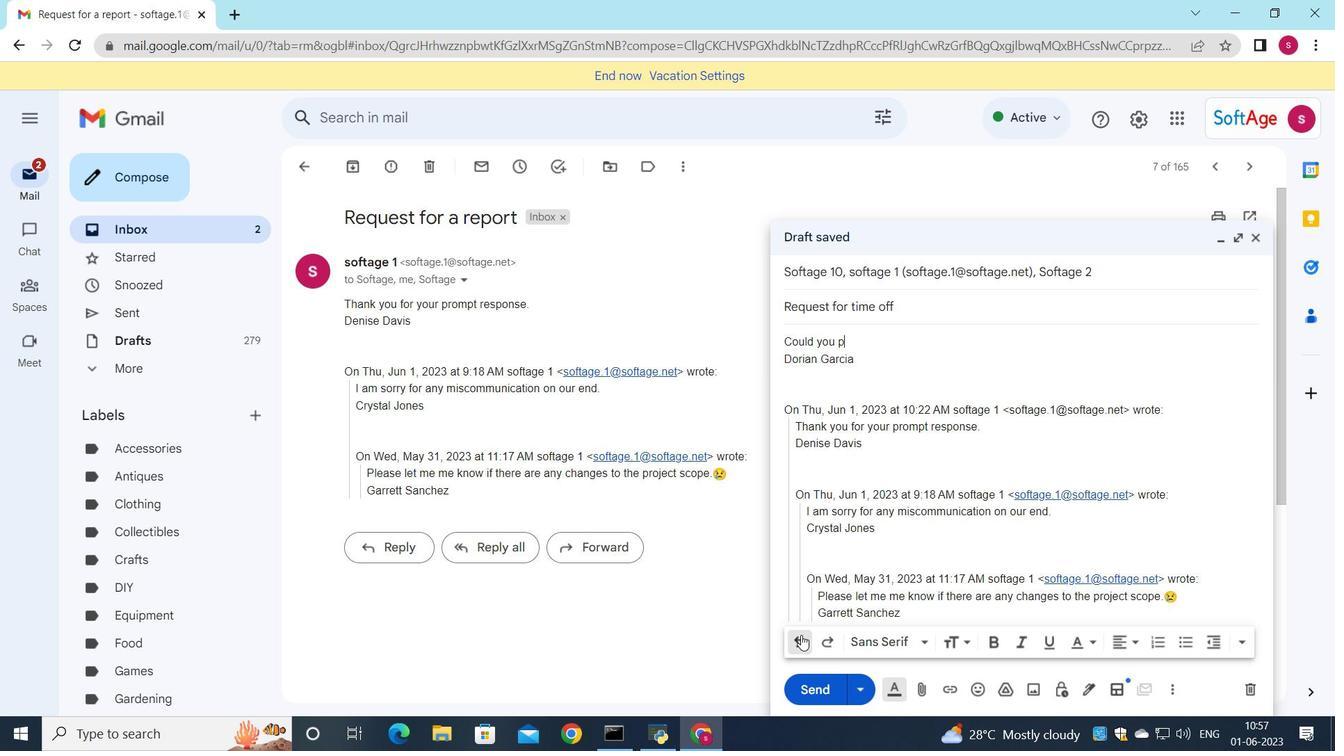 
Action: Mouse pressed left at (801, 635)
Screenshot: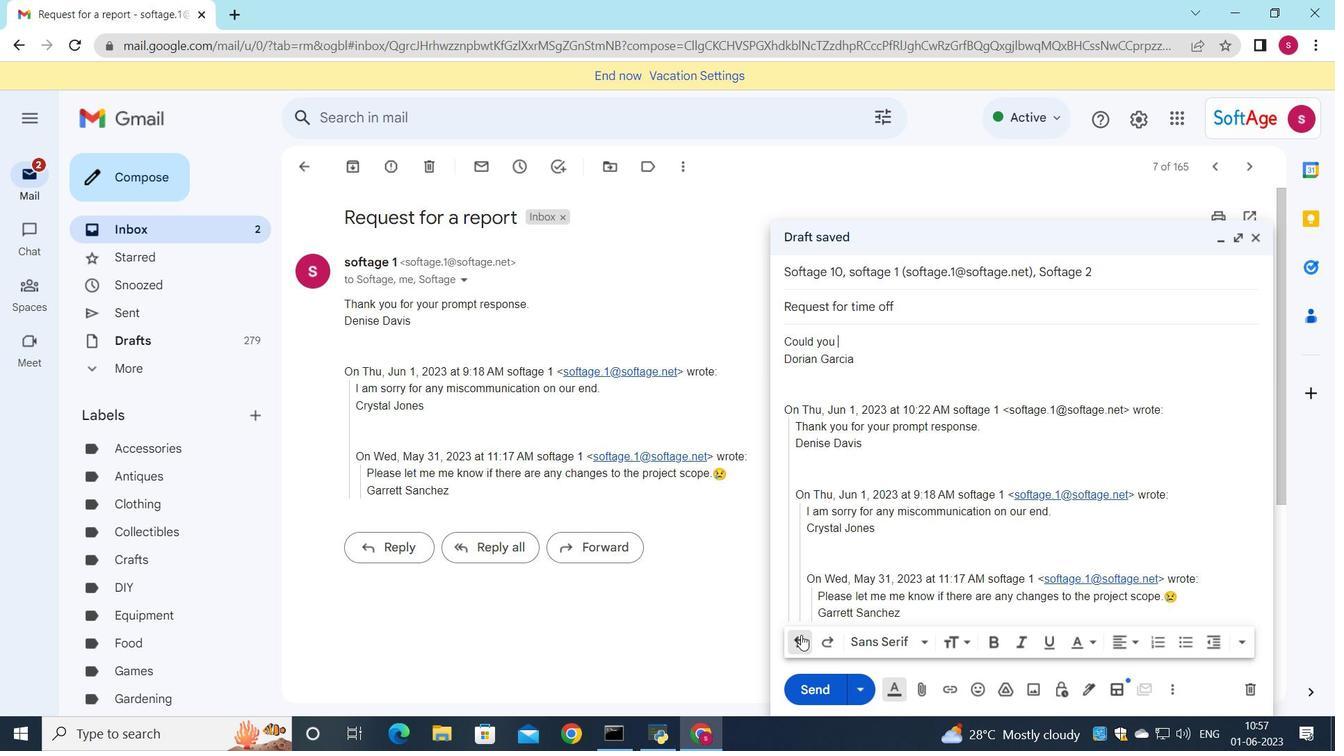 
Action: Mouse pressed left at (801, 635)
Screenshot: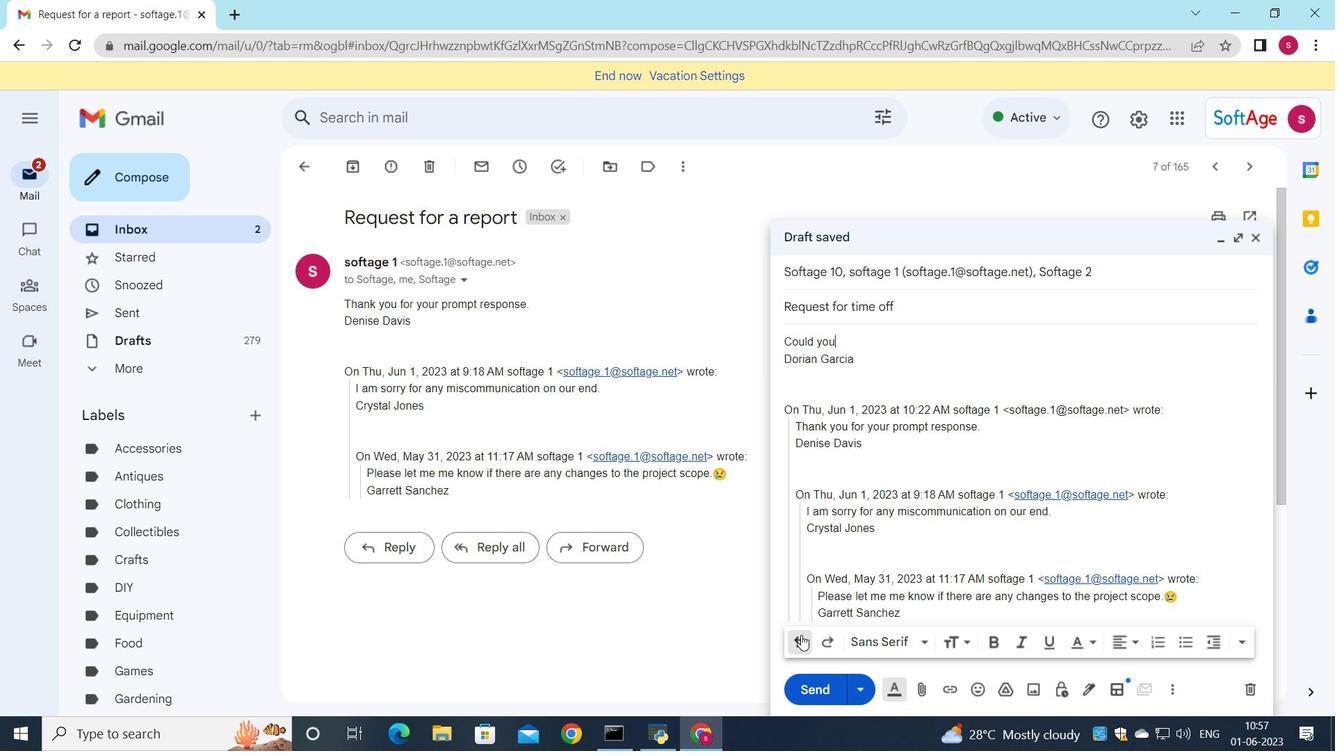 
Action: Mouse pressed left at (801, 635)
Screenshot: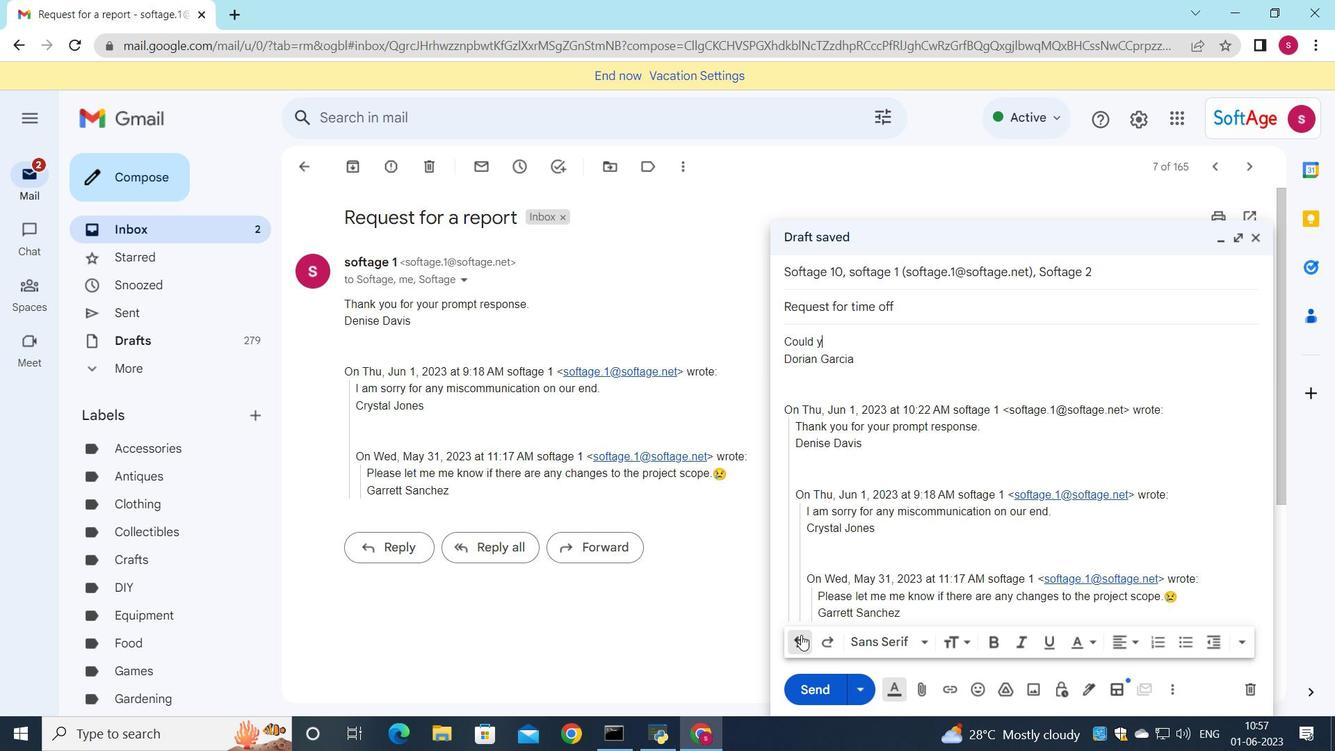 
Action: Mouse pressed left at (801, 635)
Screenshot: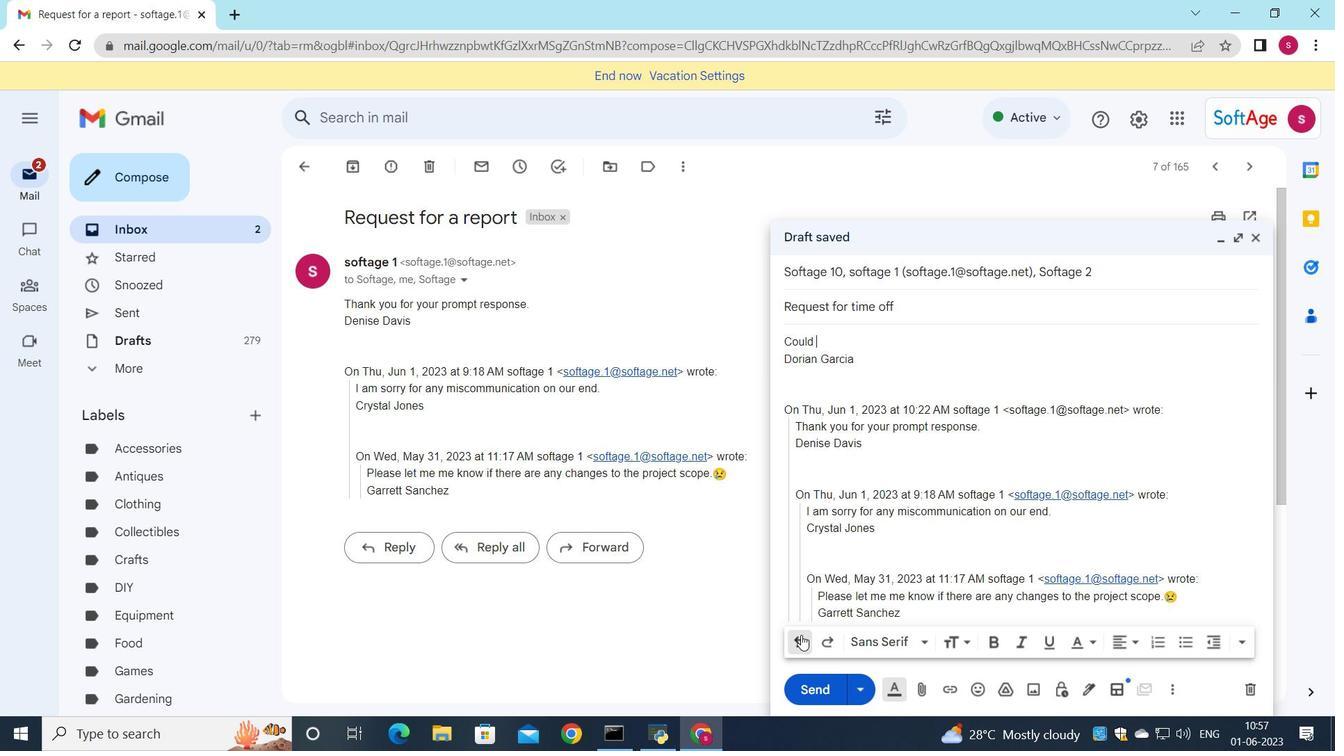 
Action: Mouse pressed left at (801, 635)
Screenshot: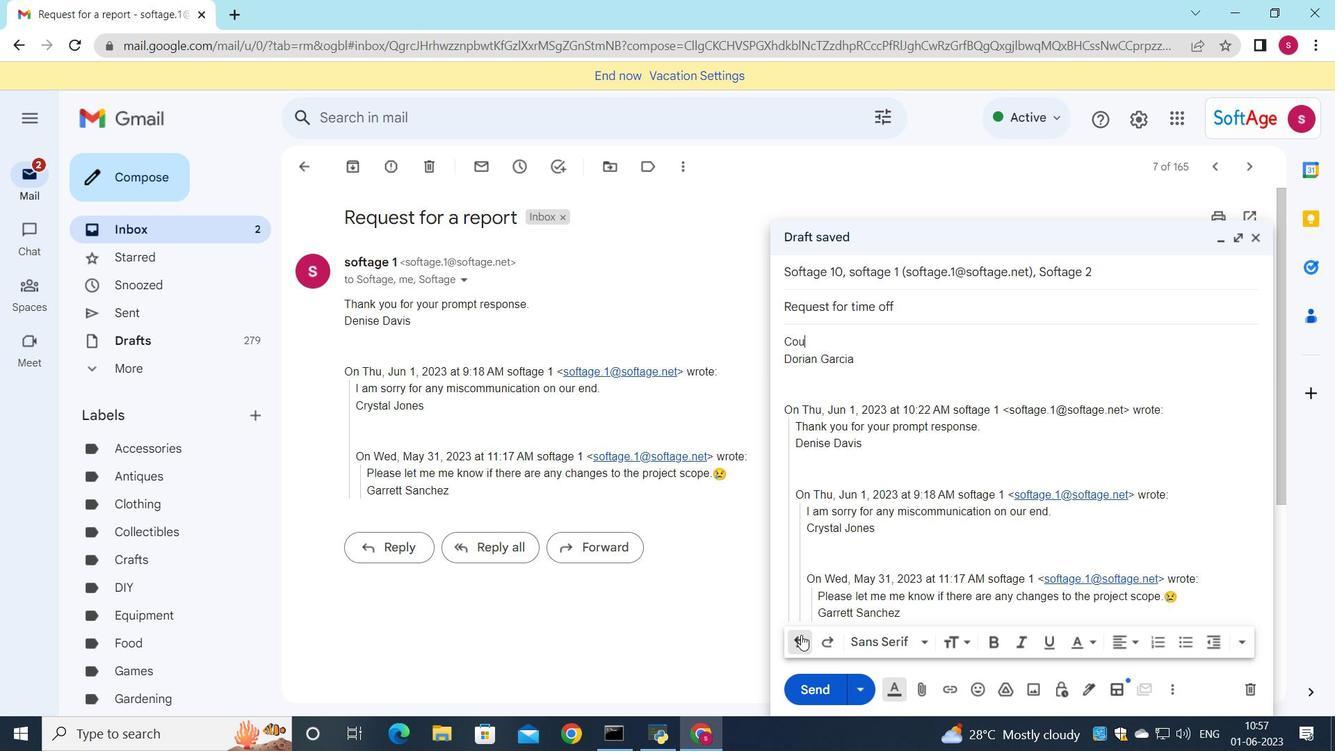 
Action: Key pressed <Key.shift>I<Key.space>am<Key.space>sorry<Key.space>for<Key.space>any<Key.space>inconvie<Key.backspace><Key.backspace>enience<Key.space>this<Key.space>may<Key.space>have<Key.space>caused<Key.space>and<Key.space>would<Key.space>like<Key.space>to<Key.space>rectify<Key.space>the<Key.space>situation.
Screenshot: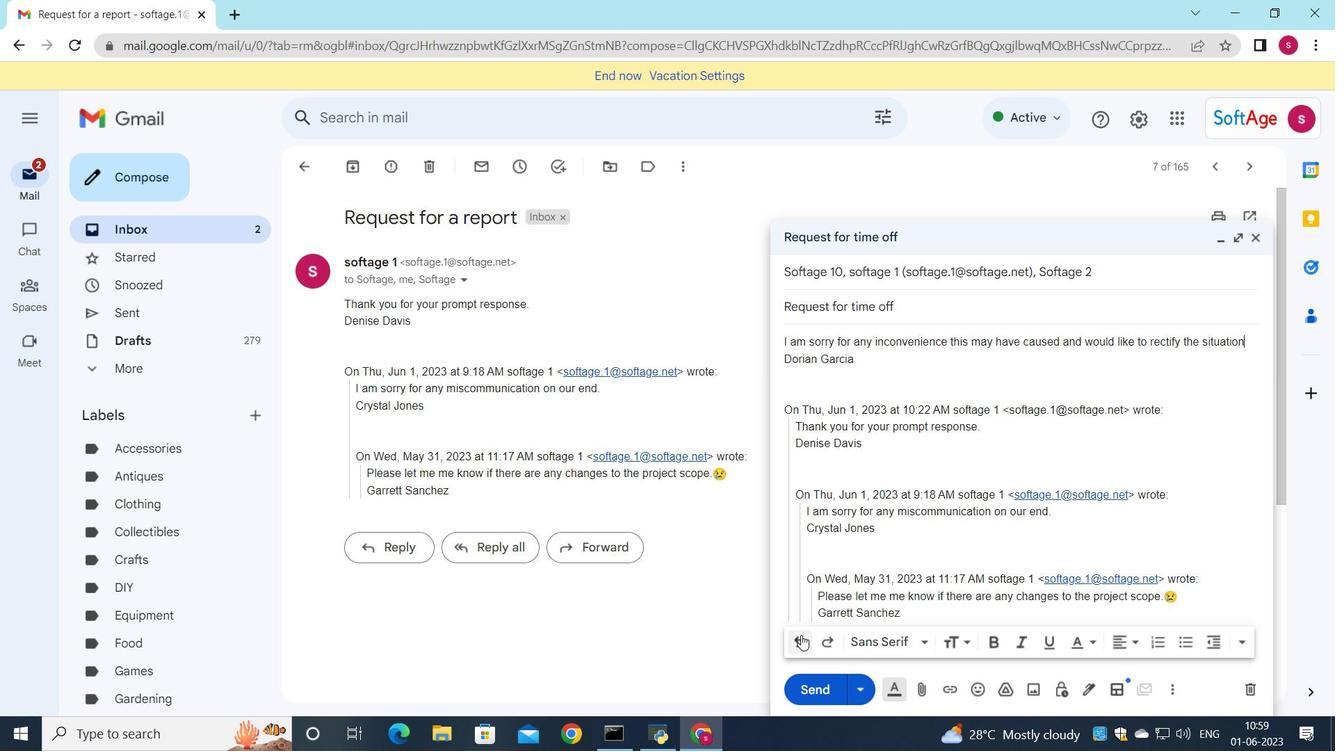 
Action: Mouse moved to (807, 691)
Screenshot: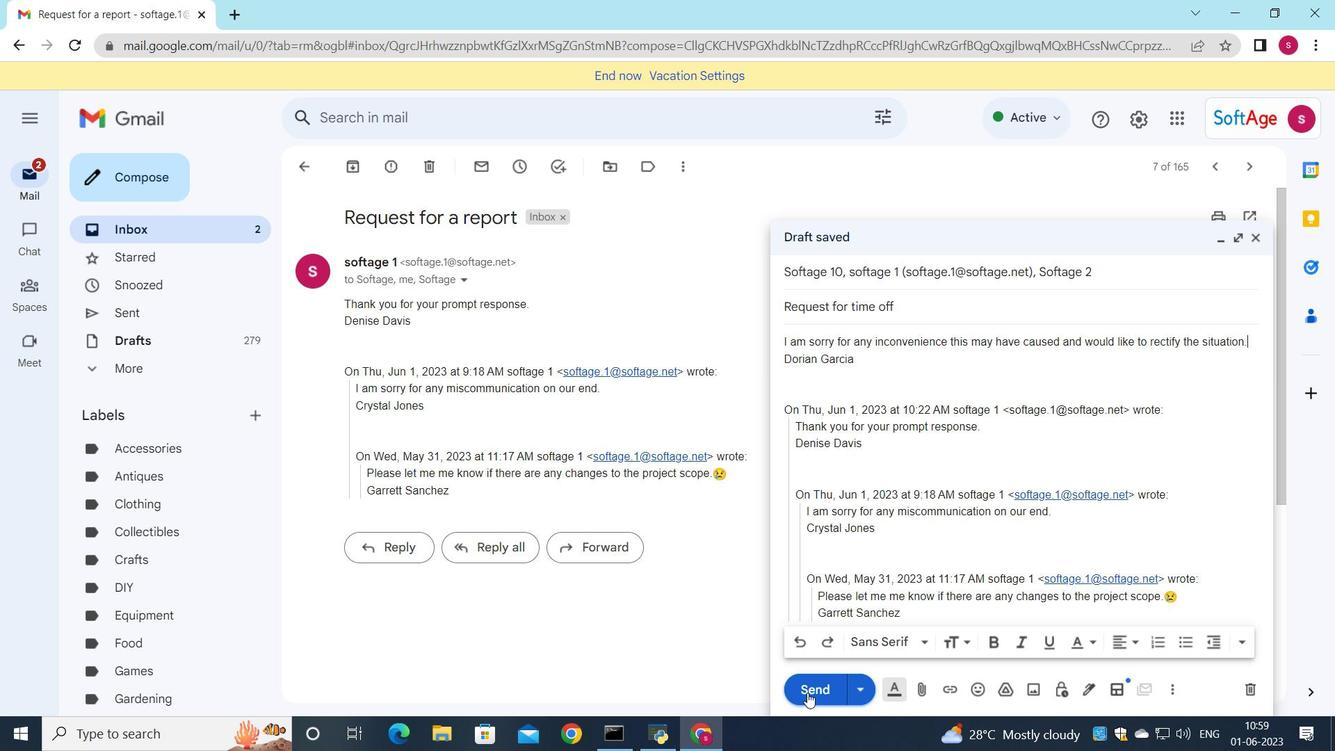 
Action: Mouse pressed left at (807, 691)
Screenshot: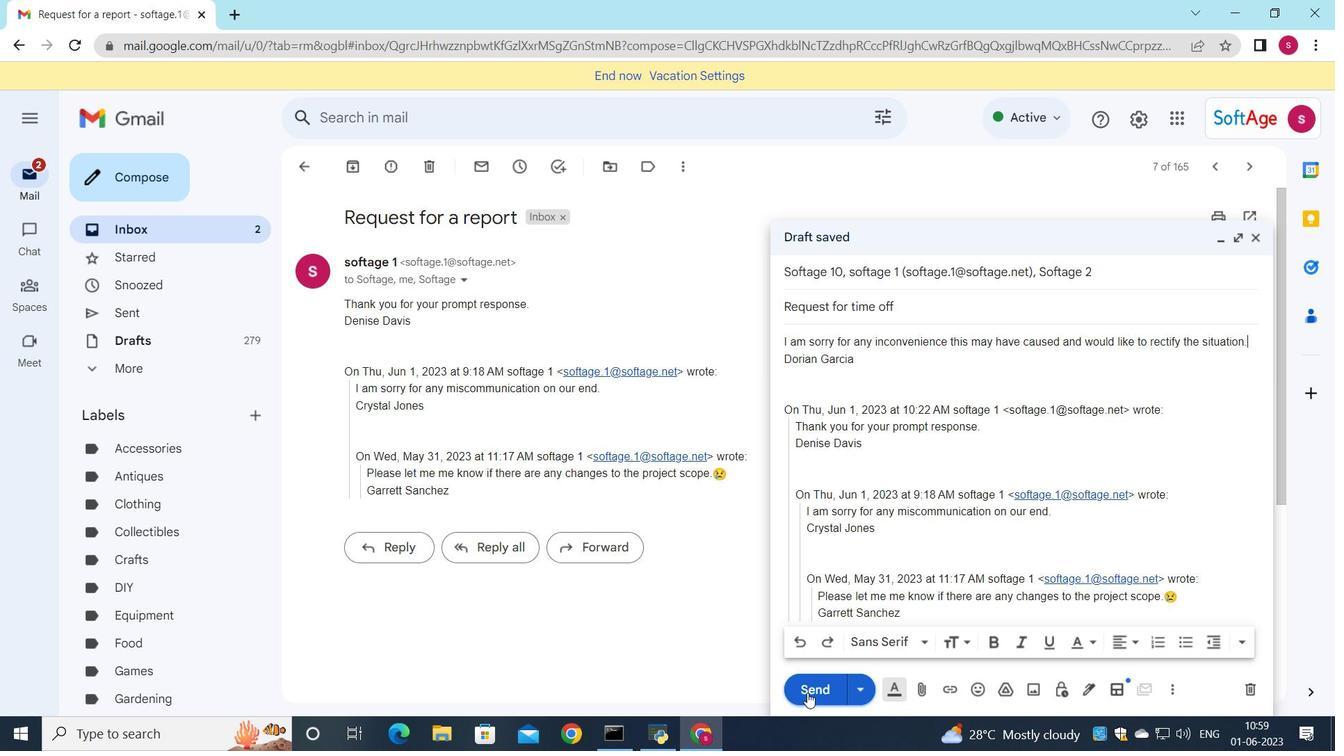 
Action: Mouse moved to (249, 223)
Screenshot: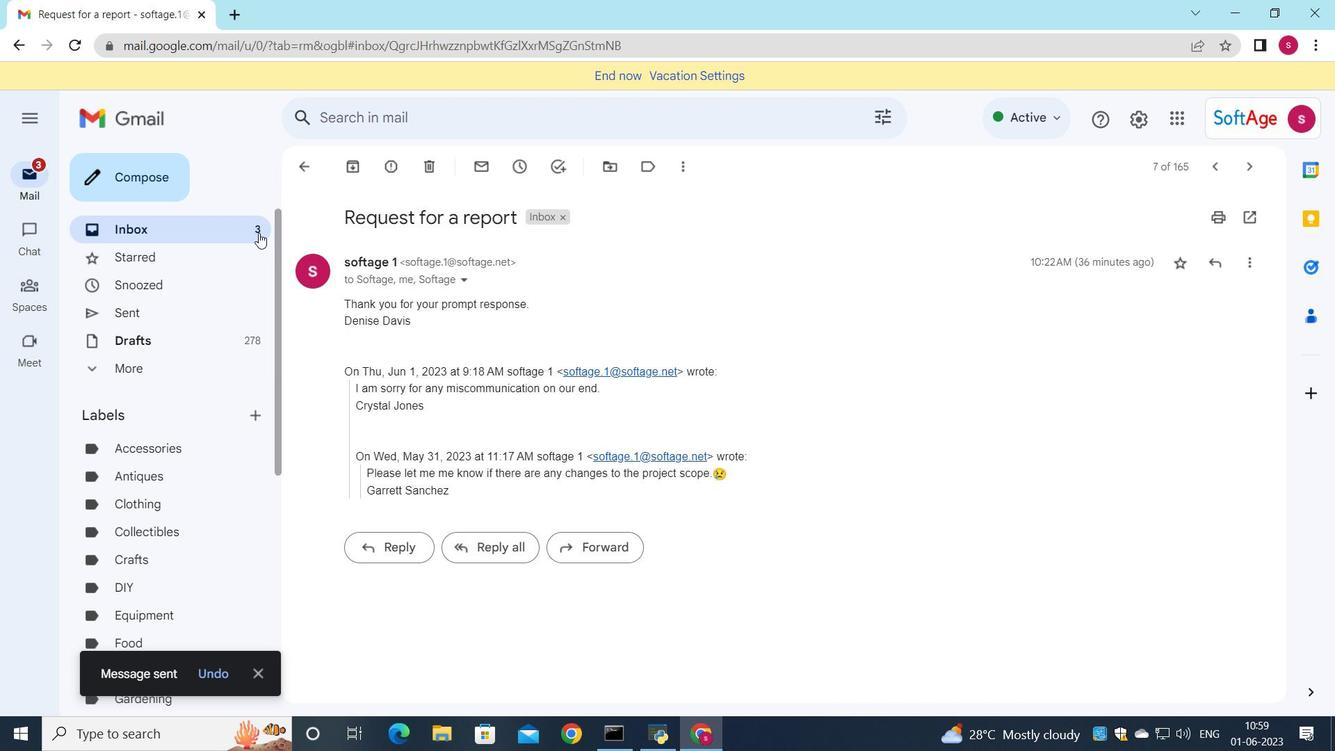 
Action: Mouse pressed left at (249, 223)
Screenshot: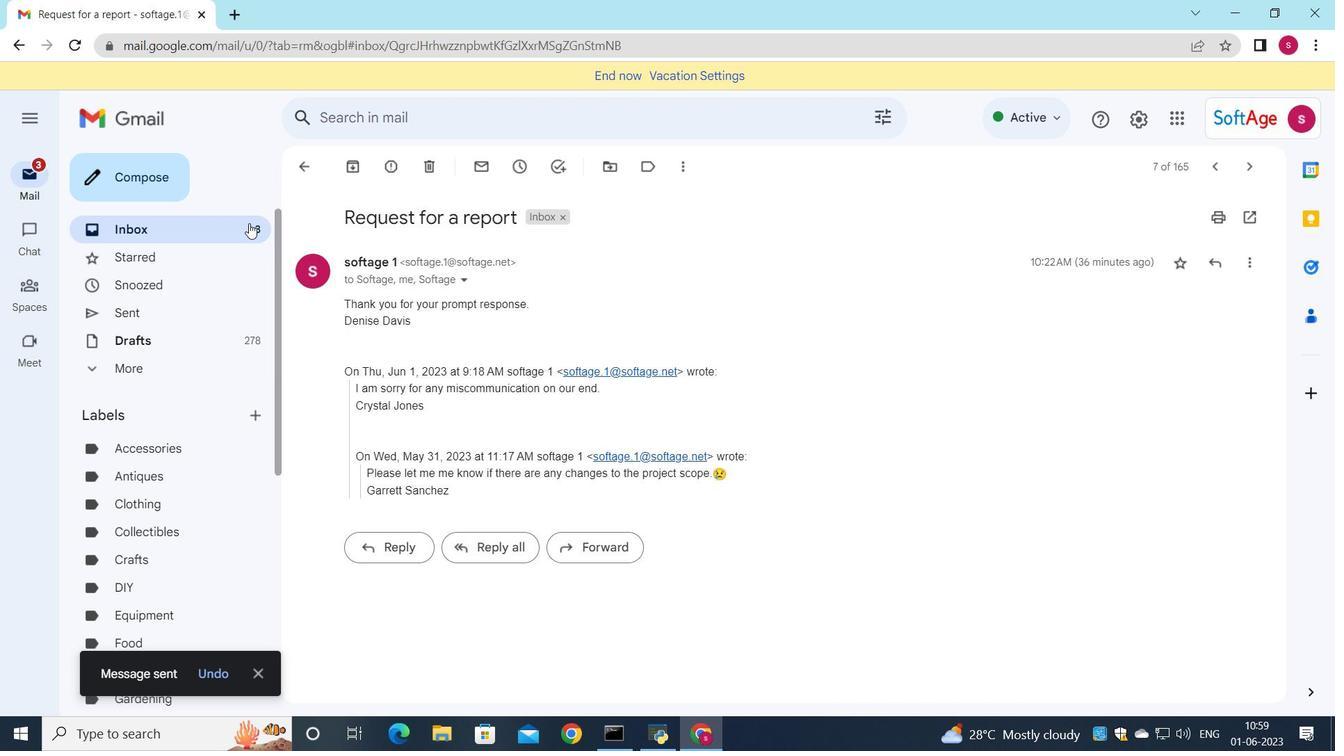 
Action: Mouse moved to (513, 212)
Screenshot: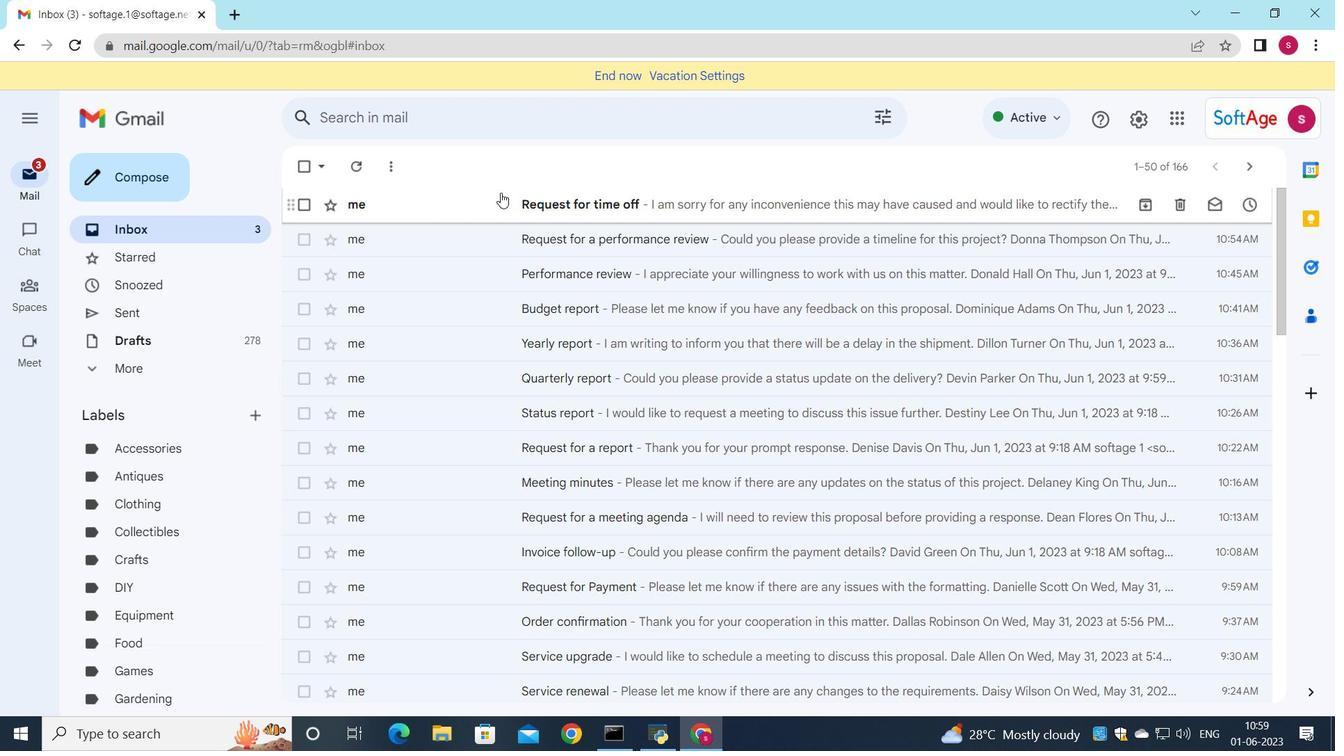 
Action: Mouse pressed left at (513, 212)
Screenshot: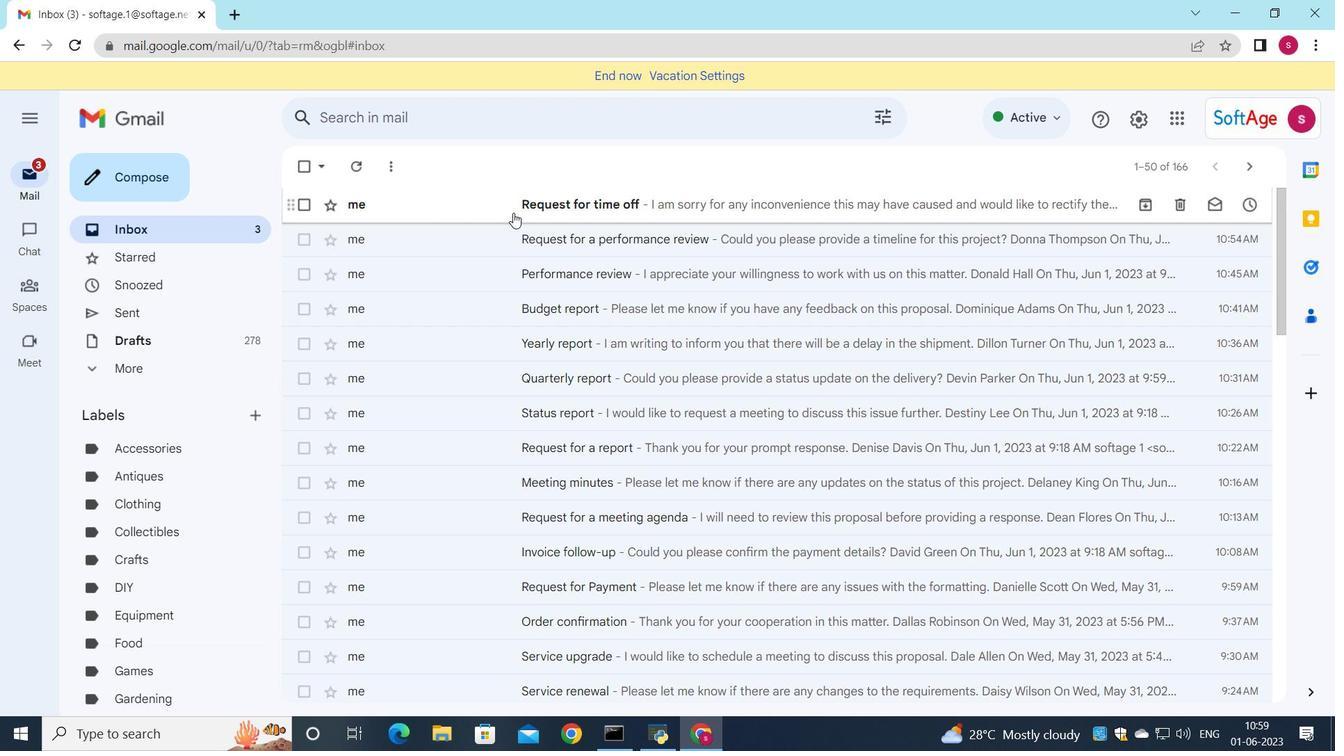 
